 Task: Get directions from Petrified Forest National Park, Arizona, United States to Splashtown, Texas, United States and explore the nearby cafes
Action: Mouse moved to (1296, 86)
Screenshot: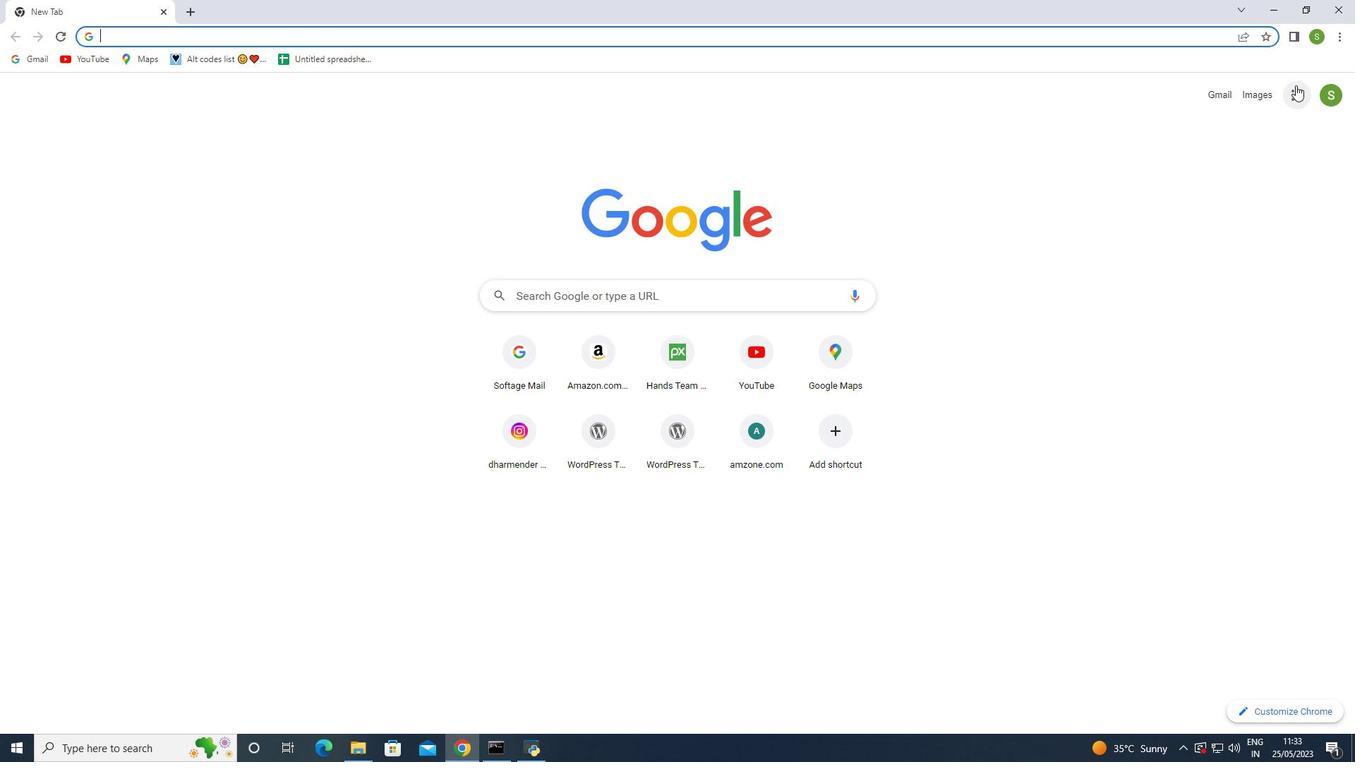 
Action: Mouse pressed left at (1296, 86)
Screenshot: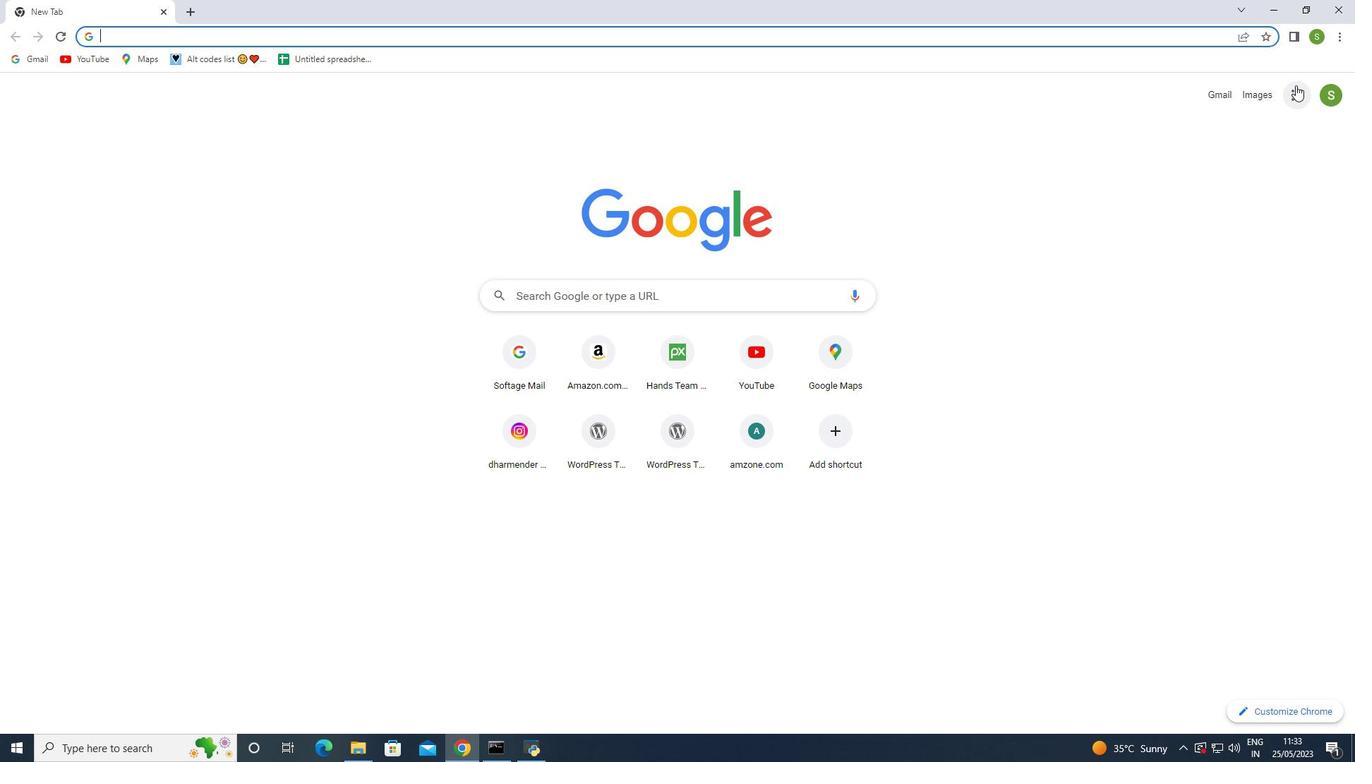
Action: Mouse moved to (1273, 297)
Screenshot: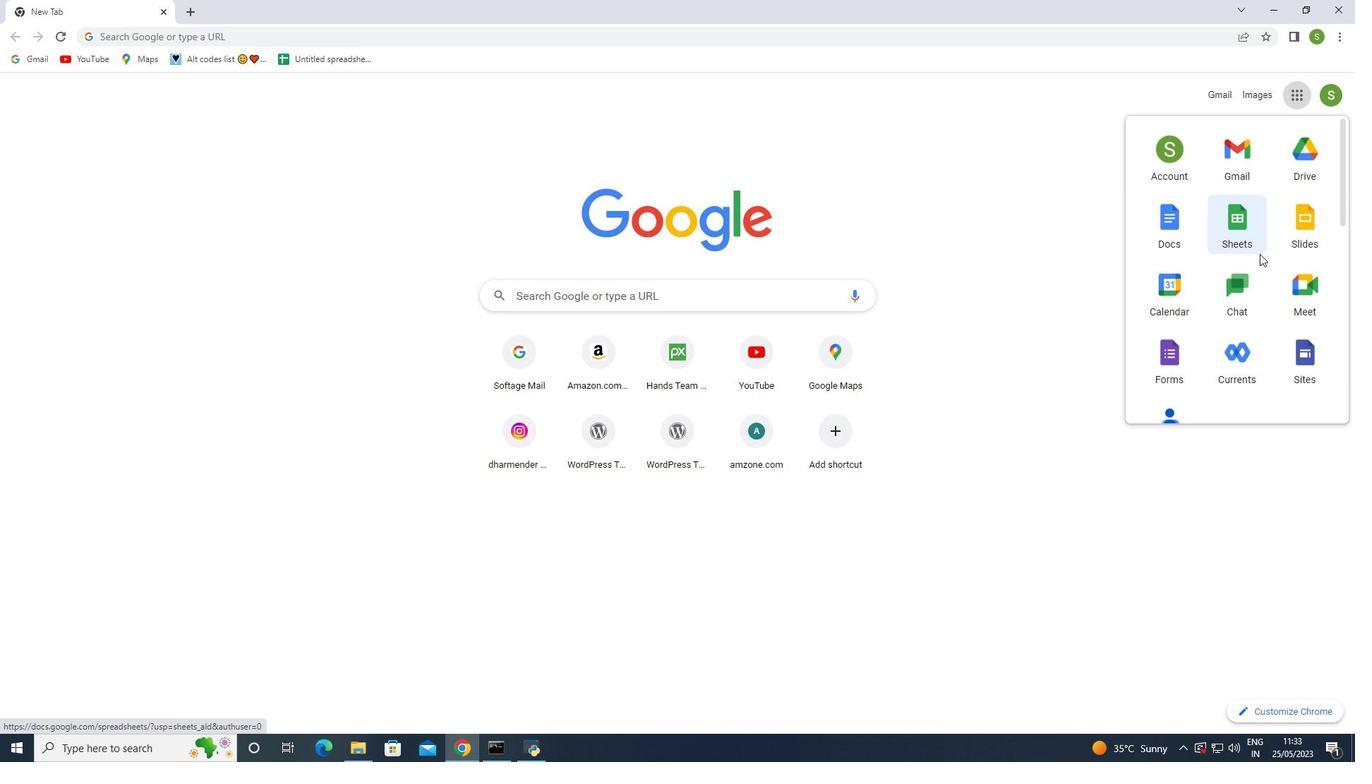 
Action: Mouse scrolled (1273, 297) with delta (0, 0)
Screenshot: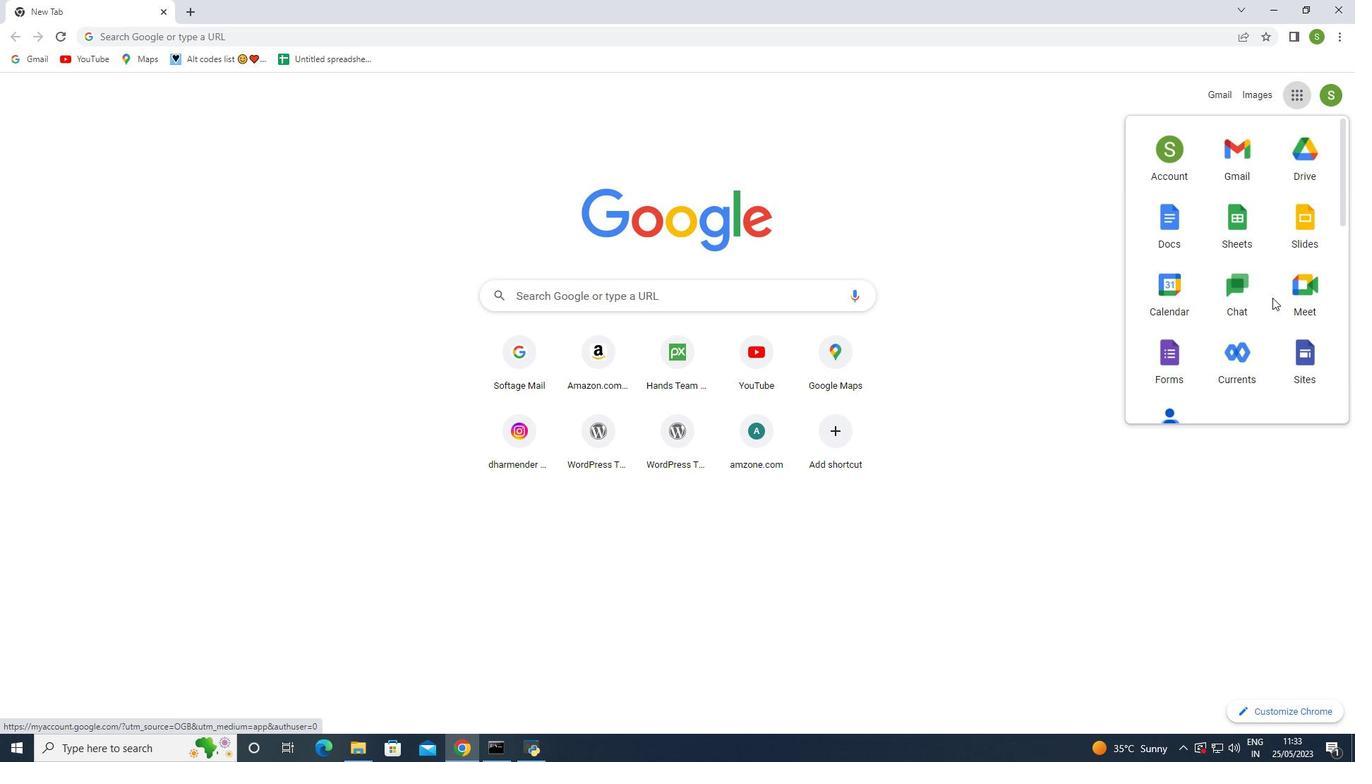 
Action: Mouse scrolled (1273, 297) with delta (0, 0)
Screenshot: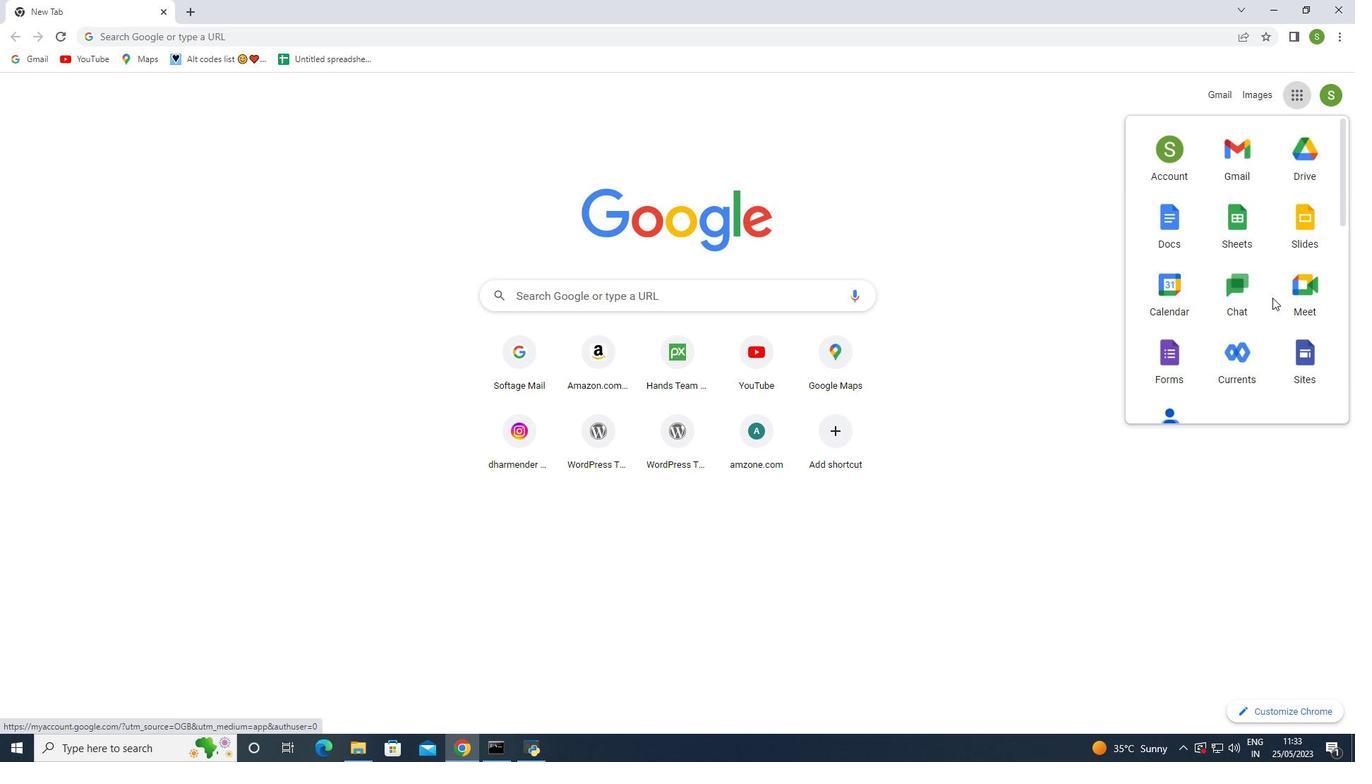 
Action: Mouse scrolled (1273, 297) with delta (0, 0)
Screenshot: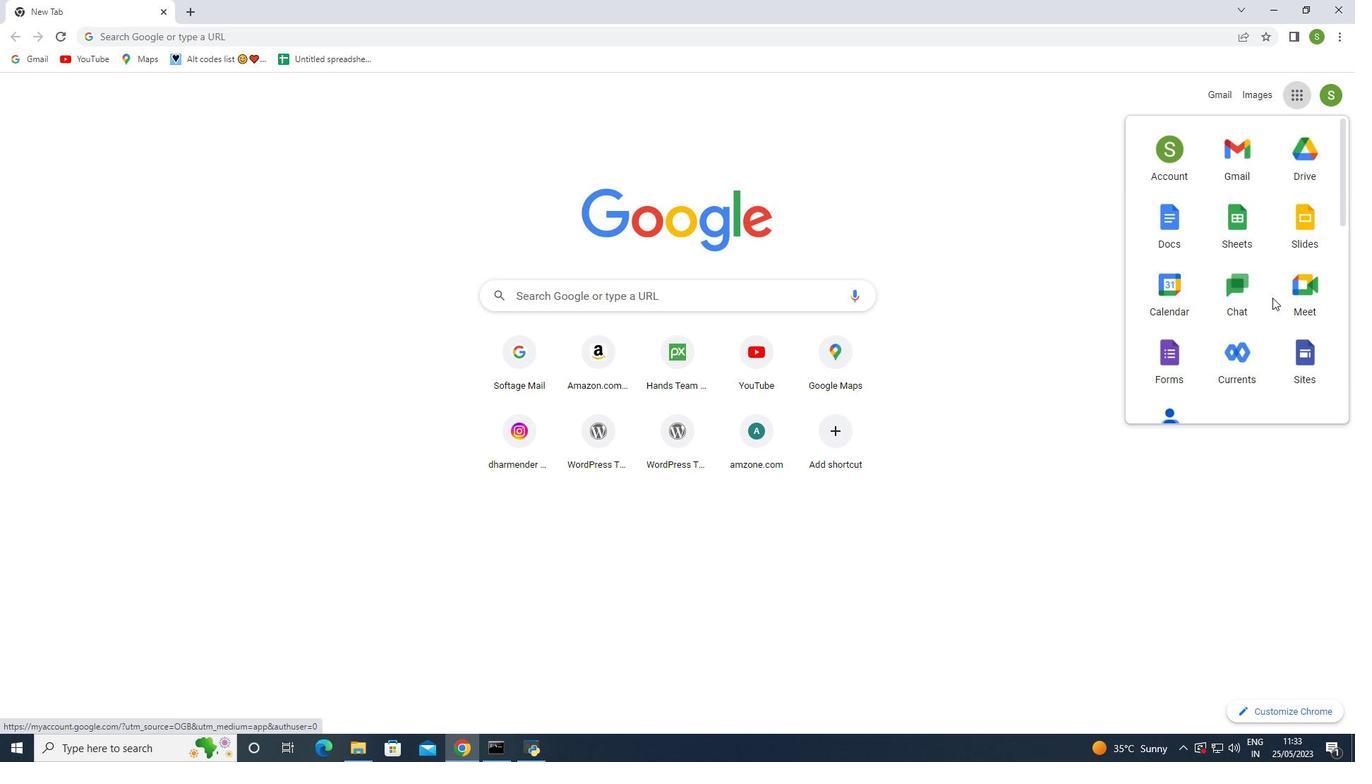 
Action: Mouse scrolled (1273, 297) with delta (0, 0)
Screenshot: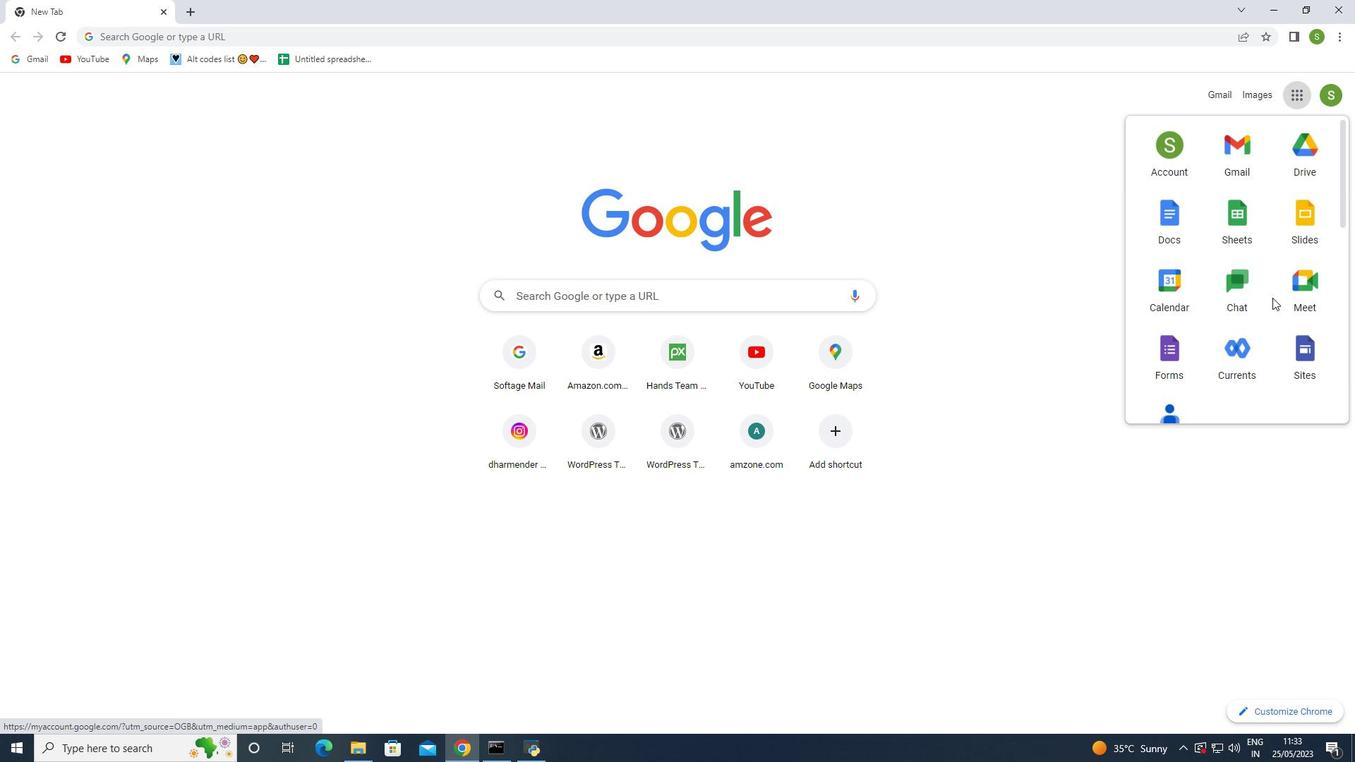 
Action: Mouse moved to (1298, 235)
Screenshot: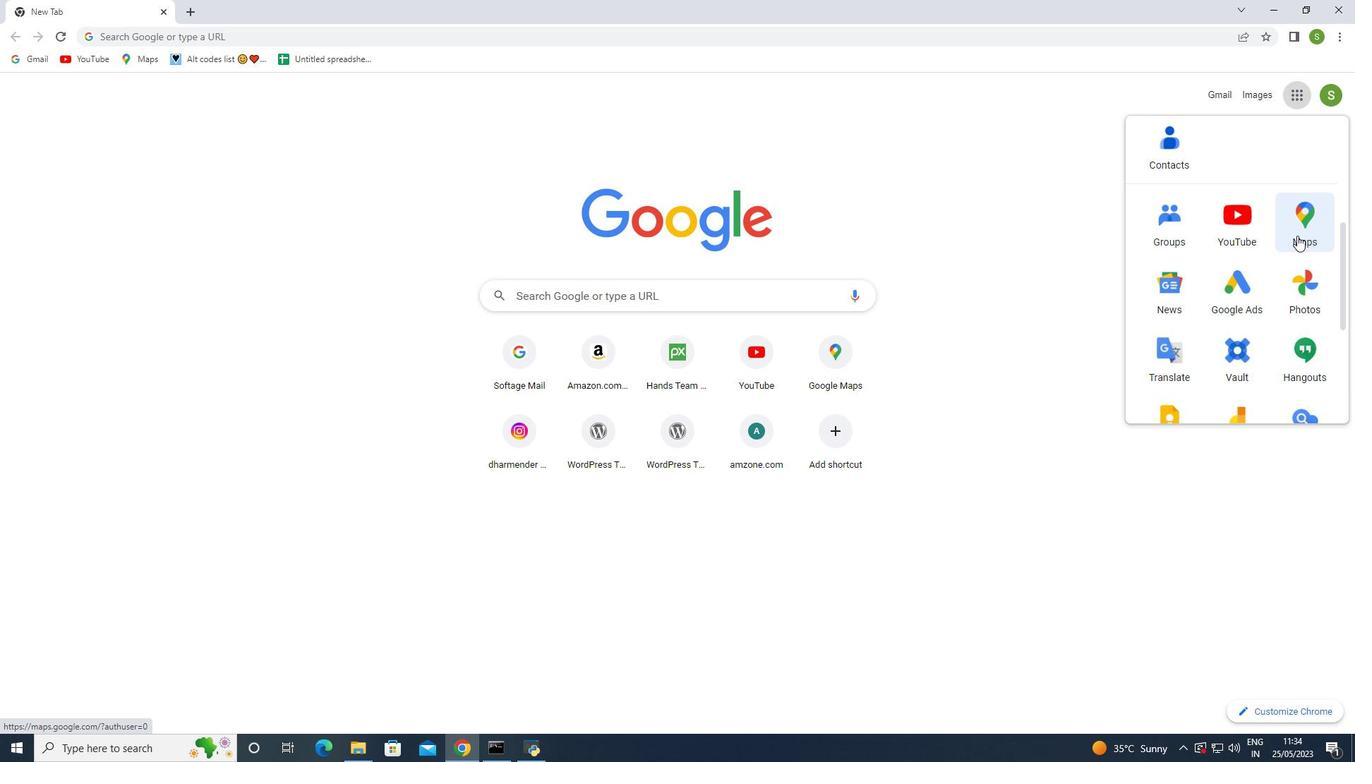 
Action: Mouse pressed left at (1298, 235)
Screenshot: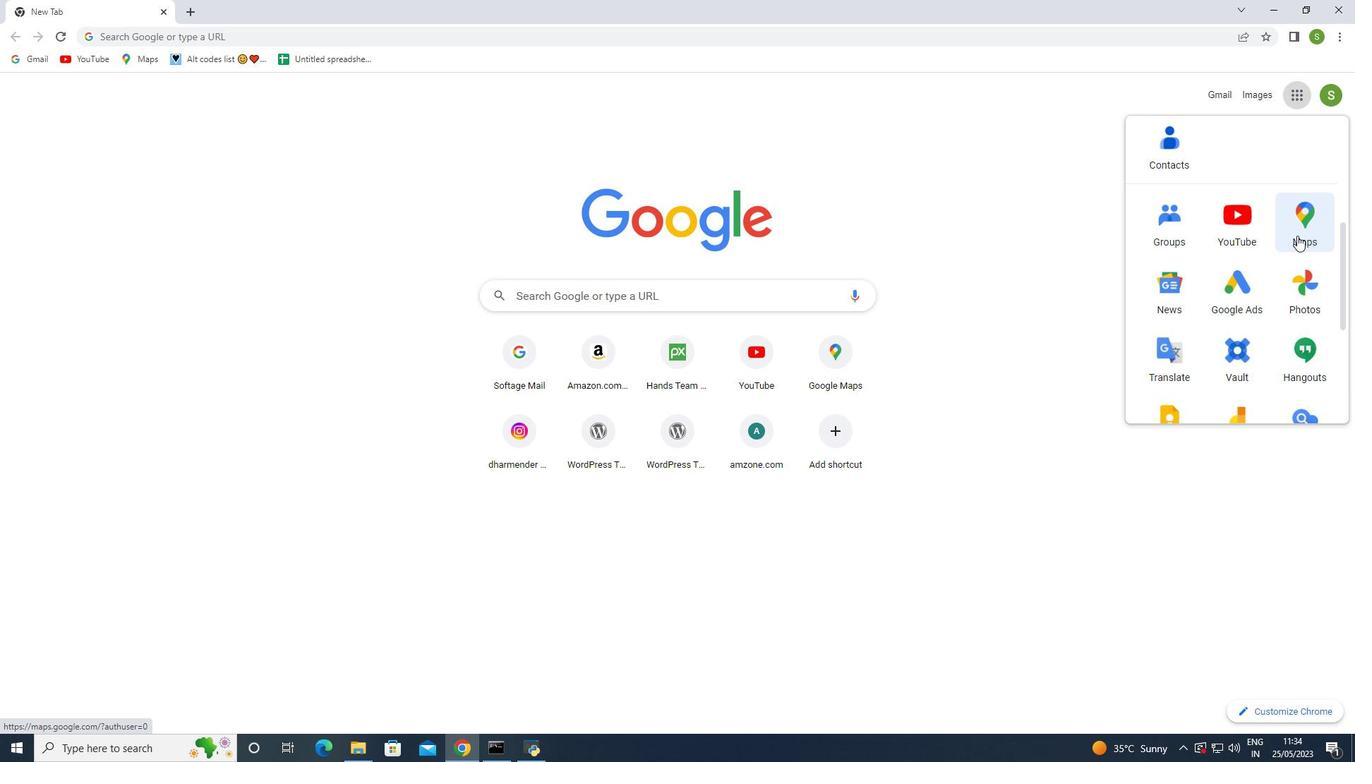 
Action: Mouse moved to (325, 119)
Screenshot: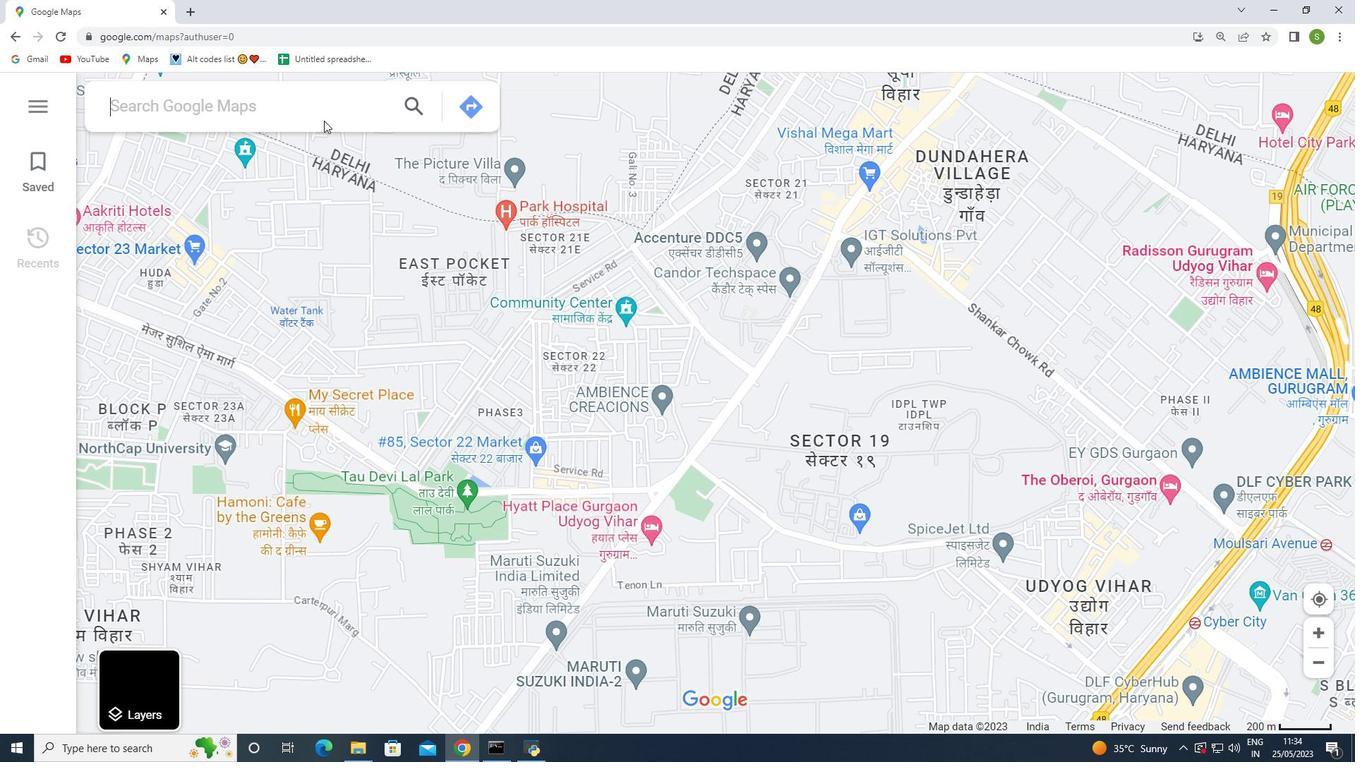 
Action: Mouse pressed left at (325, 119)
Screenshot: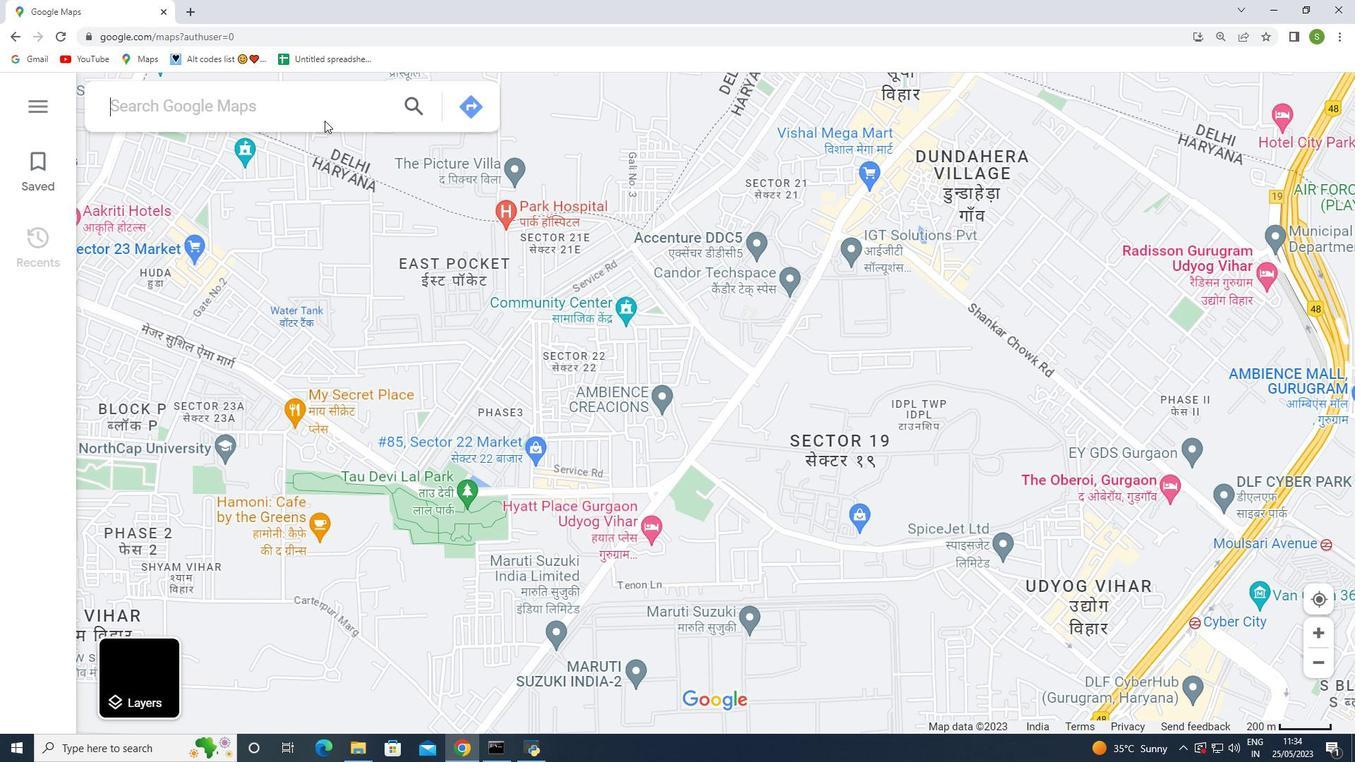 
Action: Mouse moved to (325, 118)
Screenshot: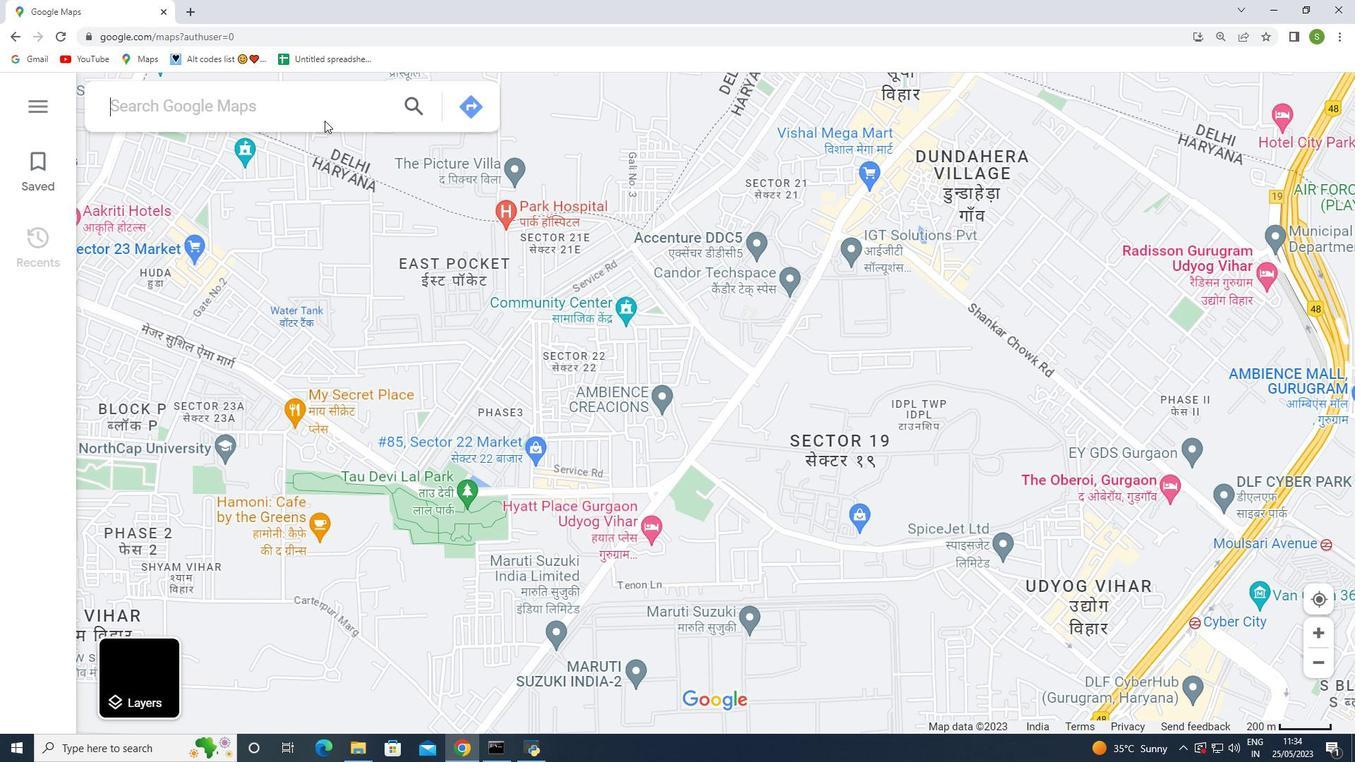 
Action: Key pressed <Key.shift>P
Screenshot: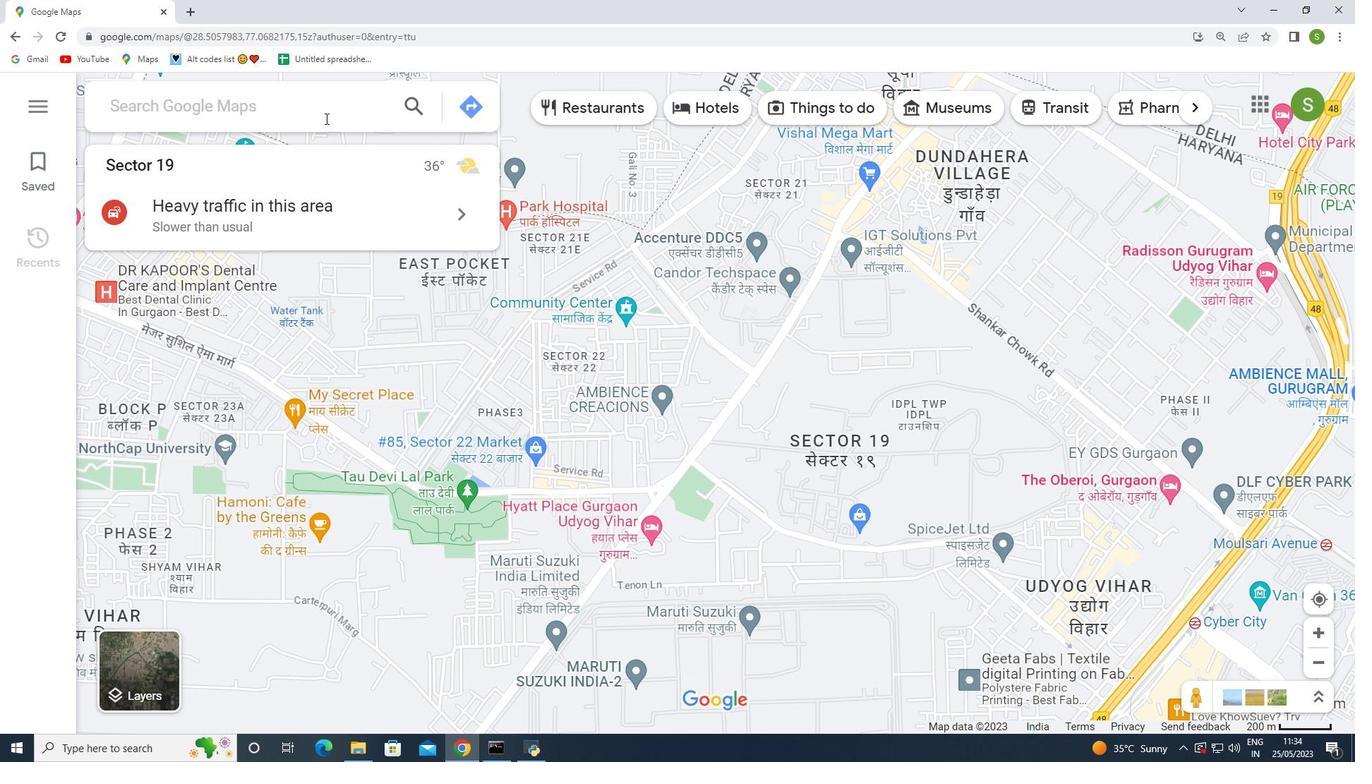 
Action: Mouse moved to (473, 105)
Screenshot: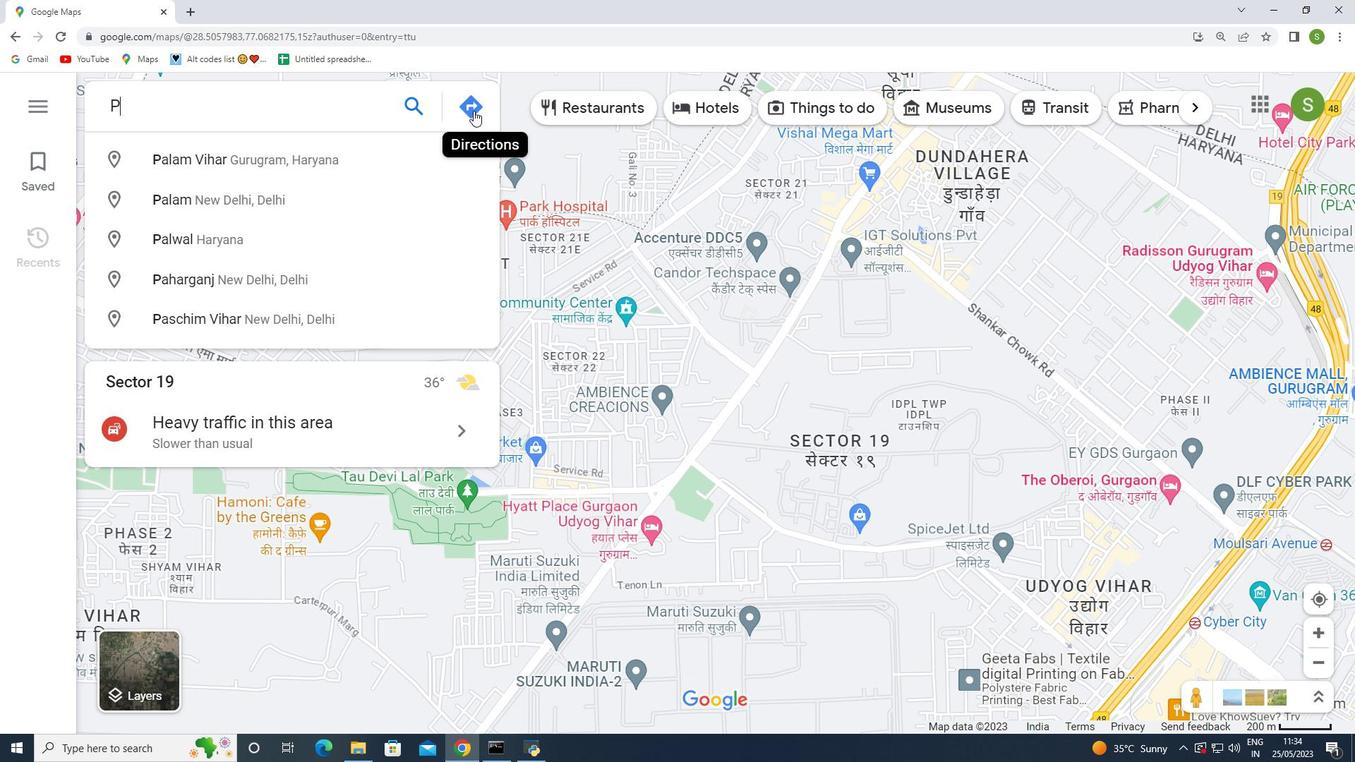 
Action: Mouse pressed left at (473, 105)
Screenshot: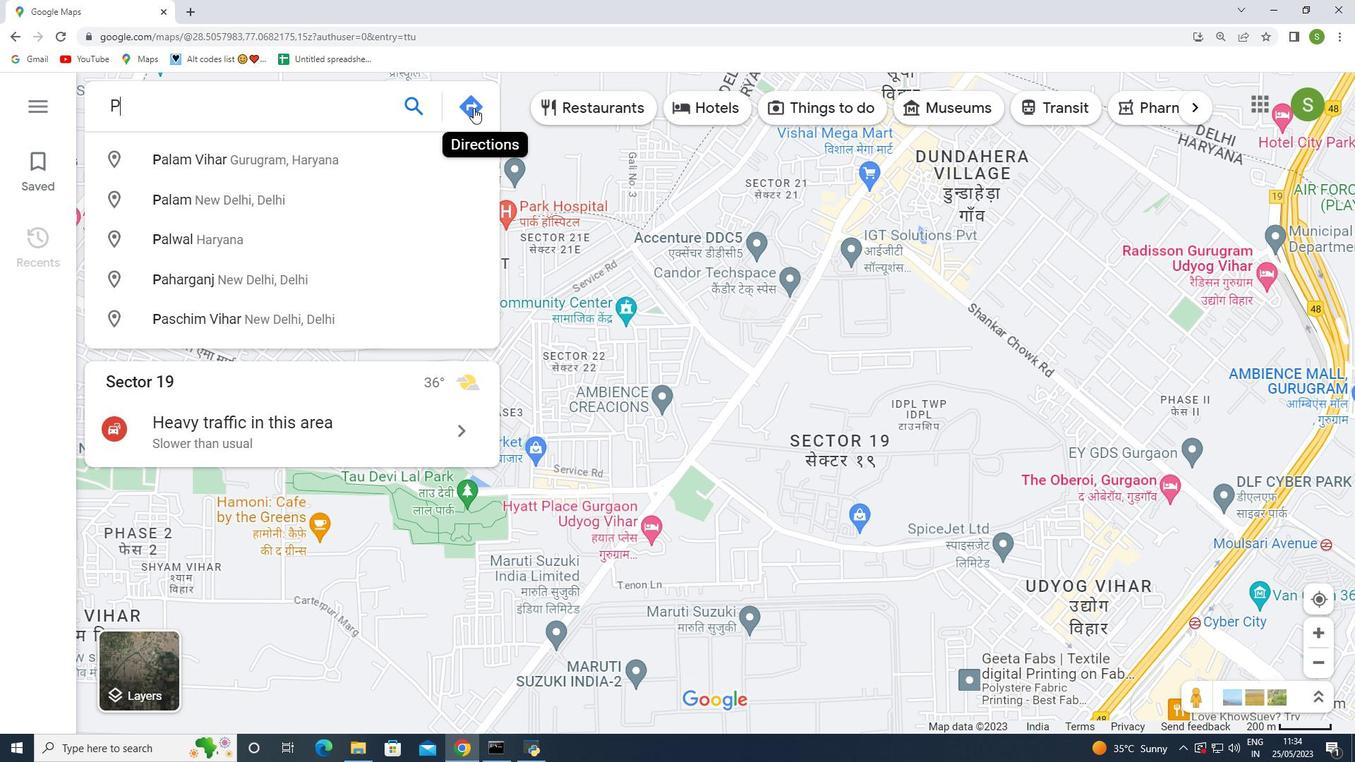 
Action: Mouse moved to (262, 174)
Screenshot: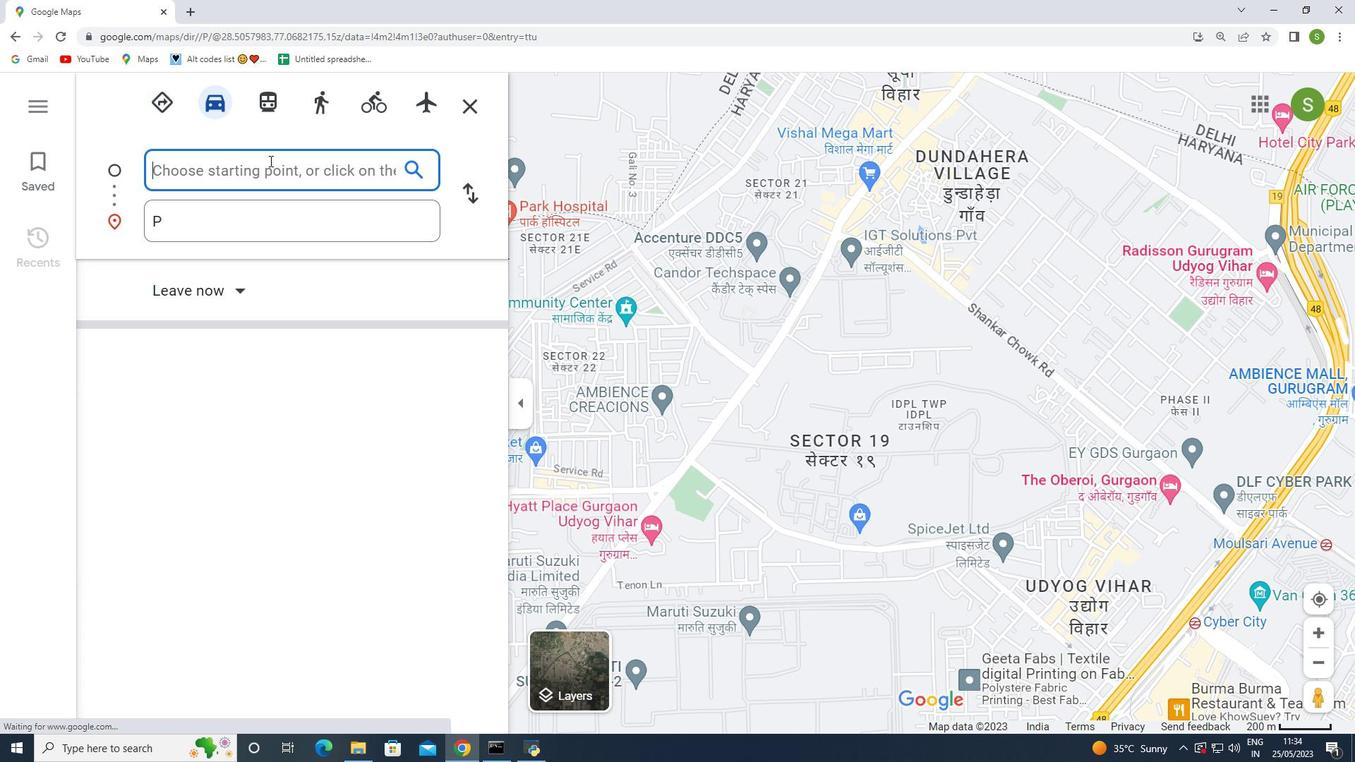
Action: Mouse pressed left at (262, 174)
Screenshot: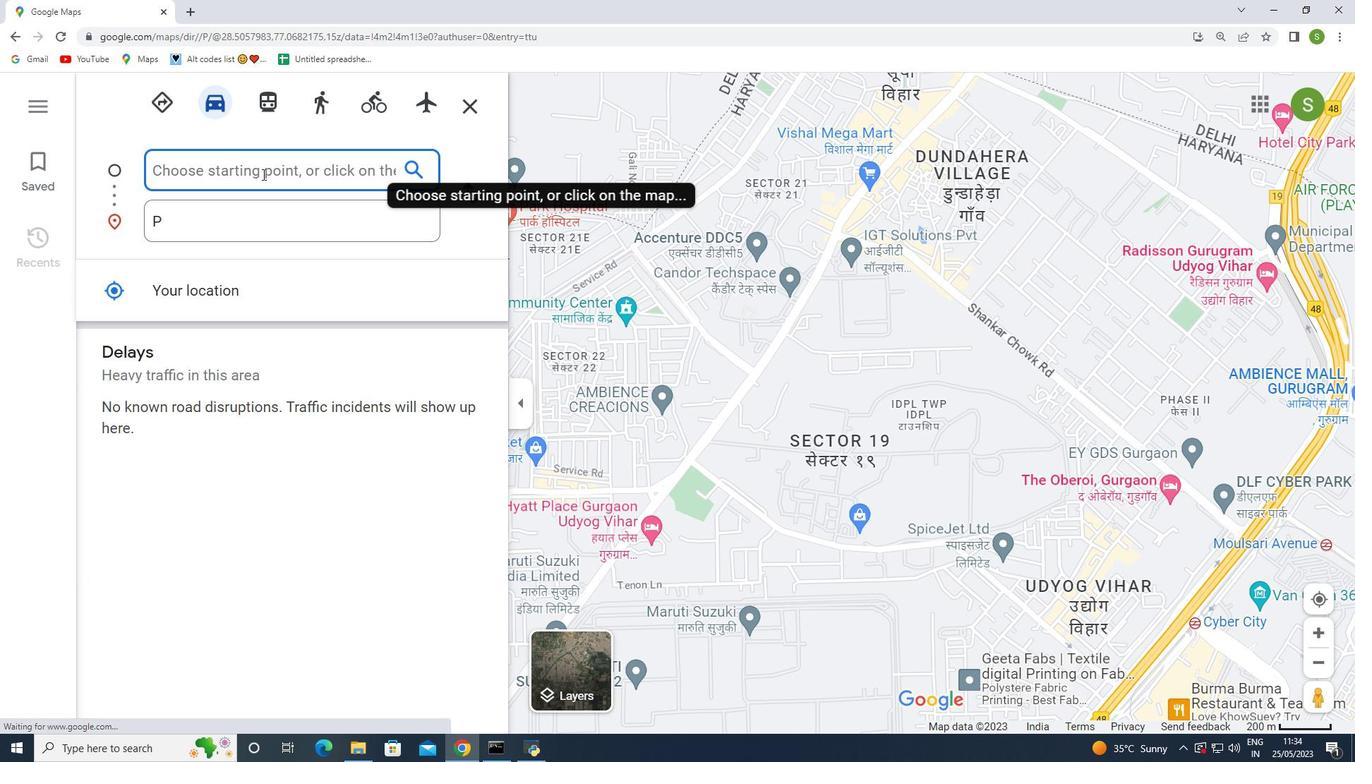 
Action: Mouse moved to (262, 171)
Screenshot: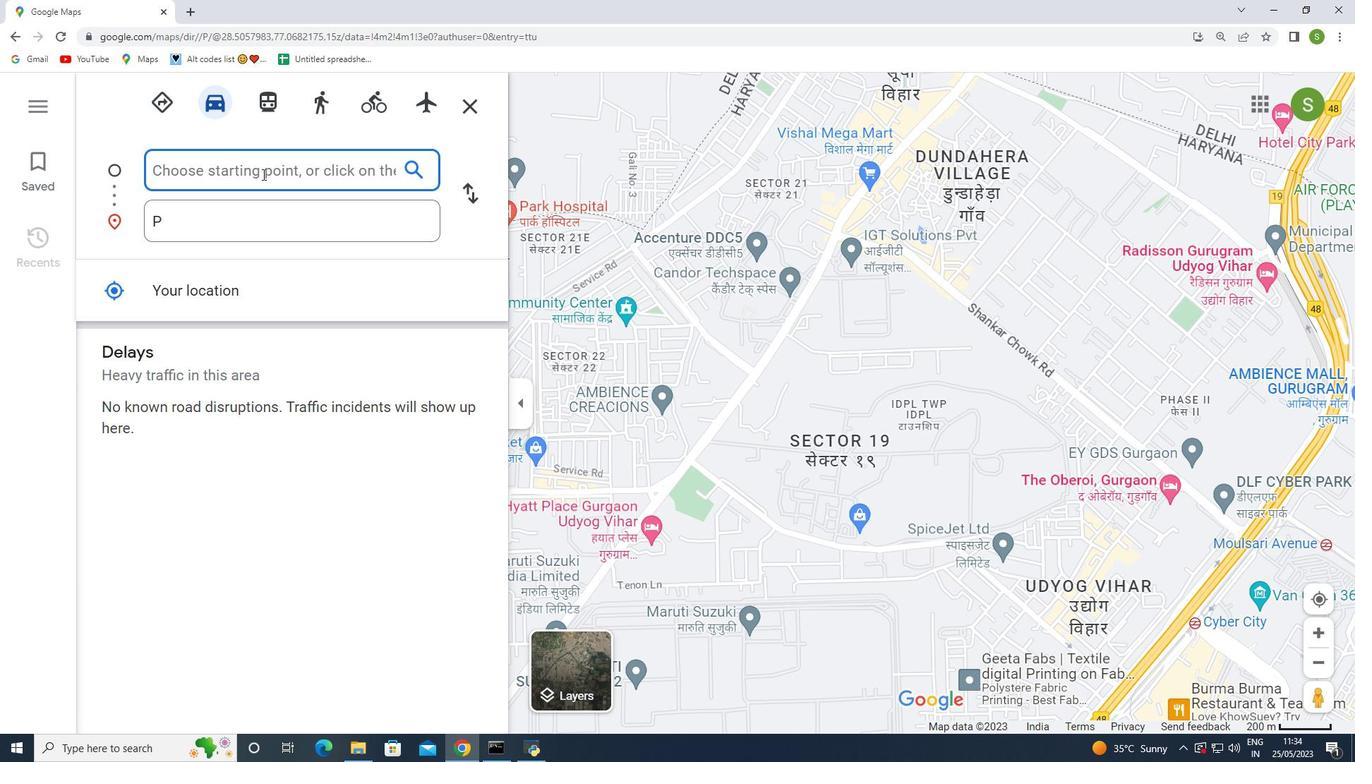 
Action: Key pressed <Key.shift>Petrified<Key.space>forest<Key.space>national<Key.space>park<Key.space><Key.shift>Arizona<Key.space>united<Key.space>states<Key.space>
Screenshot: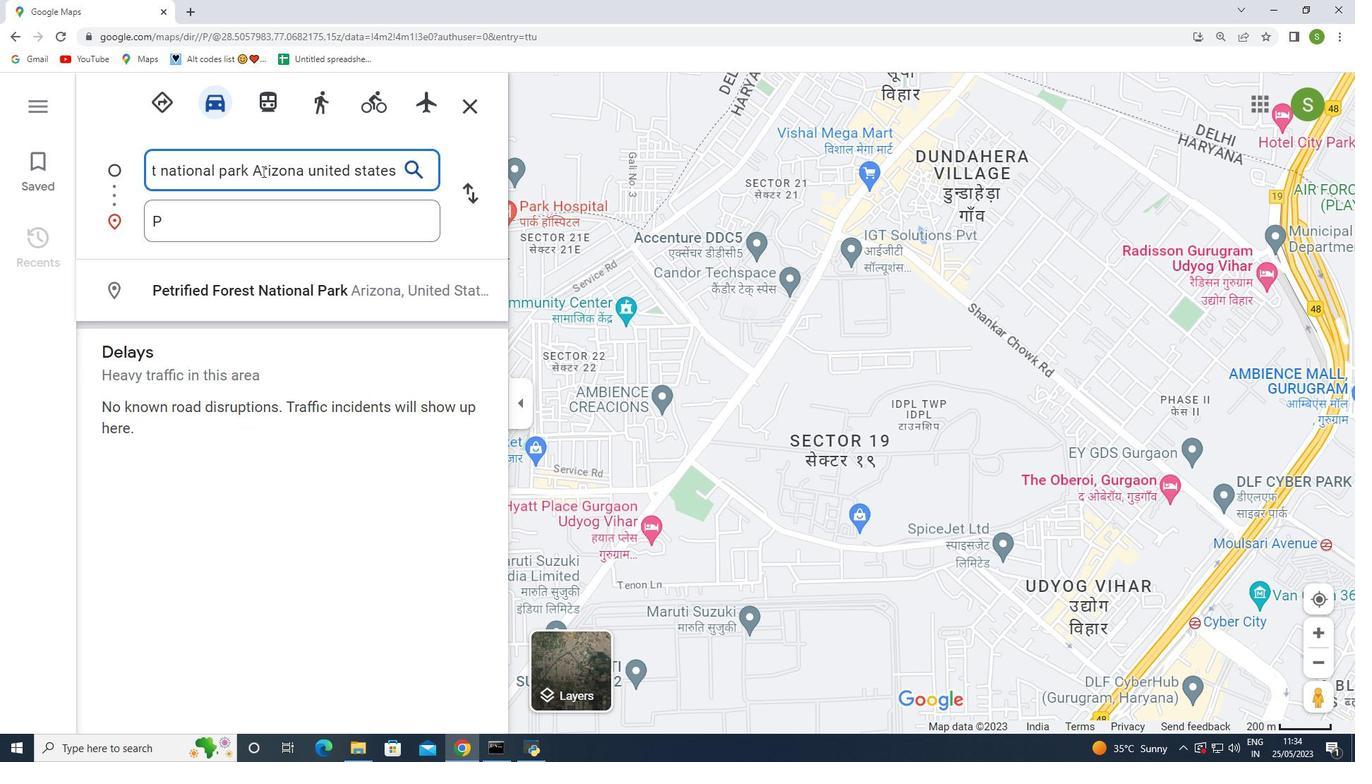
Action: Mouse moved to (174, 228)
Screenshot: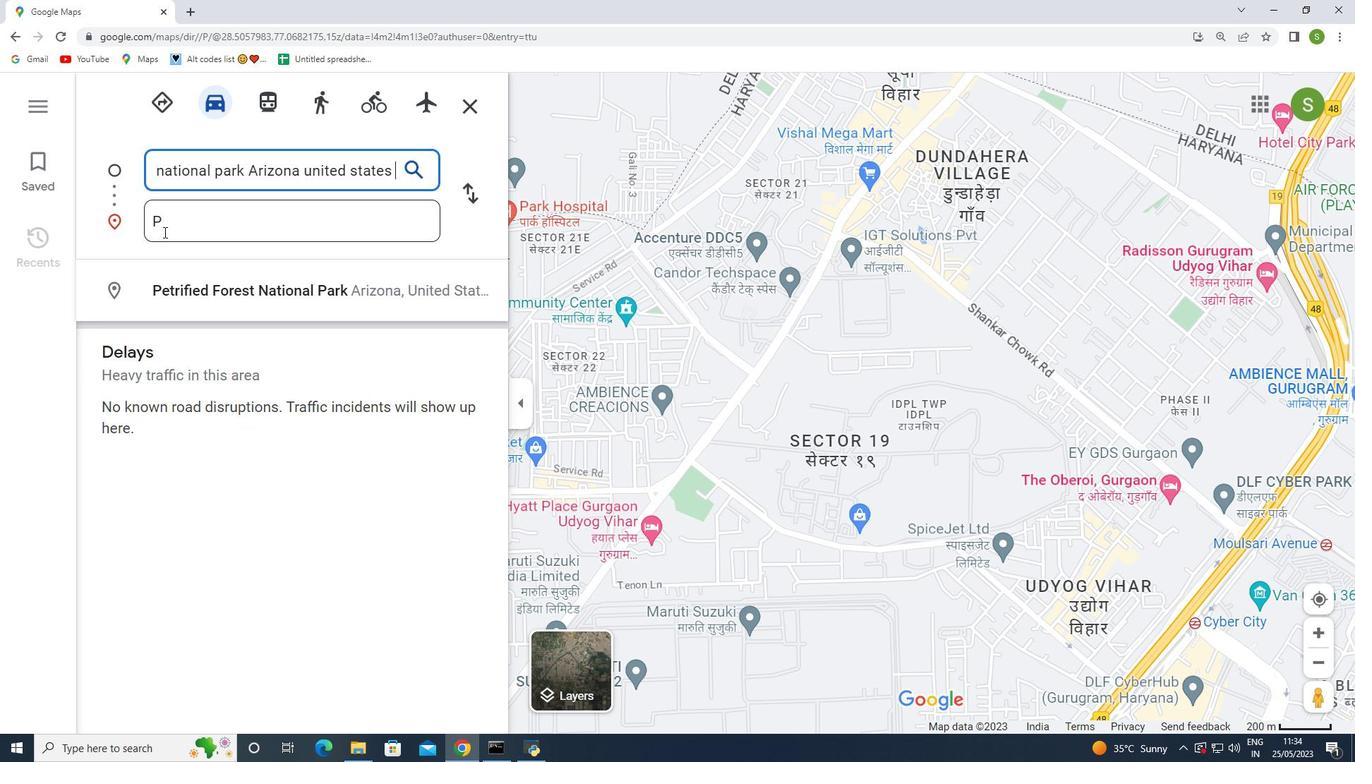 
Action: Mouse pressed left at (174, 228)
Screenshot: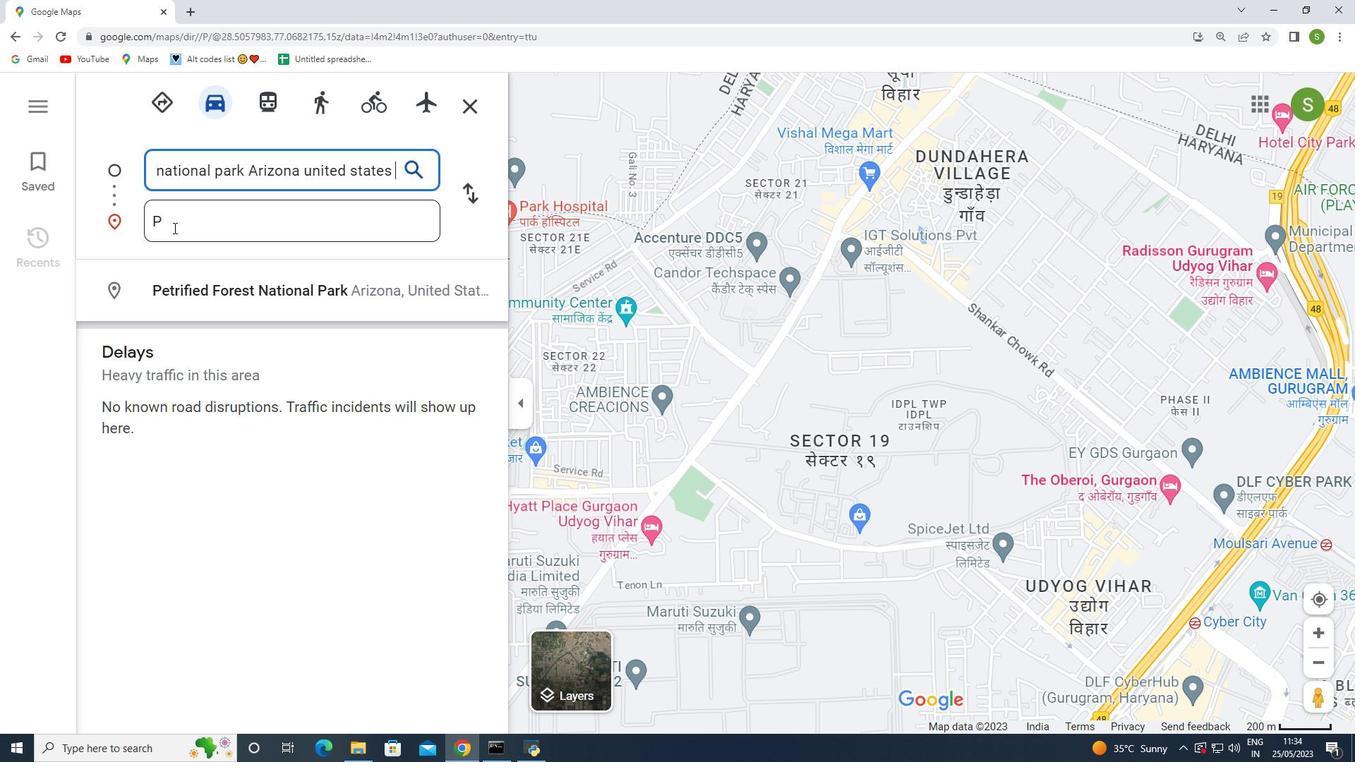 
Action: Key pressed <Key.backspace><Key.shift>Splashtown<Key.space><Key.shift><Key.shift><Key.shift>Texas<Key.space>united<Key.space>states
Screenshot: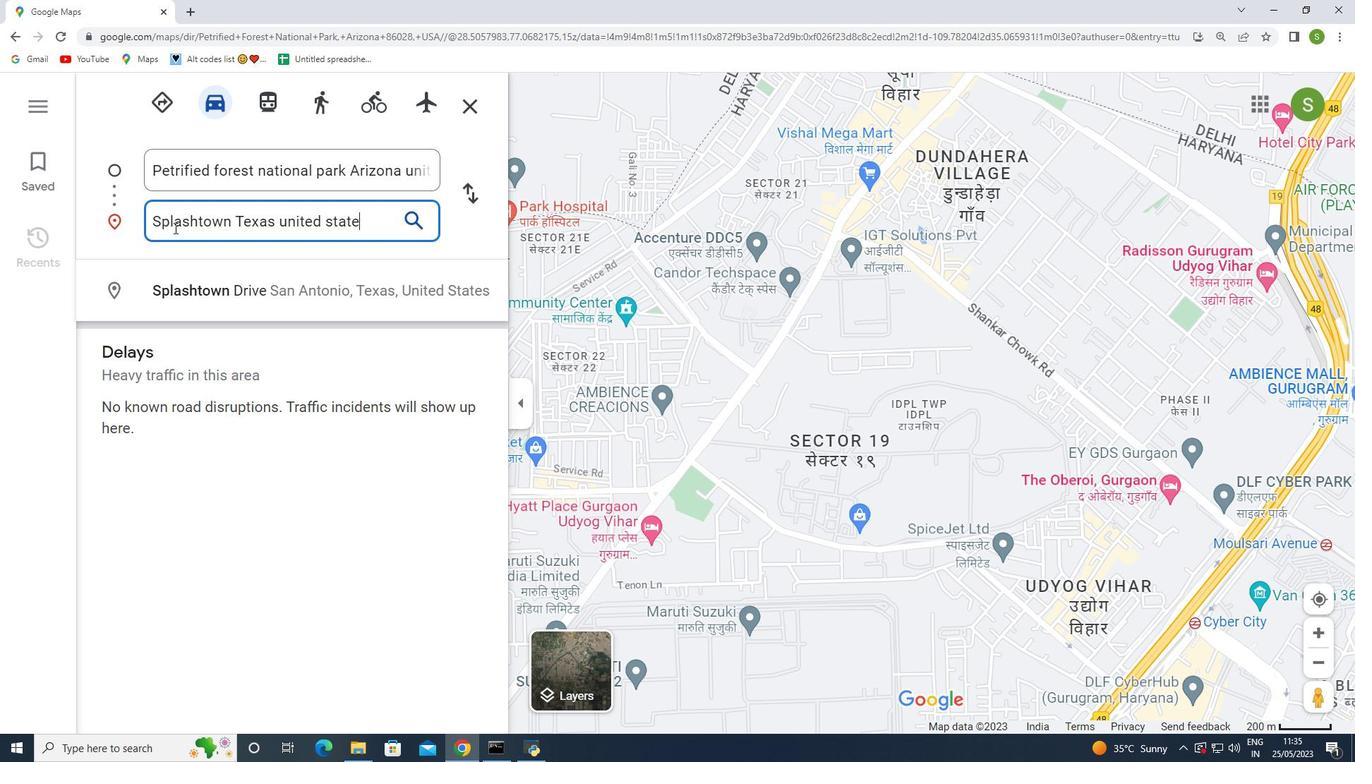 
Action: Mouse moved to (412, 221)
Screenshot: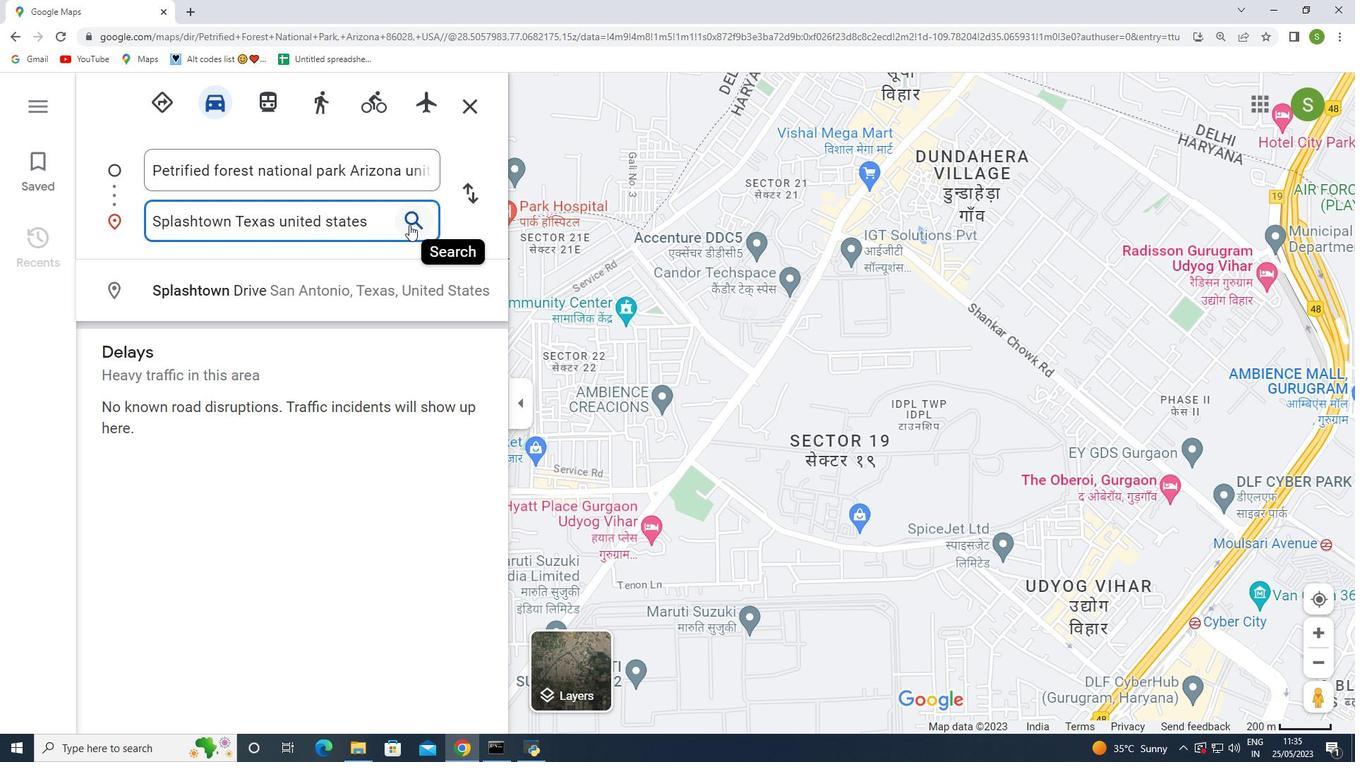 
Action: Mouse pressed left at (412, 221)
Screenshot: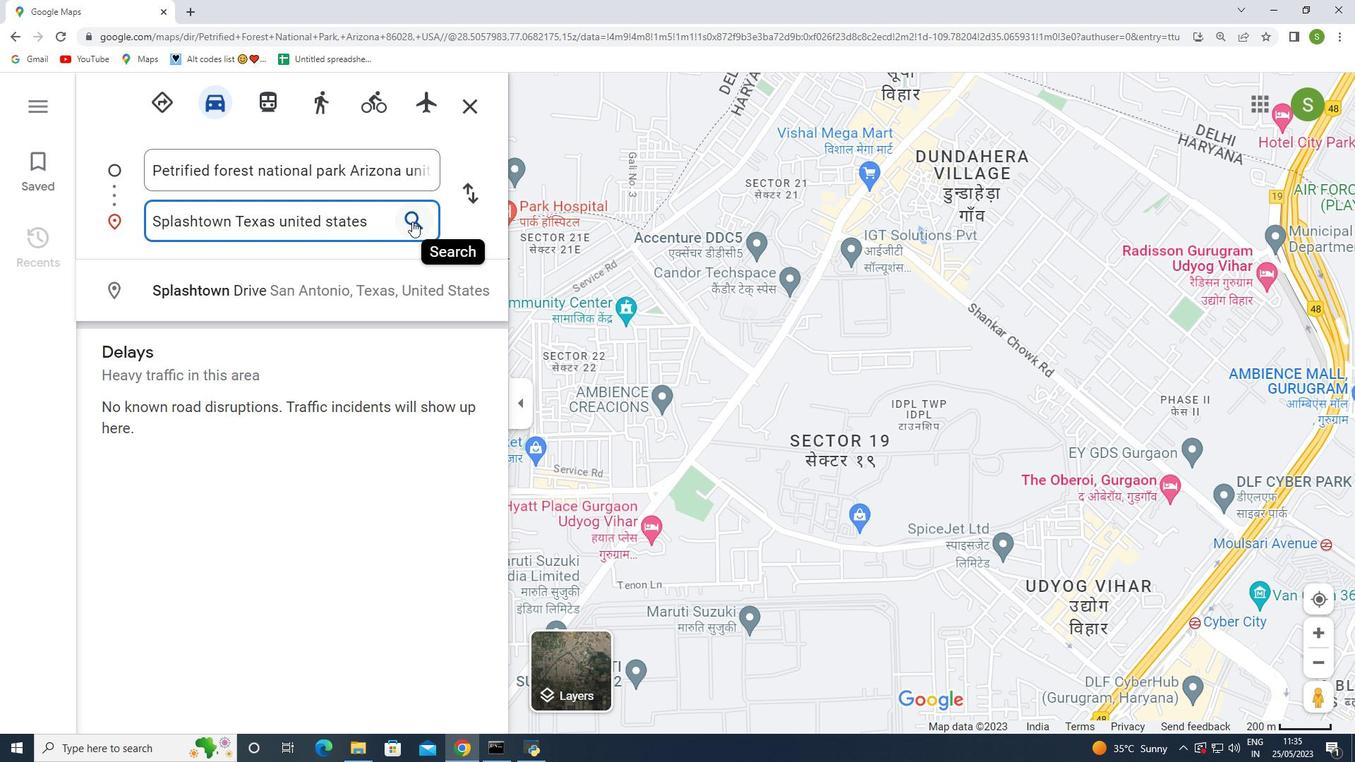 
Action: Mouse moved to (1150, 106)
Screenshot: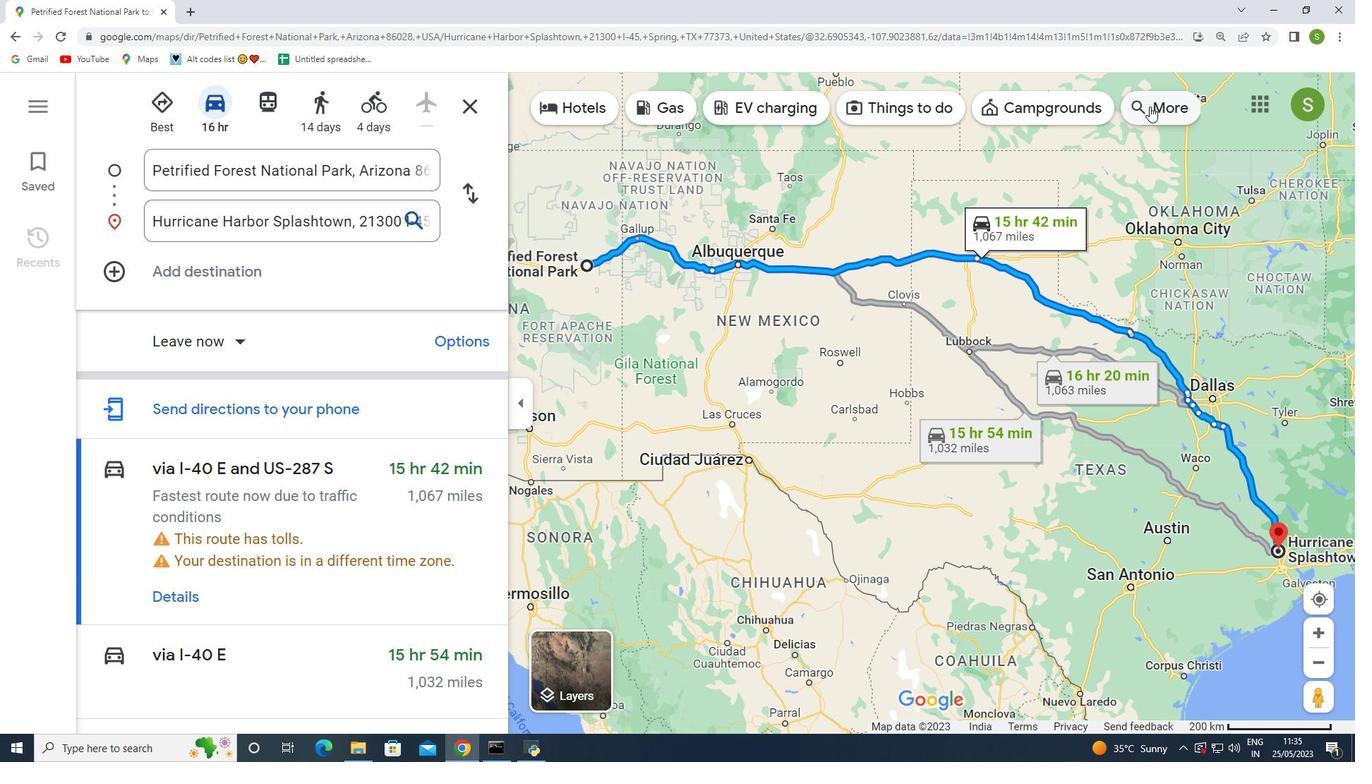 
Action: Mouse pressed left at (1150, 106)
Screenshot: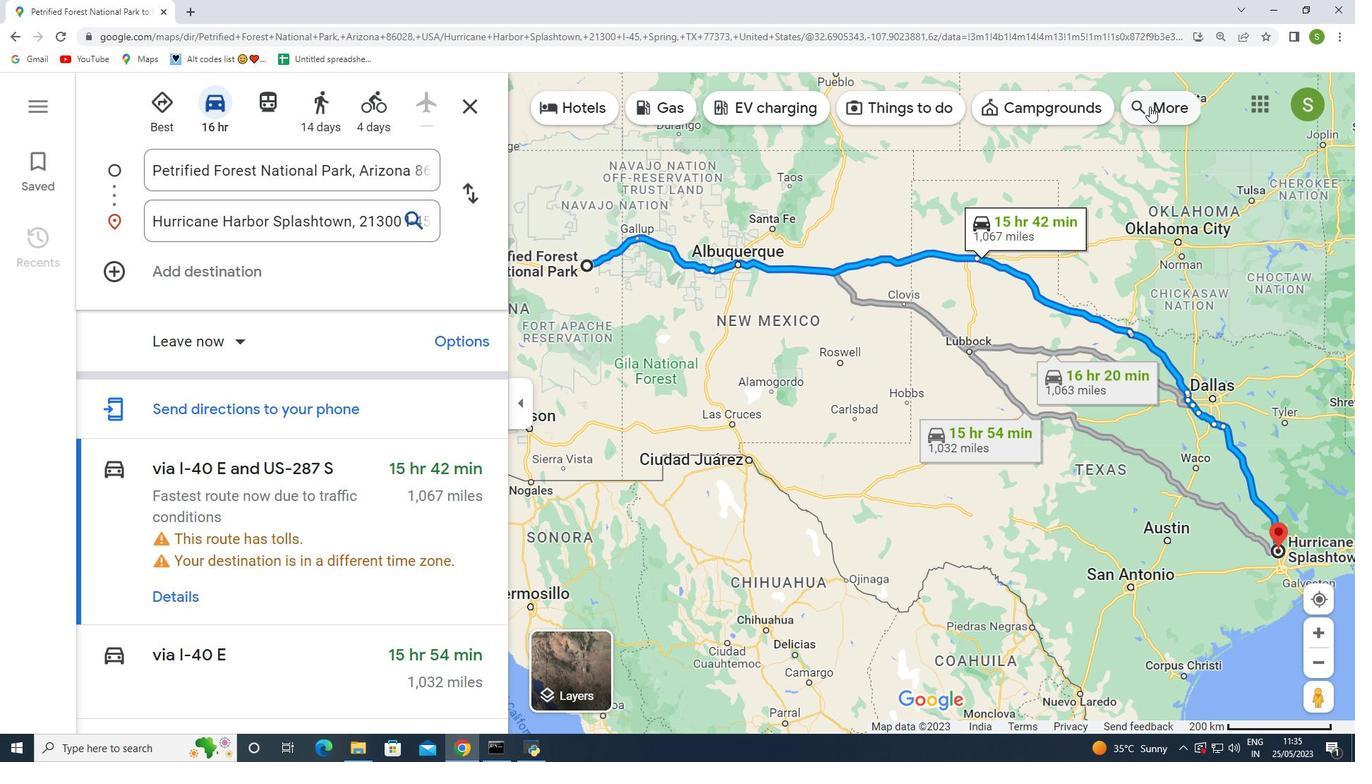 
Action: Mouse moved to (1212, 198)
Screenshot: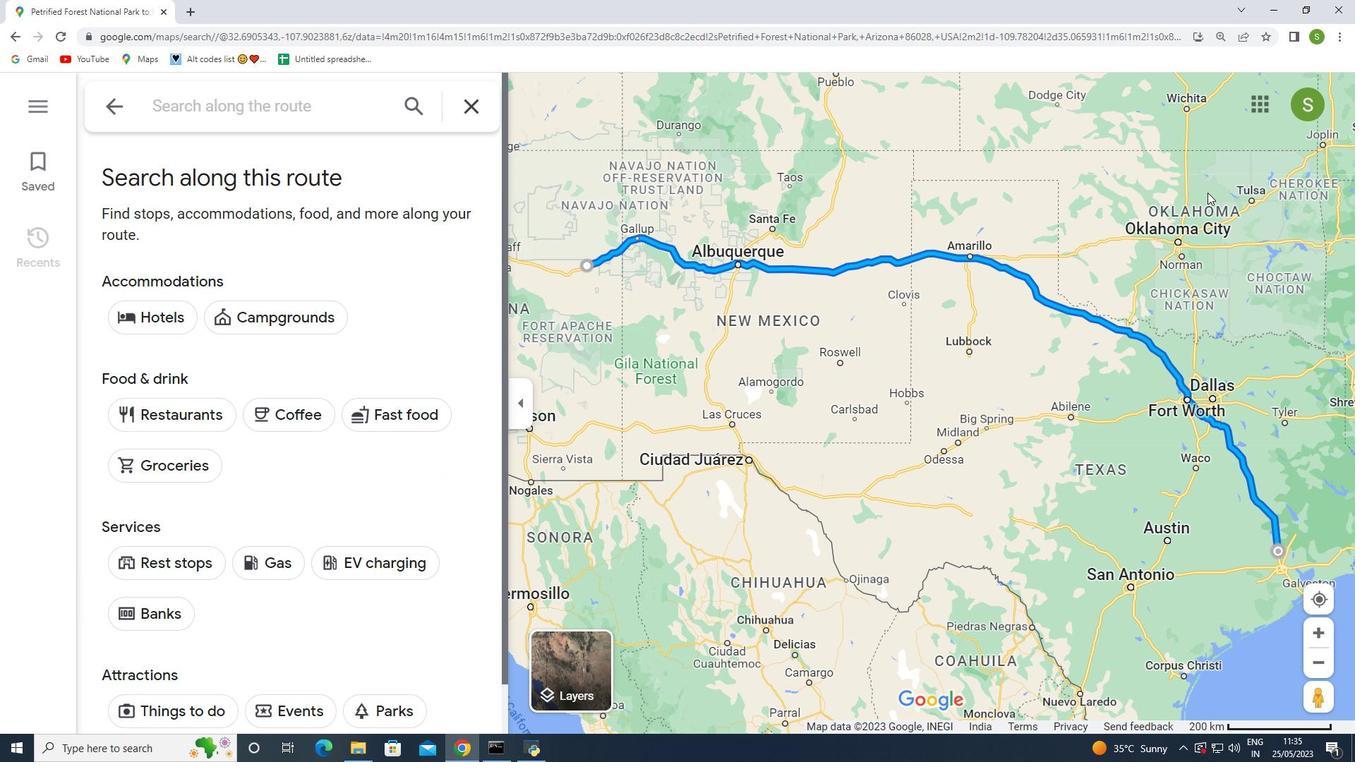 
Action: Mouse scrolled (1212, 197) with delta (0, 0)
Screenshot: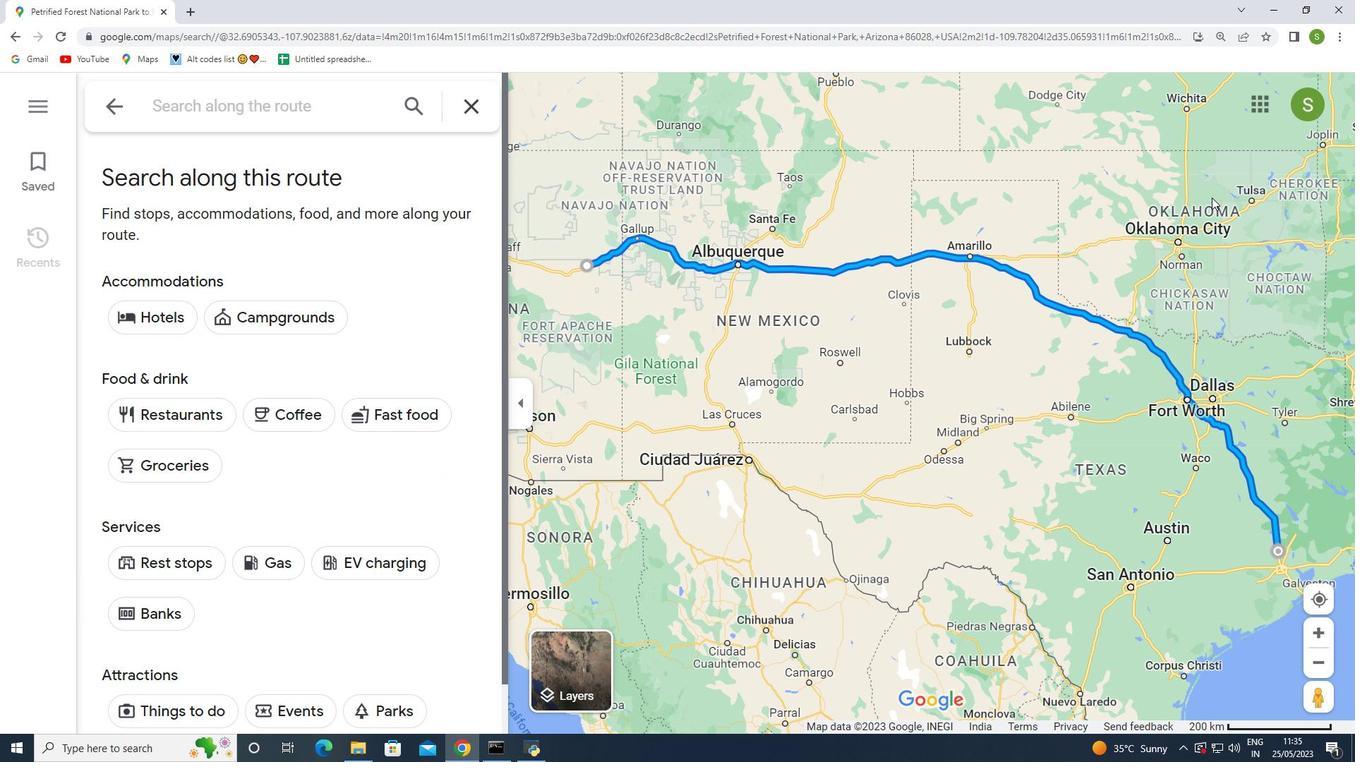 
Action: Mouse moved to (1233, 209)
Screenshot: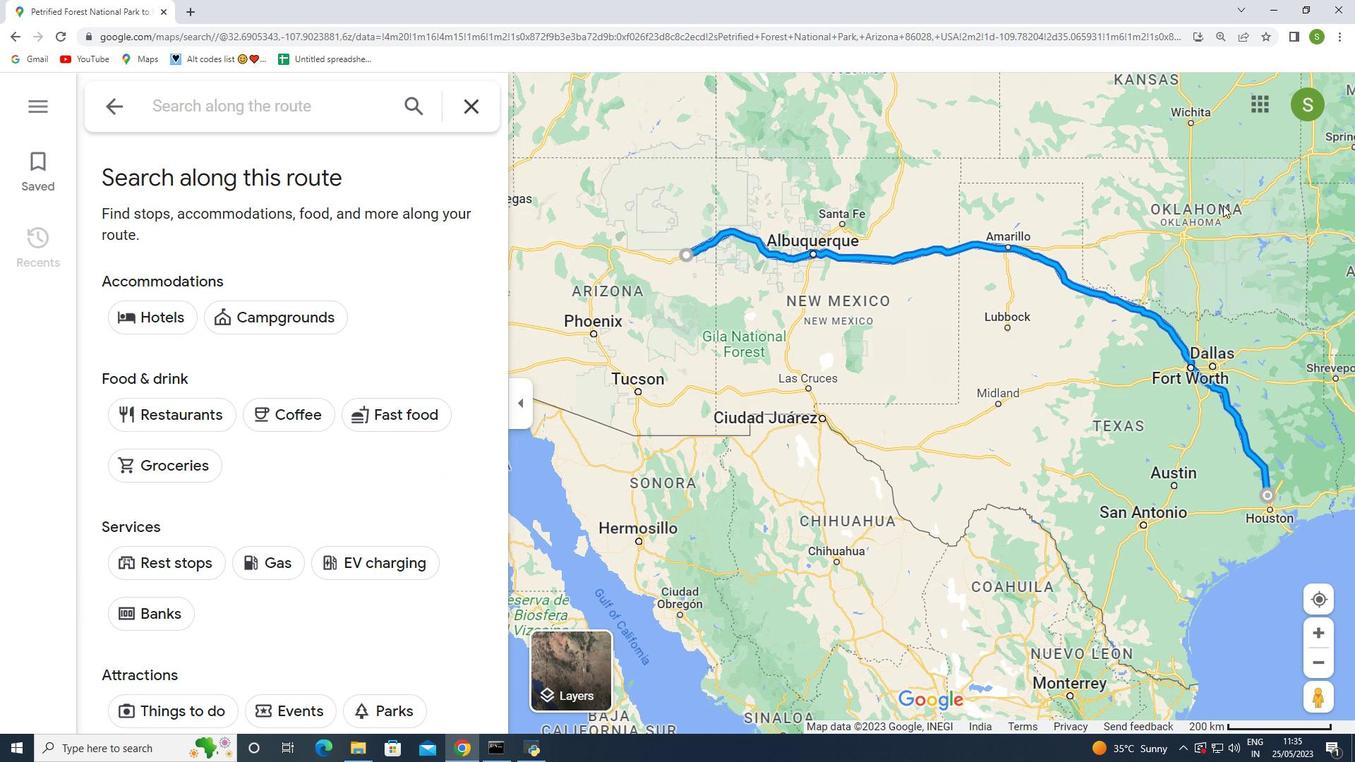 
Action: Mouse scrolled (1233, 208) with delta (0, 0)
Screenshot: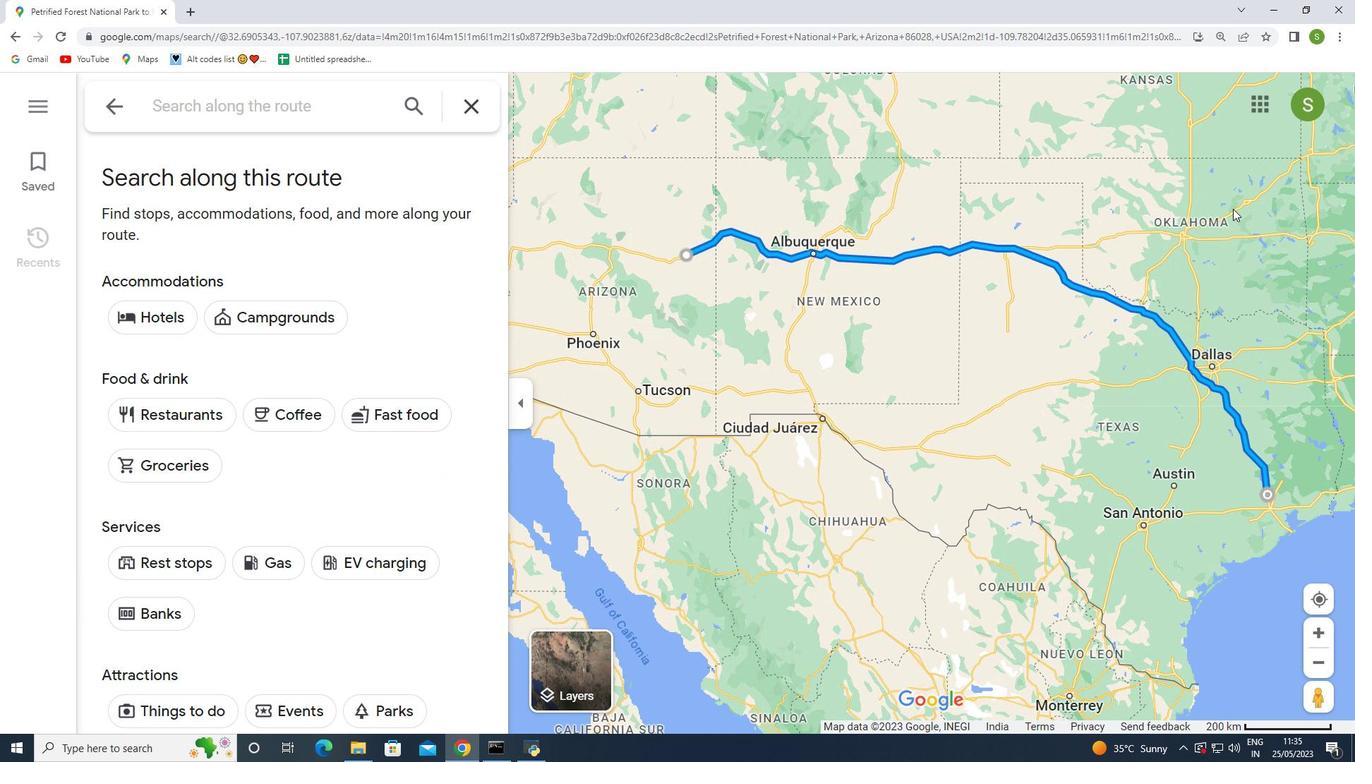 
Action: Mouse scrolled (1233, 208) with delta (0, 0)
Screenshot: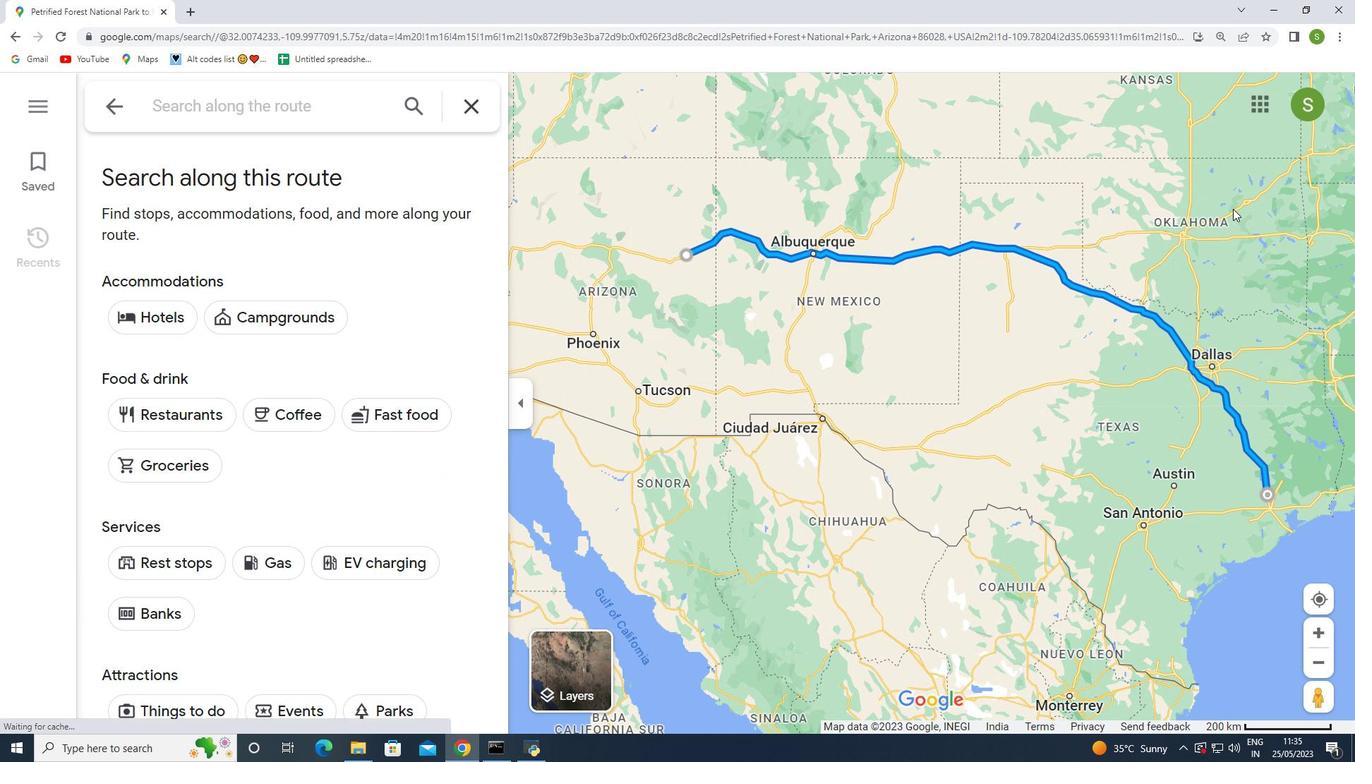 
Action: Mouse moved to (1234, 209)
Screenshot: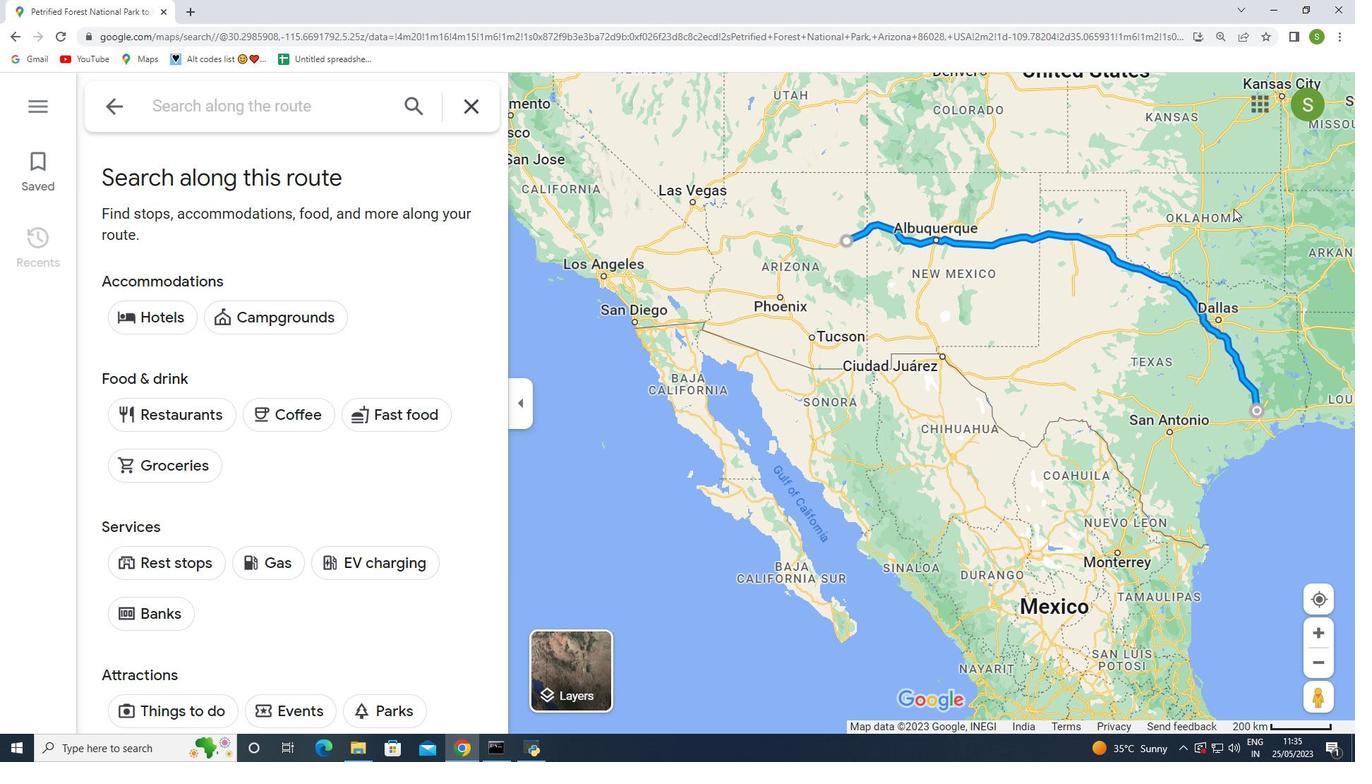 
Action: Mouse scrolled (1234, 208) with delta (0, 0)
Screenshot: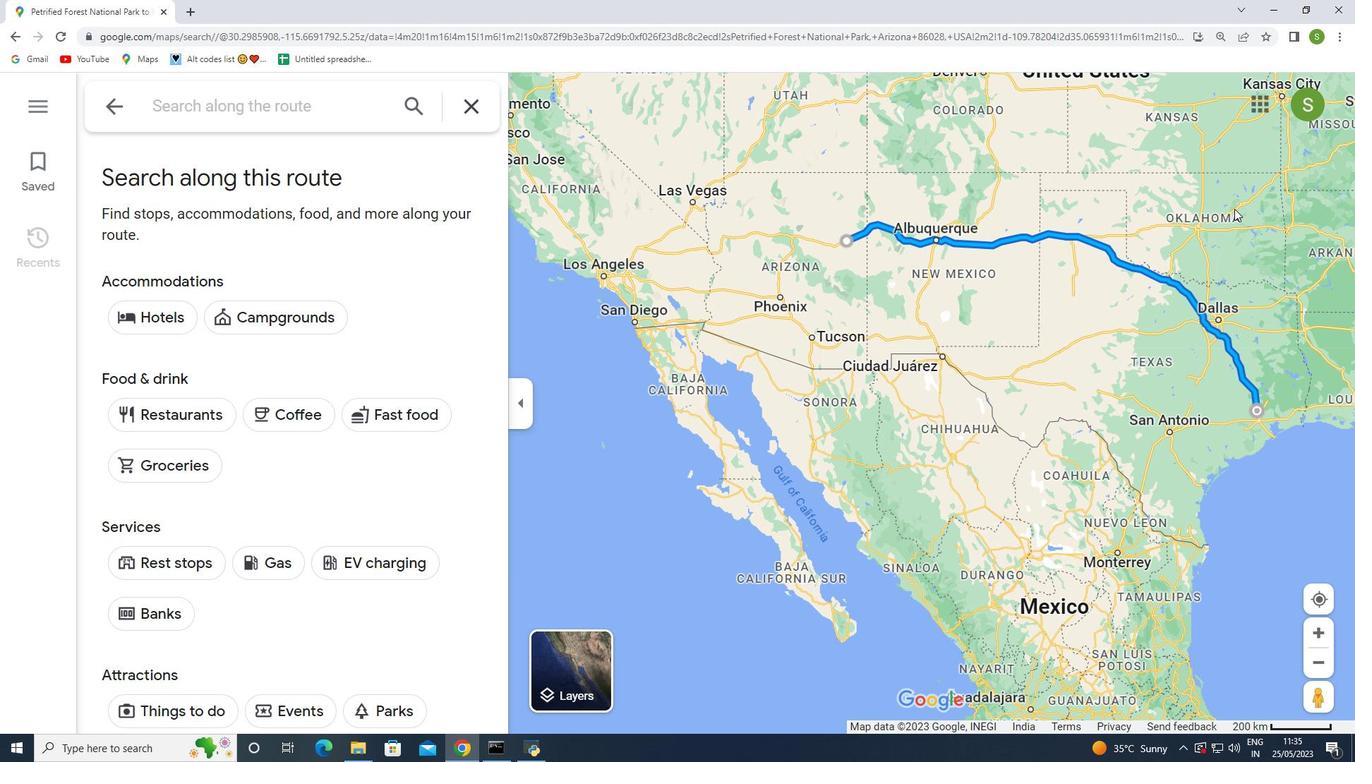 
Action: Mouse moved to (1208, 285)
Screenshot: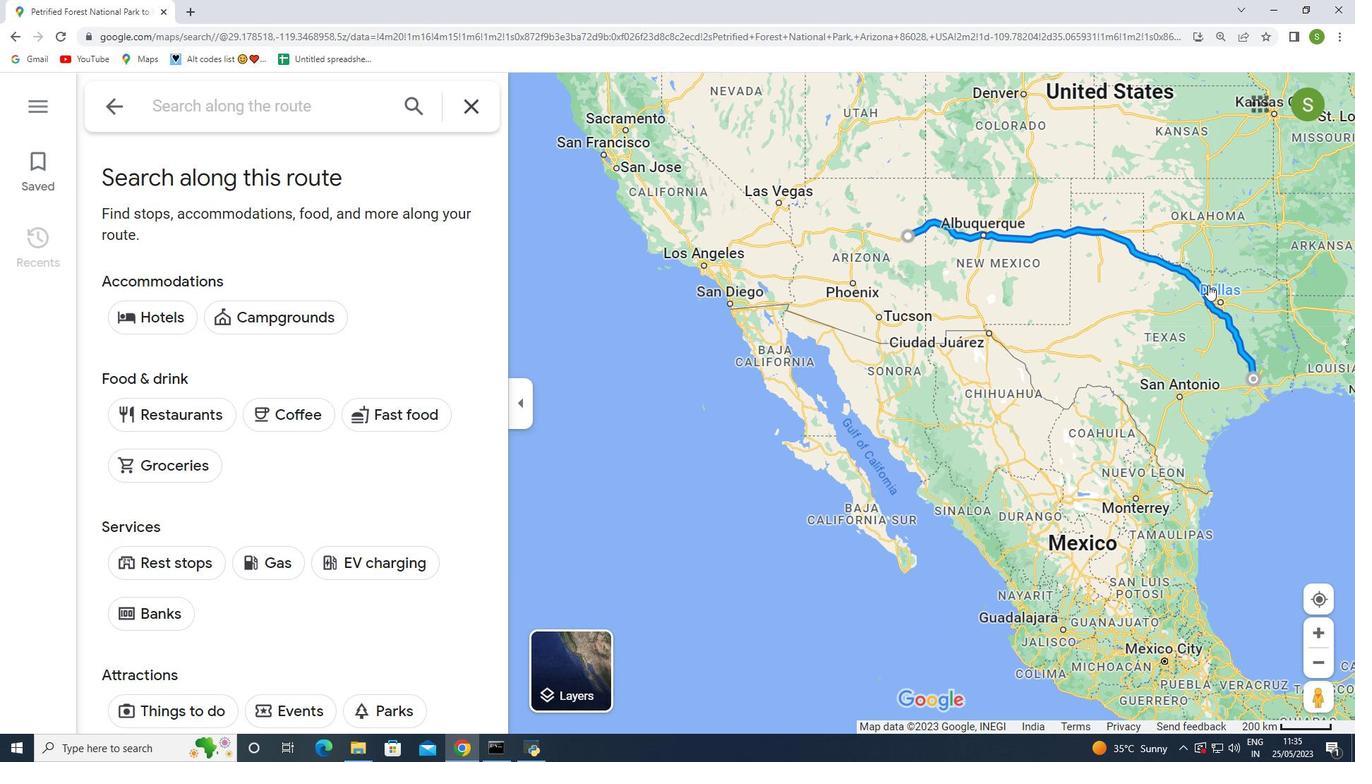
Action: Mouse scrolled (1208, 285) with delta (0, 0)
Screenshot: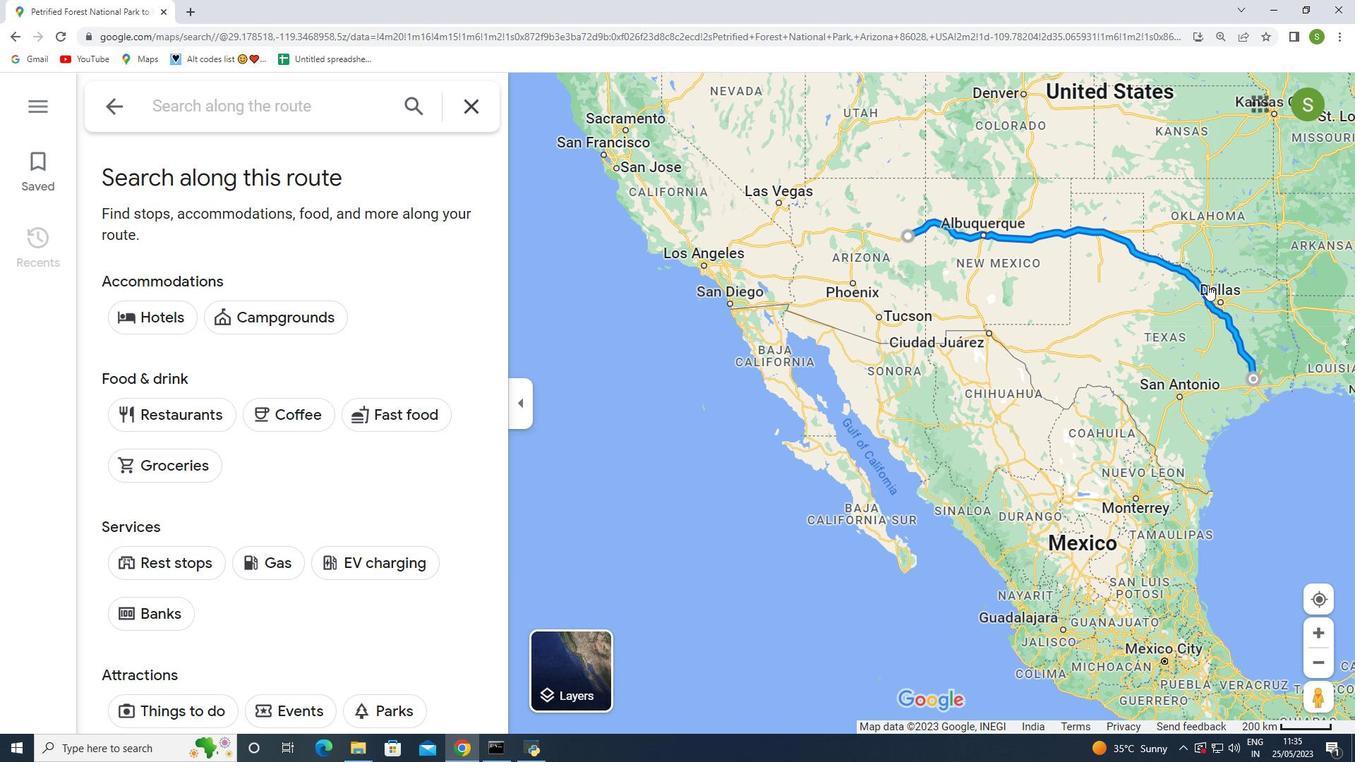 
Action: Mouse scrolled (1208, 285) with delta (0, 0)
Screenshot: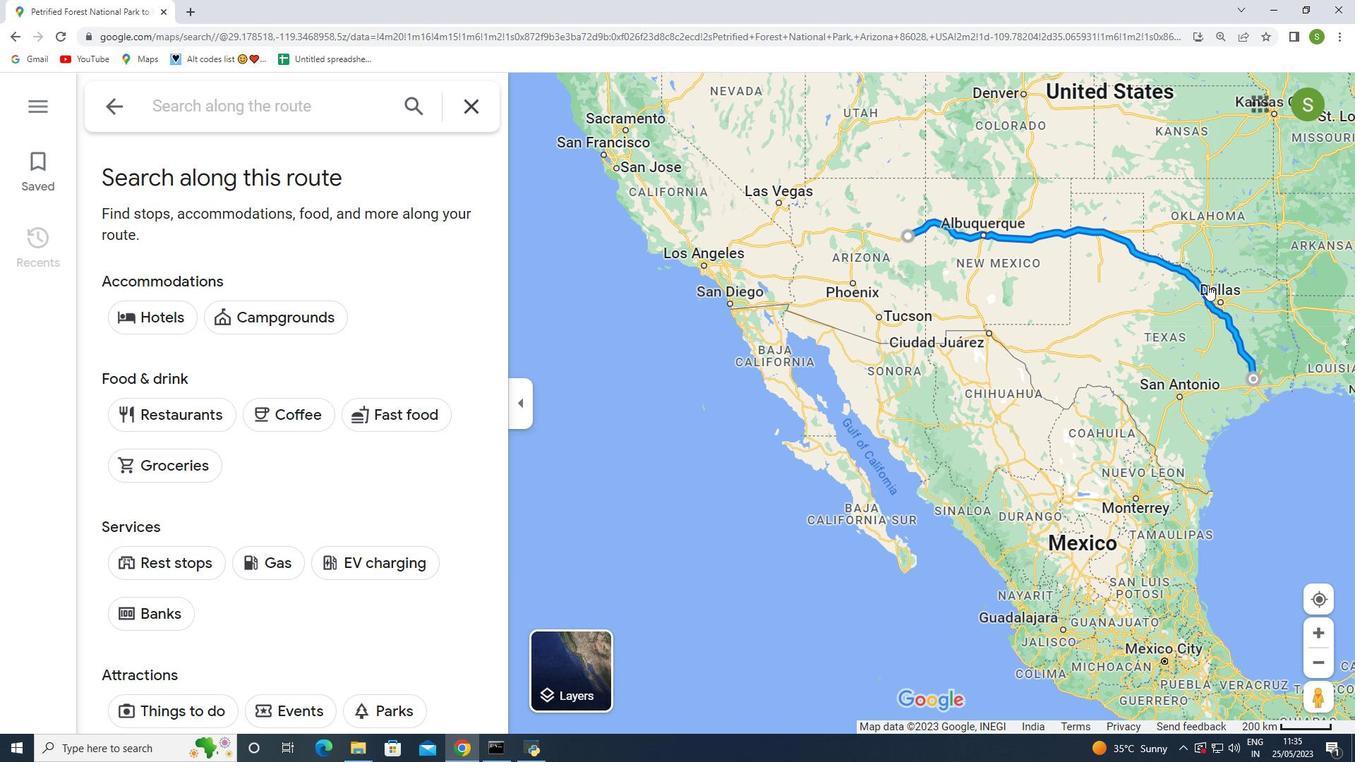 
Action: Mouse moved to (1179, 269)
Screenshot: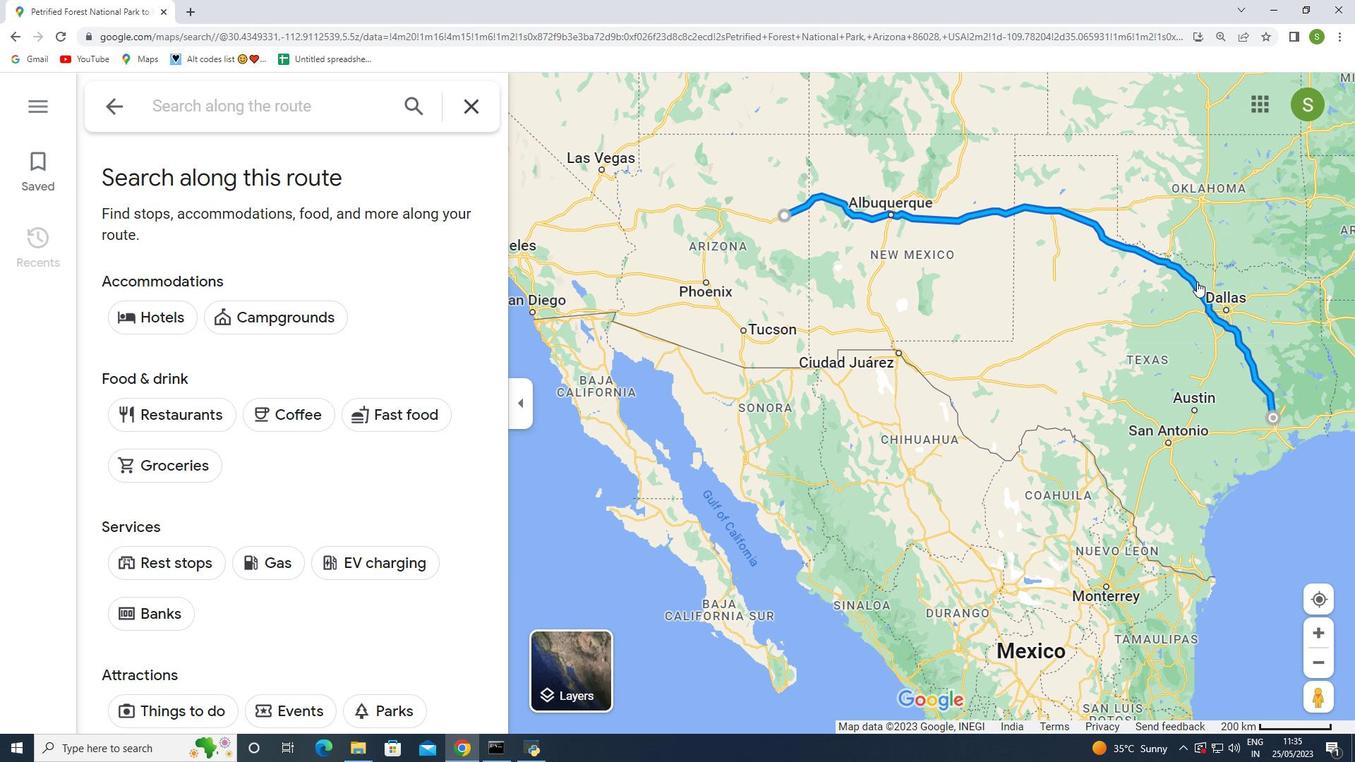 
Action: Mouse scrolled (1179, 269) with delta (0, 0)
Screenshot: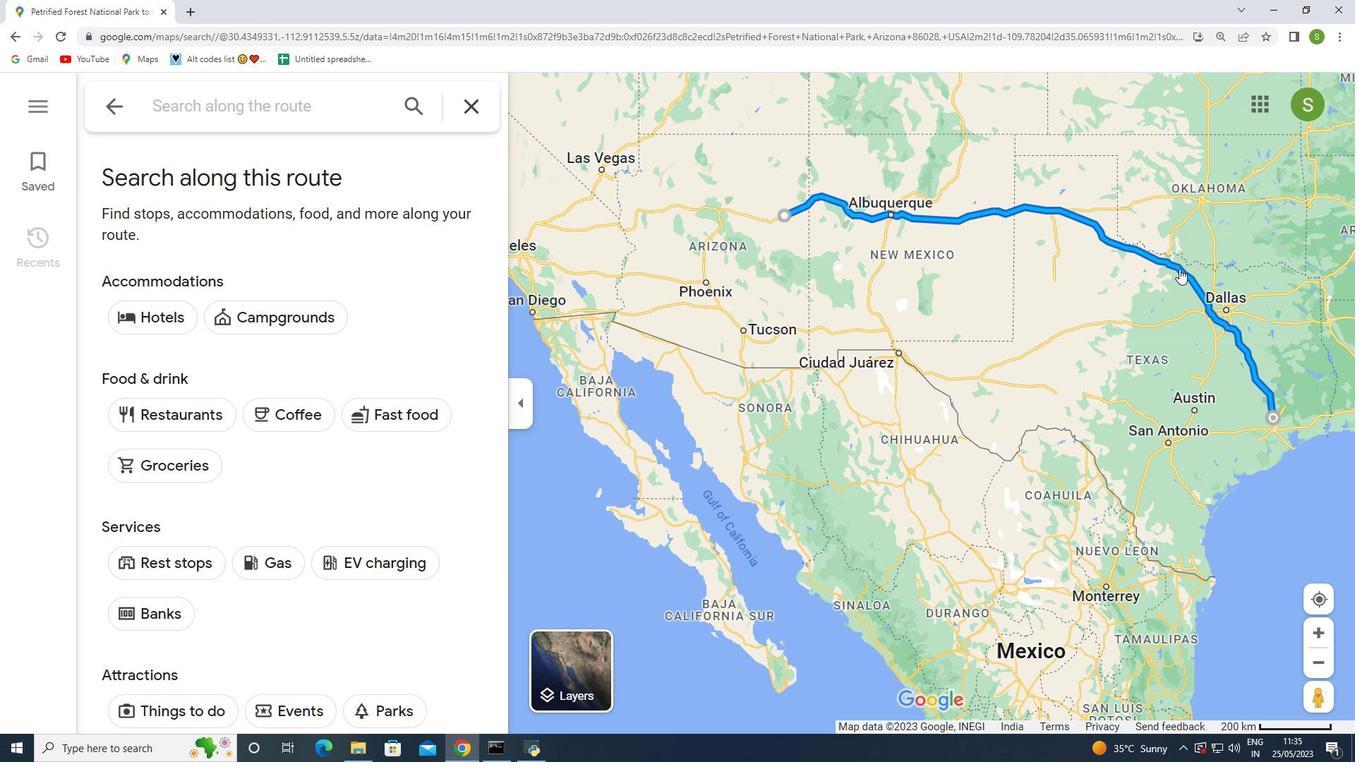 
Action: Mouse moved to (312, 302)
Screenshot: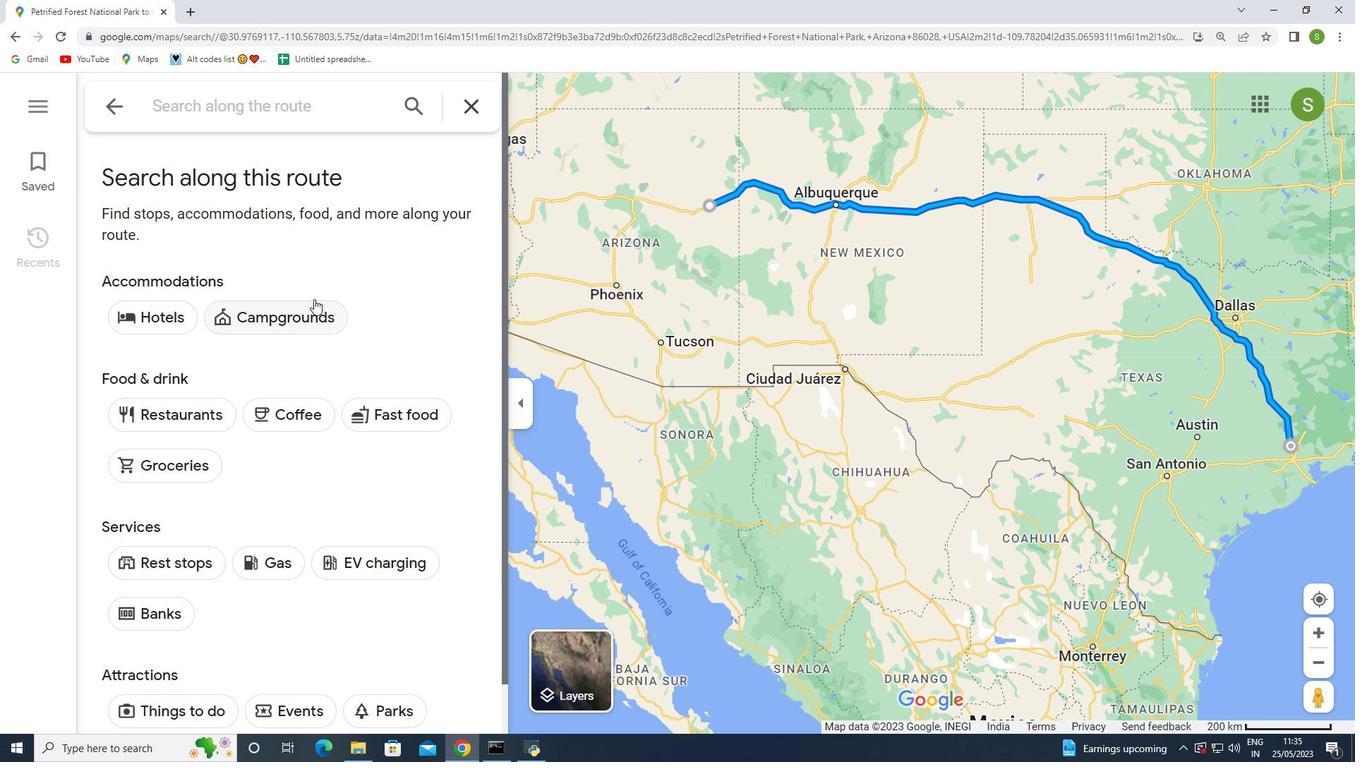 
Action: Mouse scrolled (312, 301) with delta (0, 0)
Screenshot: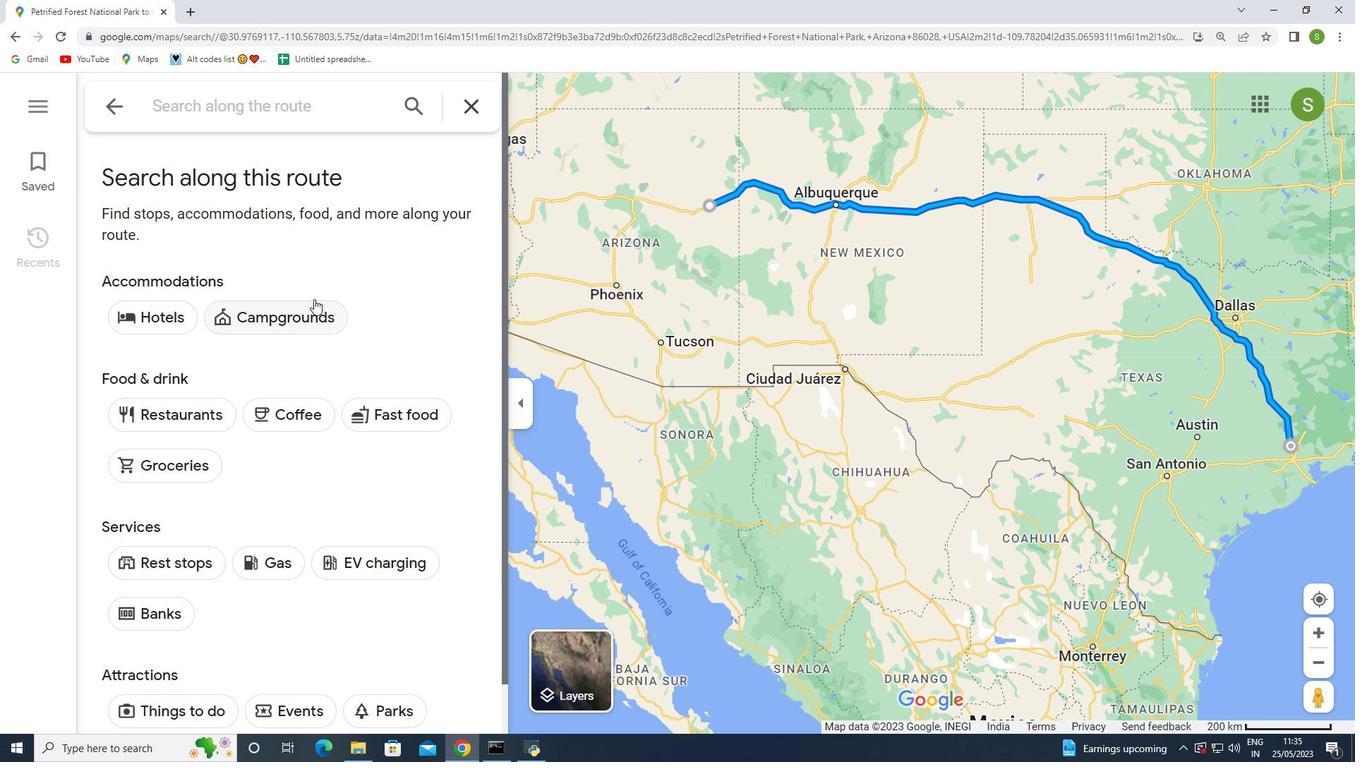 
Action: Mouse moved to (312, 303)
Screenshot: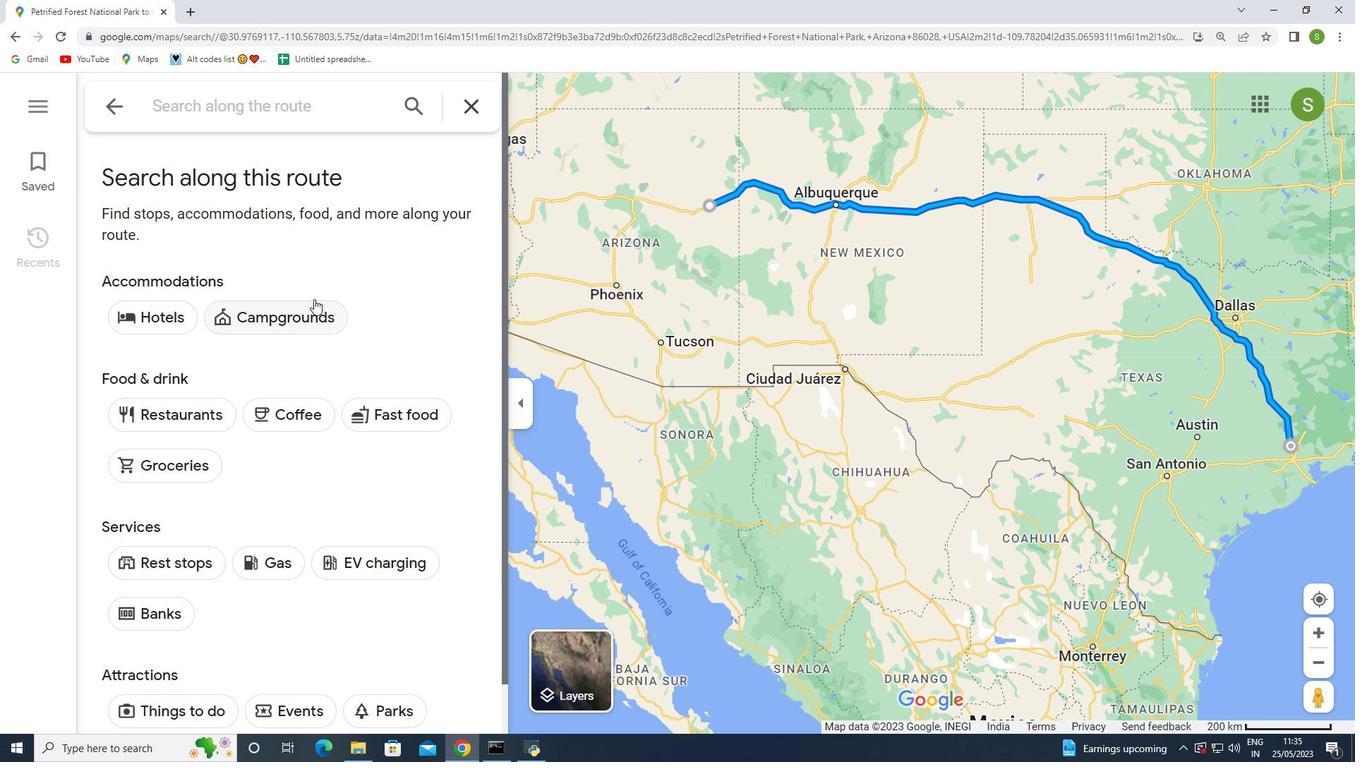 
Action: Mouse scrolled (312, 302) with delta (0, 0)
Screenshot: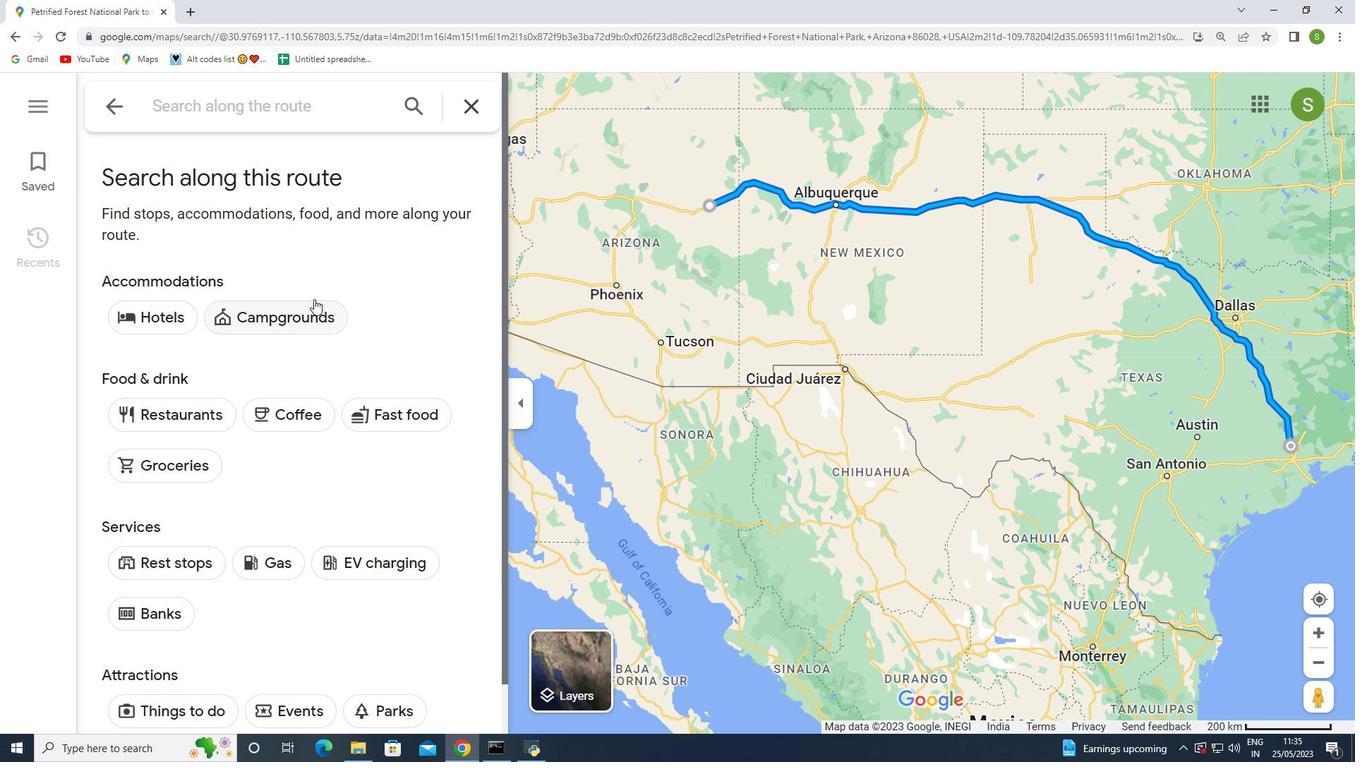 
Action: Mouse moved to (312, 311)
Screenshot: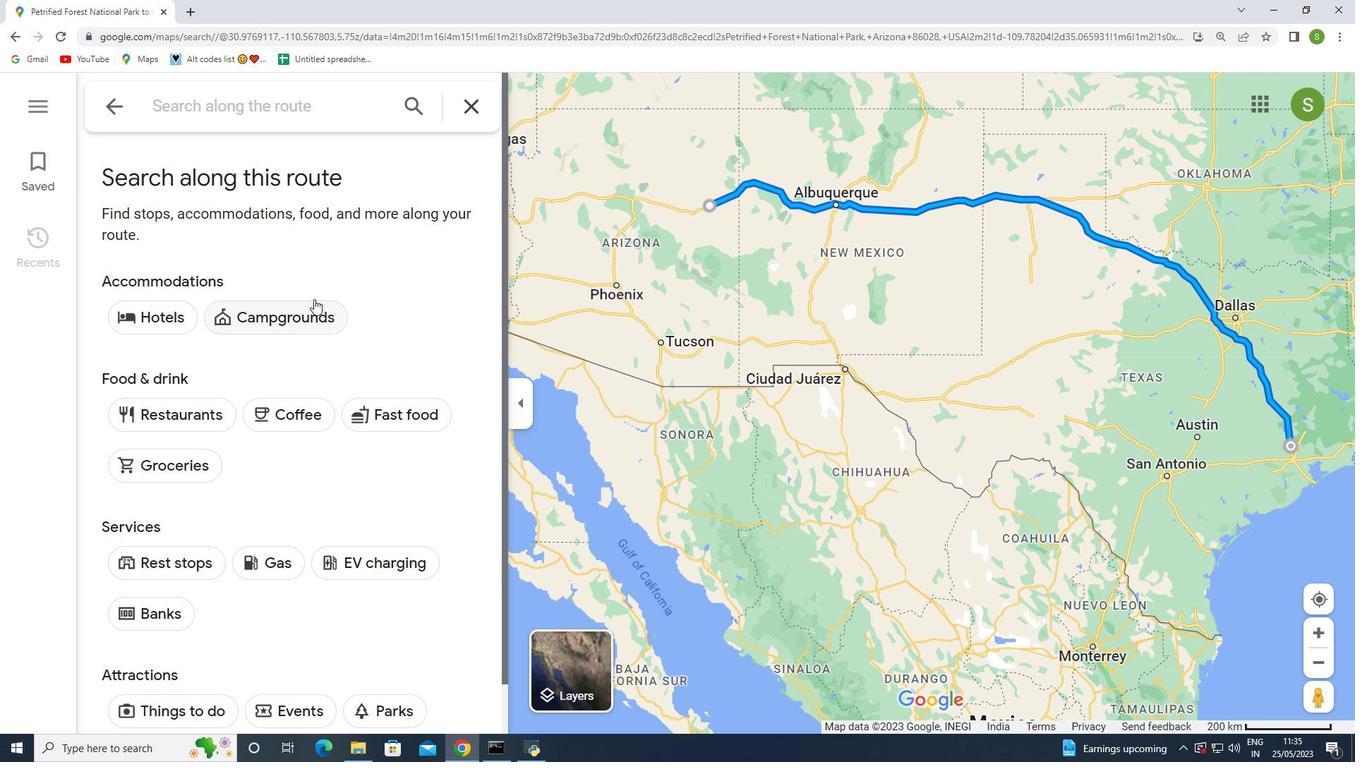 
Action: Mouse scrolled (312, 310) with delta (0, 0)
Screenshot: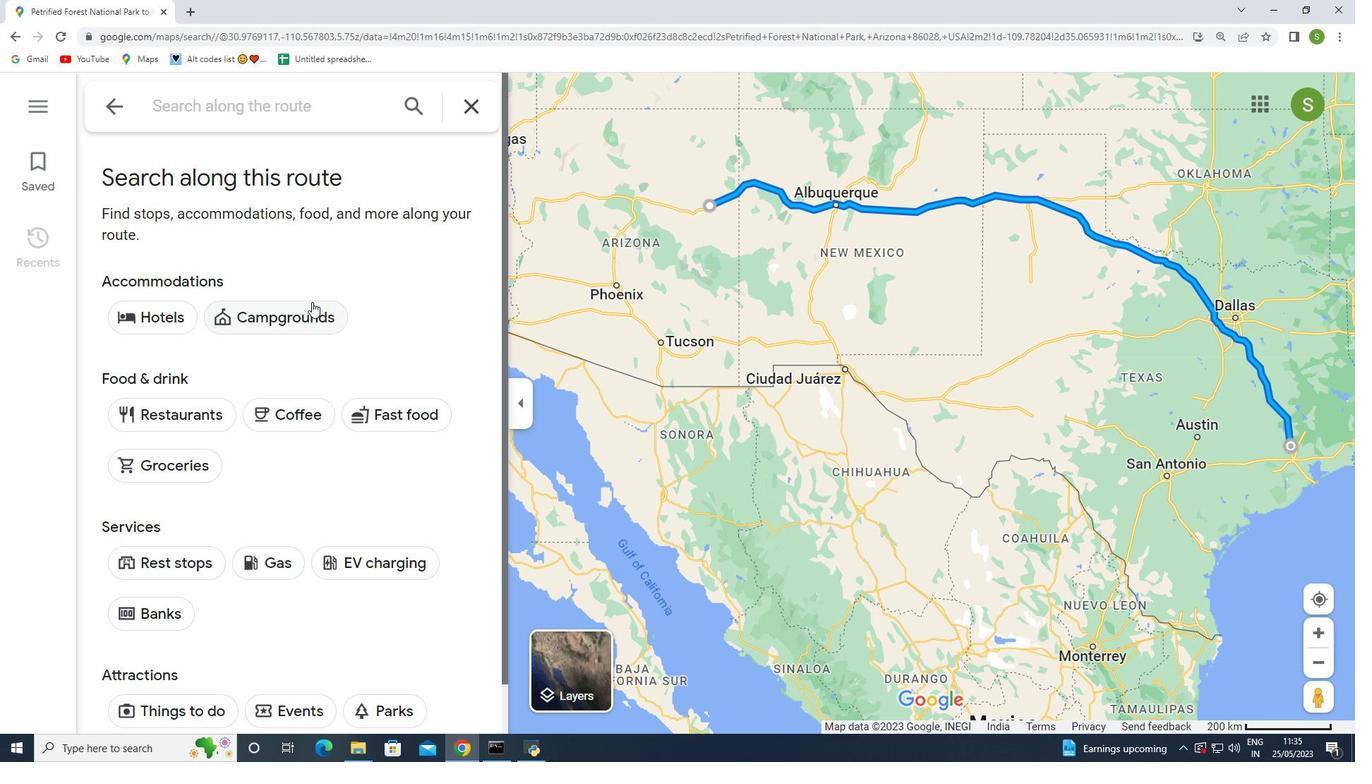 
Action: Mouse moved to (277, 385)
Screenshot: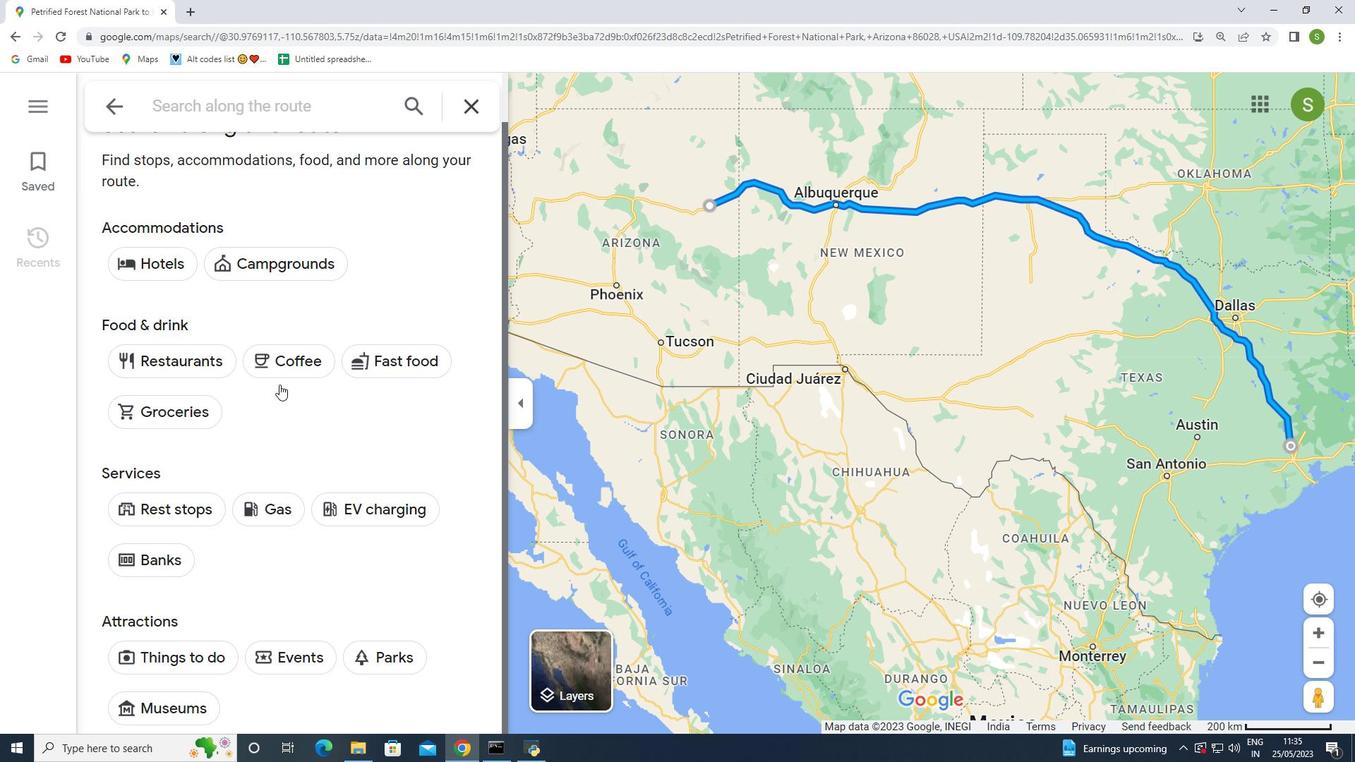 
Action: Mouse scrolled (277, 384) with delta (0, 0)
Screenshot: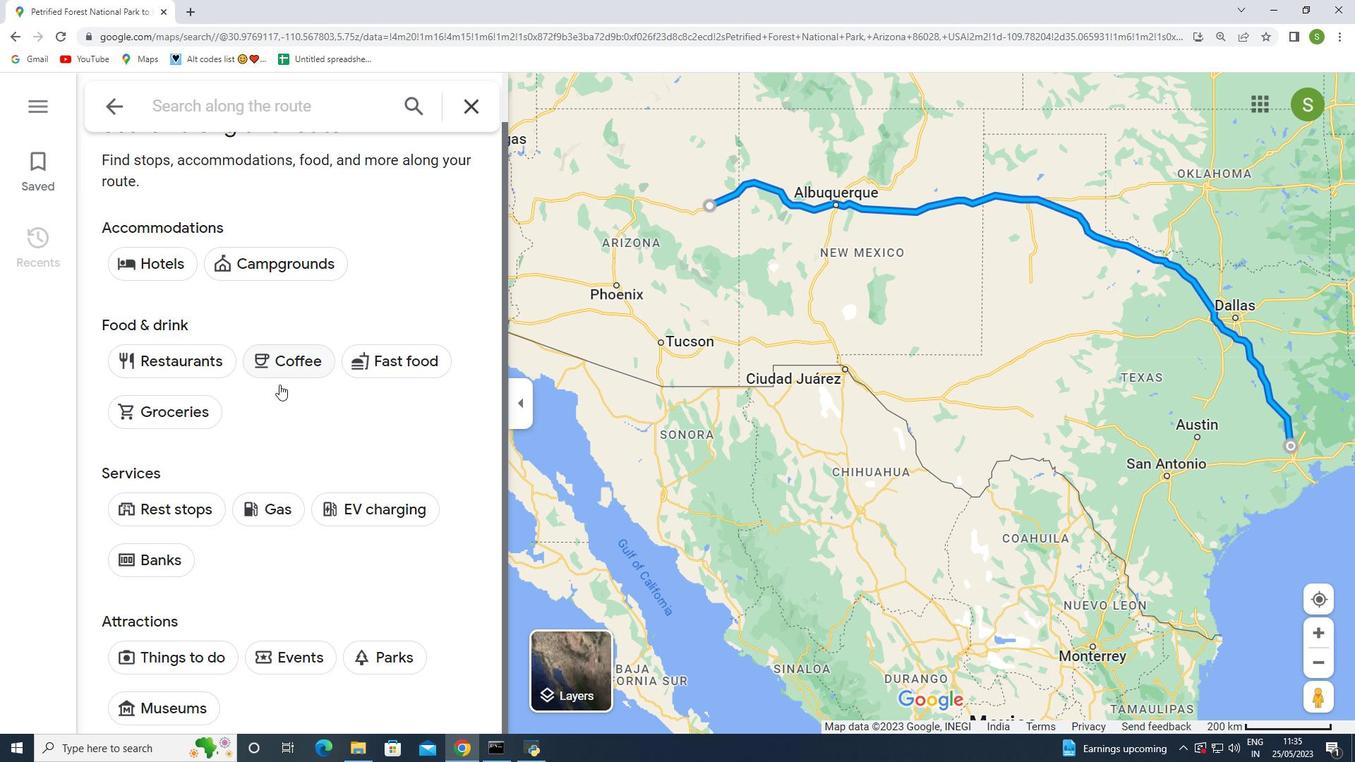 
Action: Mouse moved to (273, 389)
Screenshot: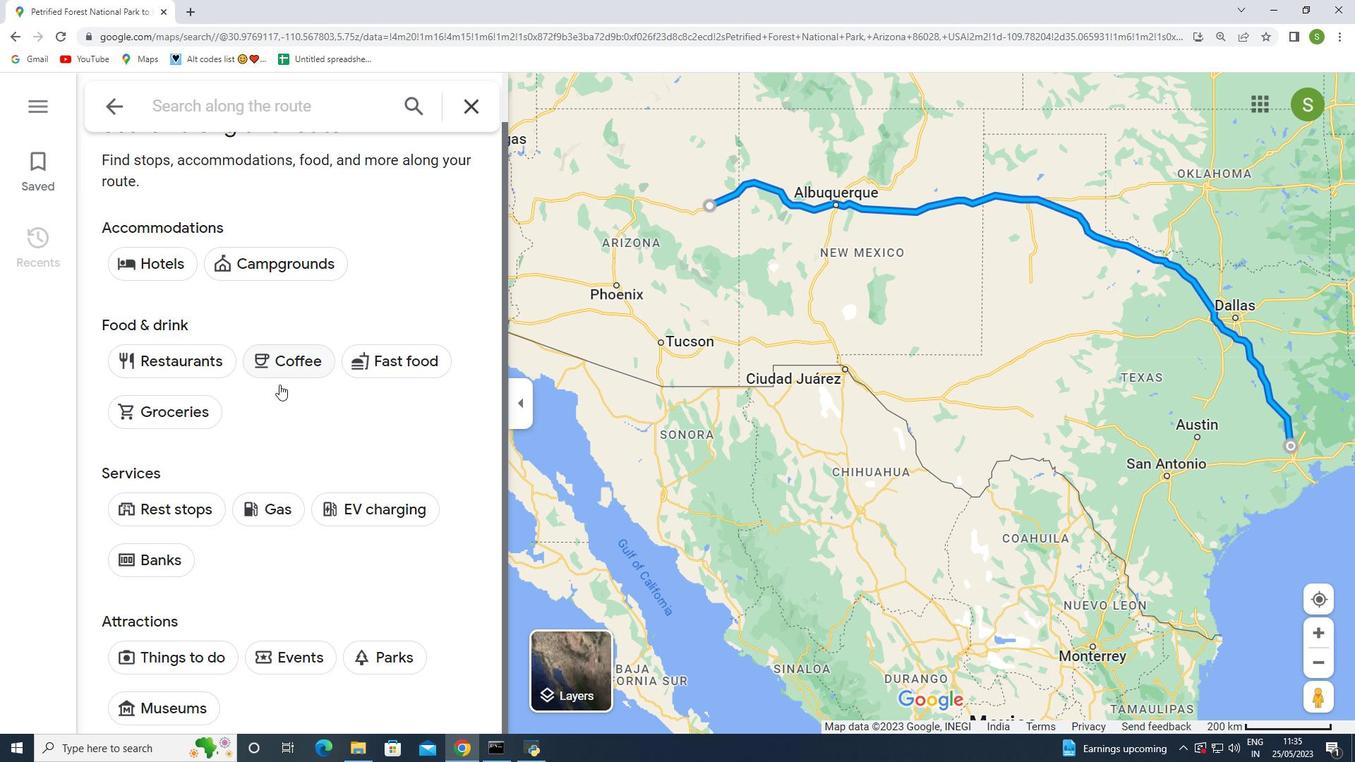 
Action: Mouse scrolled (273, 389) with delta (0, 0)
Screenshot: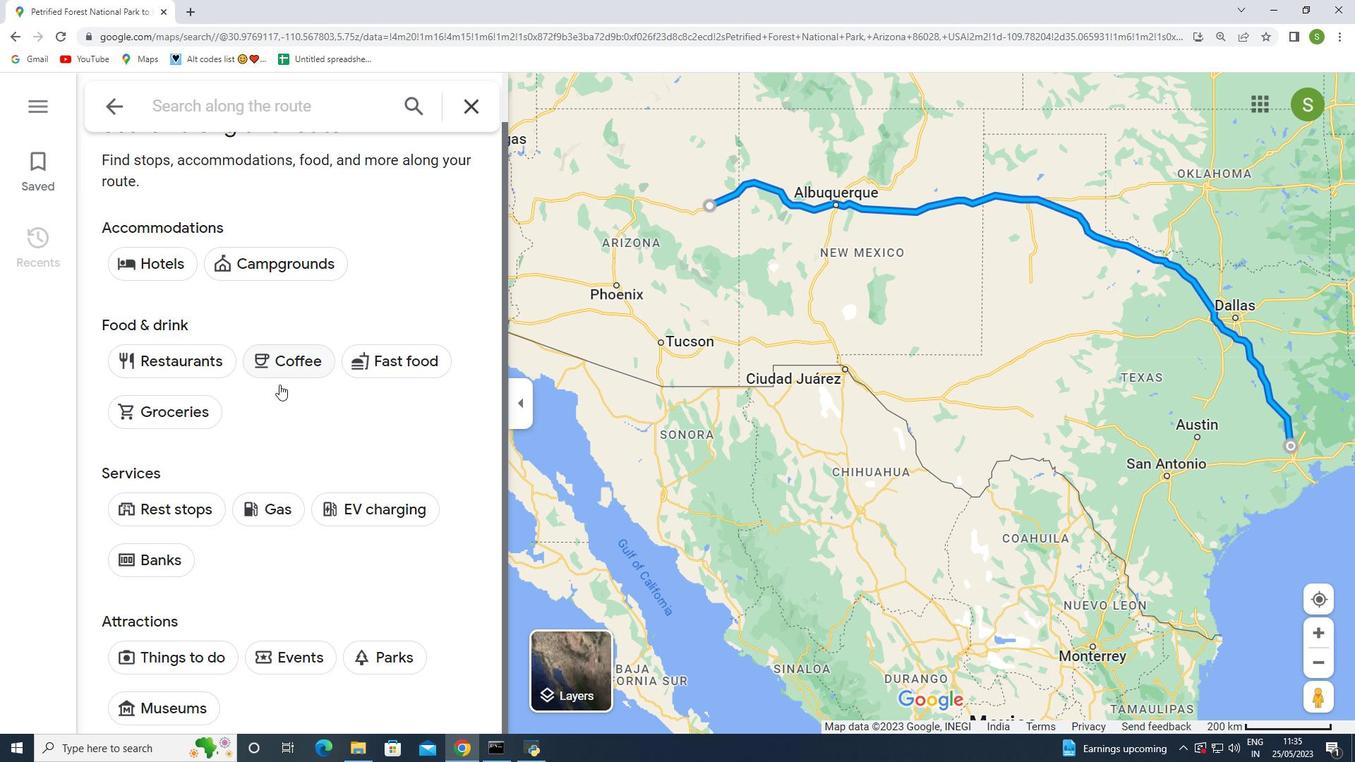 
Action: Mouse moved to (267, 396)
Screenshot: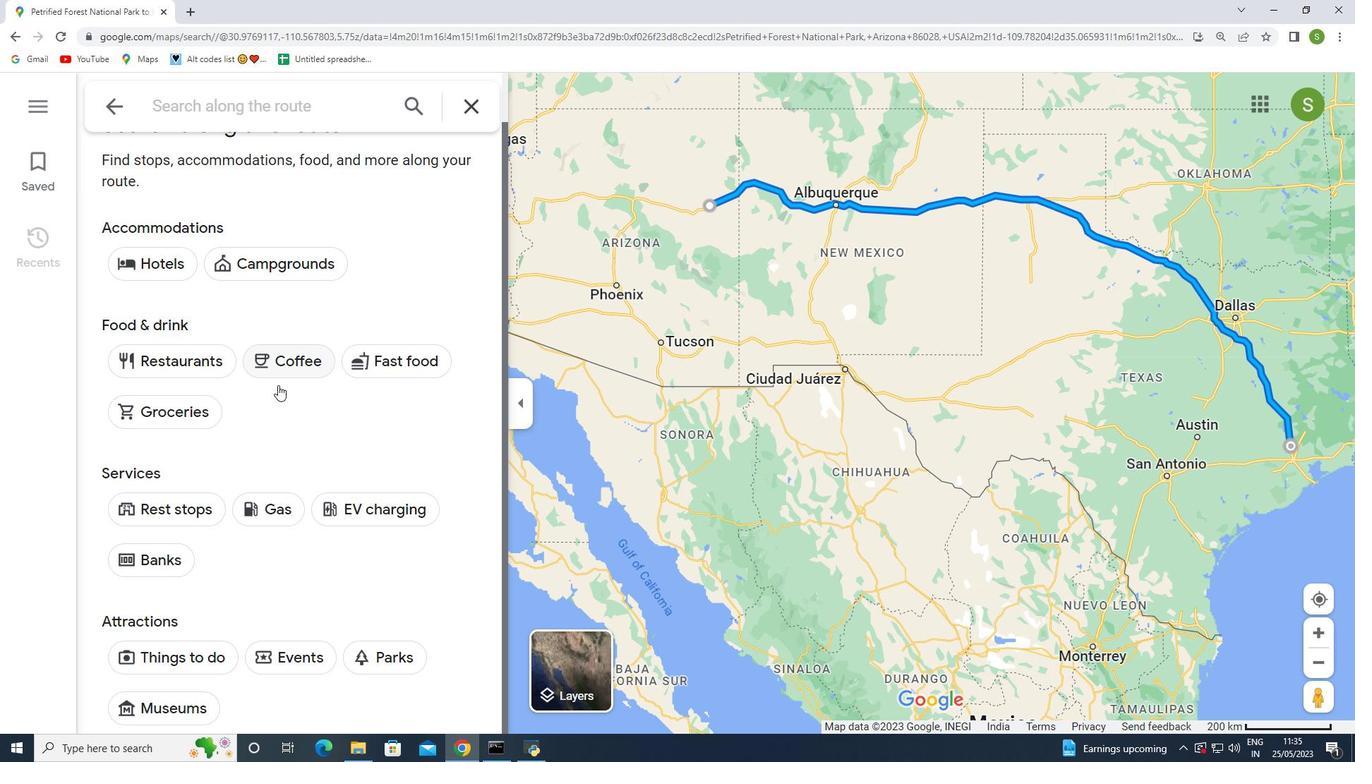 
Action: Mouse scrolled (267, 395) with delta (0, 0)
Screenshot: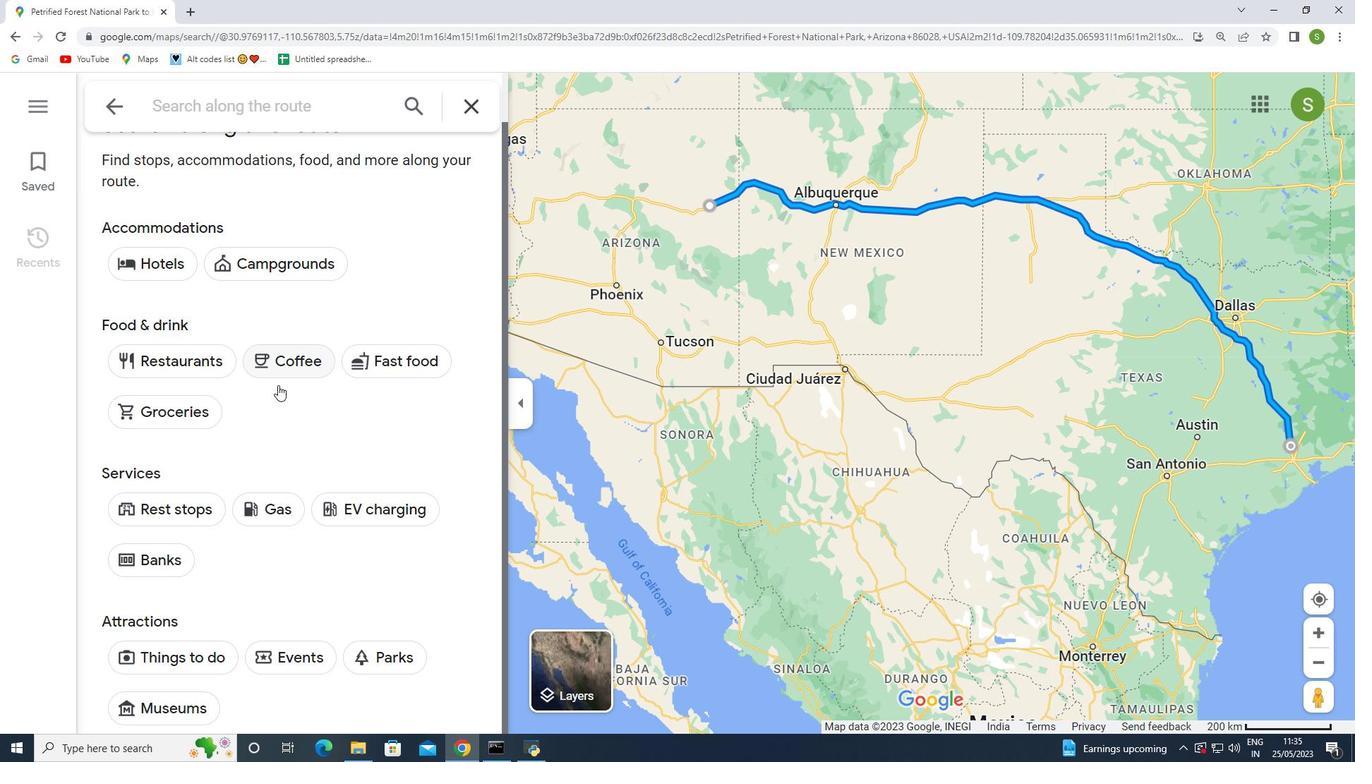 
Action: Mouse moved to (261, 115)
Screenshot: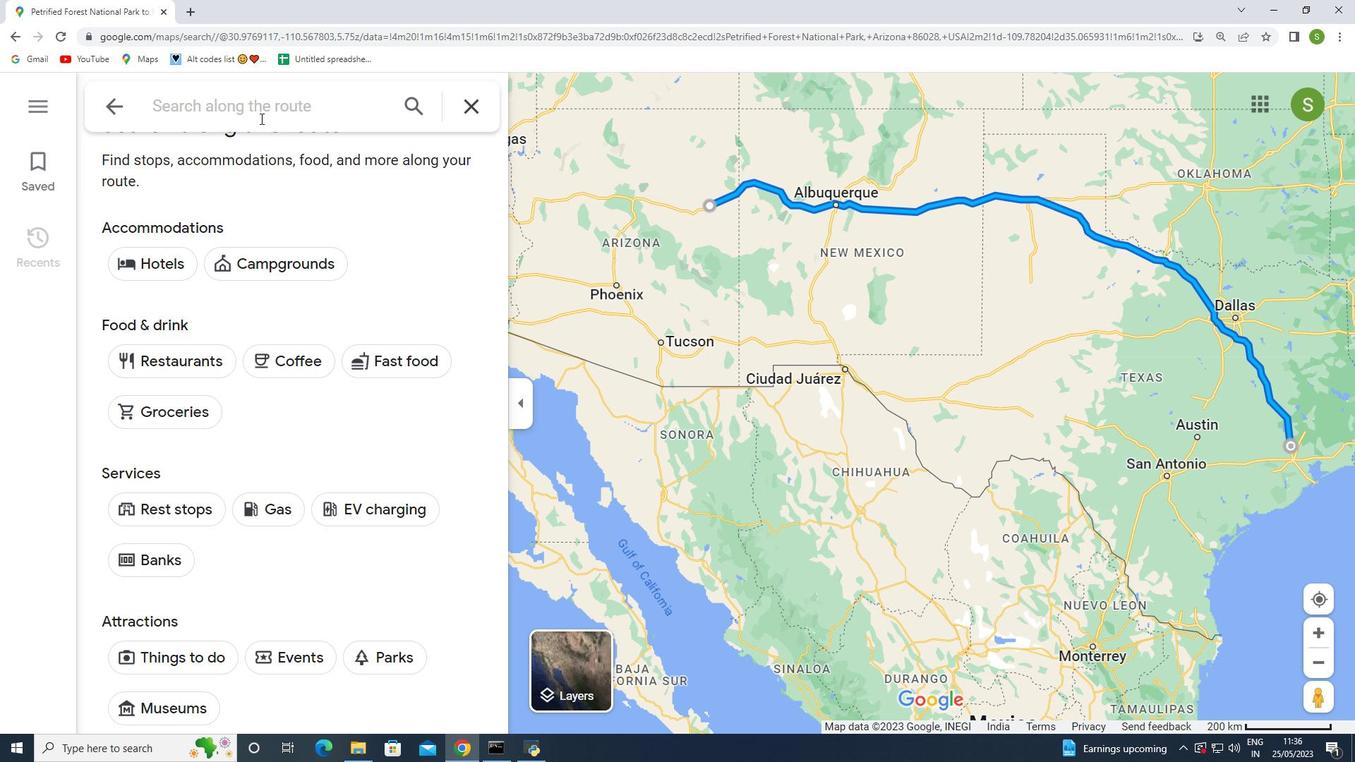 
Action: Mouse pressed left at (261, 115)
Screenshot: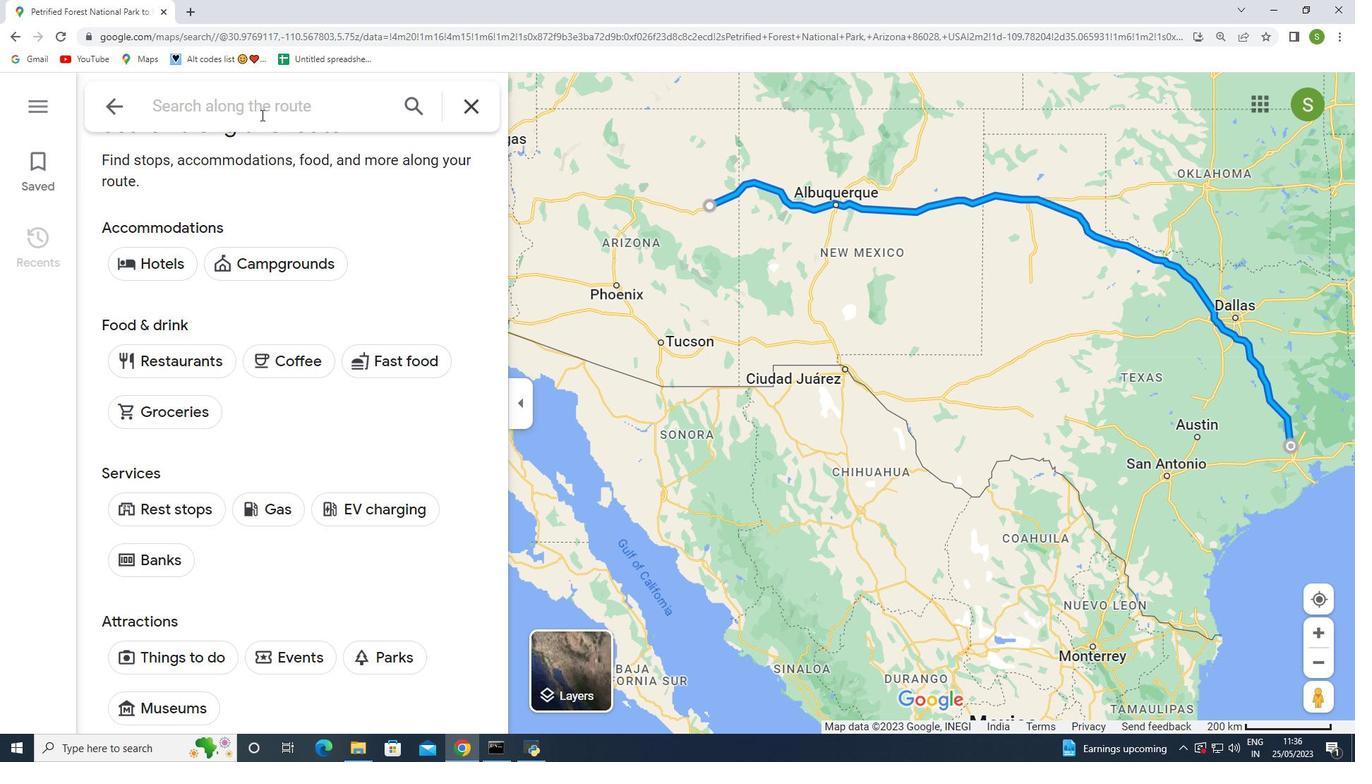 
Action: Key pressed caf
Screenshot: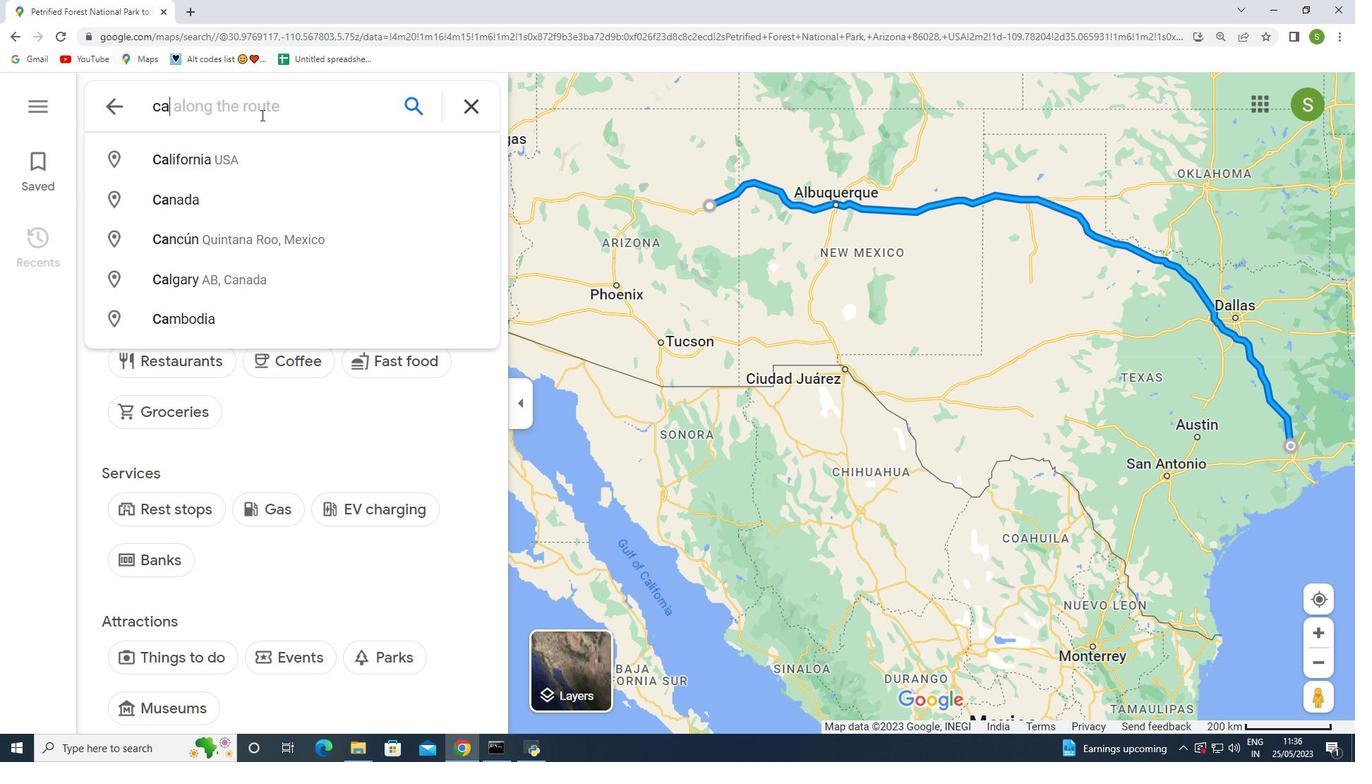 
Action: Mouse moved to (178, 164)
Screenshot: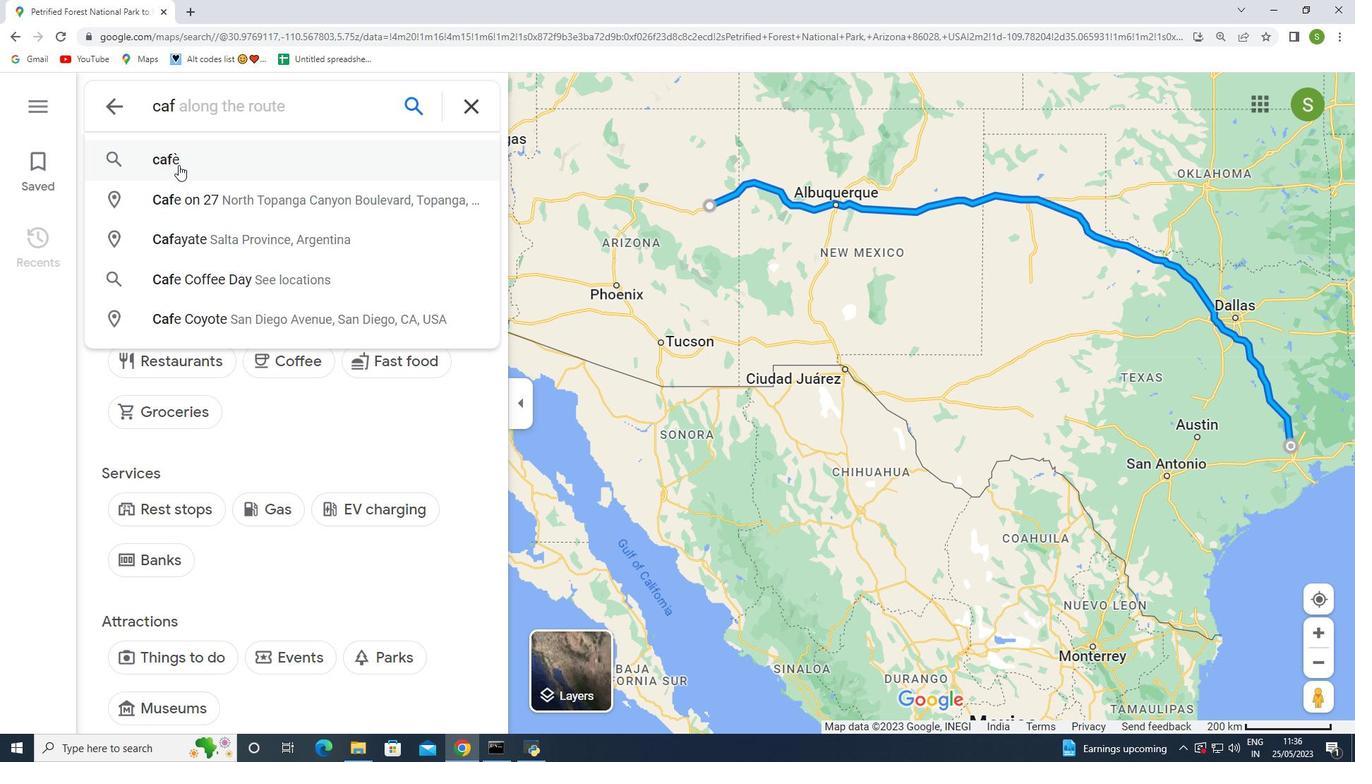 
Action: Mouse pressed left at (178, 164)
Screenshot: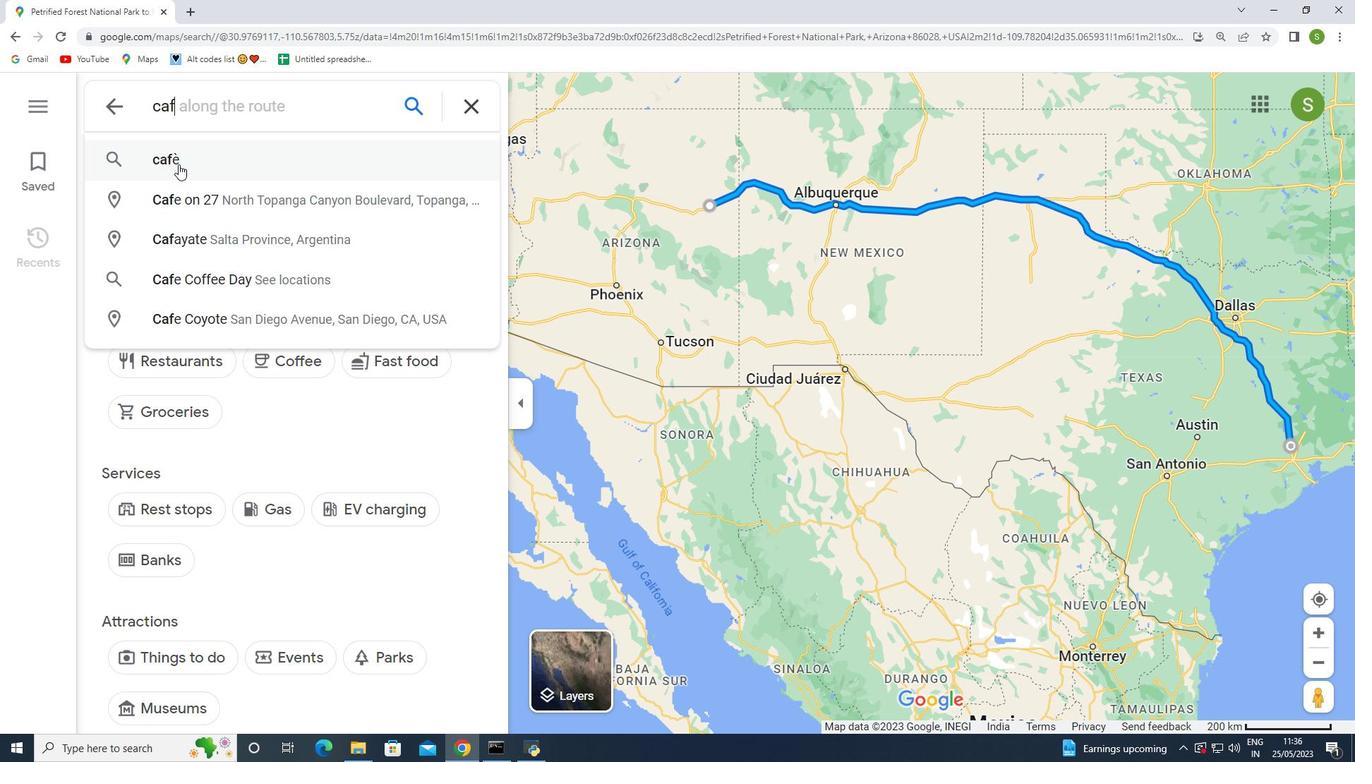 
Action: Mouse moved to (917, 162)
Screenshot: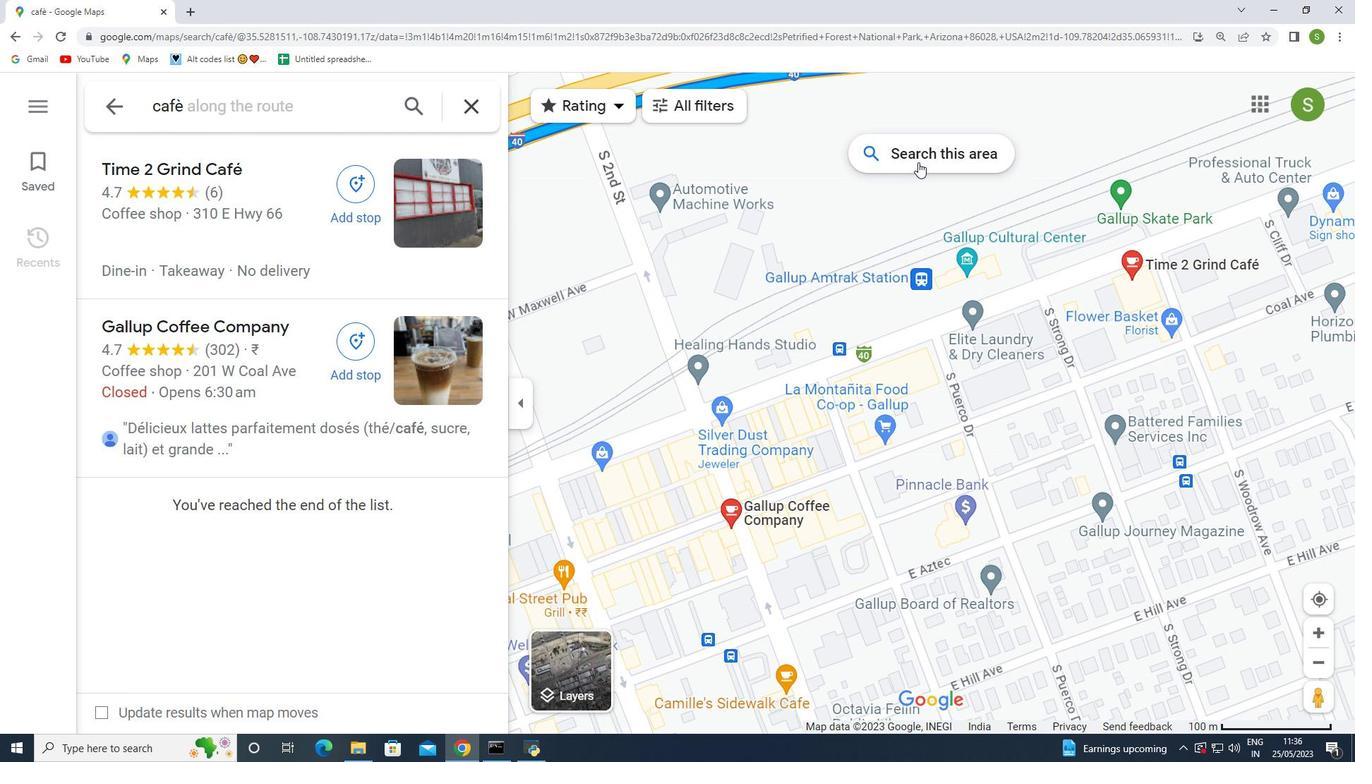 
Action: Mouse pressed left at (917, 162)
Screenshot: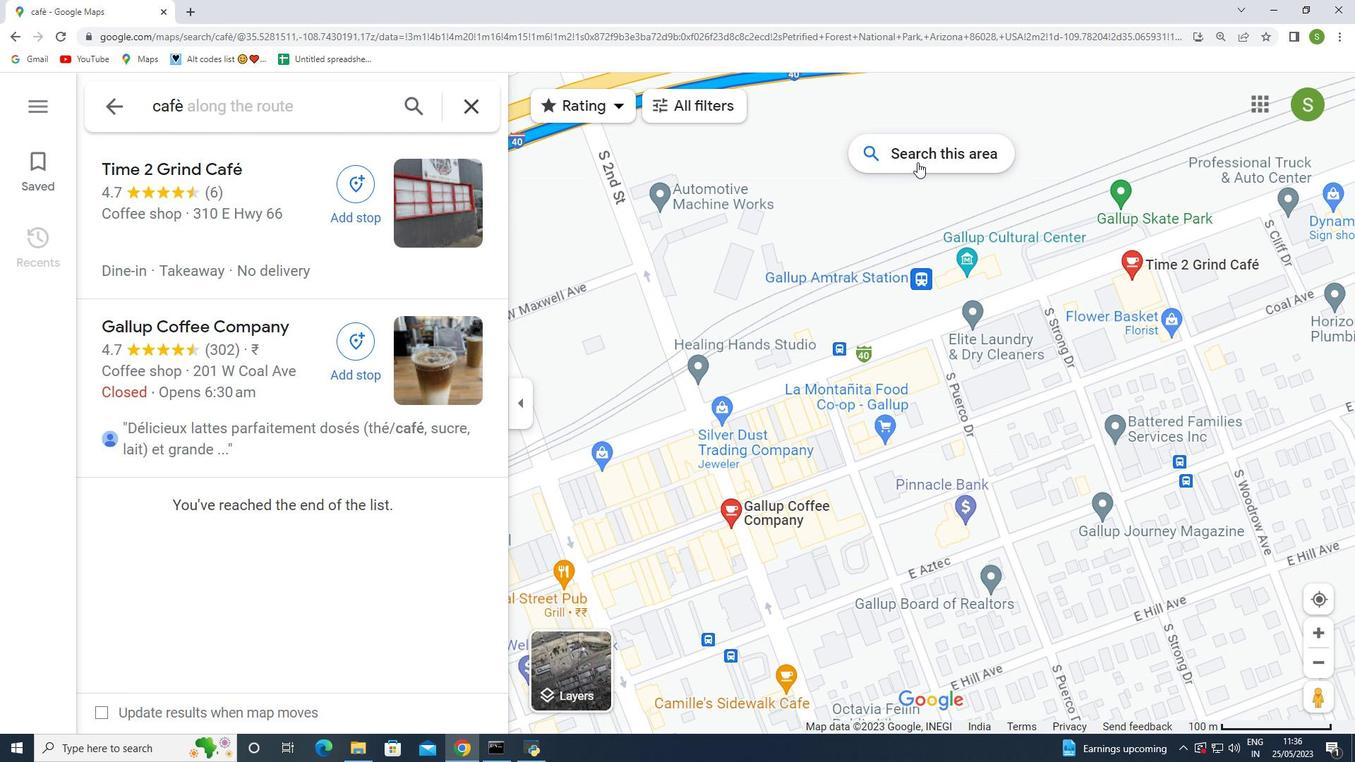
Action: Mouse moved to (868, 345)
Screenshot: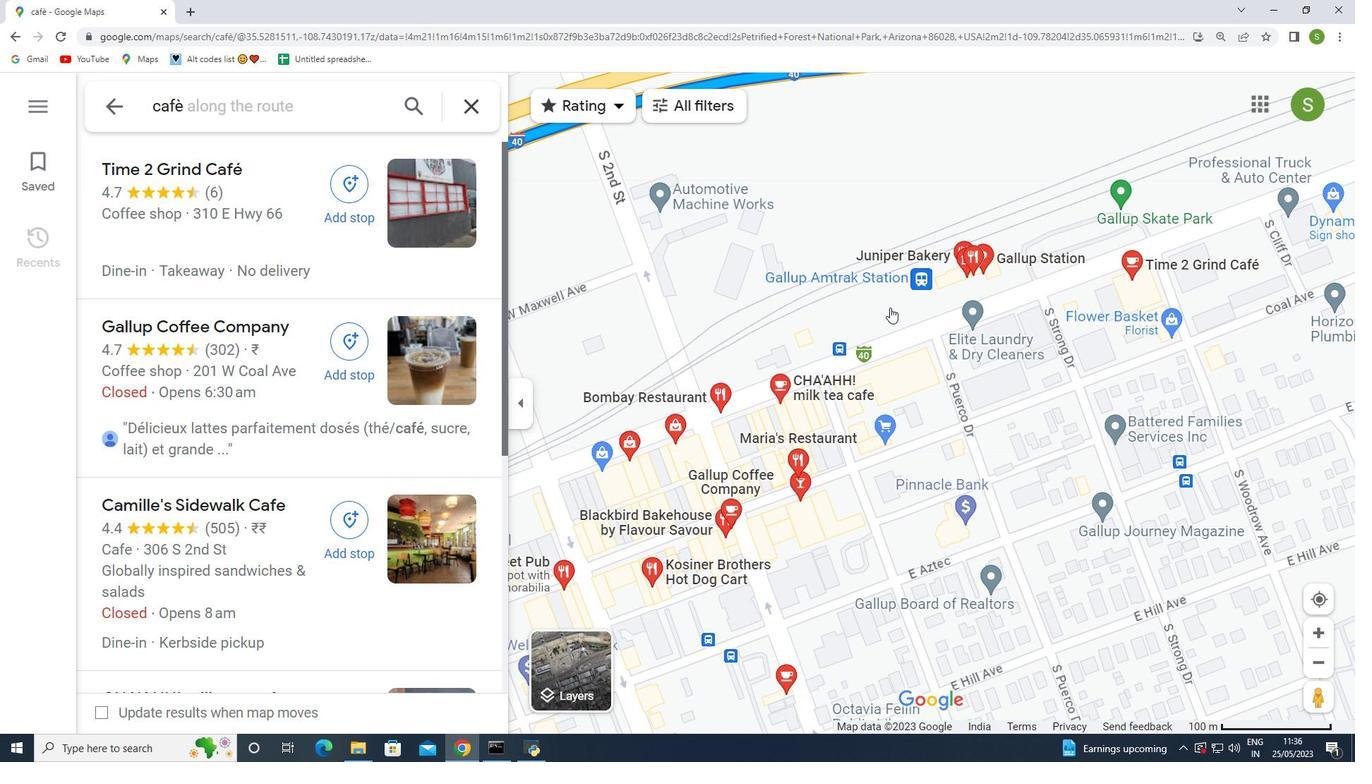 
Action: Mouse scrolled (868, 344) with delta (0, 0)
Screenshot: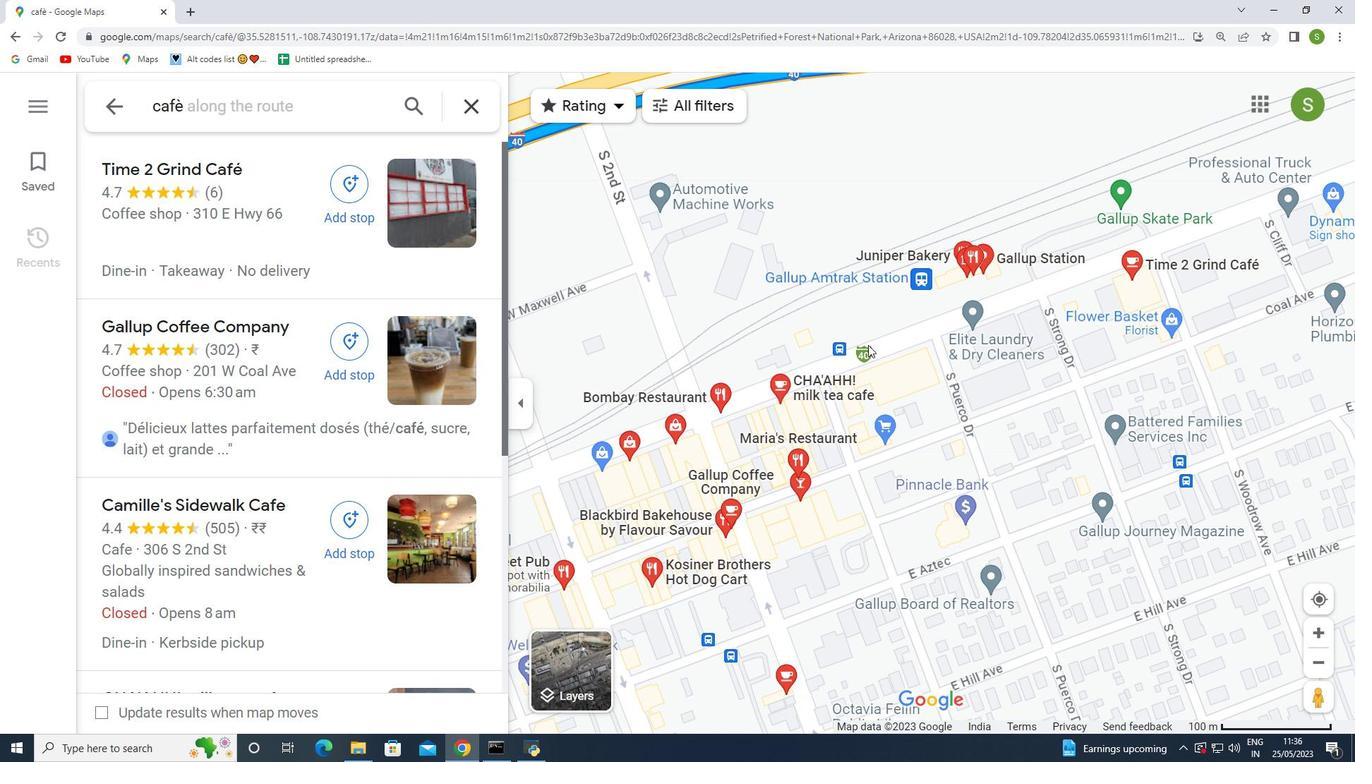 
Action: Mouse scrolled (868, 344) with delta (0, 0)
Screenshot: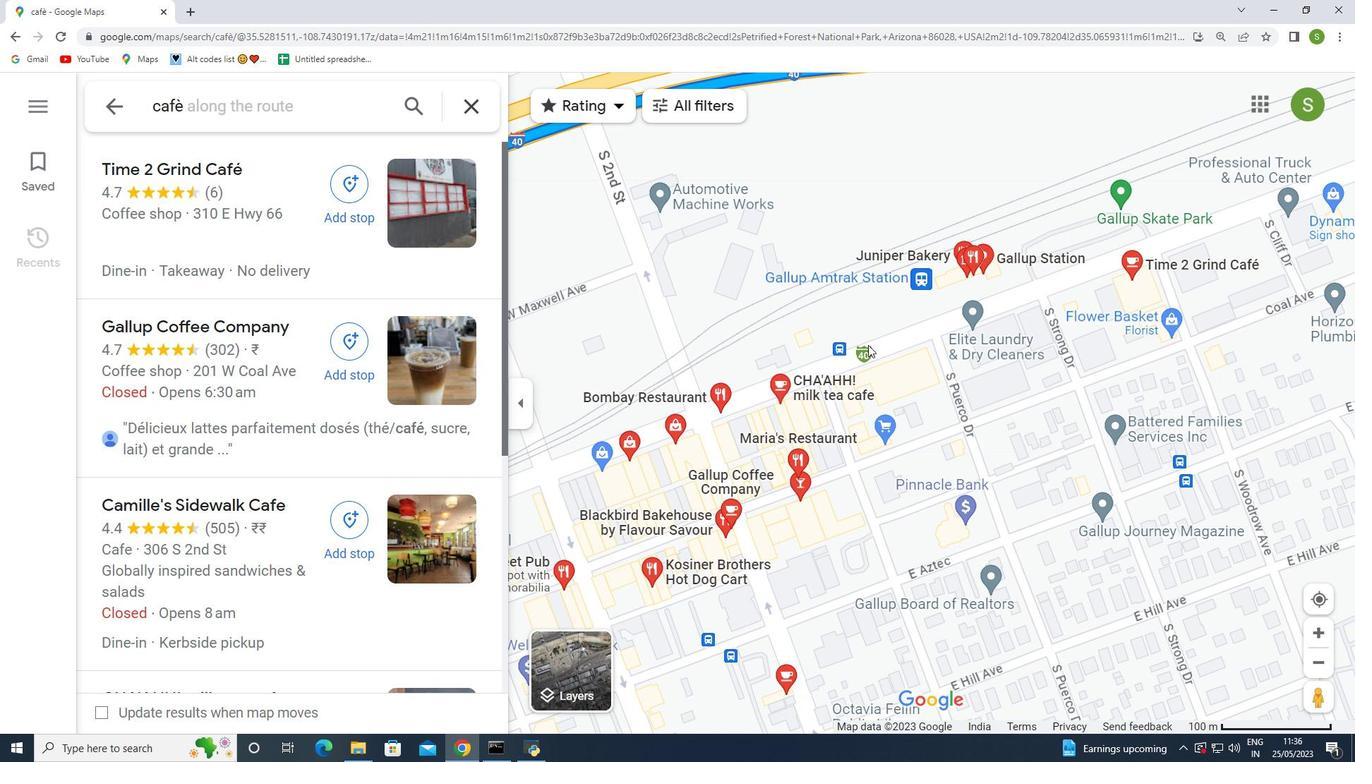 
Action: Mouse moved to (780, 466)
Screenshot: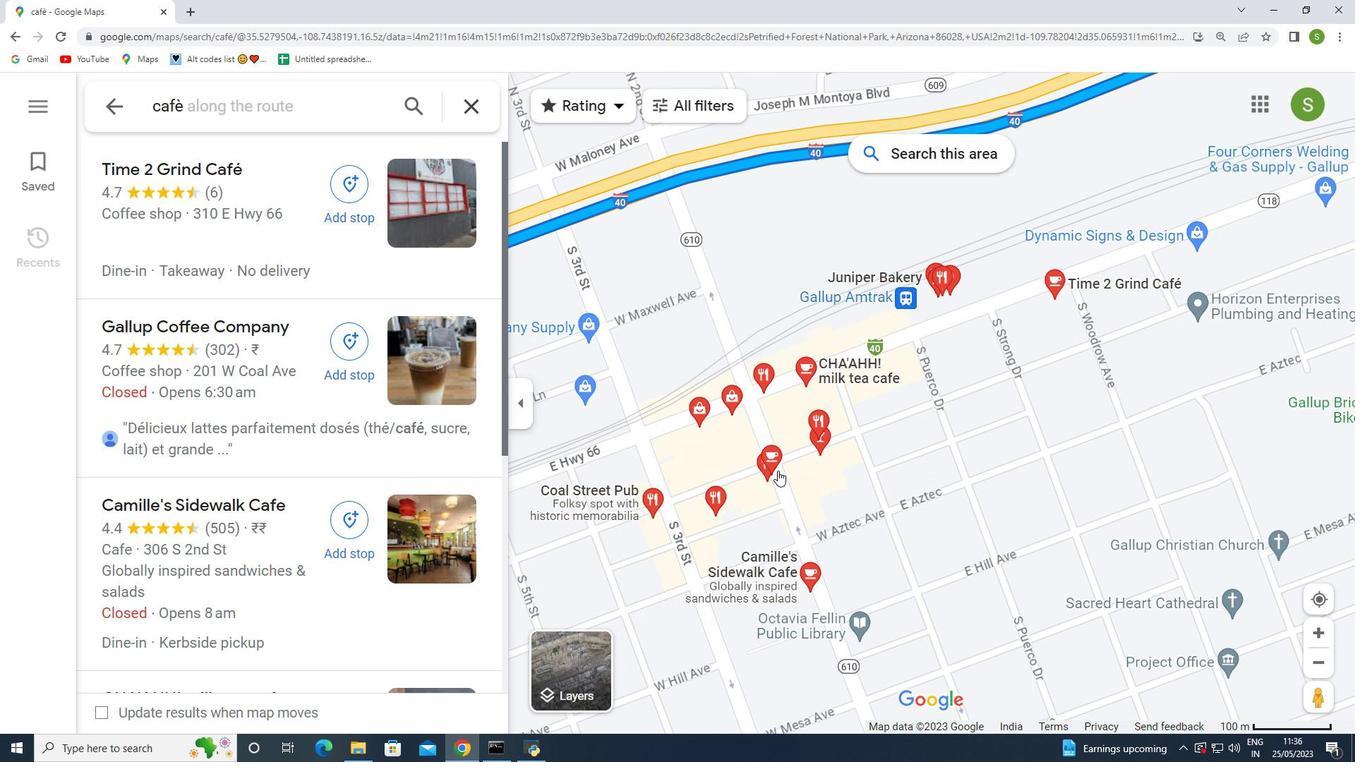 
Action: Mouse scrolled (780, 467) with delta (0, 0)
Screenshot: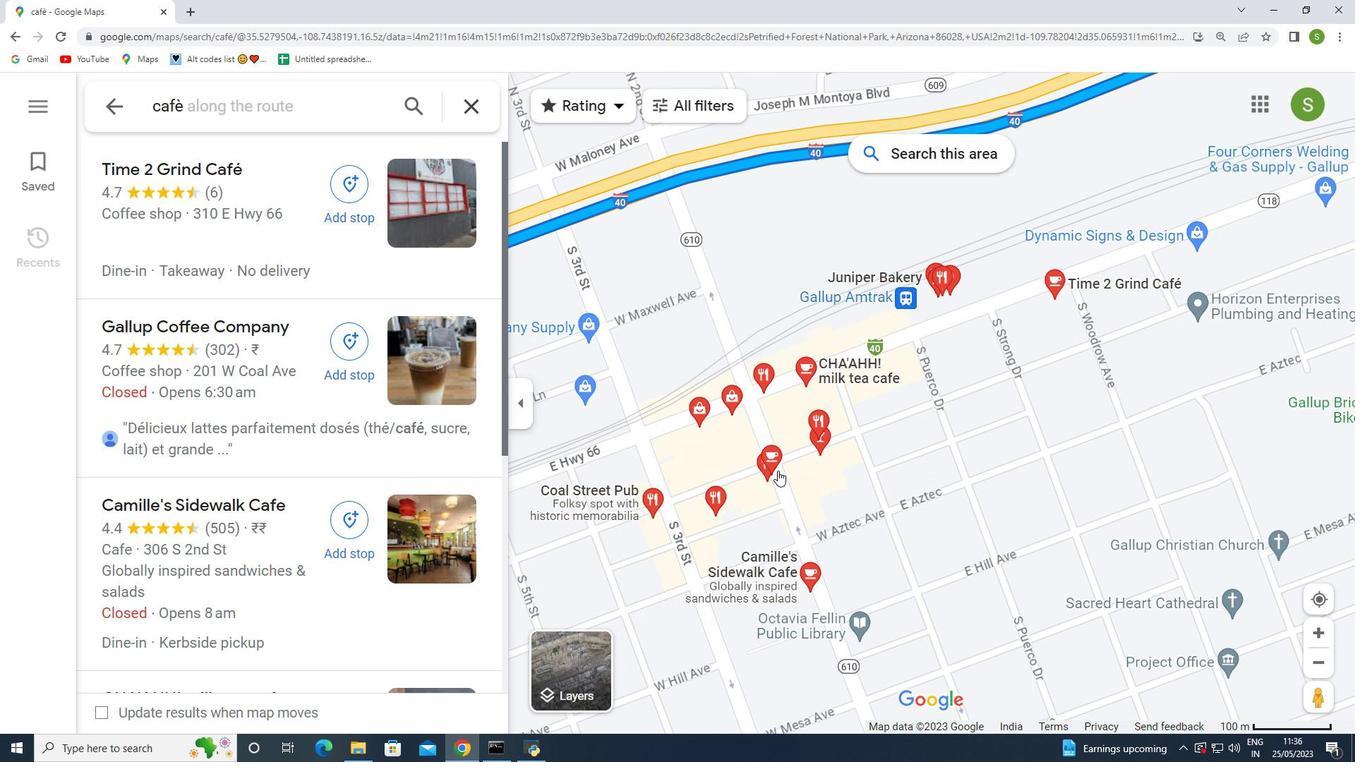 
Action: Mouse scrolled (780, 467) with delta (0, 0)
Screenshot: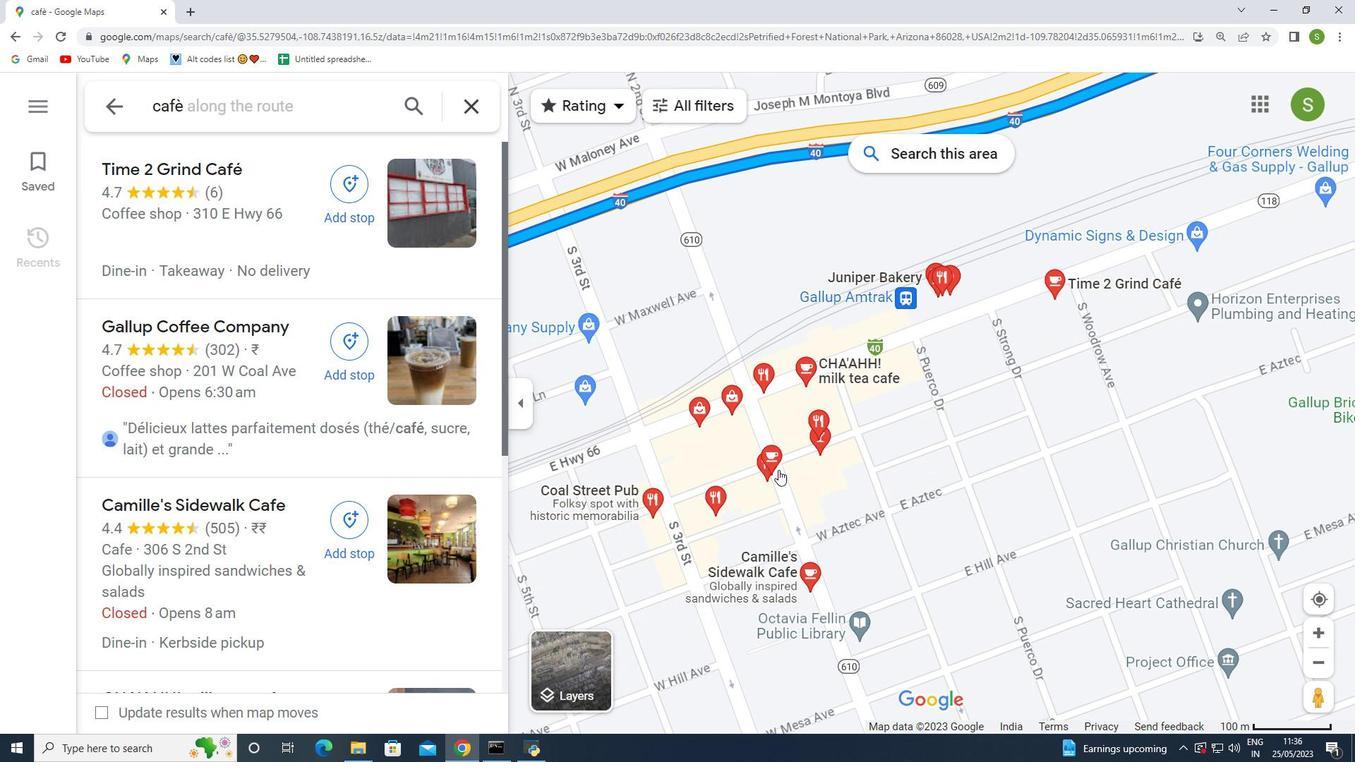 
Action: Mouse moved to (773, 465)
Screenshot: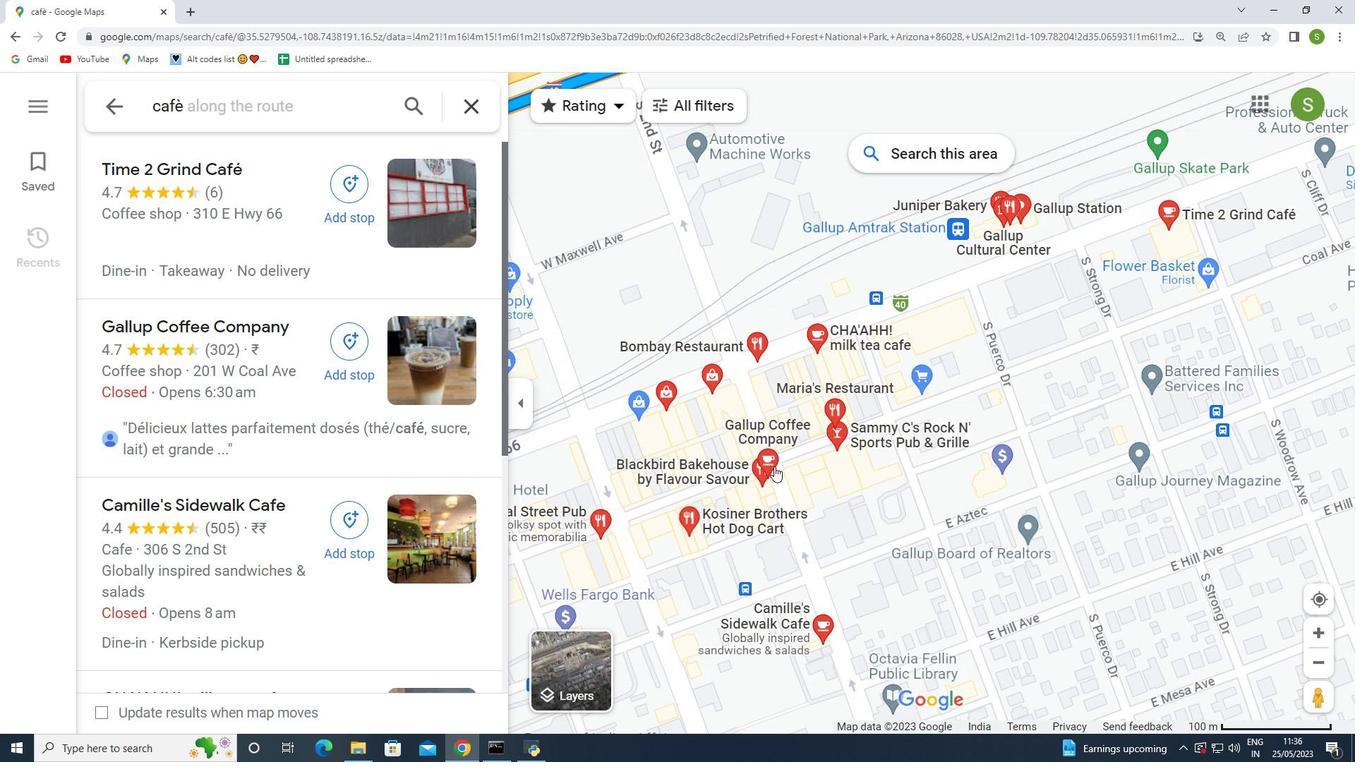 
Action: Mouse scrolled (773, 466) with delta (0, 0)
Screenshot: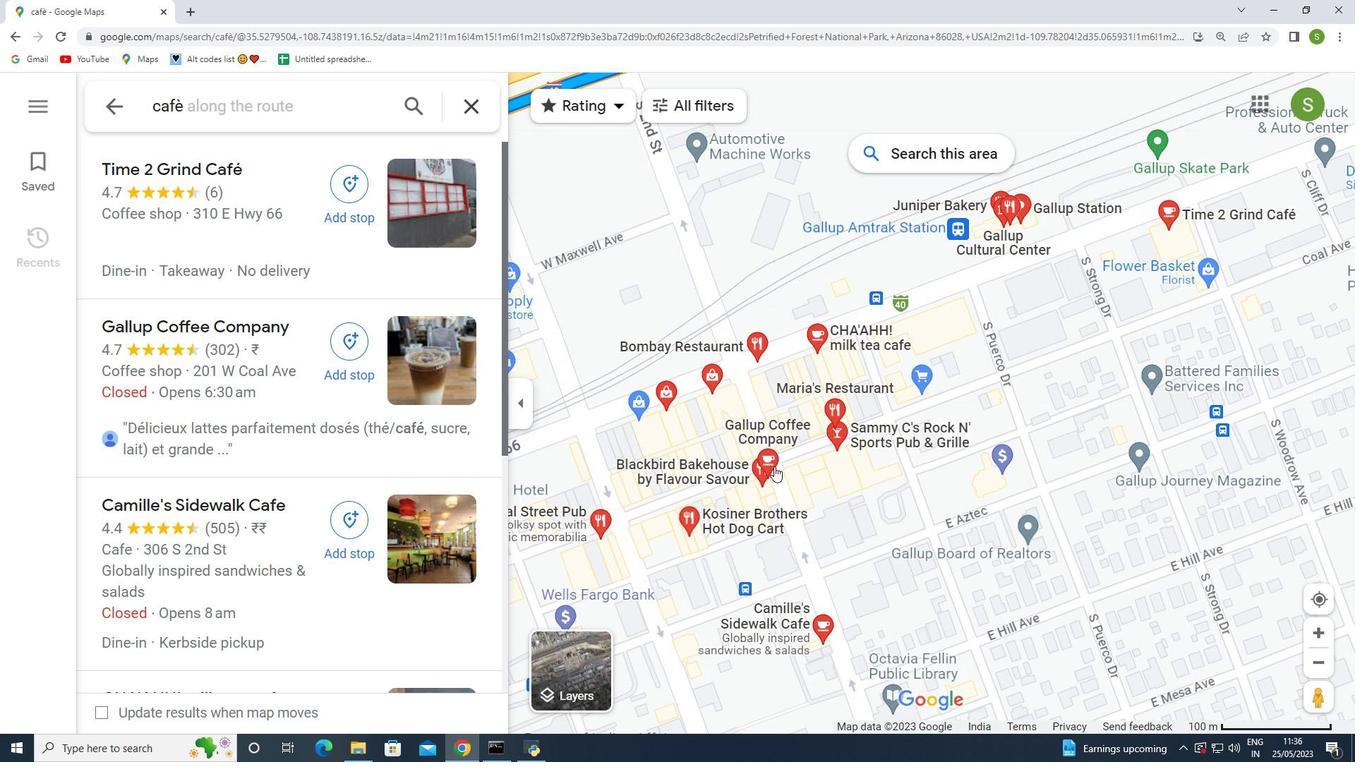 
Action: Mouse scrolled (773, 466) with delta (0, 0)
Screenshot: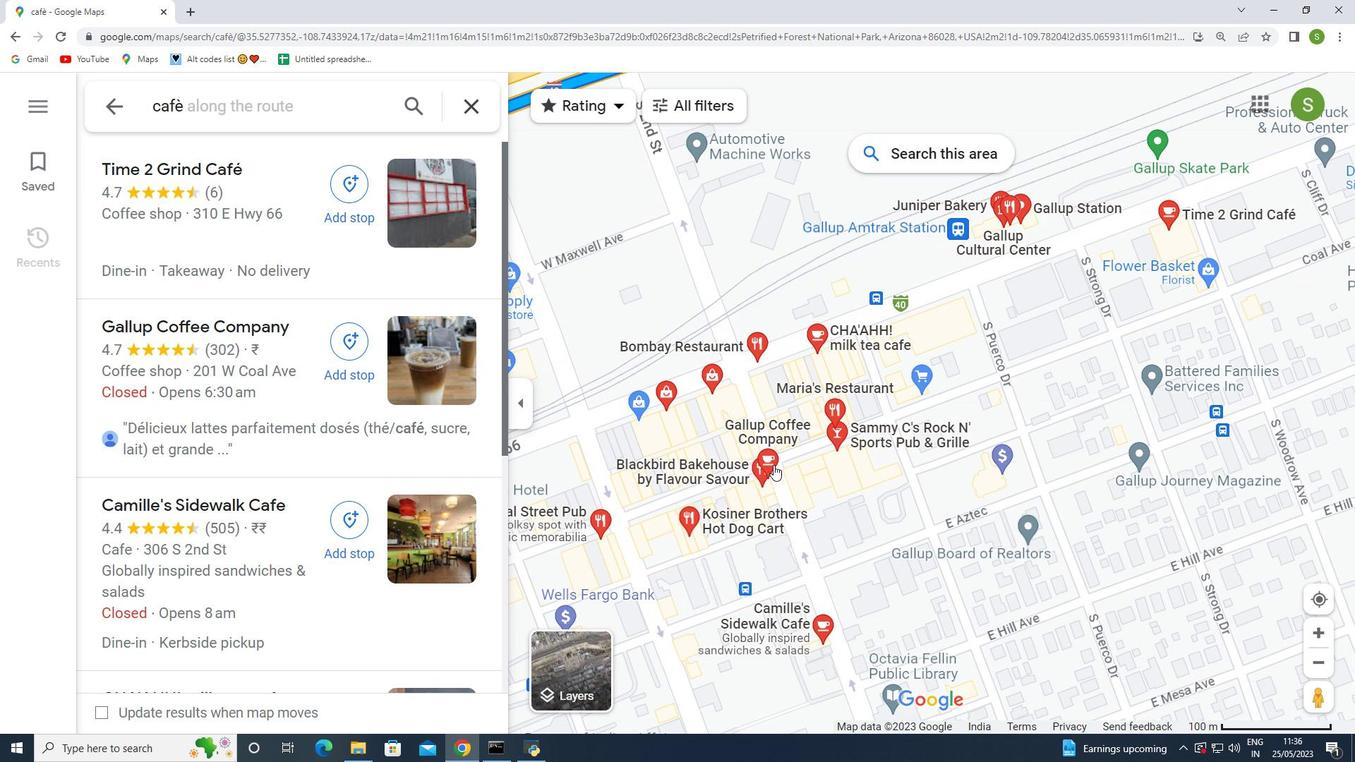 
Action: Mouse moved to (769, 477)
Screenshot: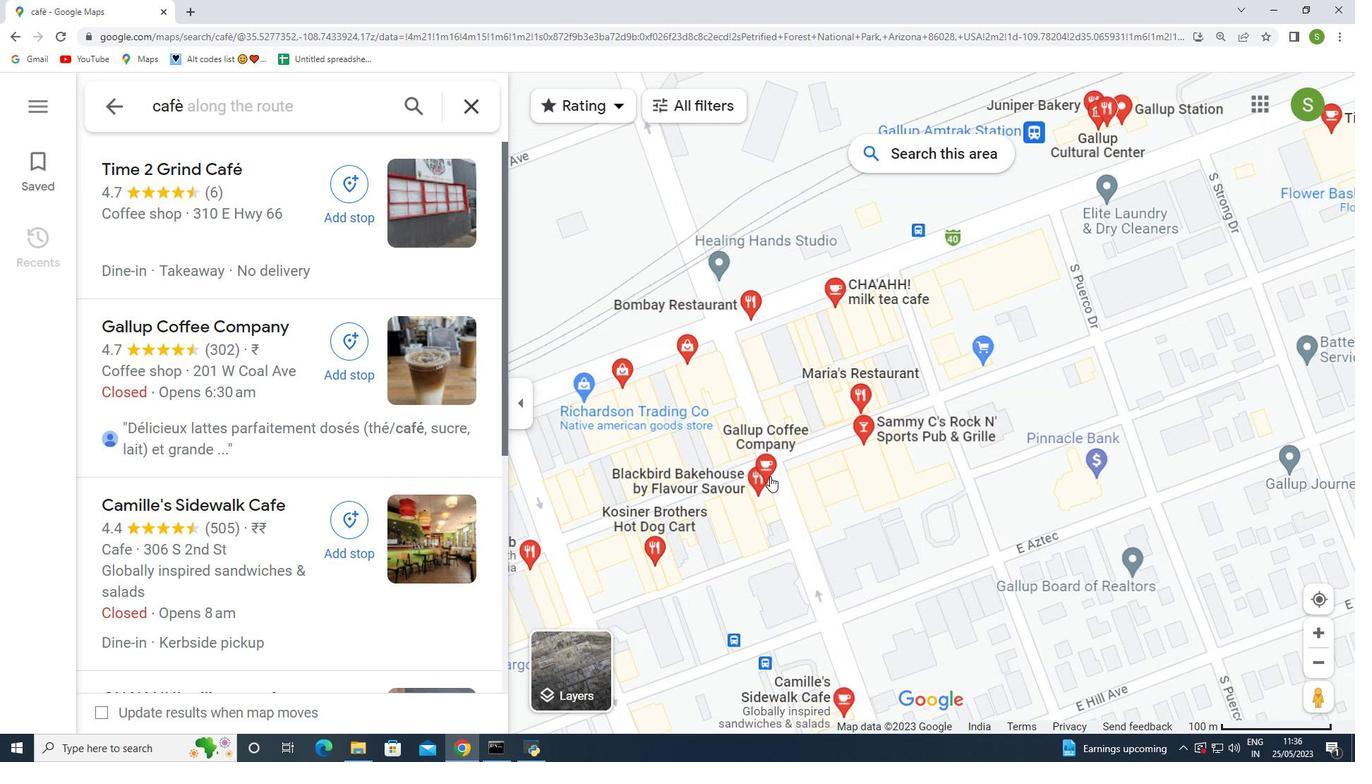 
Action: Mouse scrolled (769, 478) with delta (0, 0)
Screenshot: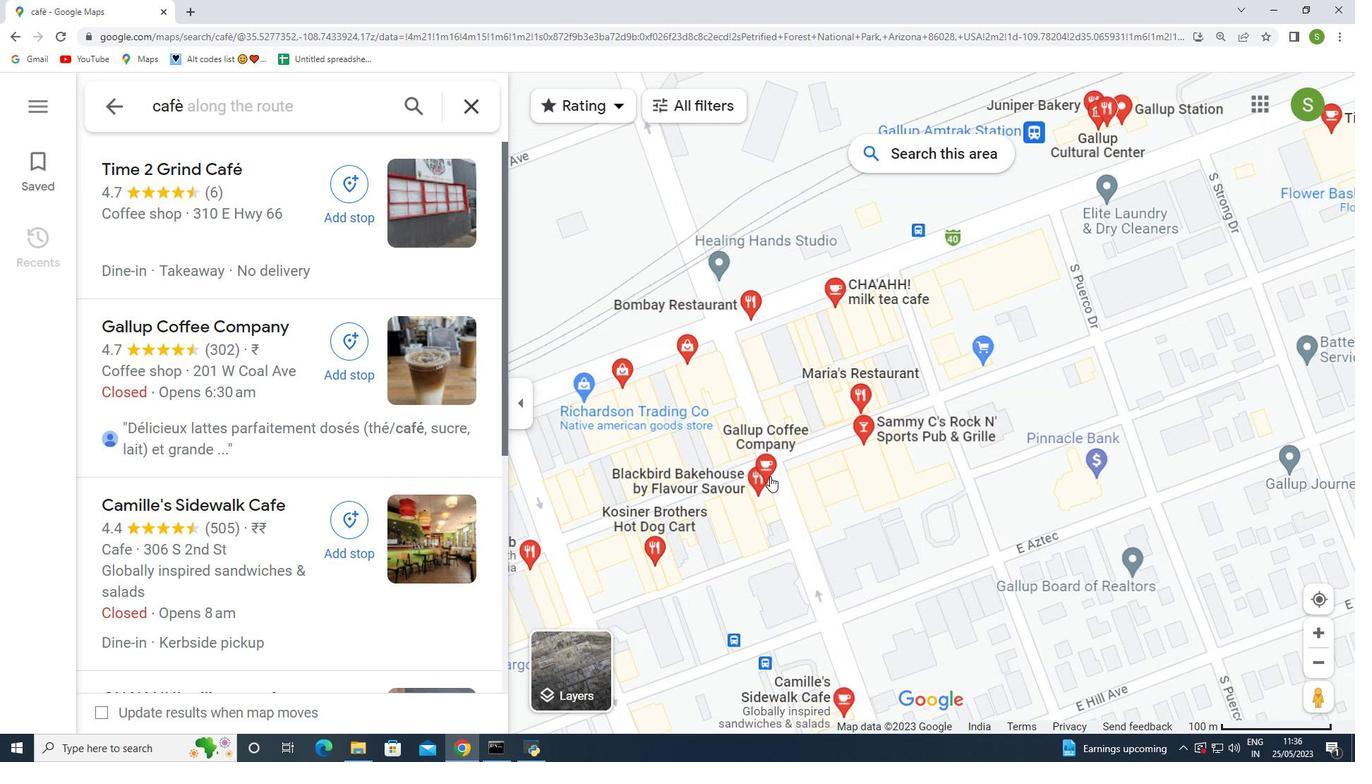 
Action: Mouse moved to (769, 477)
Screenshot: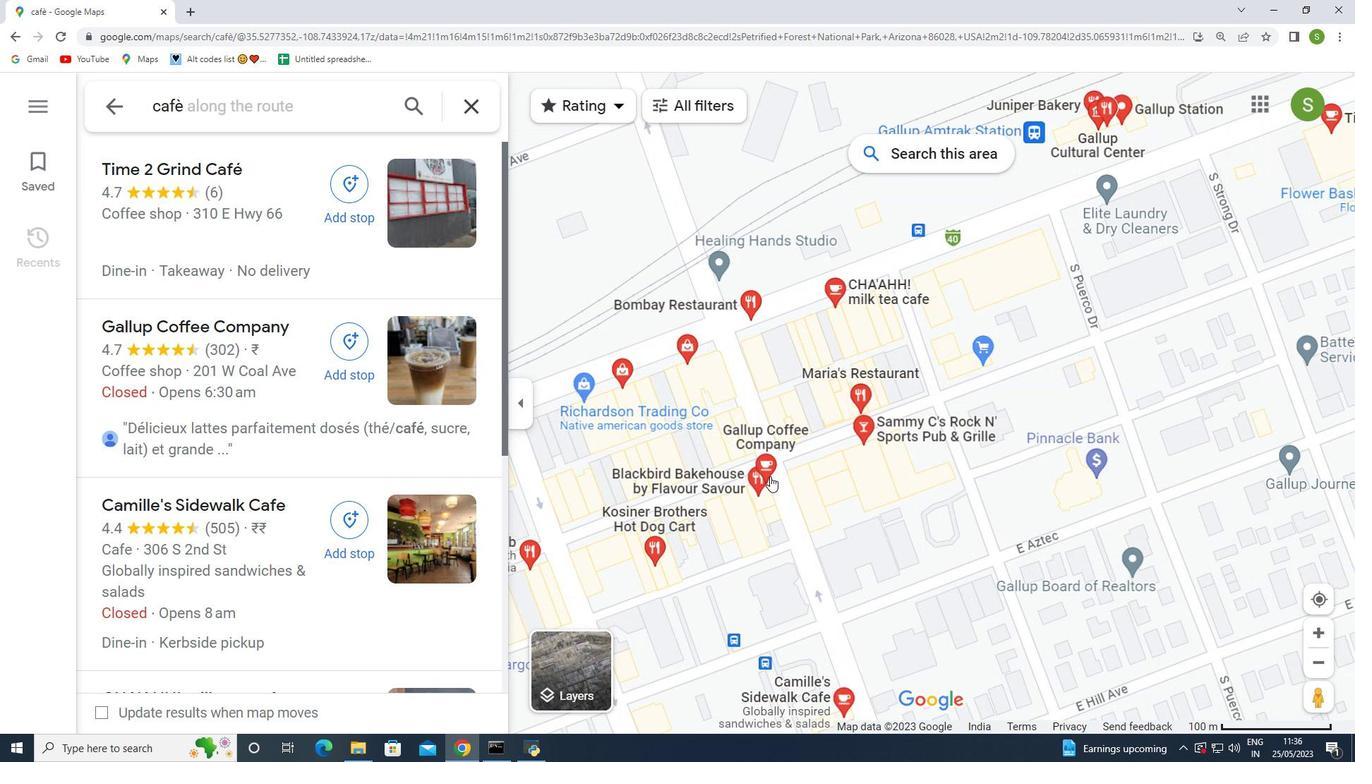 
Action: Mouse scrolled (769, 478) with delta (0, 0)
Screenshot: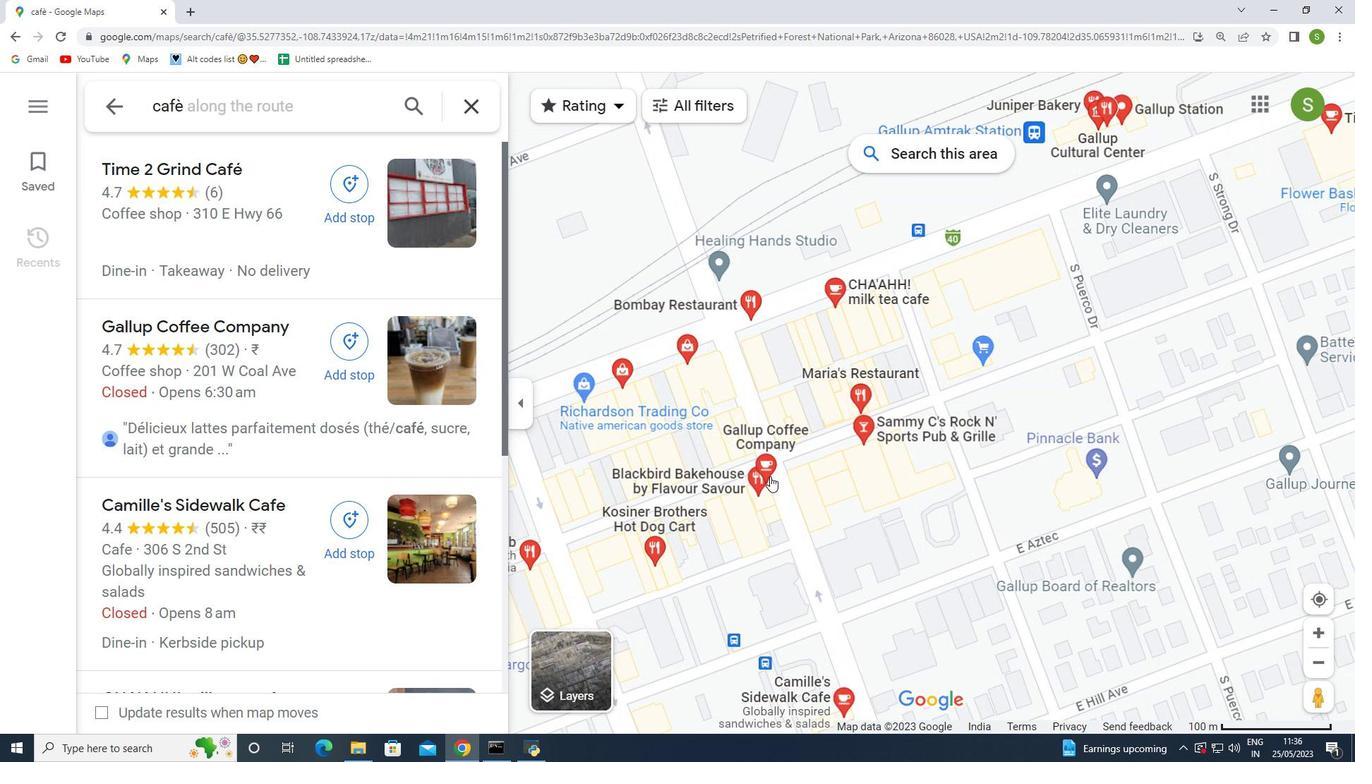 
Action: Mouse scrolled (769, 478) with delta (0, 0)
Screenshot: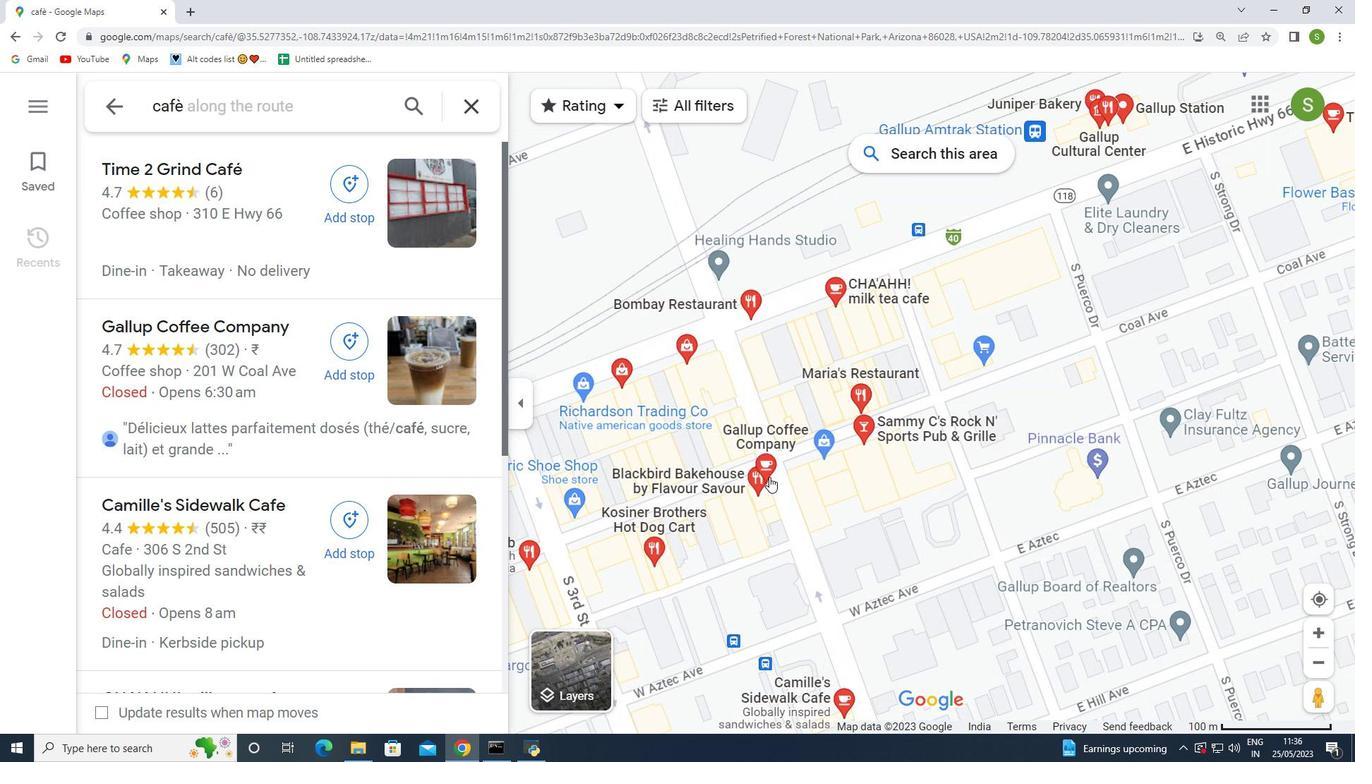 
Action: Mouse moved to (768, 479)
Screenshot: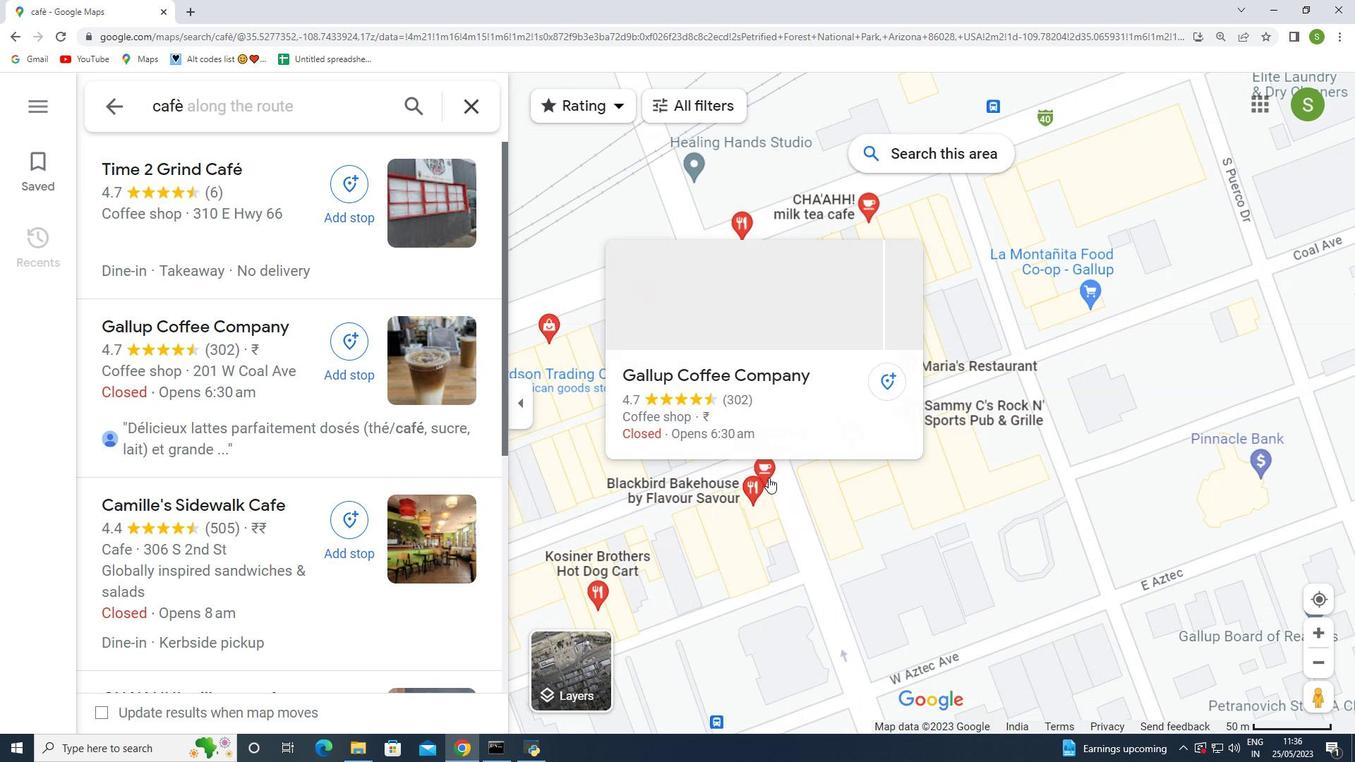 
Action: Mouse scrolled (768, 478) with delta (0, 0)
Screenshot: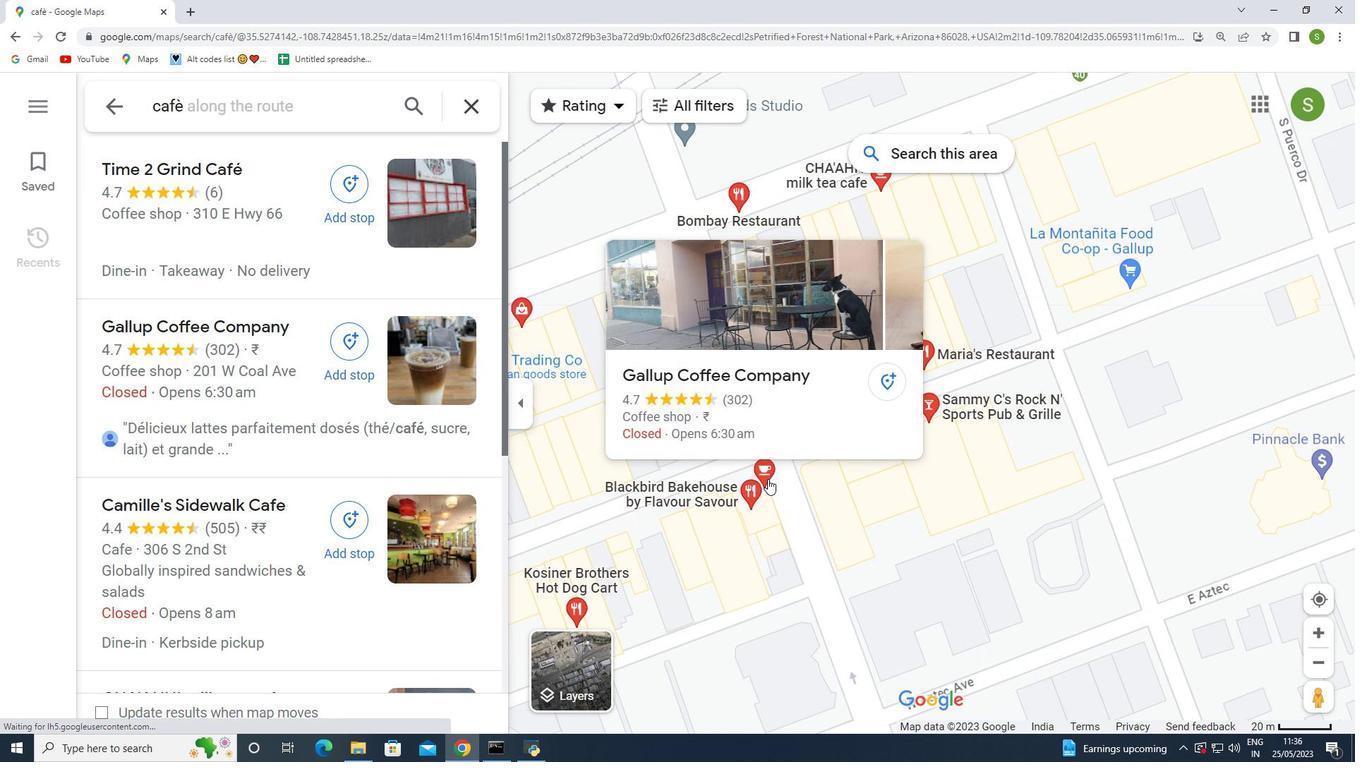 
Action: Mouse scrolled (768, 478) with delta (0, 0)
Screenshot: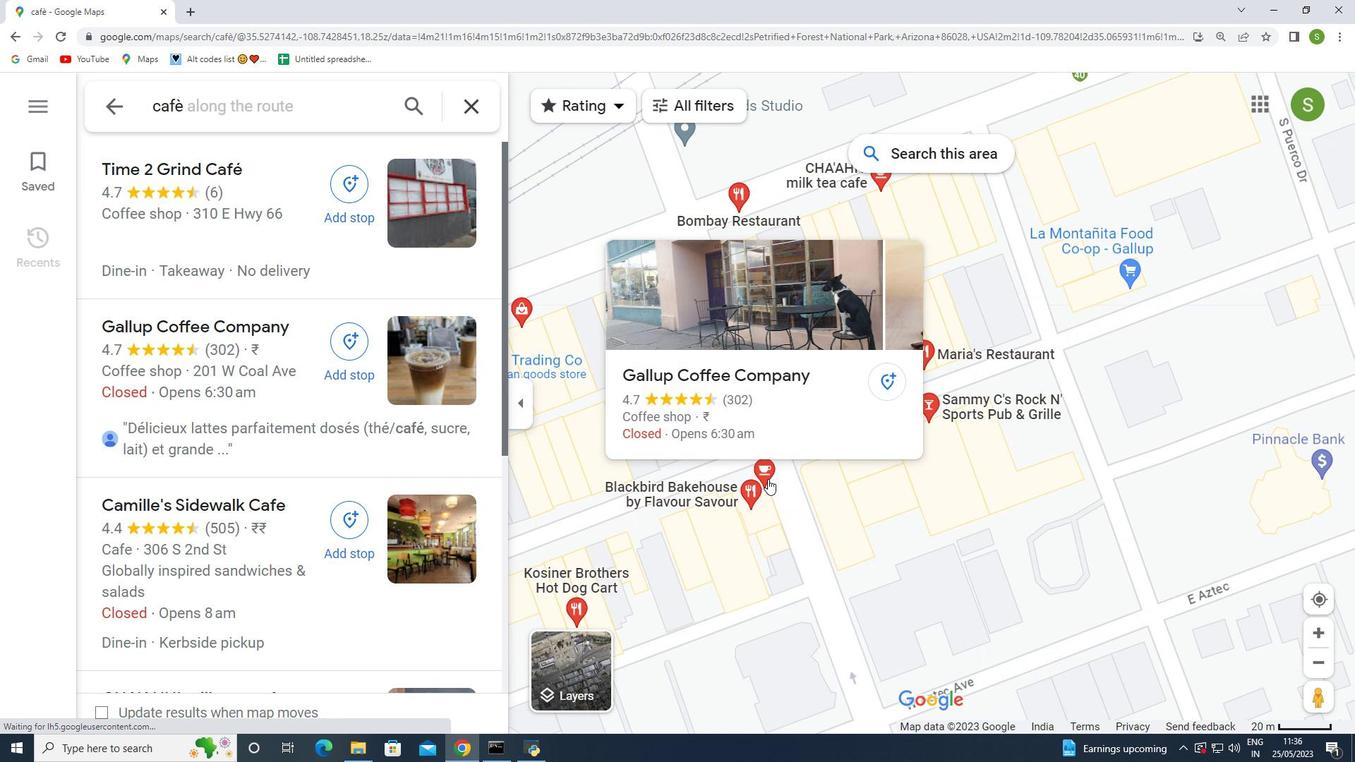 
Action: Mouse scrolled (768, 478) with delta (0, 0)
Screenshot: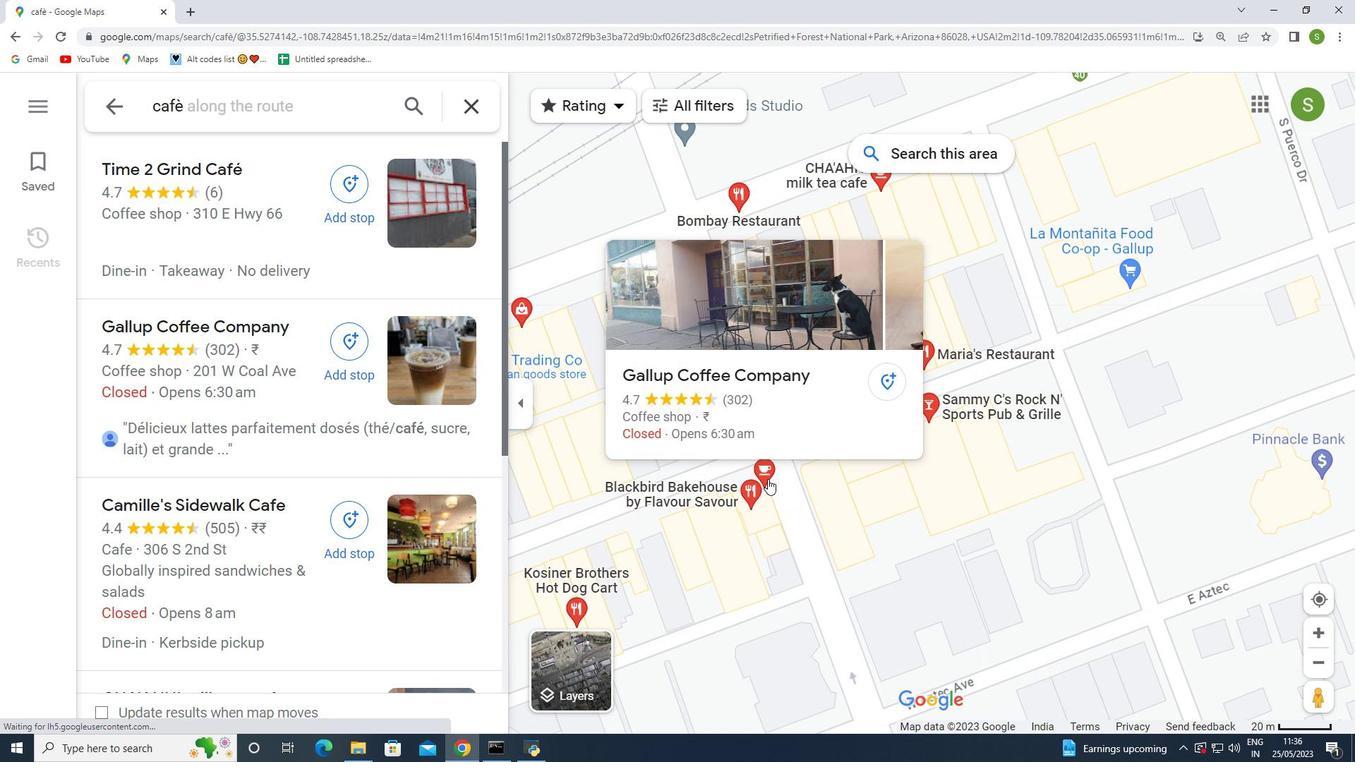 
Action: Mouse moved to (768, 479)
Screenshot: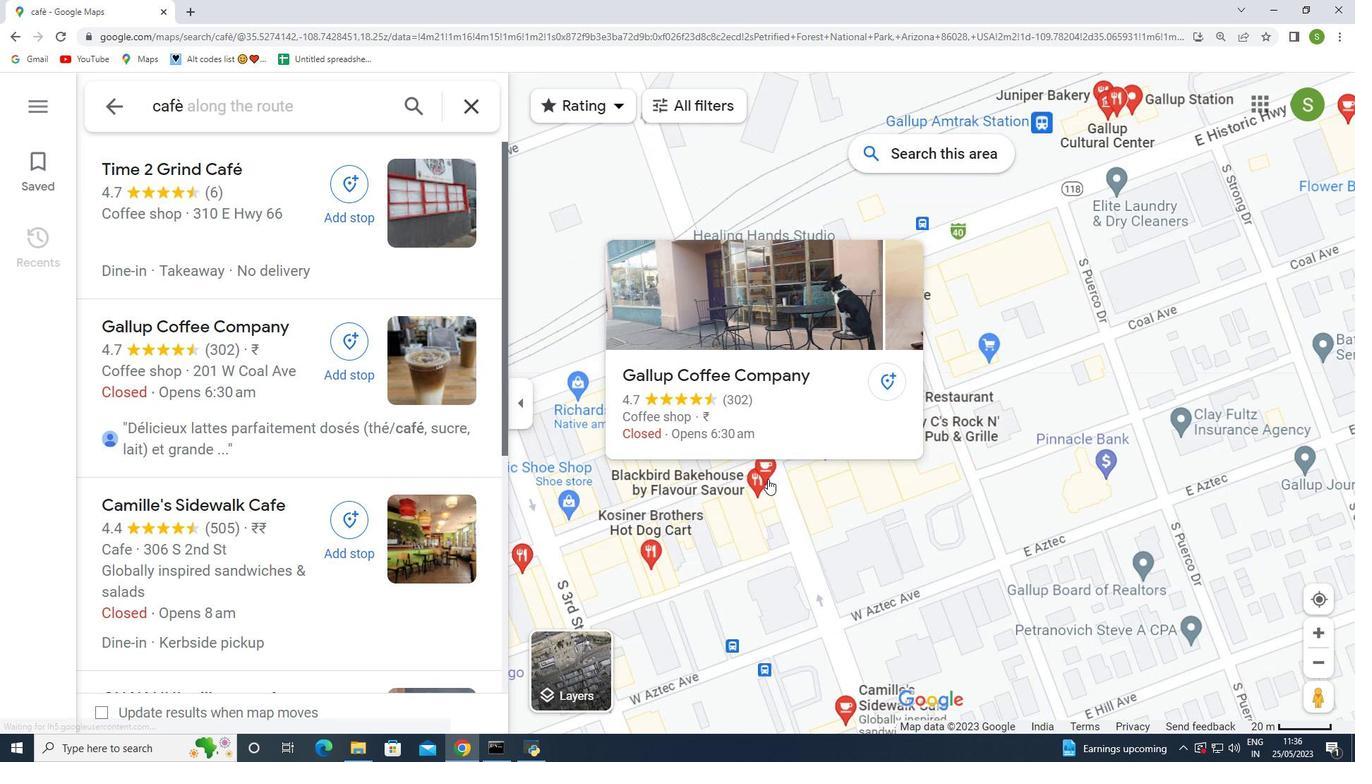 
Action: Mouse scrolled (768, 478) with delta (0, 0)
Screenshot: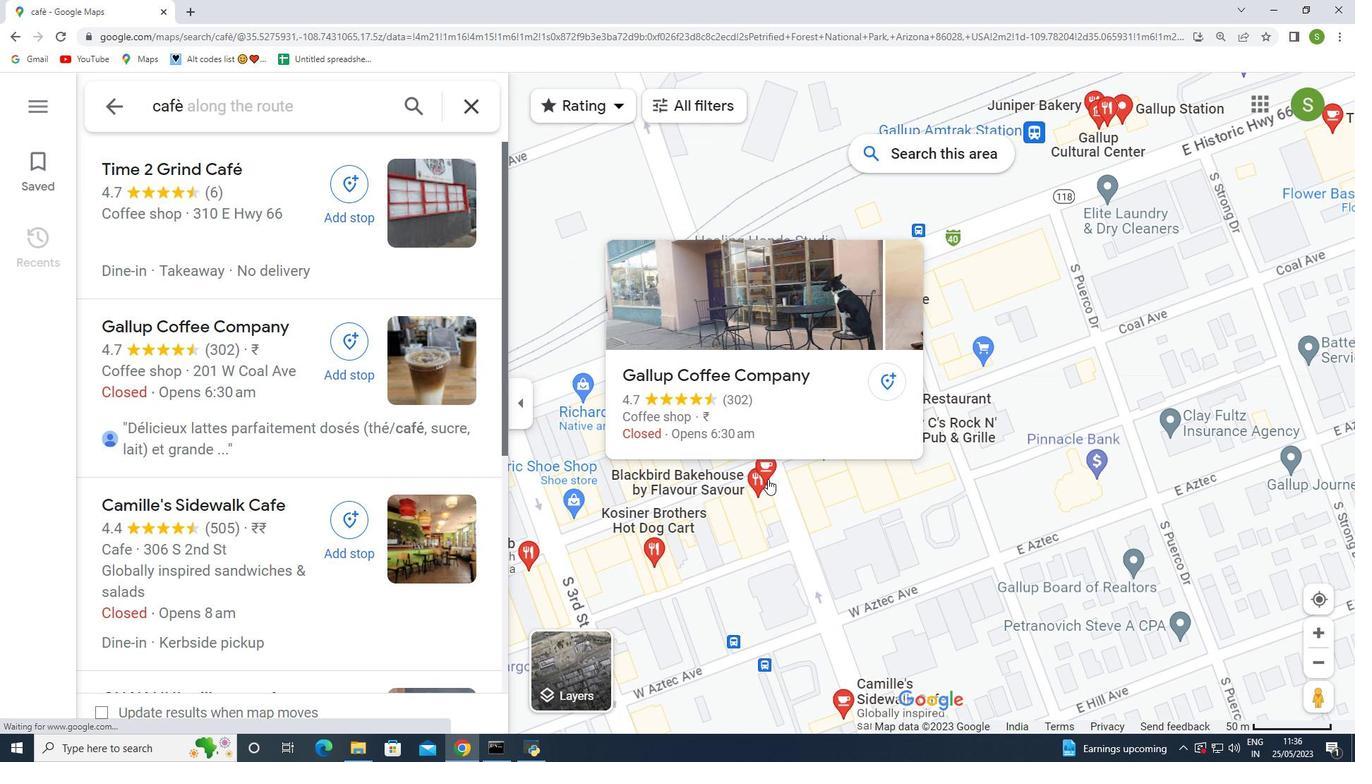 
Action: Mouse scrolled (768, 478) with delta (0, 0)
Screenshot: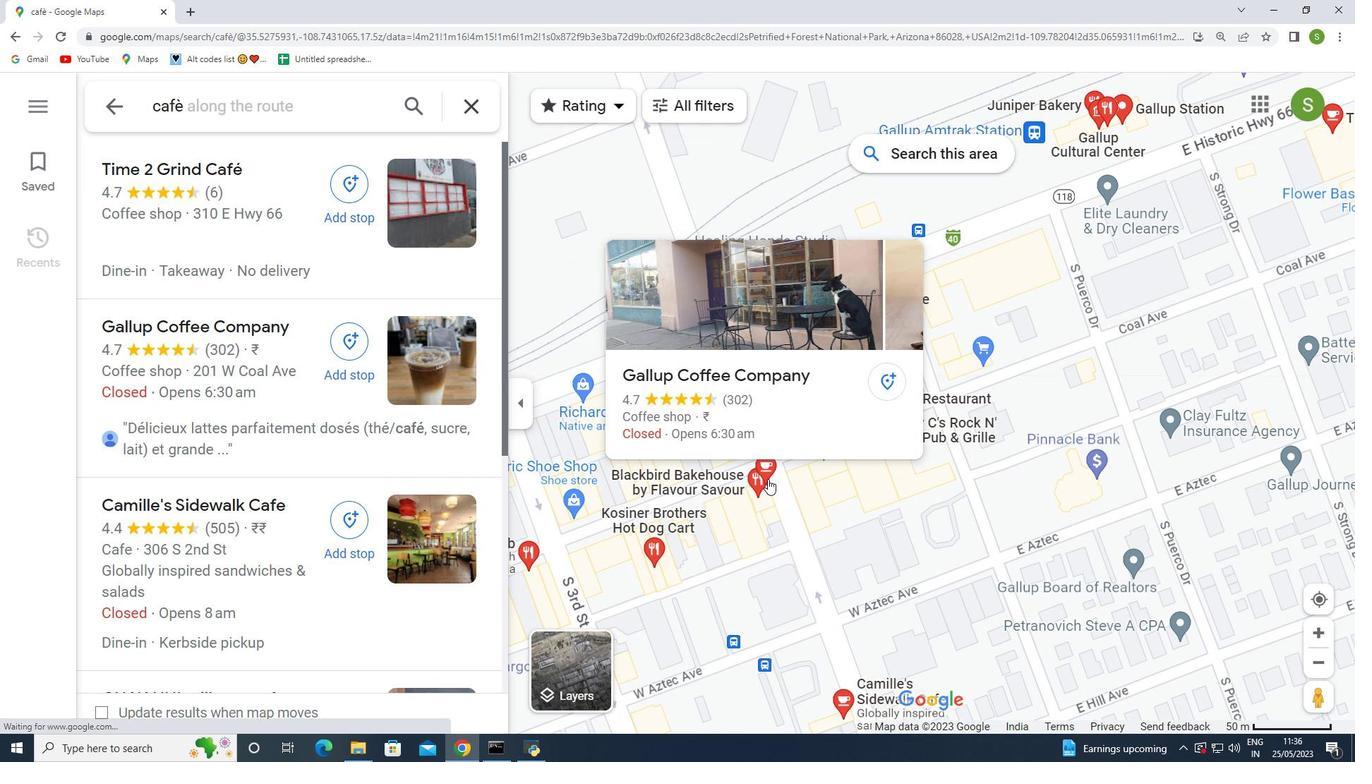 
Action: Mouse scrolled (768, 478) with delta (0, 0)
Screenshot: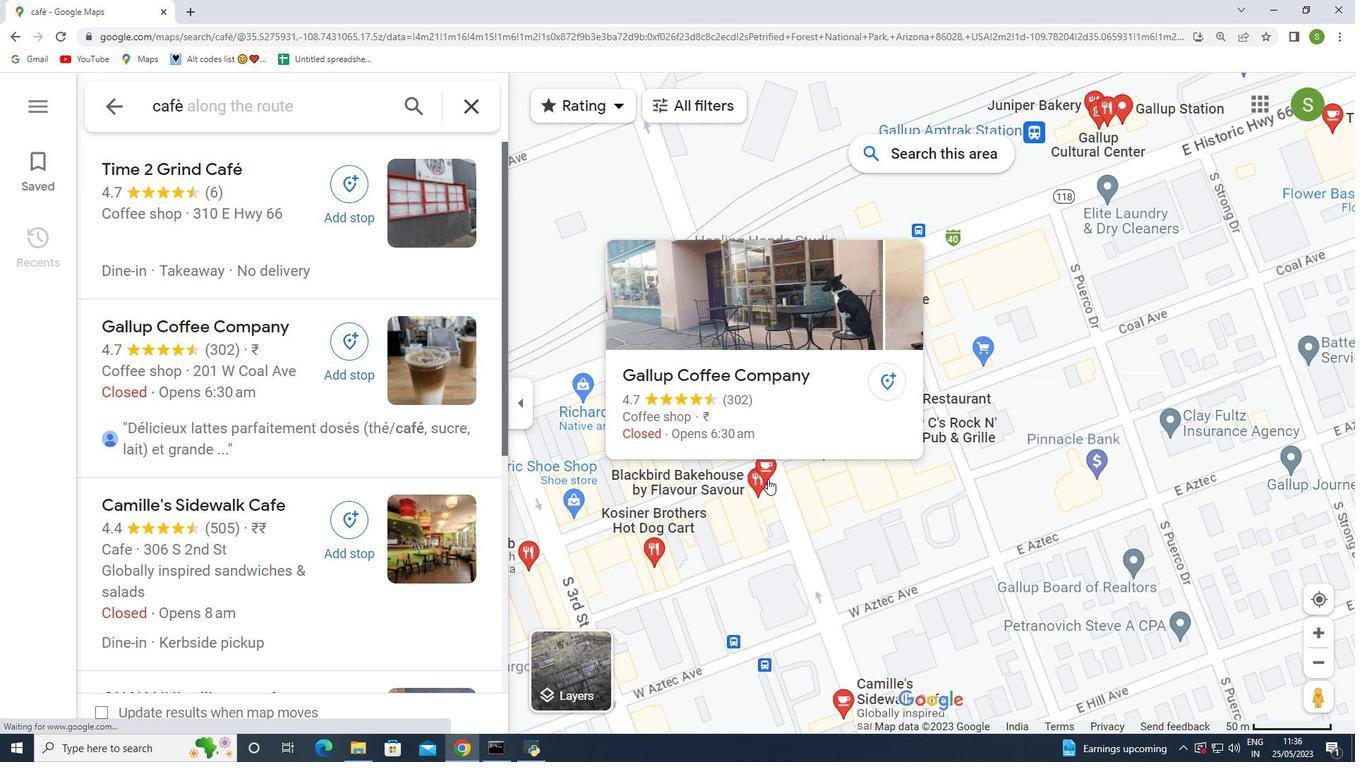 
Action: Mouse moved to (870, 465)
Screenshot: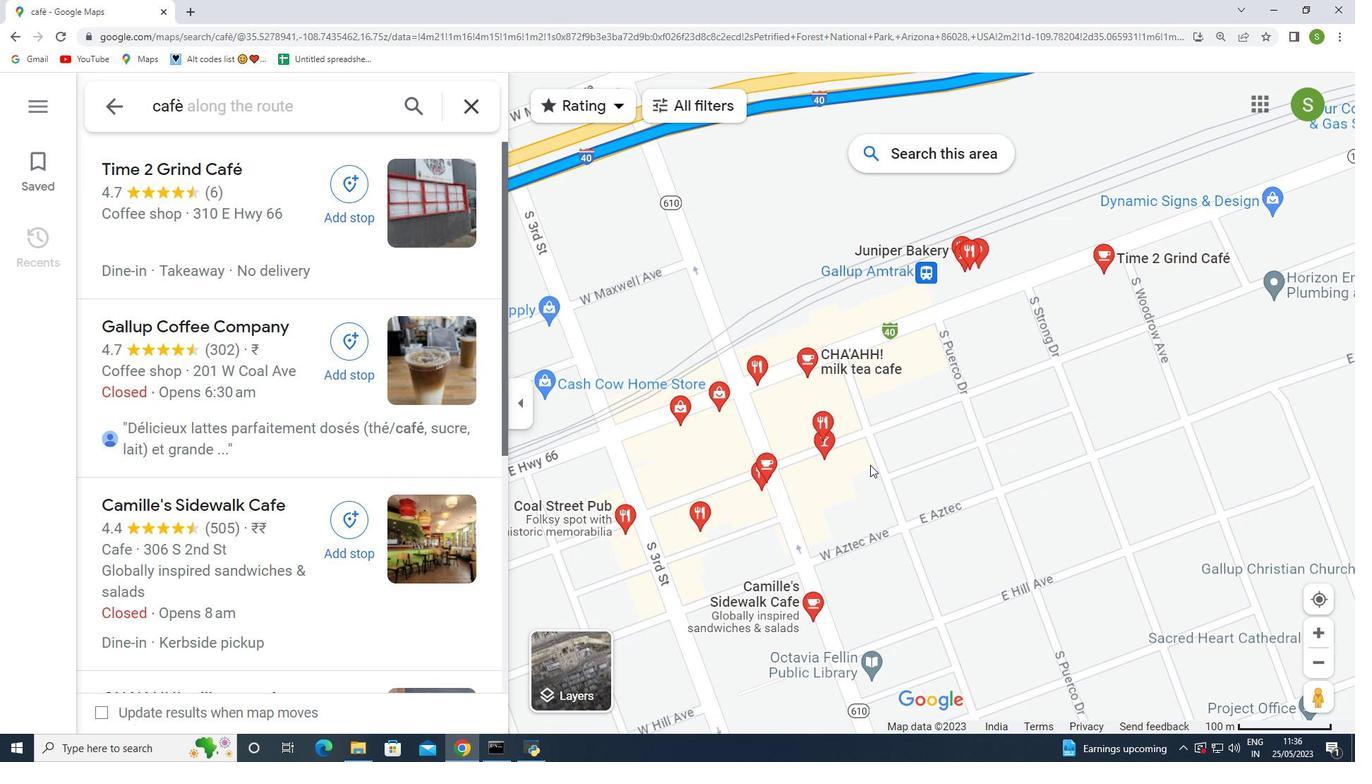 
Action: Mouse scrolled (870, 464) with delta (0, 0)
Screenshot: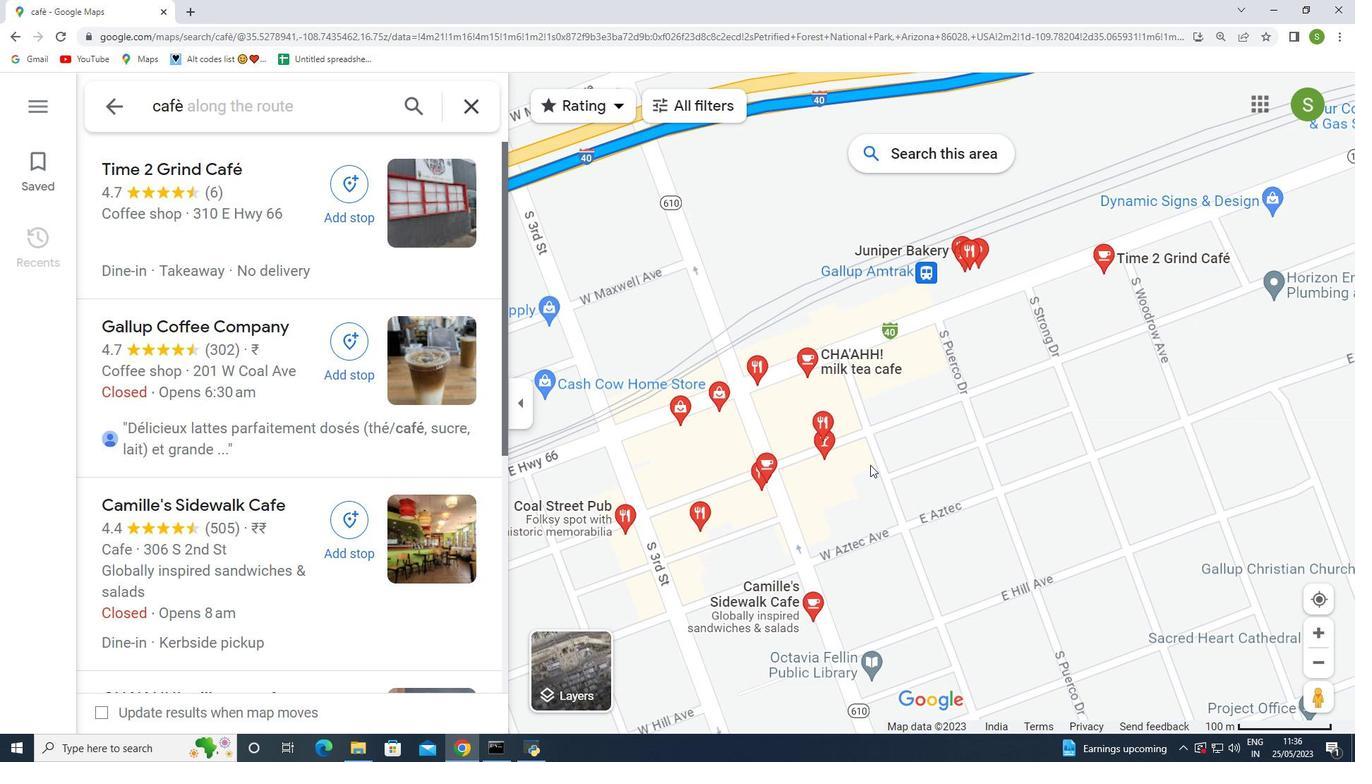
Action: Mouse scrolled (870, 464) with delta (0, 0)
Screenshot: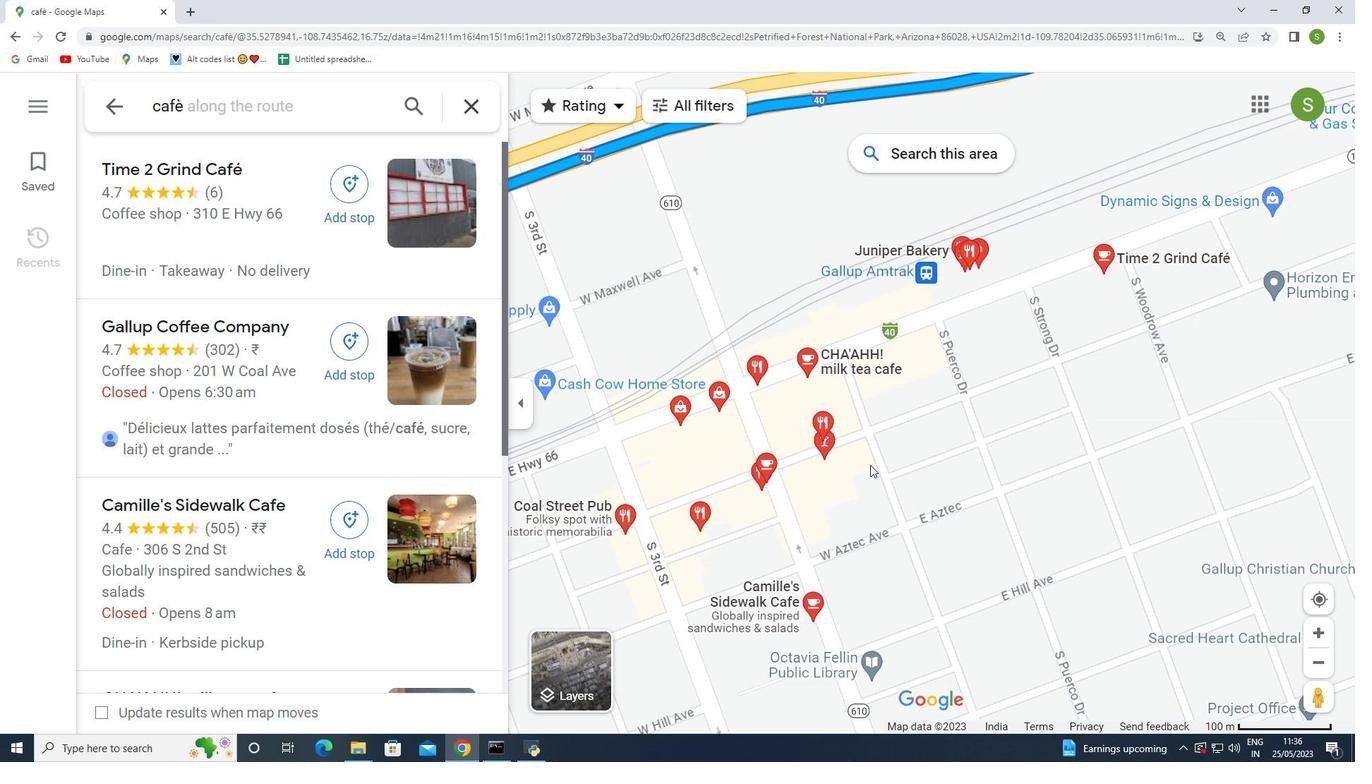 
Action: Mouse moved to (876, 464)
Screenshot: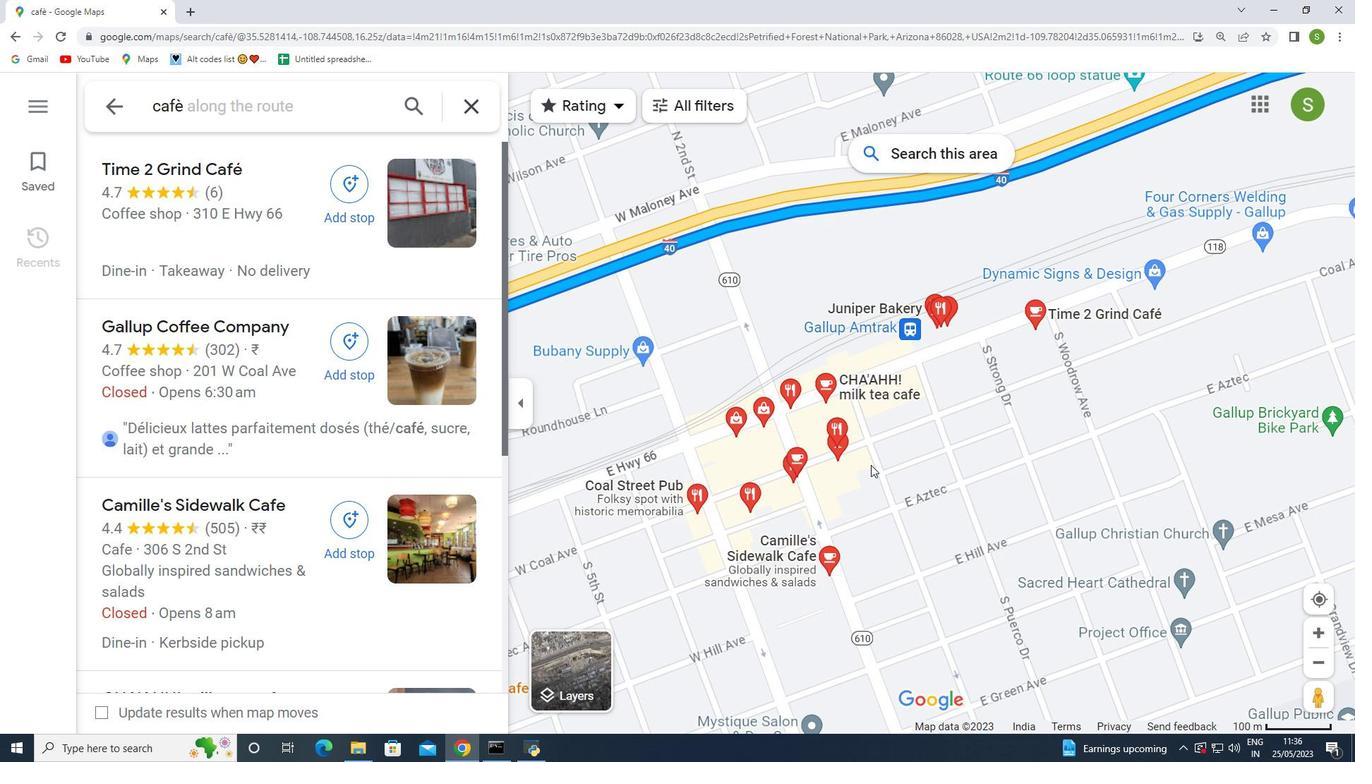 
Action: Mouse scrolled (876, 463) with delta (0, 0)
Screenshot: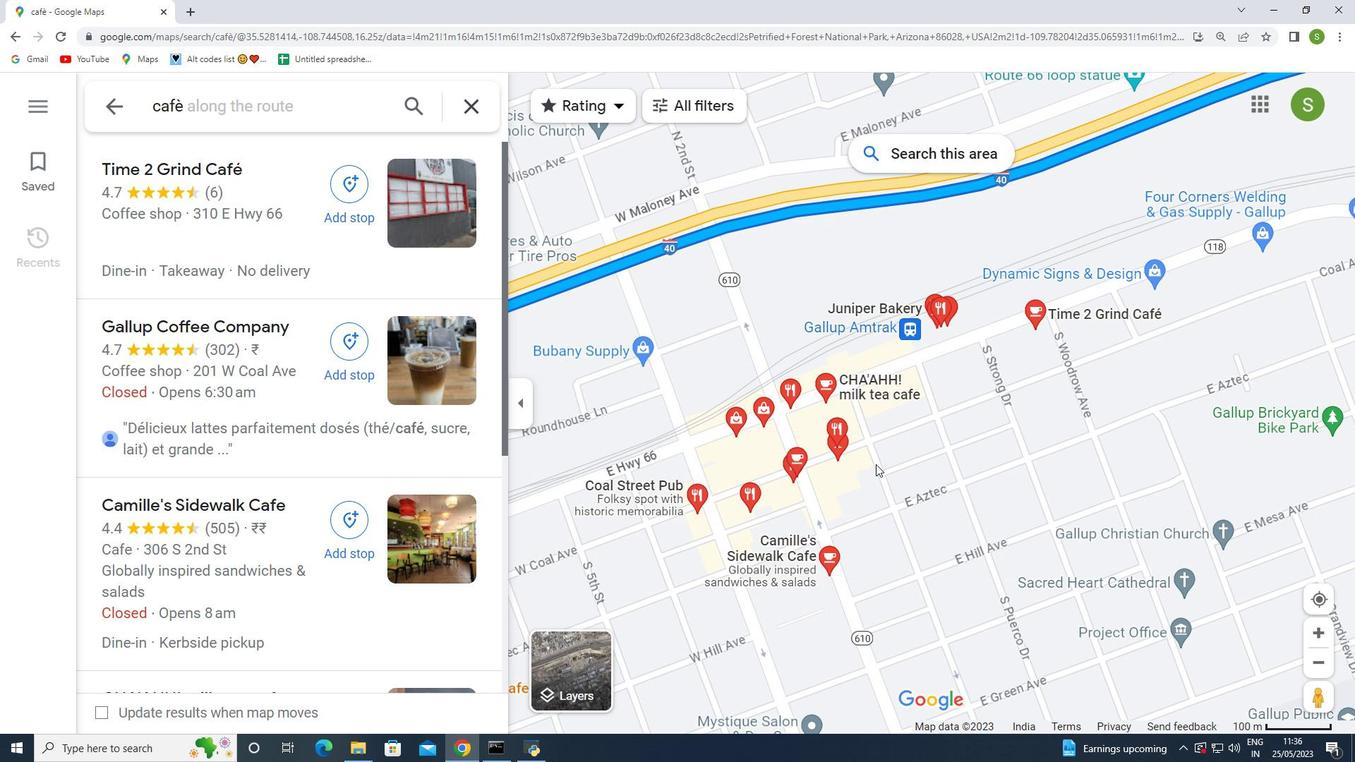 
Action: Mouse scrolled (876, 463) with delta (0, 0)
Screenshot: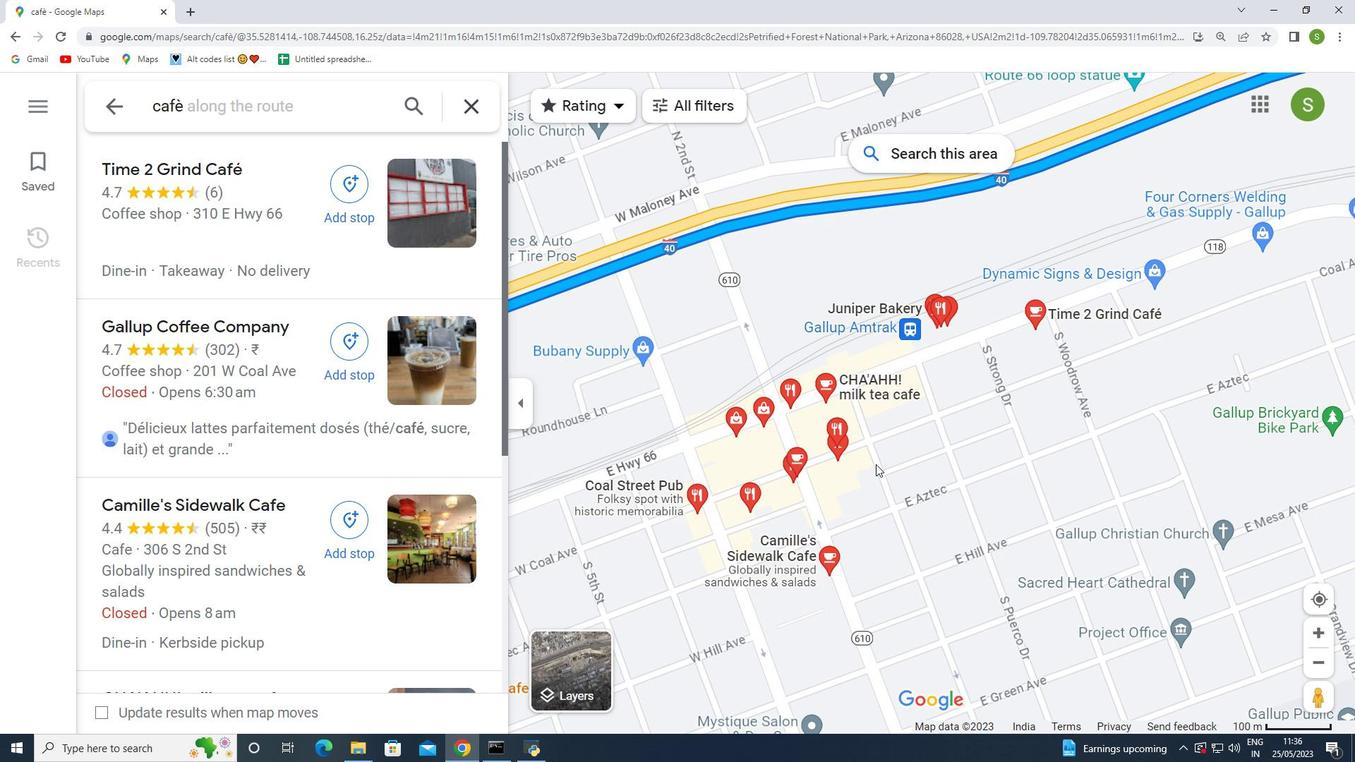 
Action: Mouse moved to (899, 478)
Screenshot: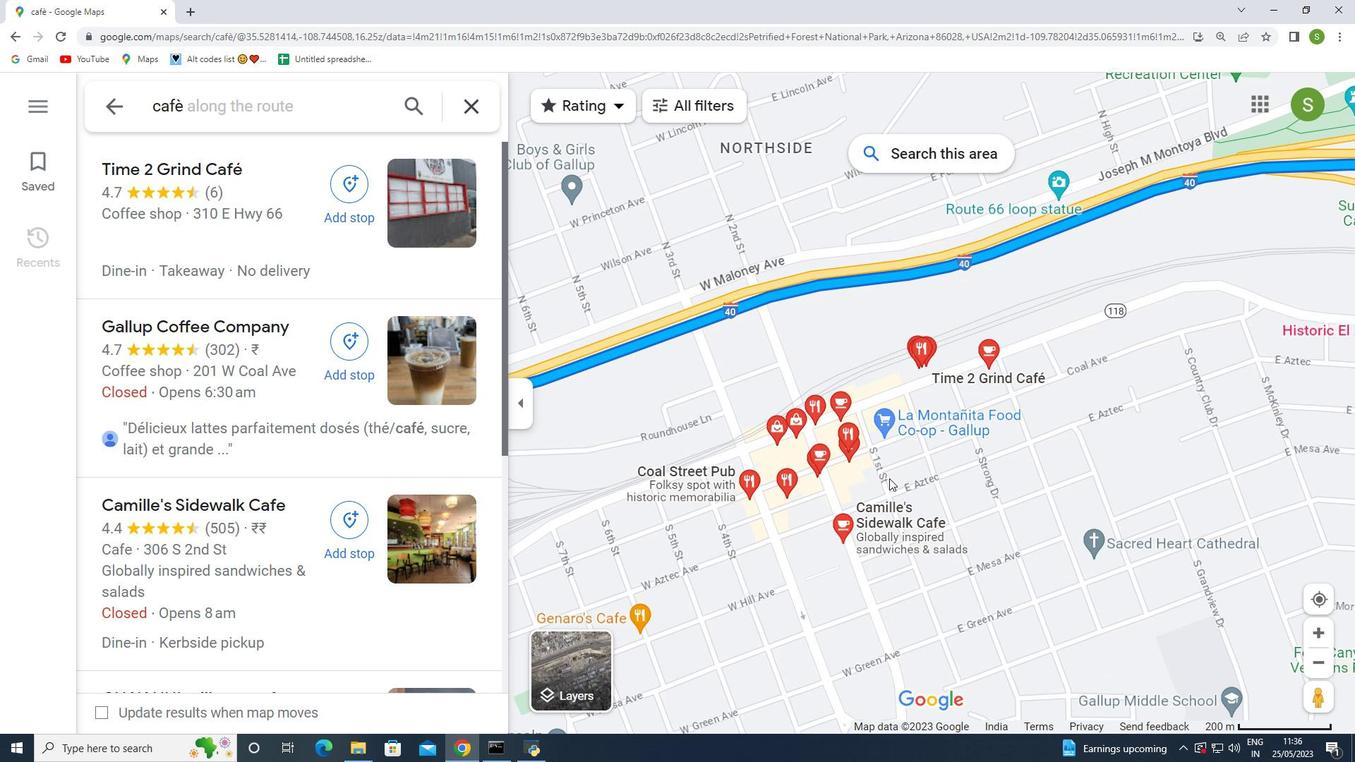 
Action: Mouse scrolled (899, 478) with delta (0, 0)
Screenshot: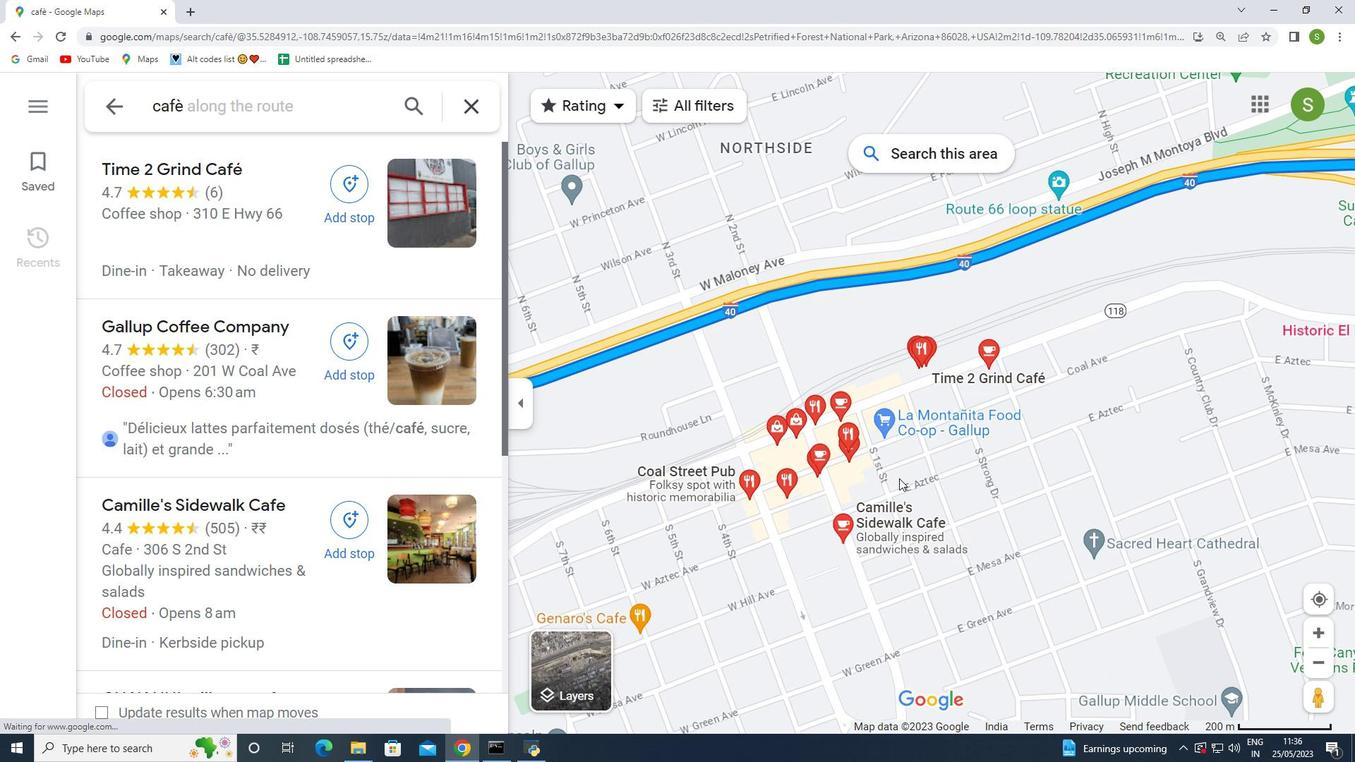 
Action: Mouse scrolled (899, 478) with delta (0, 0)
Screenshot: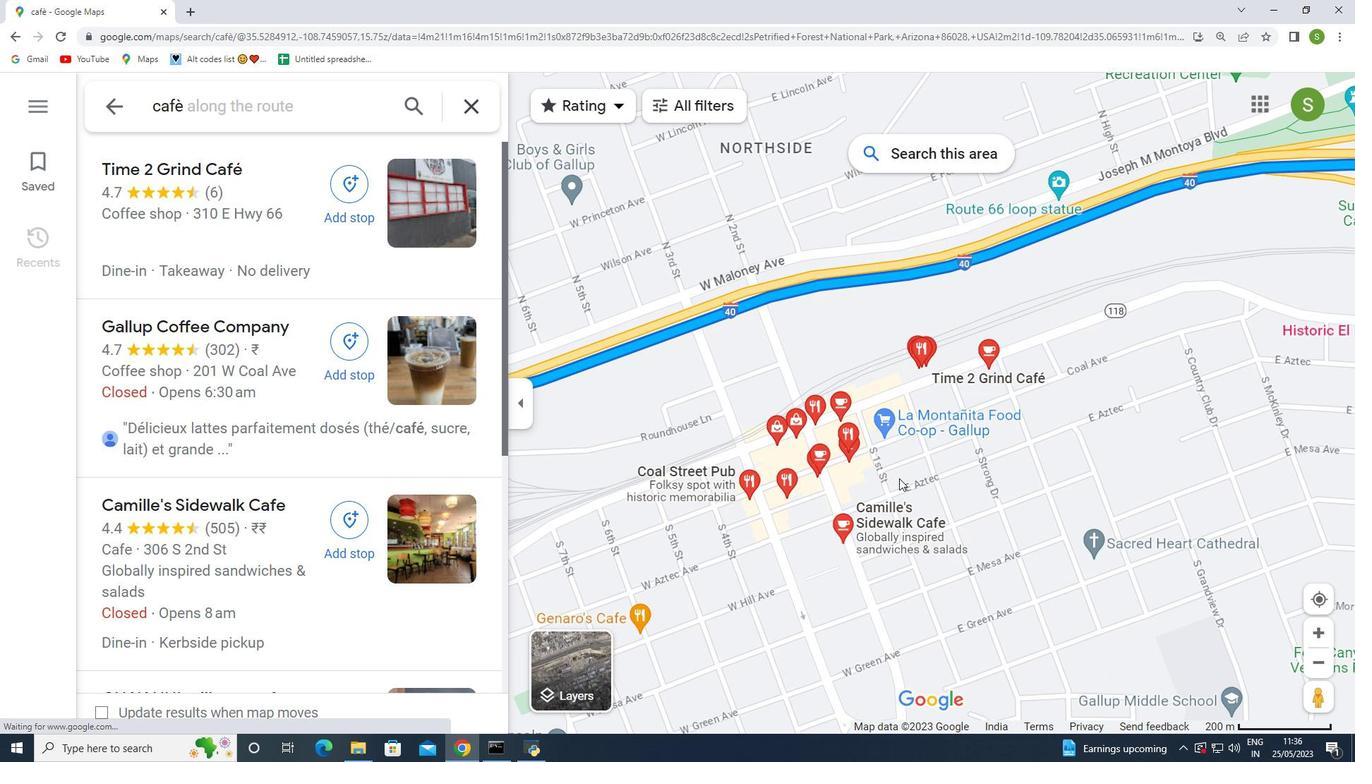 
Action: Mouse moved to (899, 479)
Screenshot: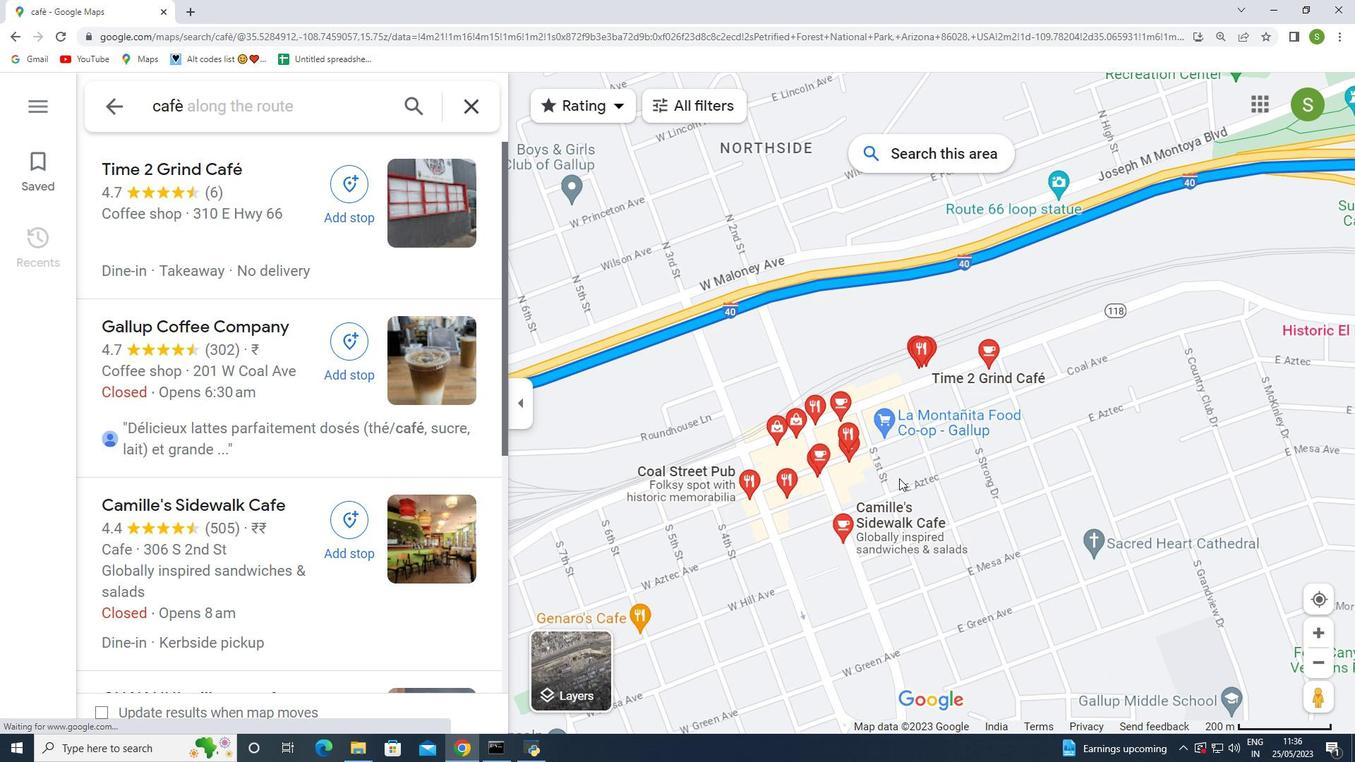 
Action: Mouse scrolled (899, 478) with delta (0, 0)
Screenshot: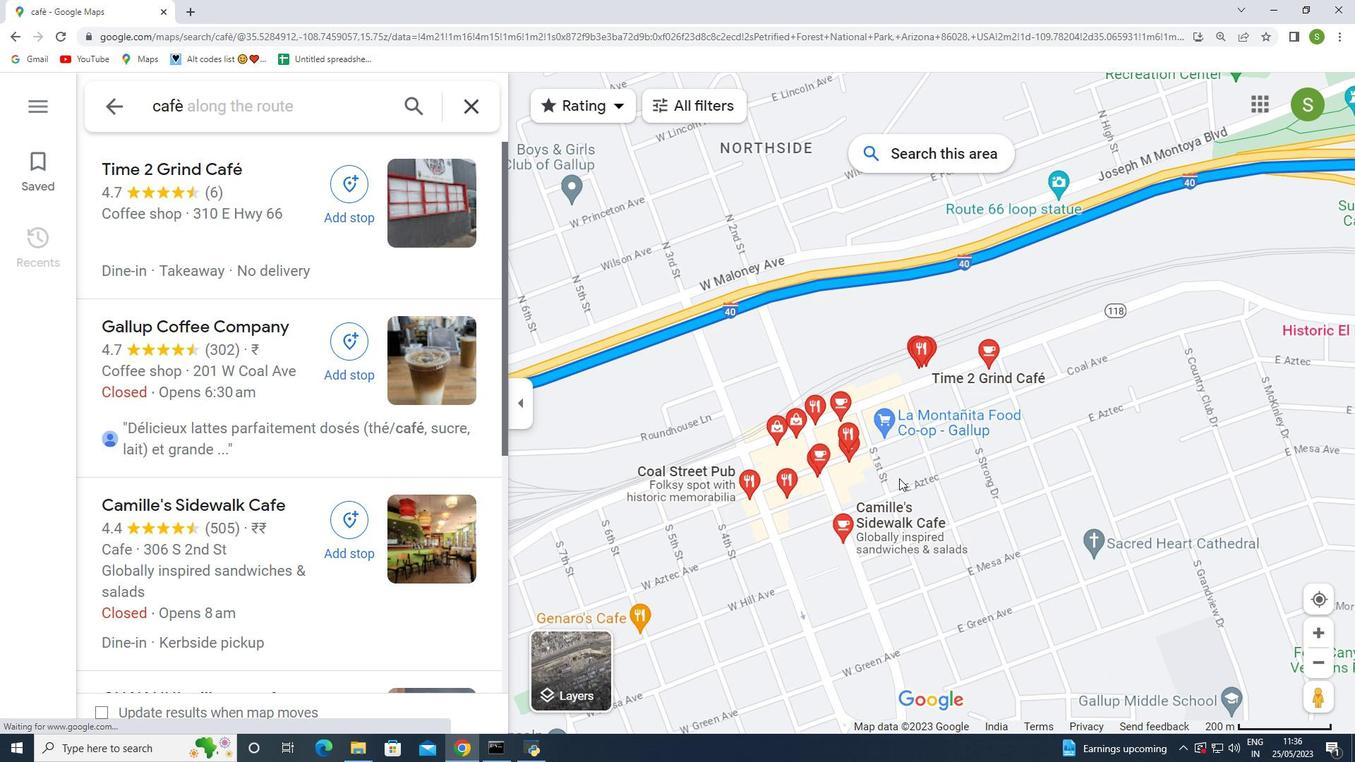 
Action: Mouse moved to (905, 485)
Screenshot: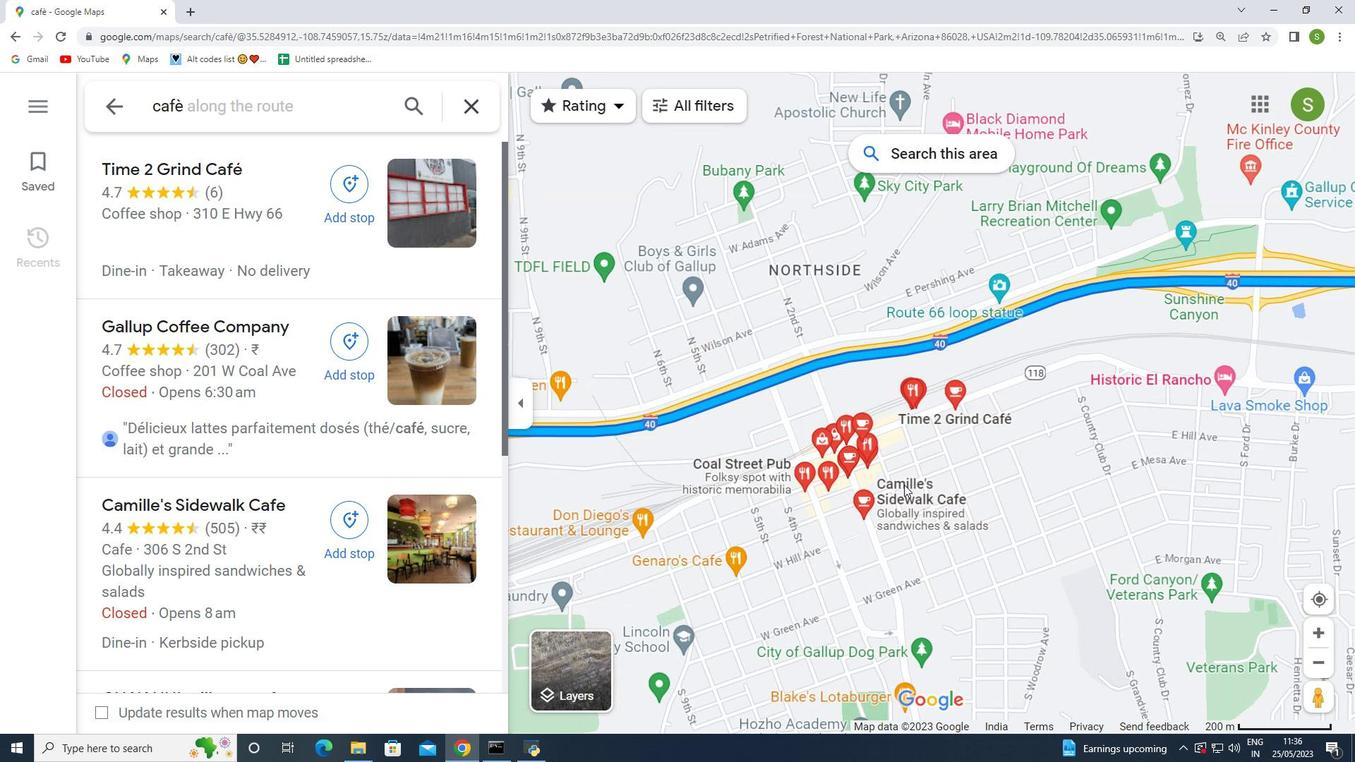 
Action: Mouse scrolled (905, 484) with delta (0, 0)
Screenshot: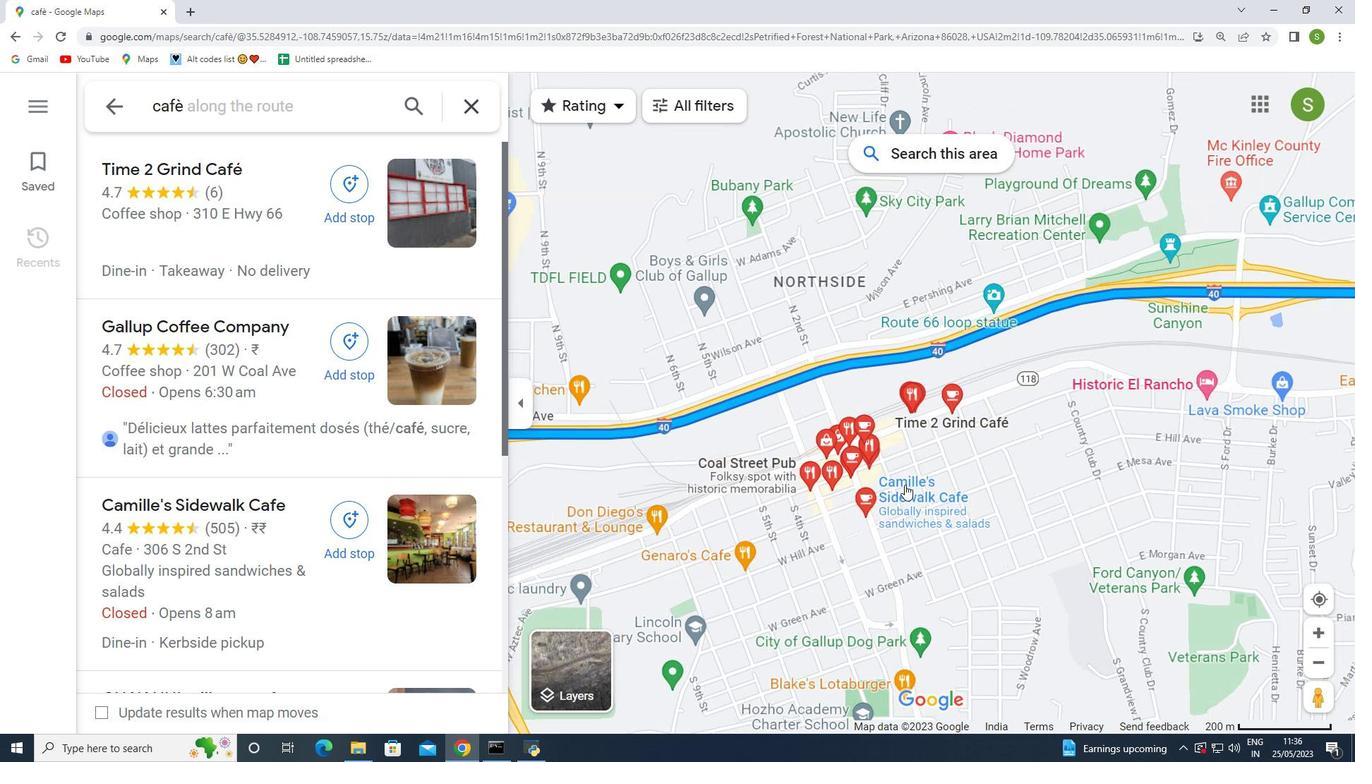 
Action: Mouse scrolled (905, 484) with delta (0, 0)
Screenshot: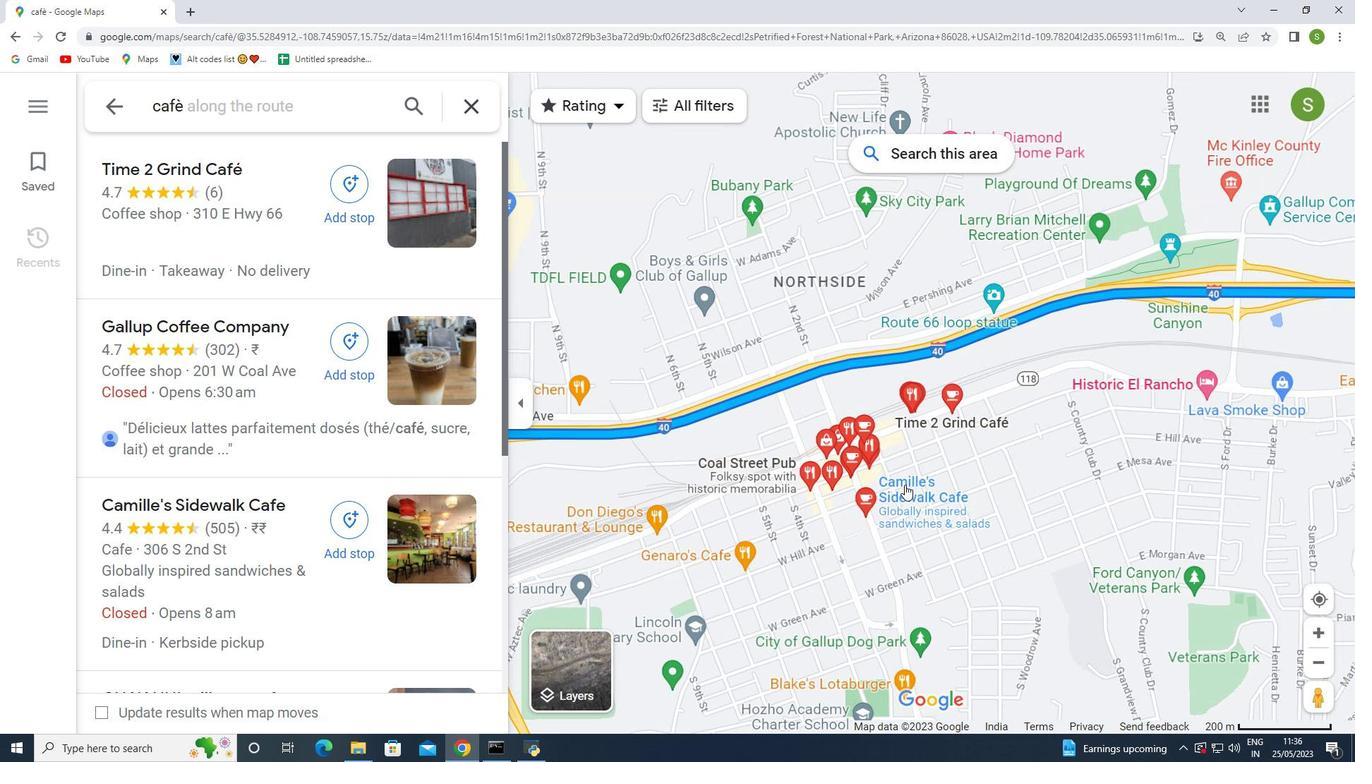 
Action: Mouse scrolled (905, 484) with delta (0, 0)
Screenshot: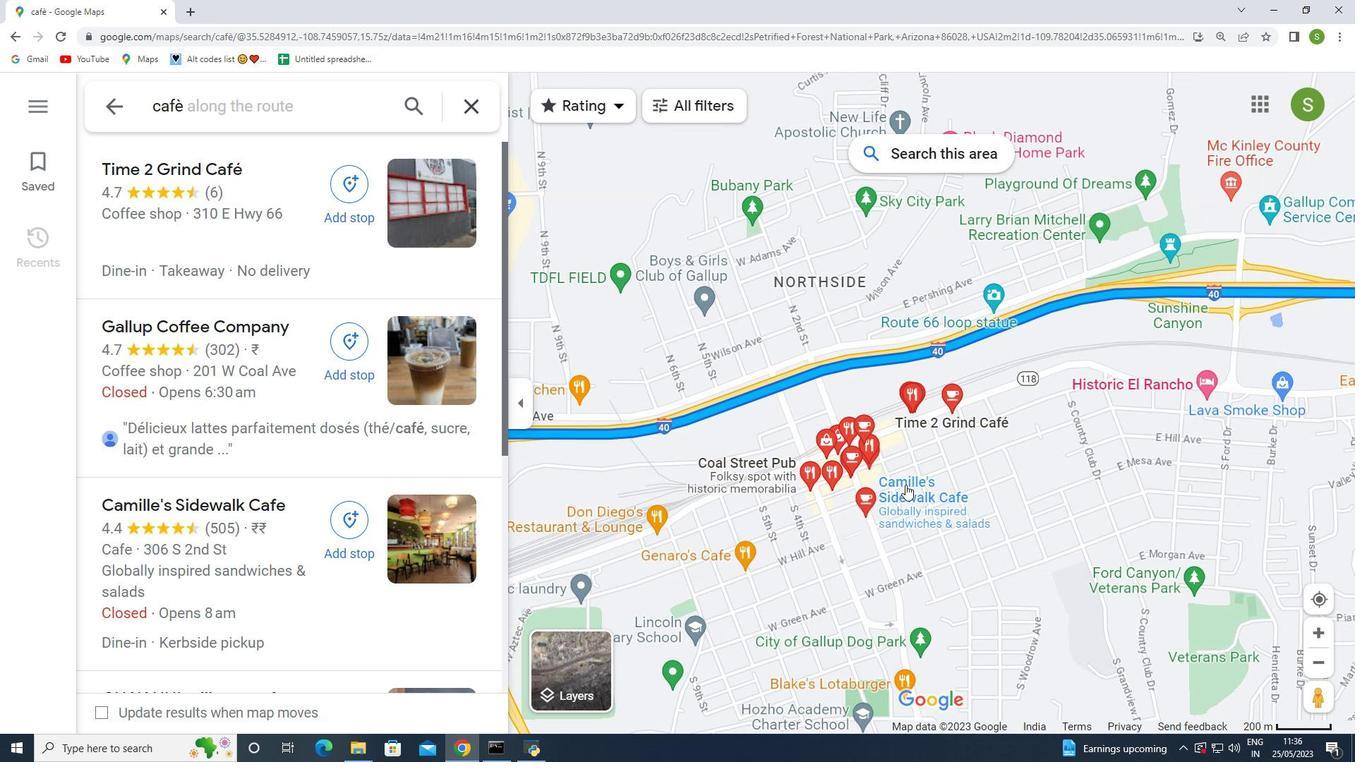 
Action: Mouse scrolled (905, 484) with delta (0, 0)
Screenshot: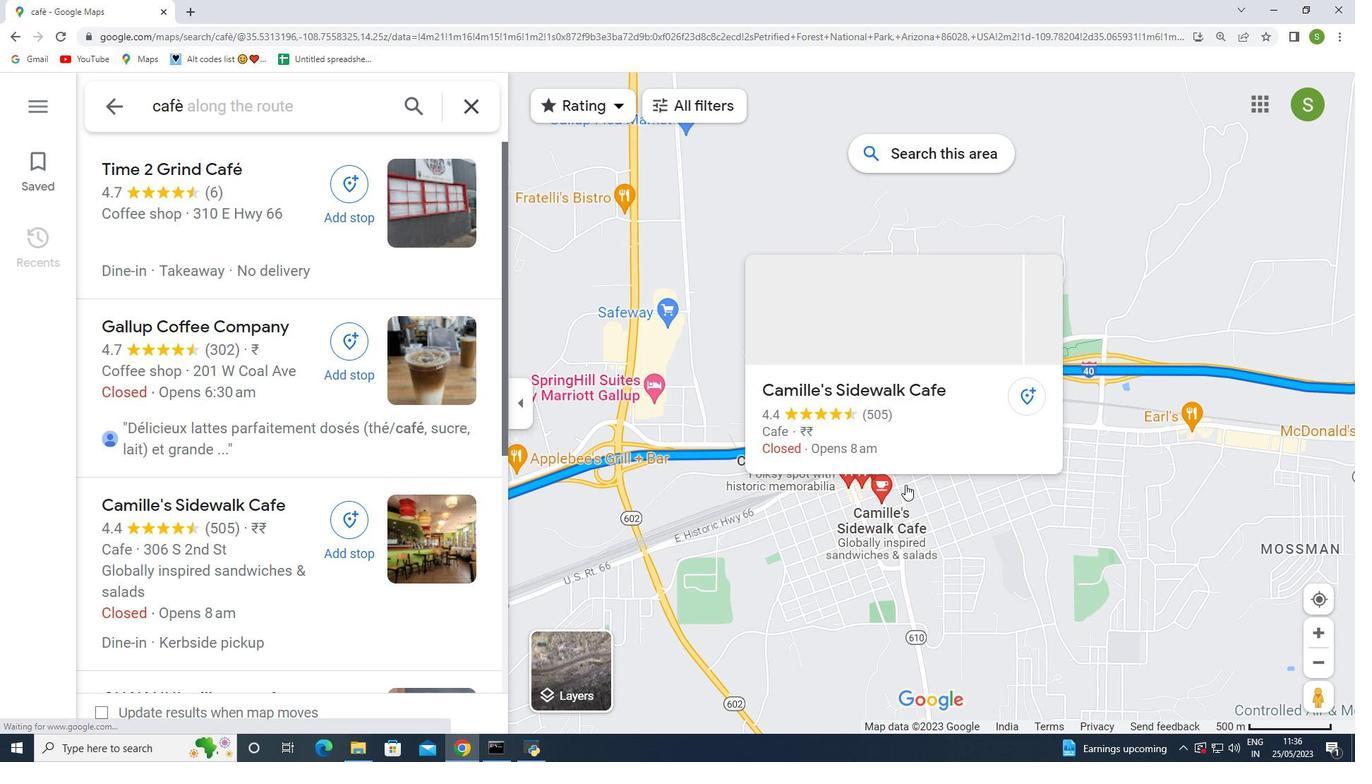 
Action: Mouse scrolled (905, 484) with delta (0, 0)
Screenshot: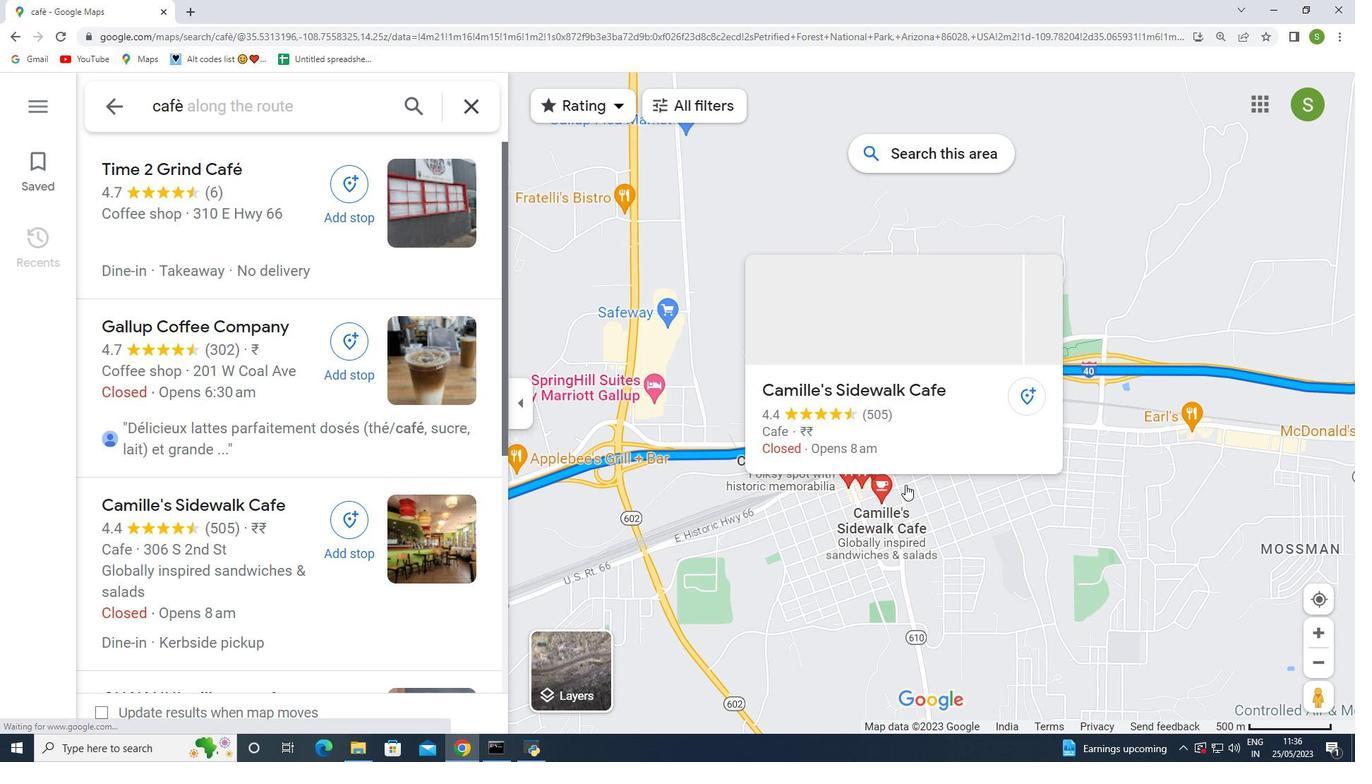 
Action: Mouse scrolled (905, 484) with delta (0, 0)
Screenshot: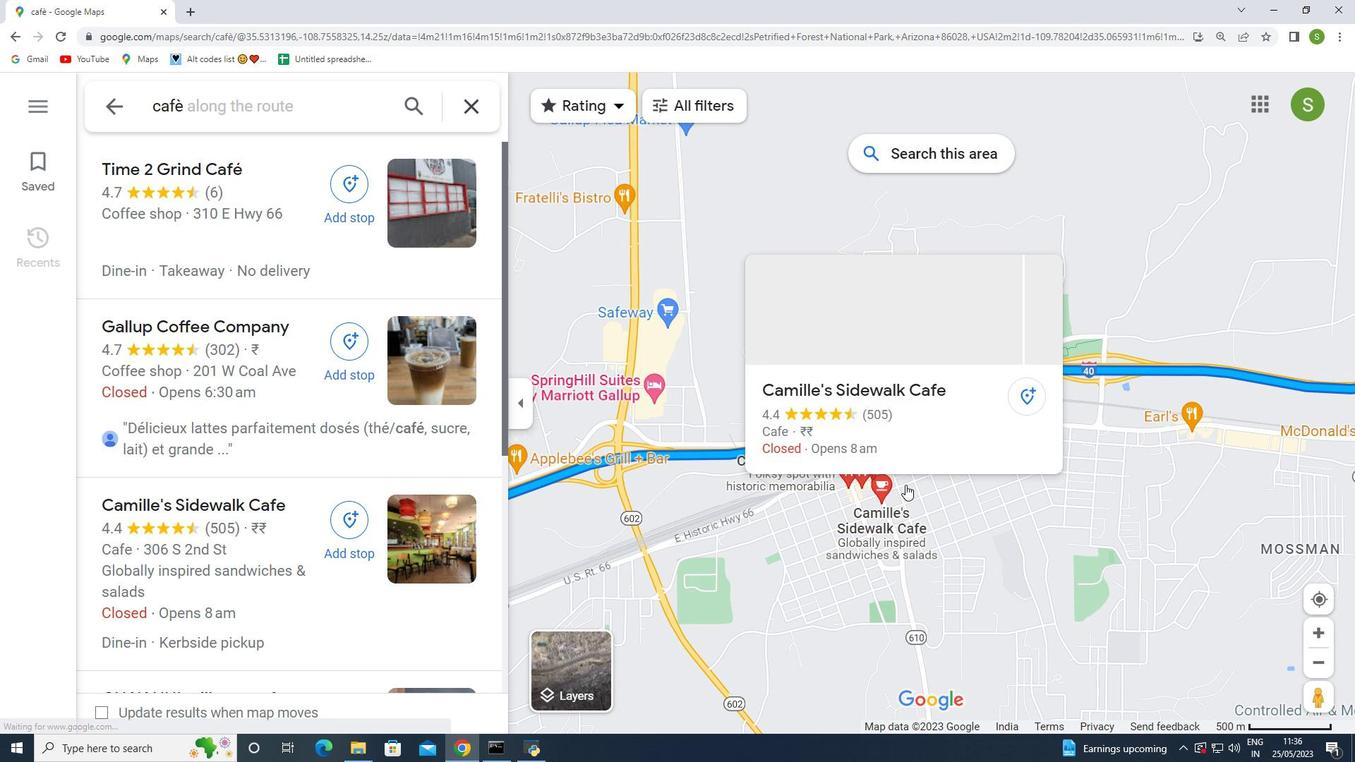 
Action: Mouse moved to (903, 488)
Screenshot: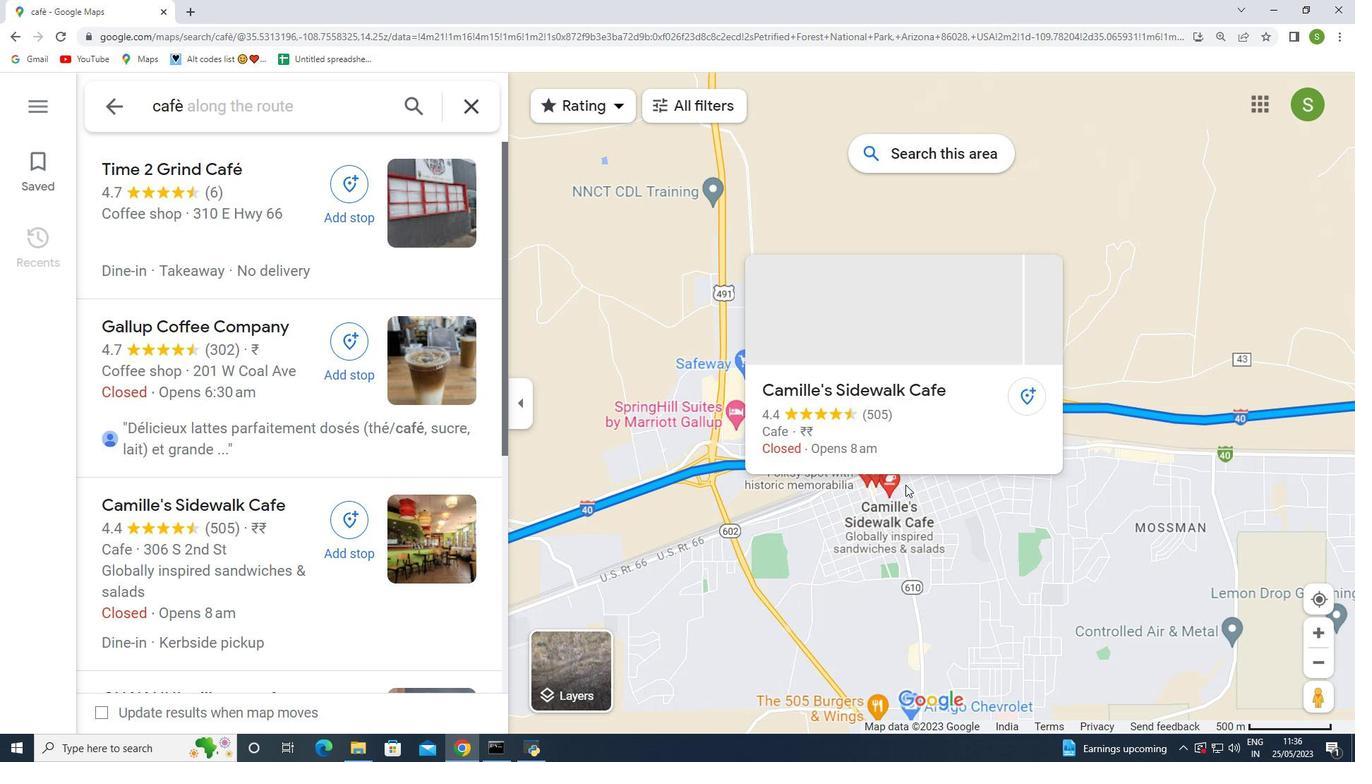
Action: Mouse scrolled (903, 489) with delta (0, 0)
Screenshot: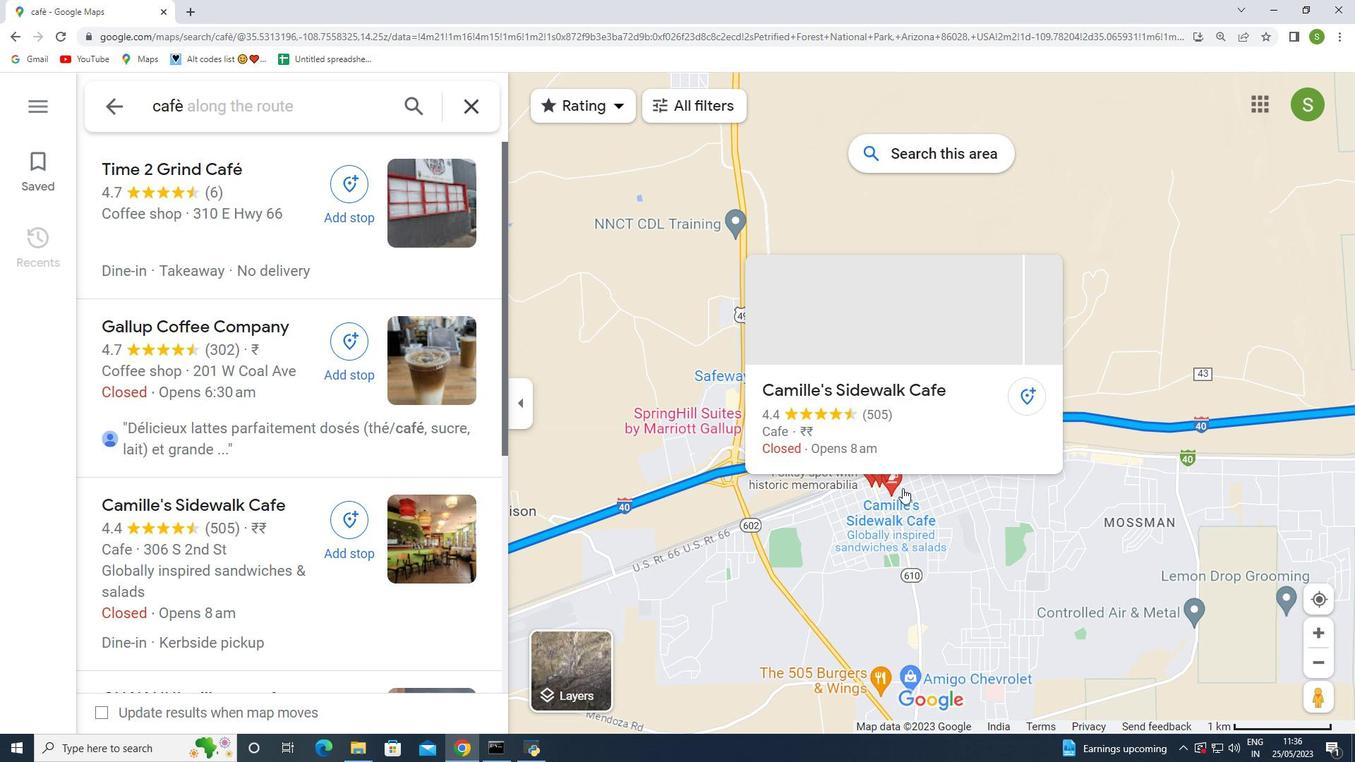 
Action: Mouse scrolled (903, 489) with delta (0, 0)
Screenshot: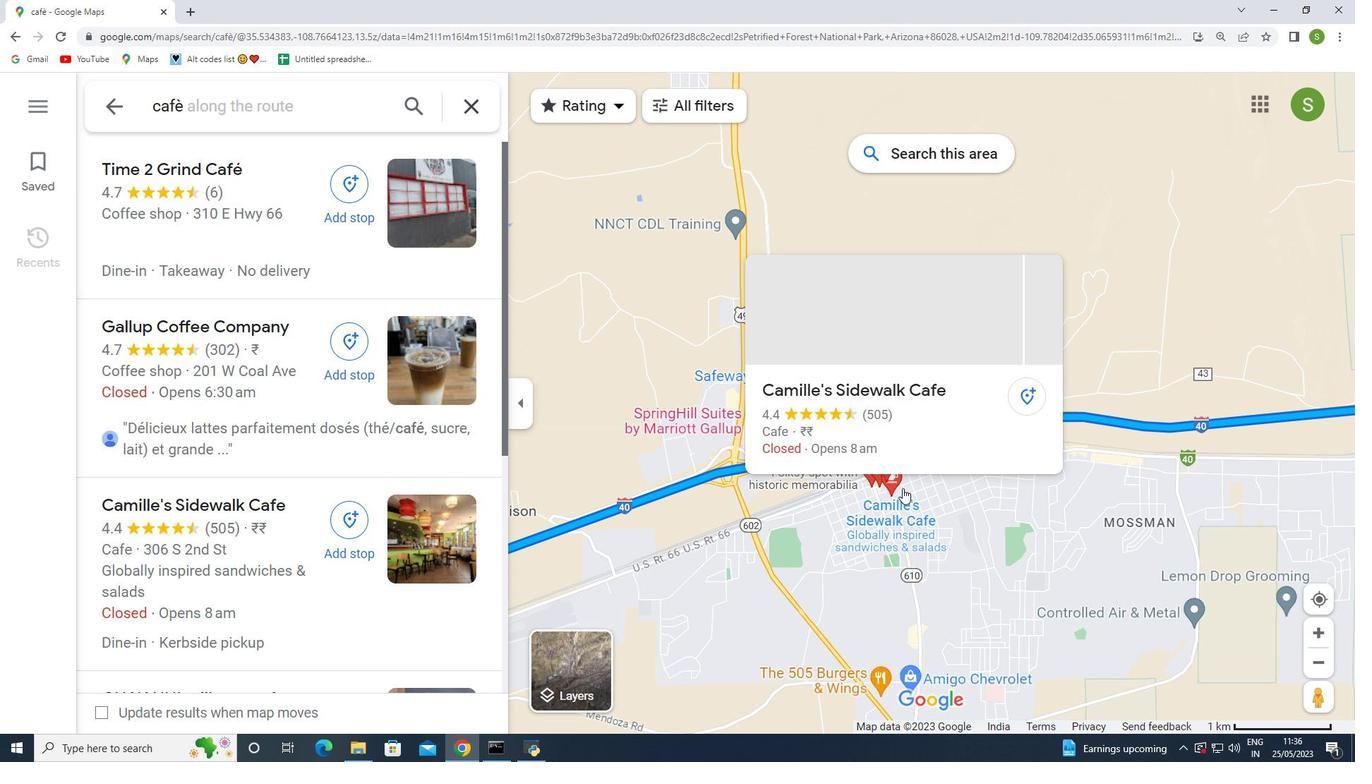 
Action: Mouse scrolled (903, 489) with delta (0, 0)
Screenshot: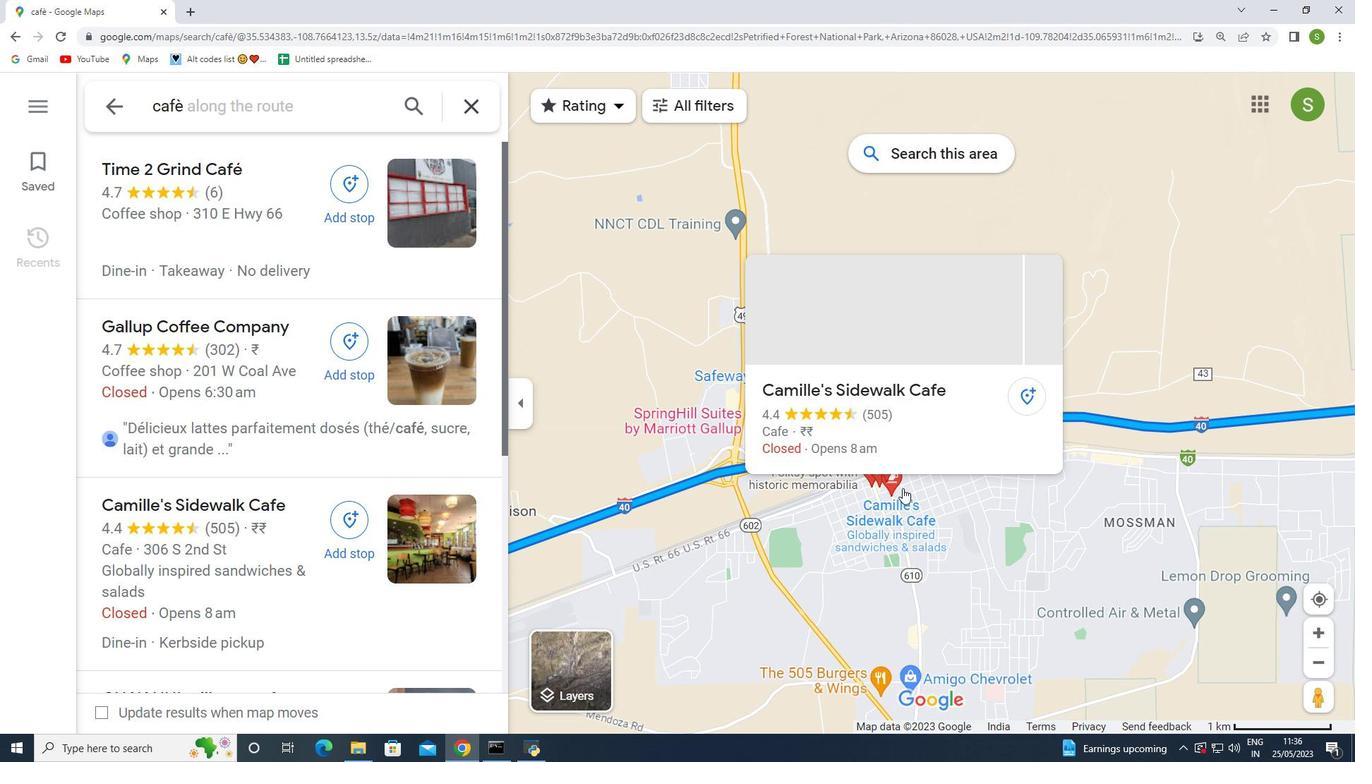 
Action: Mouse moved to (782, 487)
Screenshot: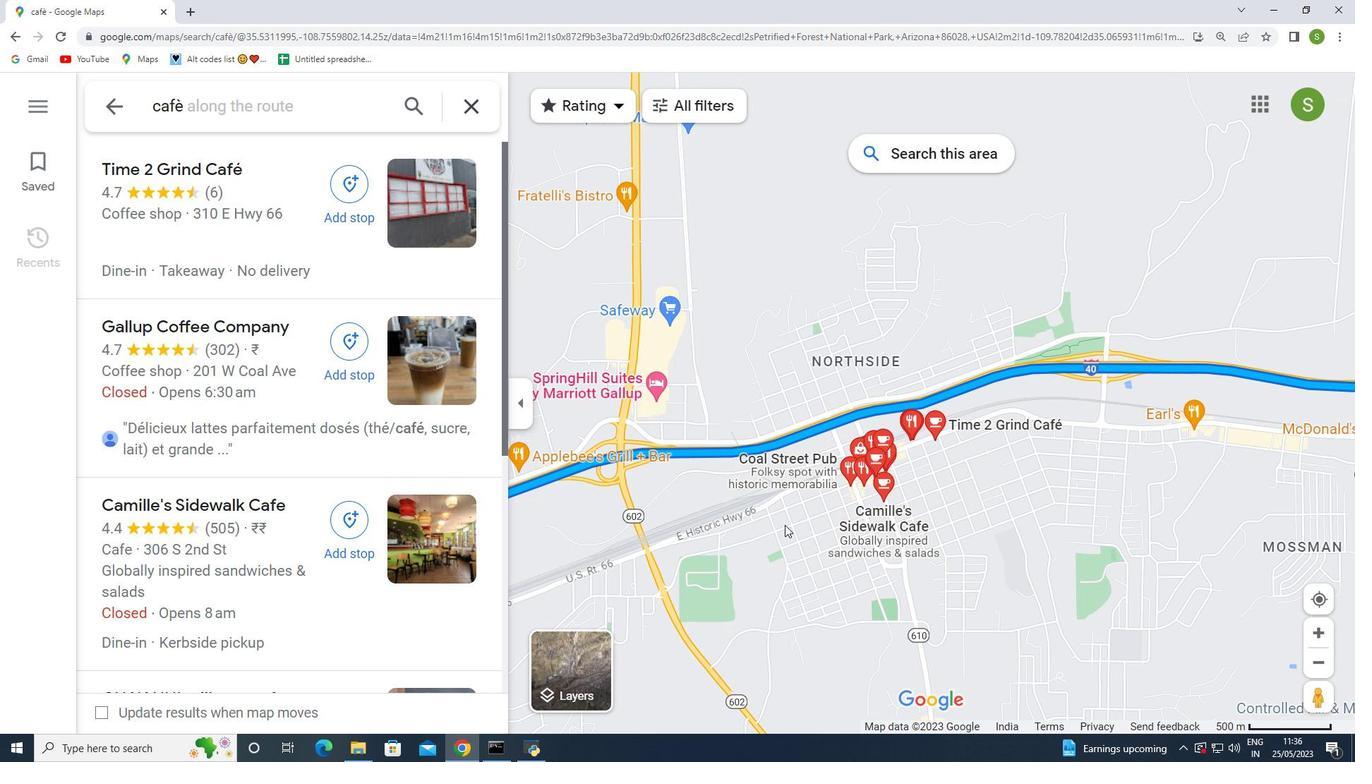 
Action: Mouse scrolled (782, 487) with delta (0, 0)
Screenshot: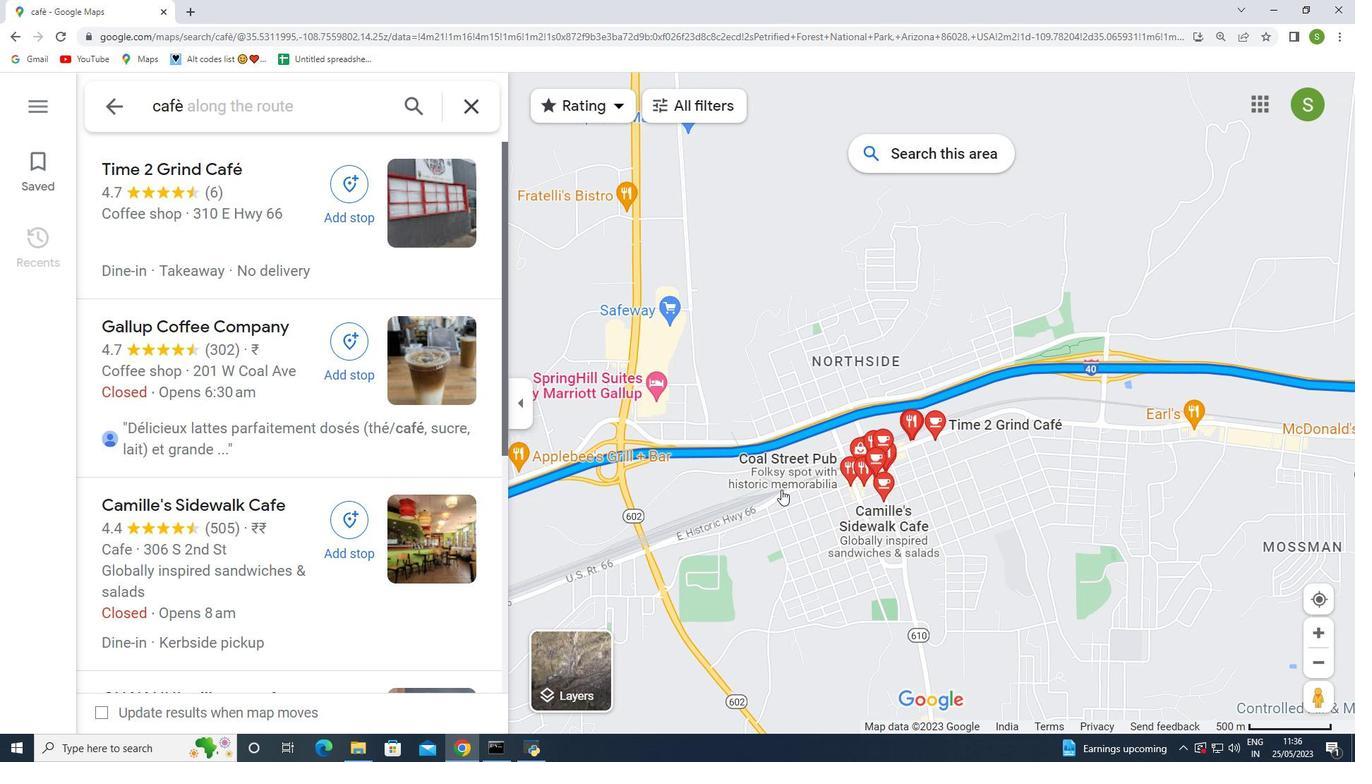 
Action: Mouse scrolled (782, 487) with delta (0, 0)
Screenshot: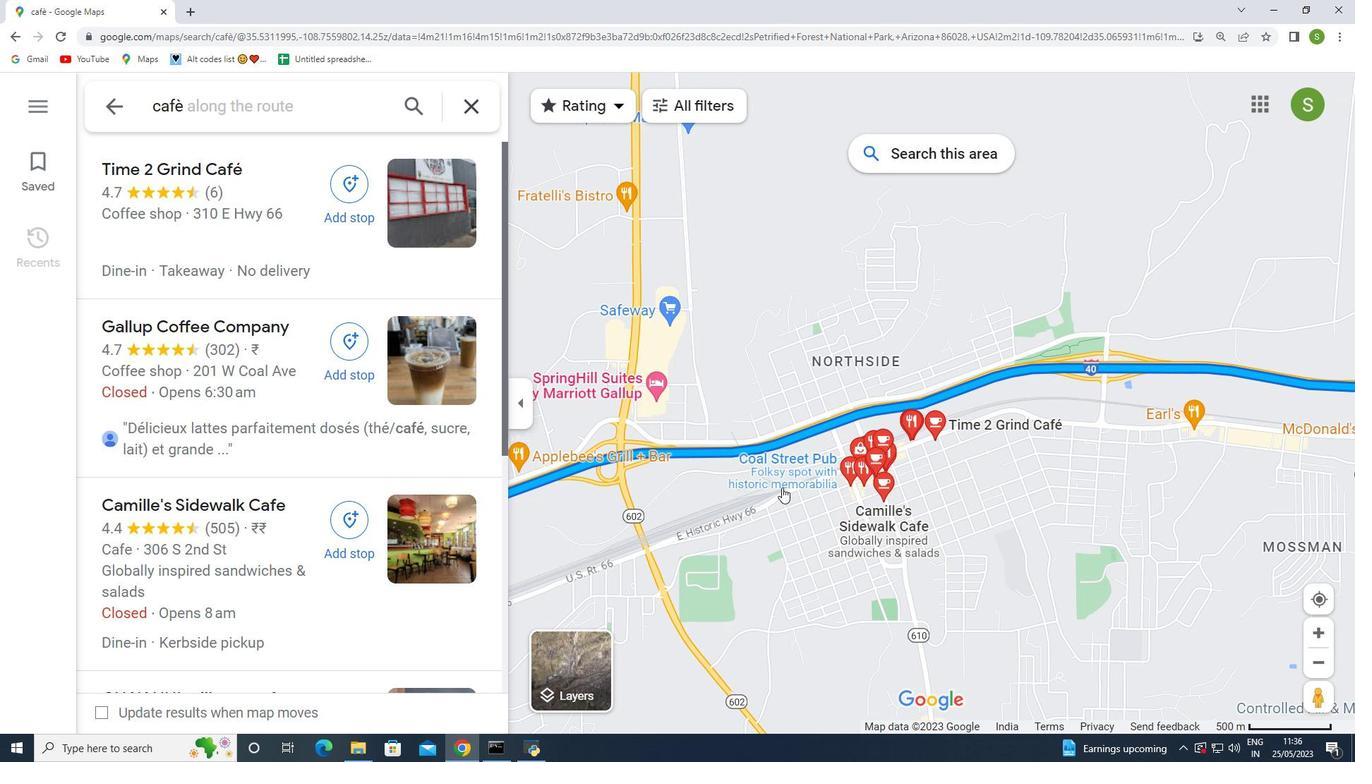 
Action: Mouse scrolled (782, 487) with delta (0, 0)
Screenshot: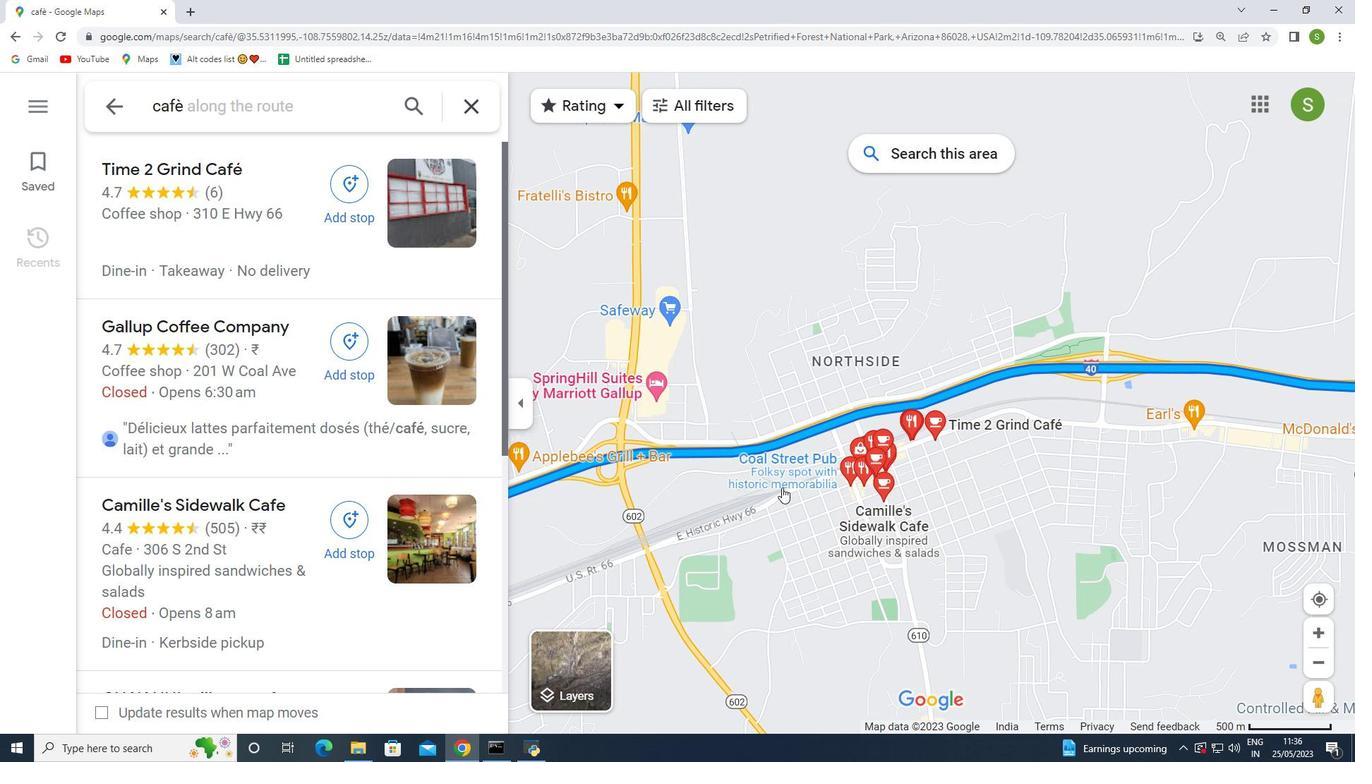 
Action: Mouse scrolled (782, 487) with delta (0, 0)
Screenshot: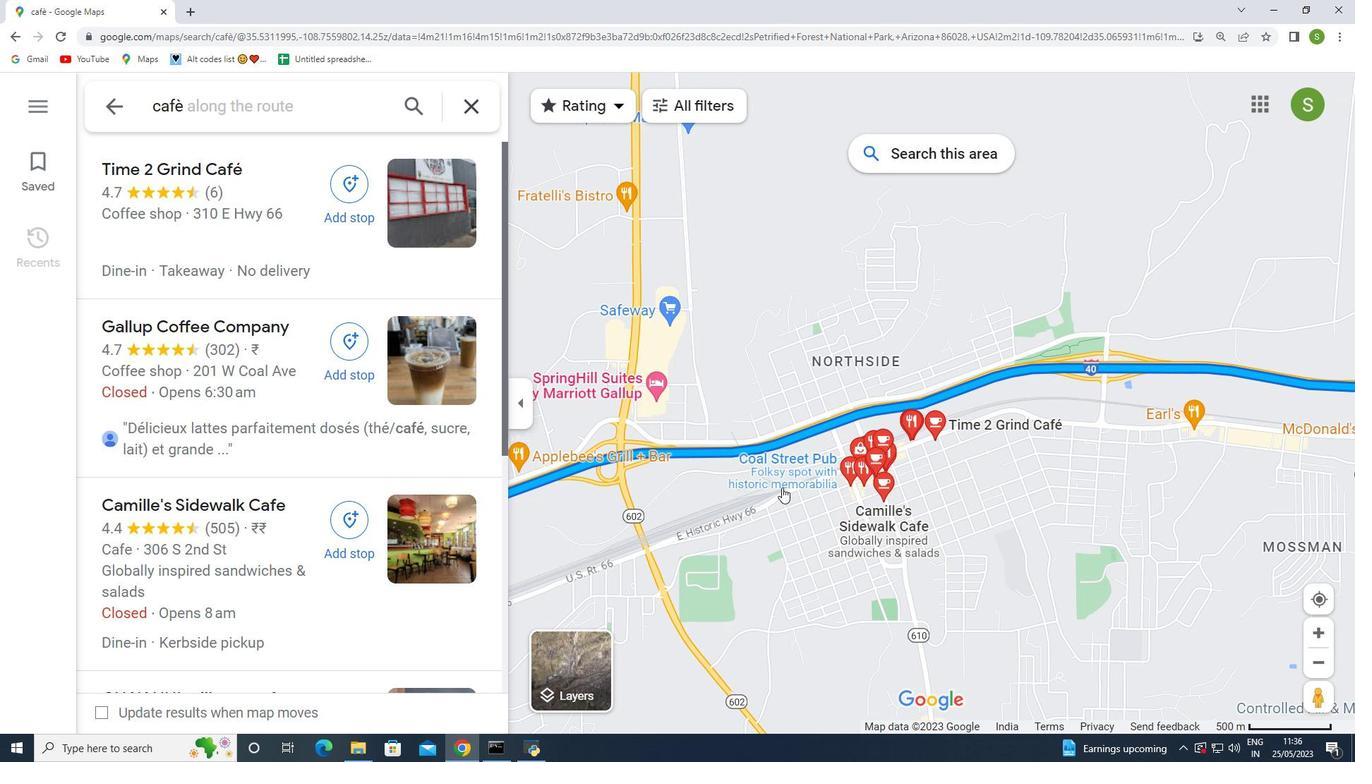 
Action: Mouse moved to (816, 496)
Screenshot: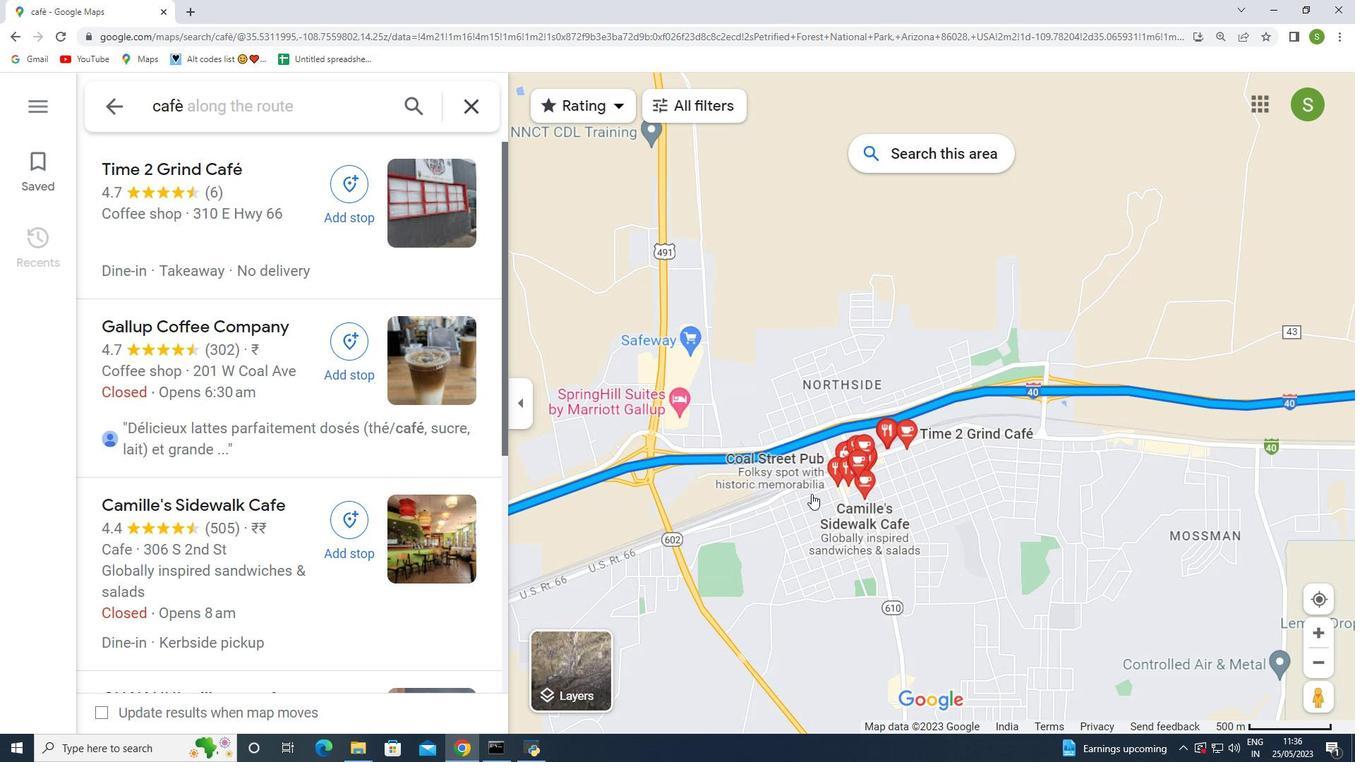 
Action: Mouse scrolled (816, 495) with delta (0, 0)
Screenshot: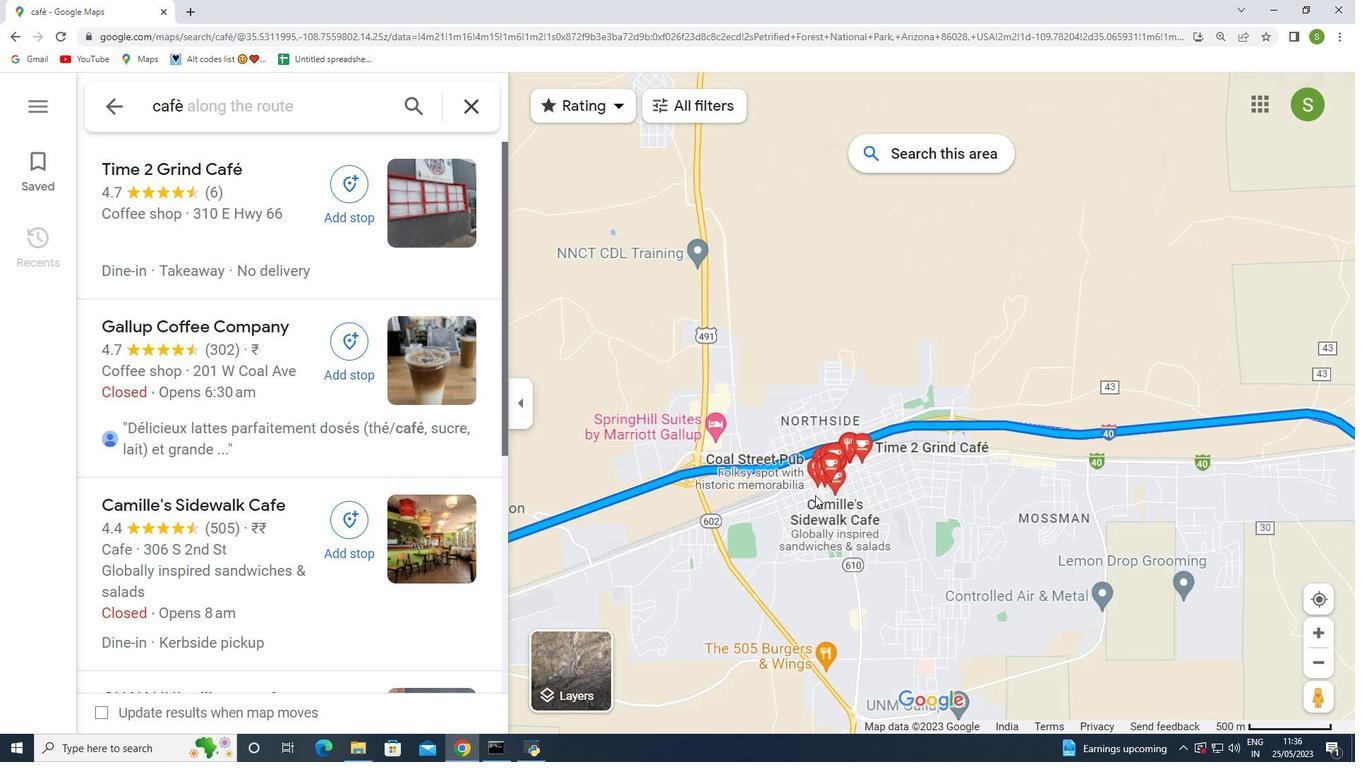 
Action: Mouse moved to (817, 497)
Screenshot: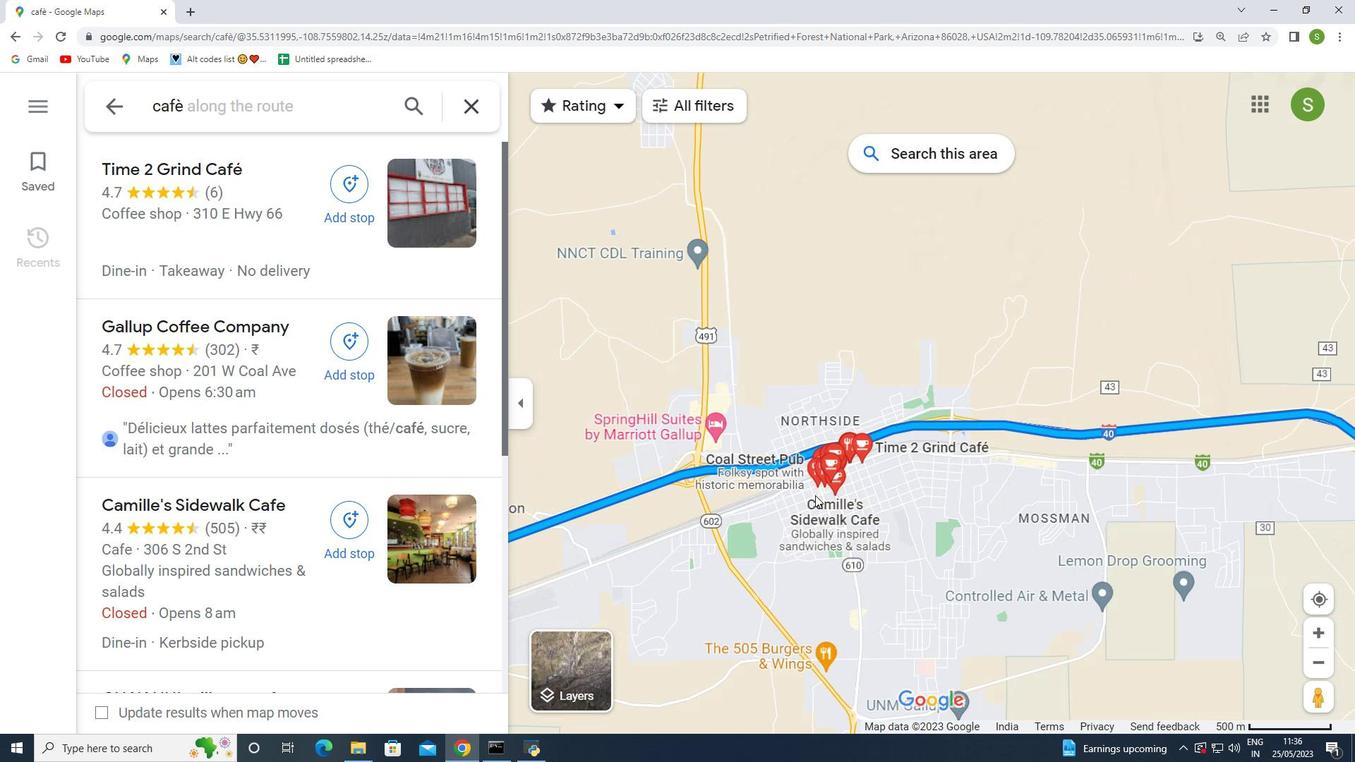 
Action: Mouse scrolled (817, 496) with delta (0, 0)
Screenshot: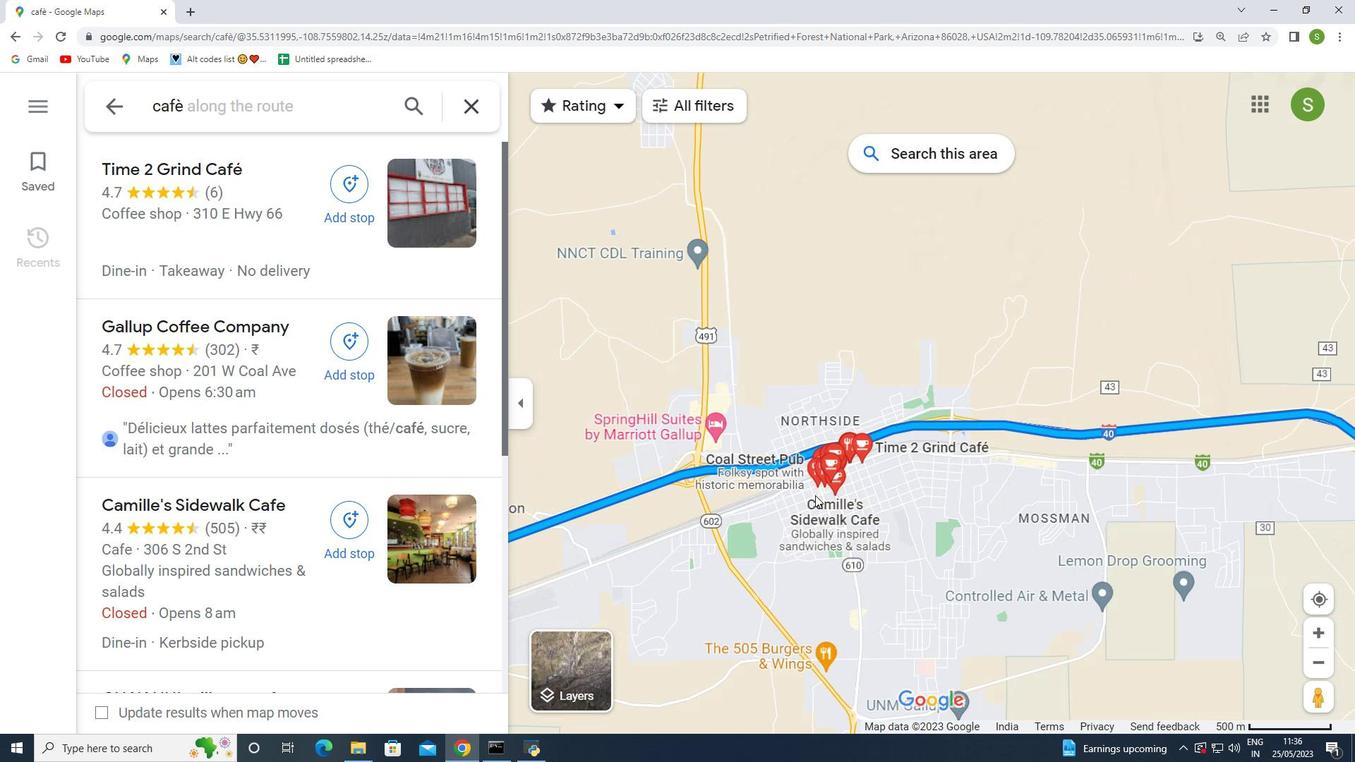 
Action: Mouse moved to (822, 498)
Screenshot: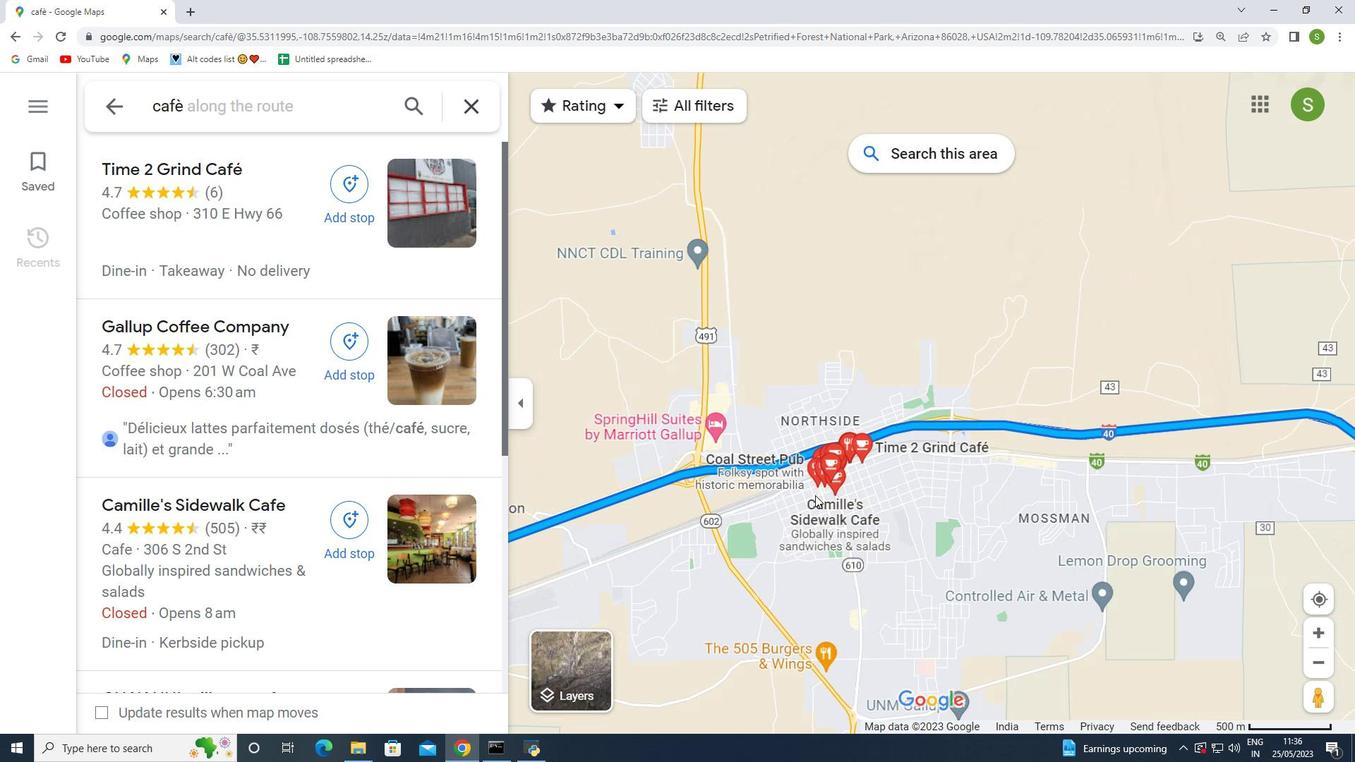 
Action: Mouse scrolled (822, 497) with delta (0, 0)
Screenshot: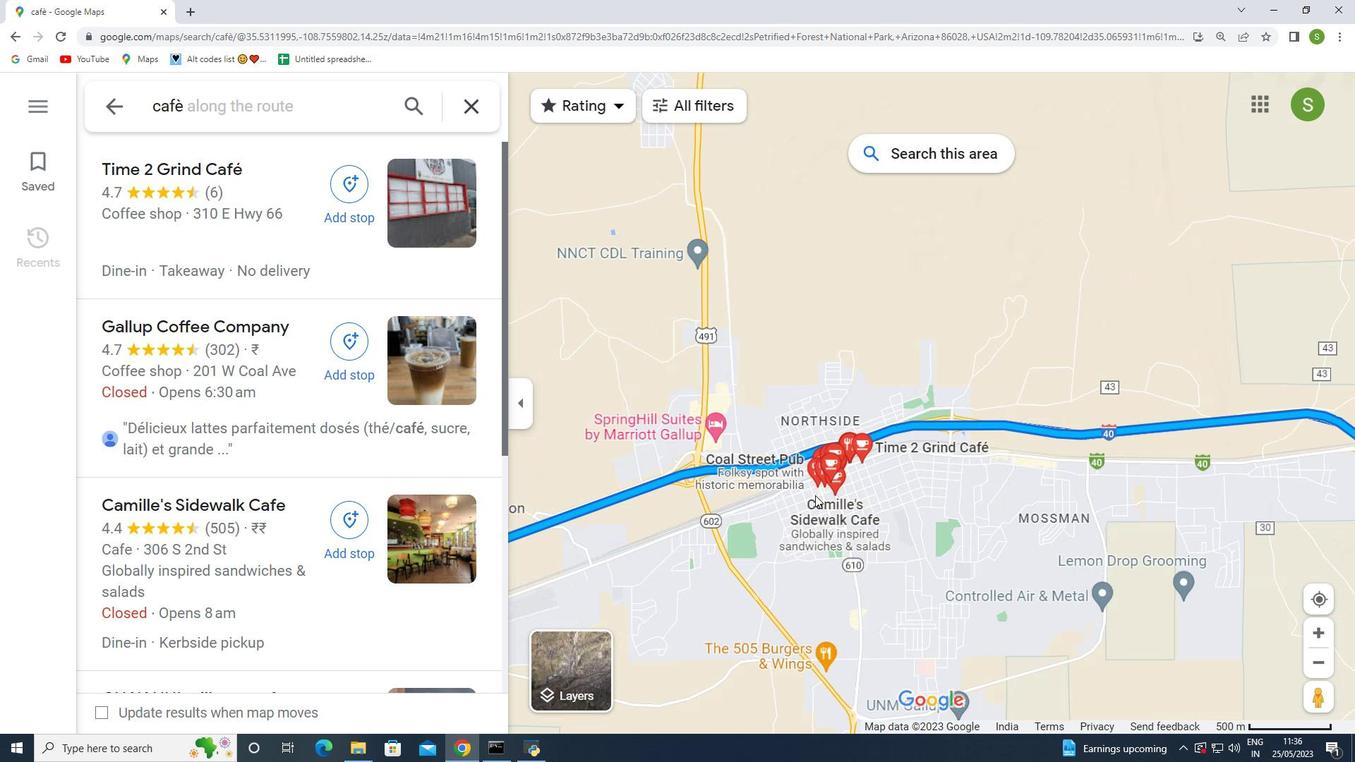 
Action: Mouse moved to (825, 499)
Screenshot: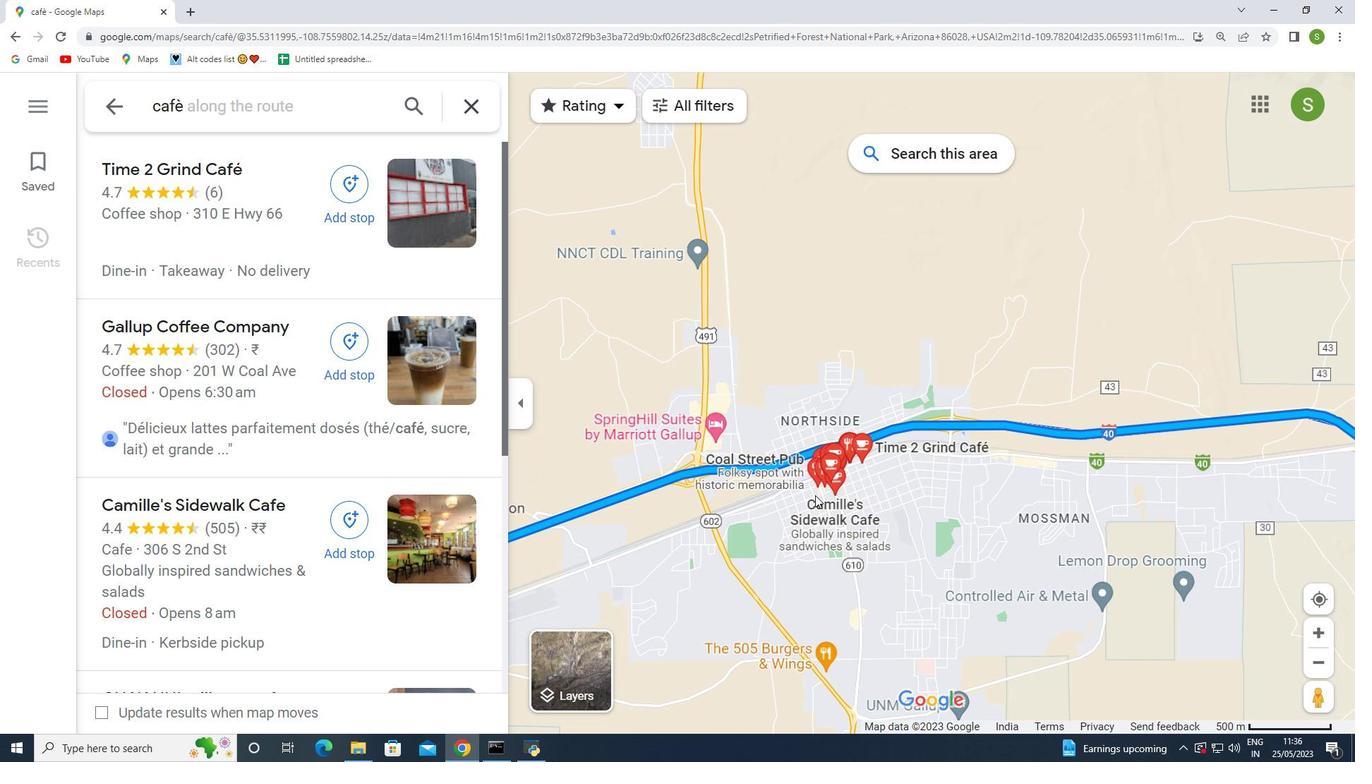 
Action: Mouse scrolled (825, 499) with delta (0, 0)
Screenshot: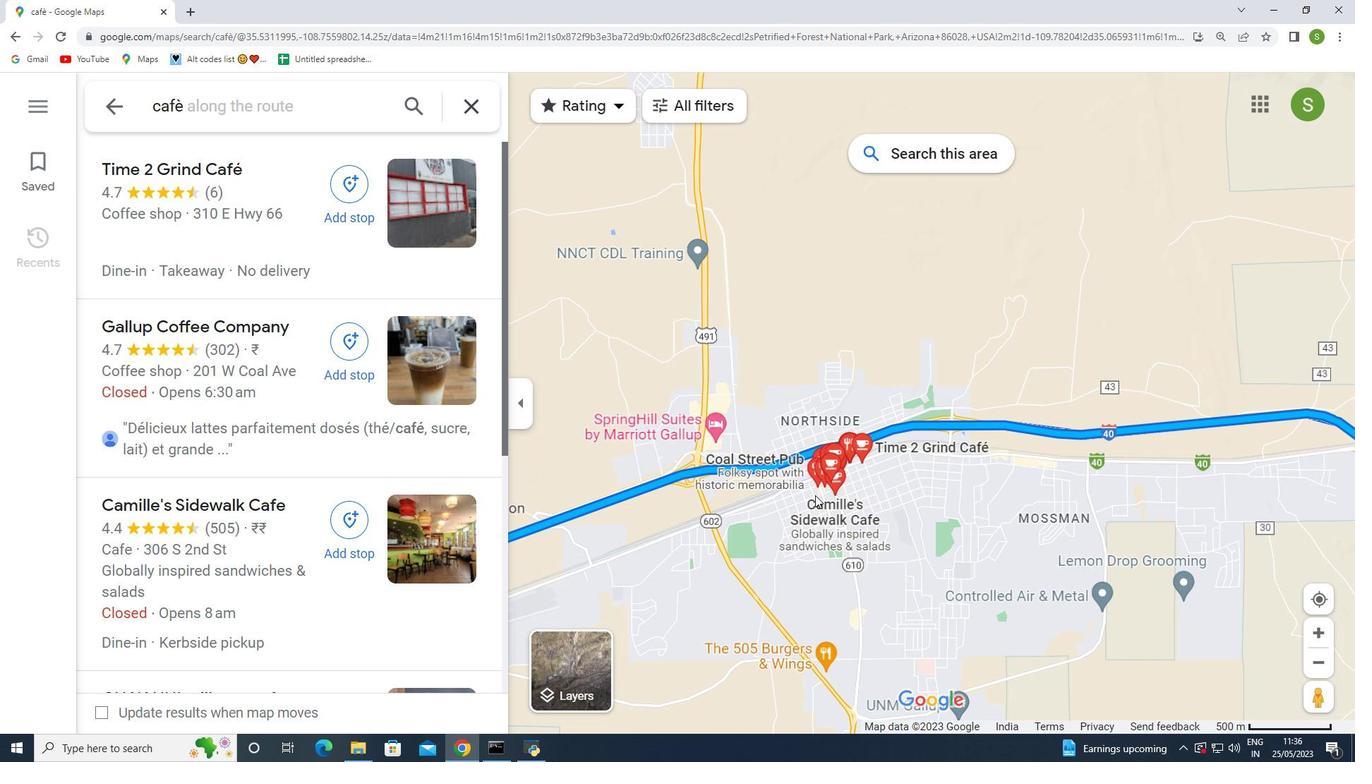 
Action: Mouse moved to (902, 452)
Screenshot: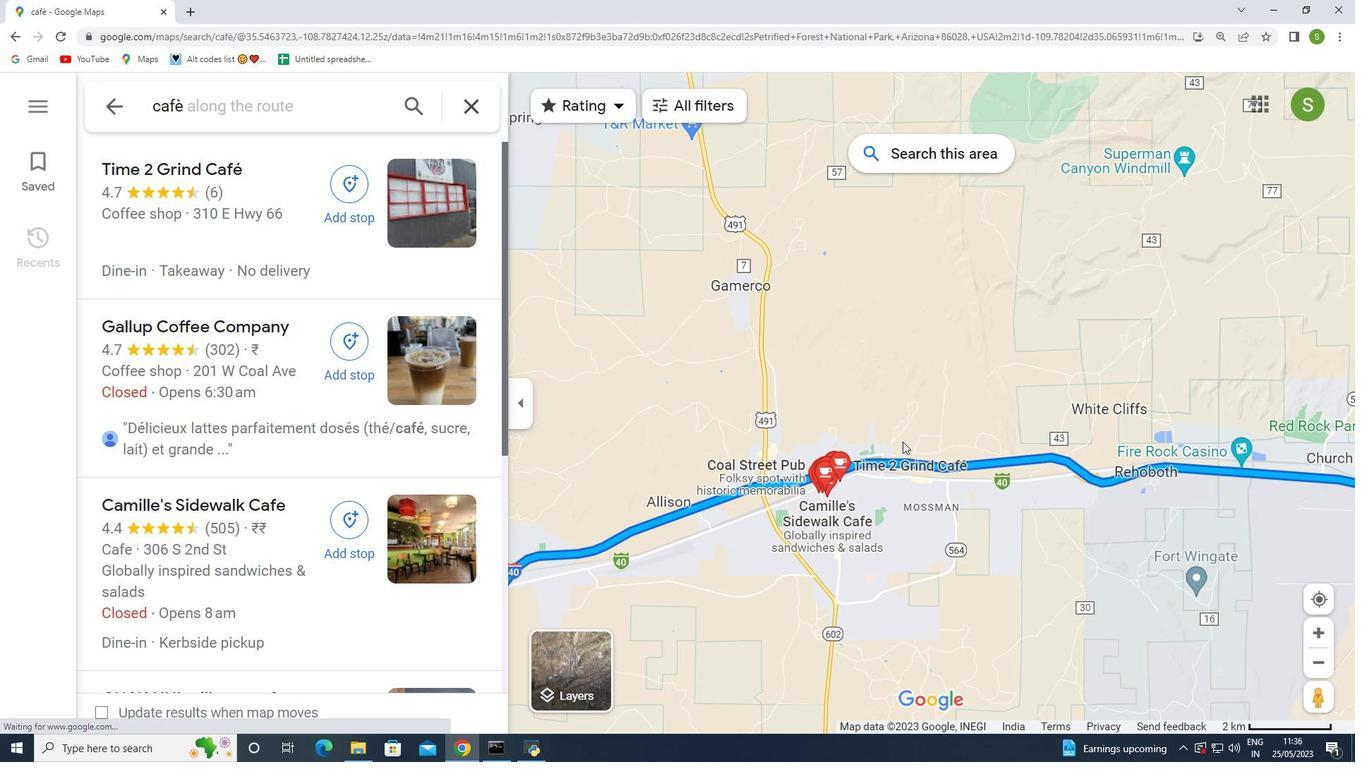 
Action: Mouse scrolled (902, 441) with delta (0, 0)
Screenshot: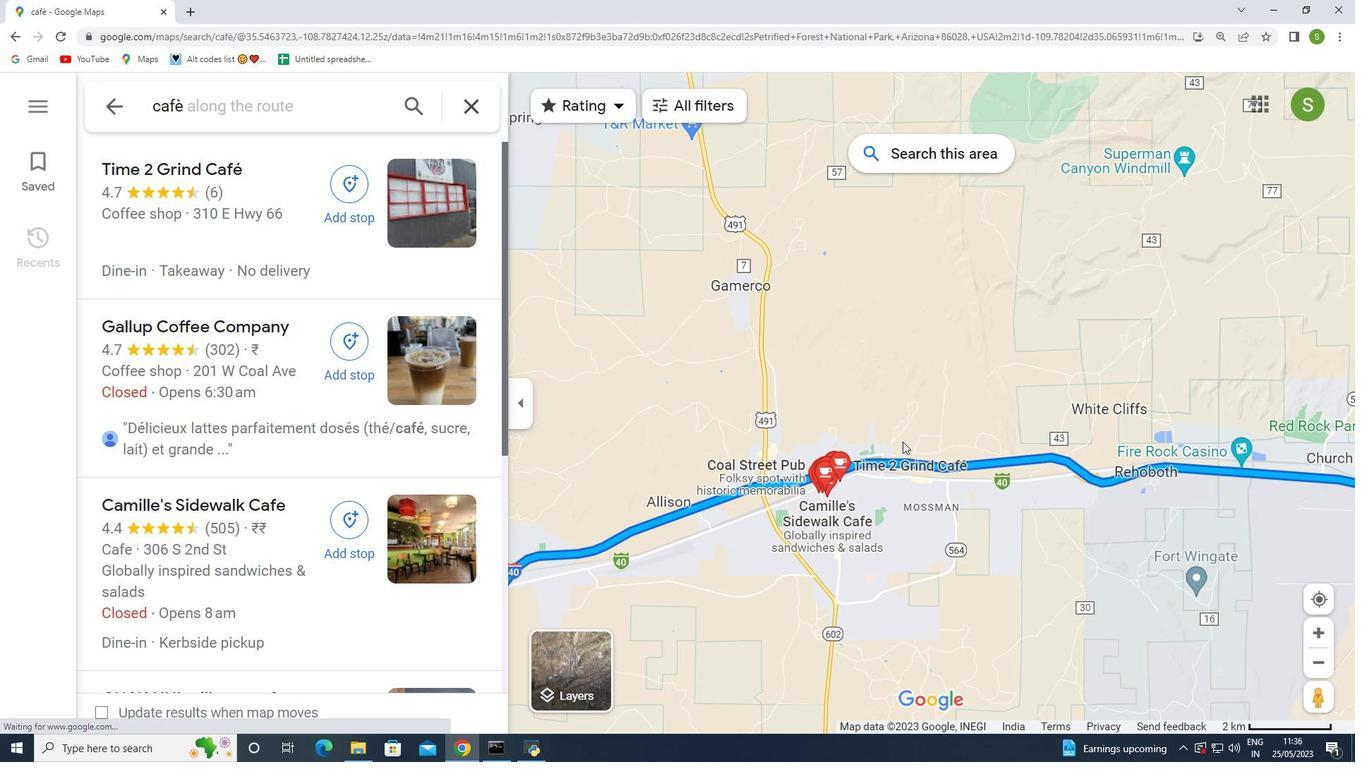 
Action: Mouse moved to (902, 455)
Screenshot: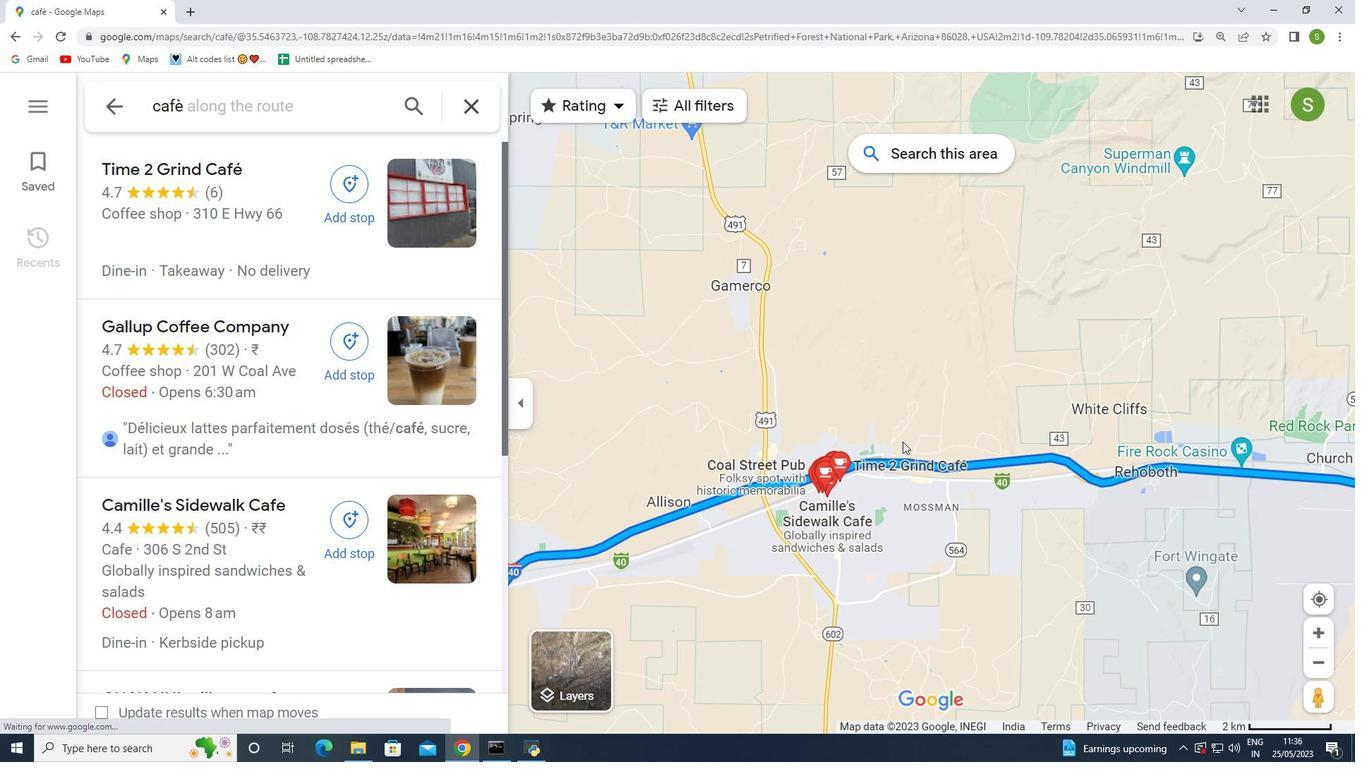 
Action: Mouse scrolled (902, 447) with delta (0, 0)
Screenshot: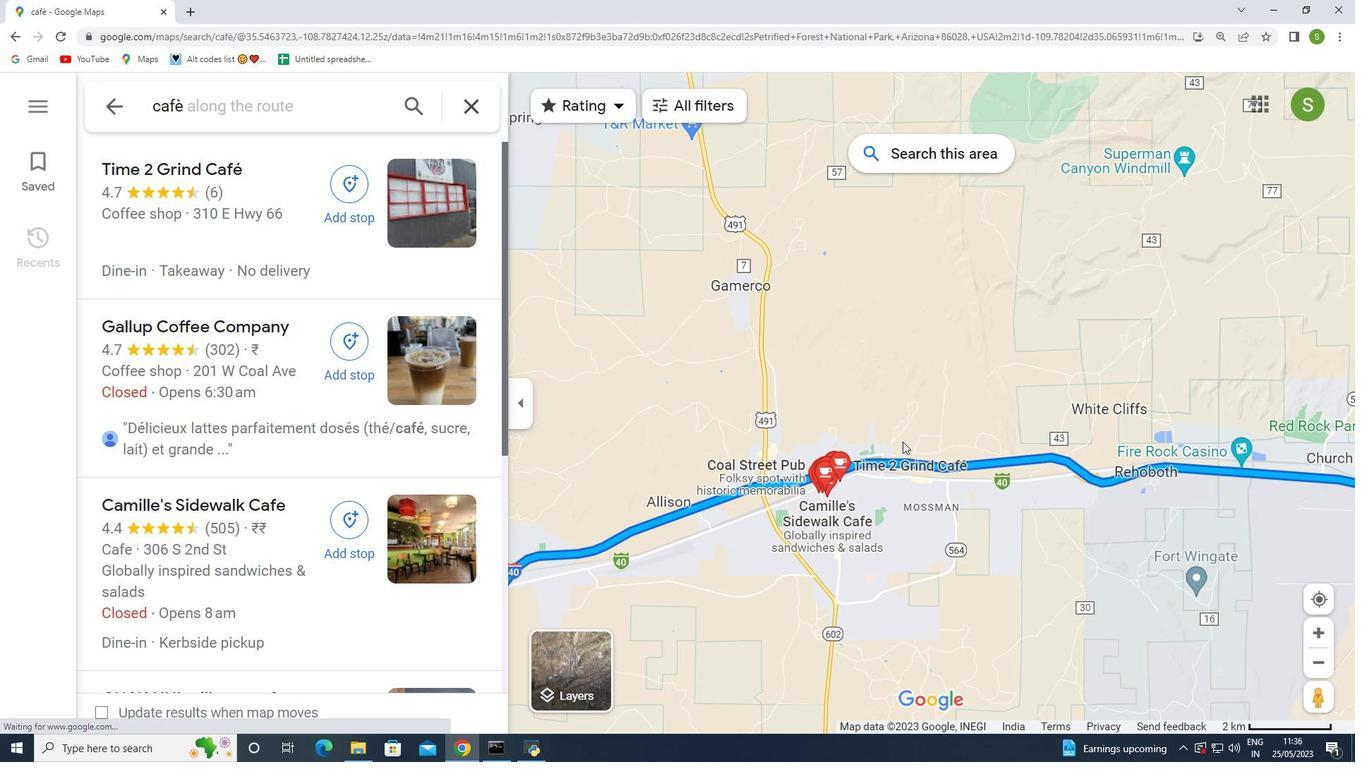 
Action: Mouse moved to (896, 489)
Screenshot: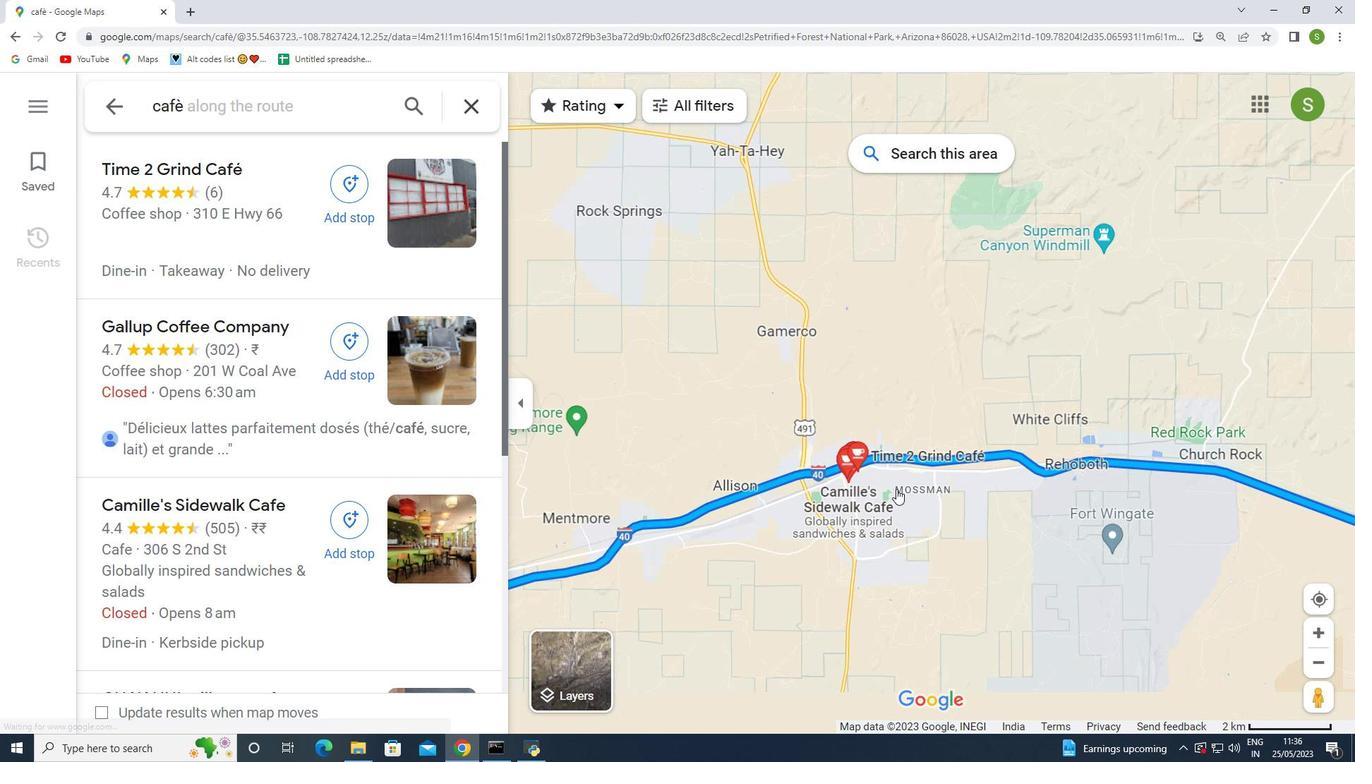 
Action: Mouse scrolled (896, 488) with delta (0, 0)
Screenshot: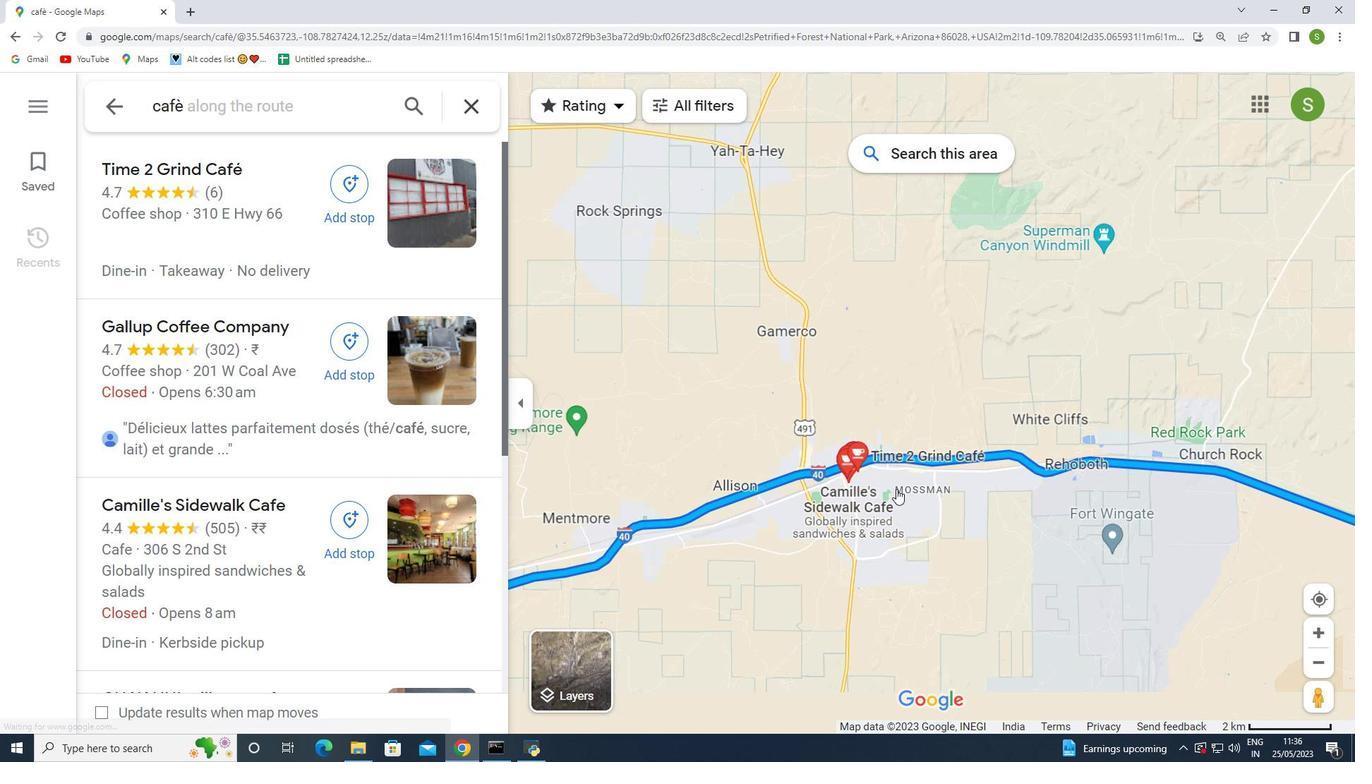 
Action: Mouse moved to (895, 490)
Screenshot: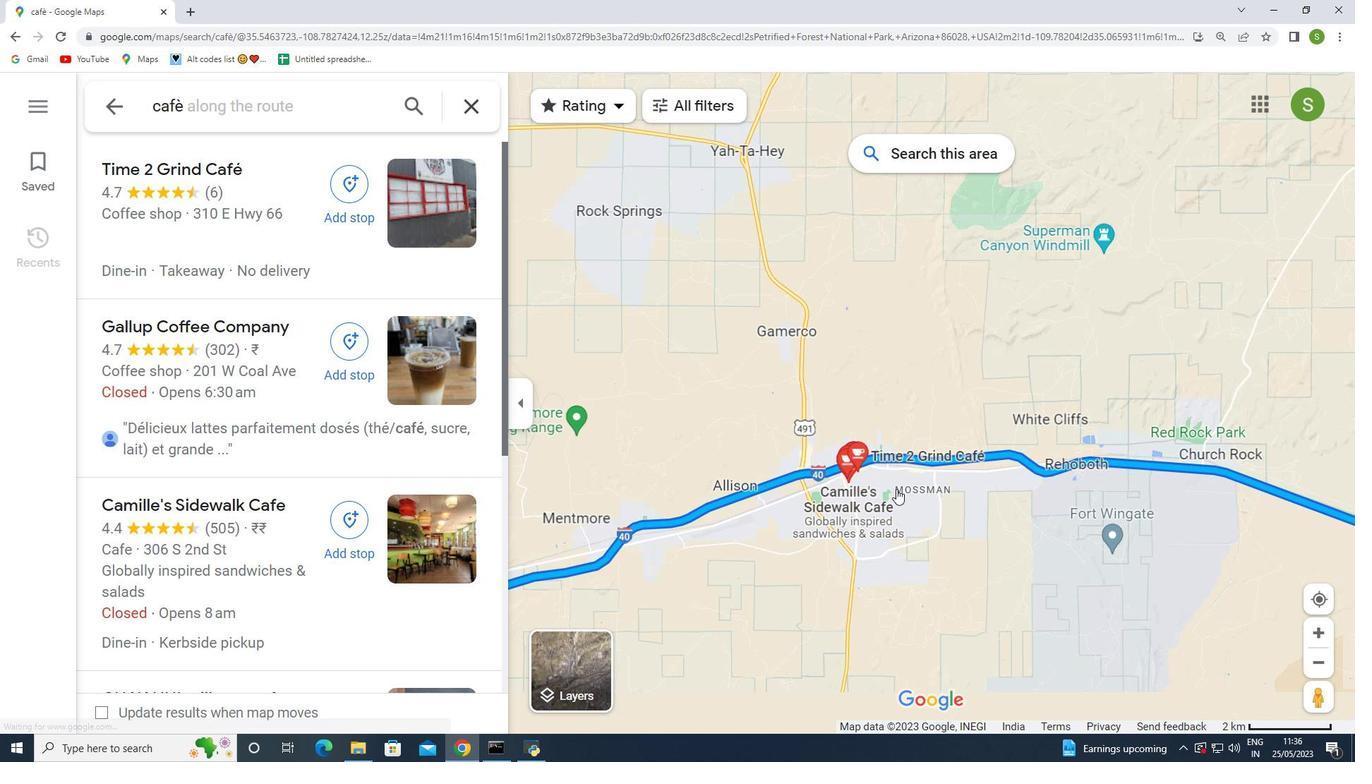 
Action: Mouse scrolled (895, 489) with delta (0, 0)
Screenshot: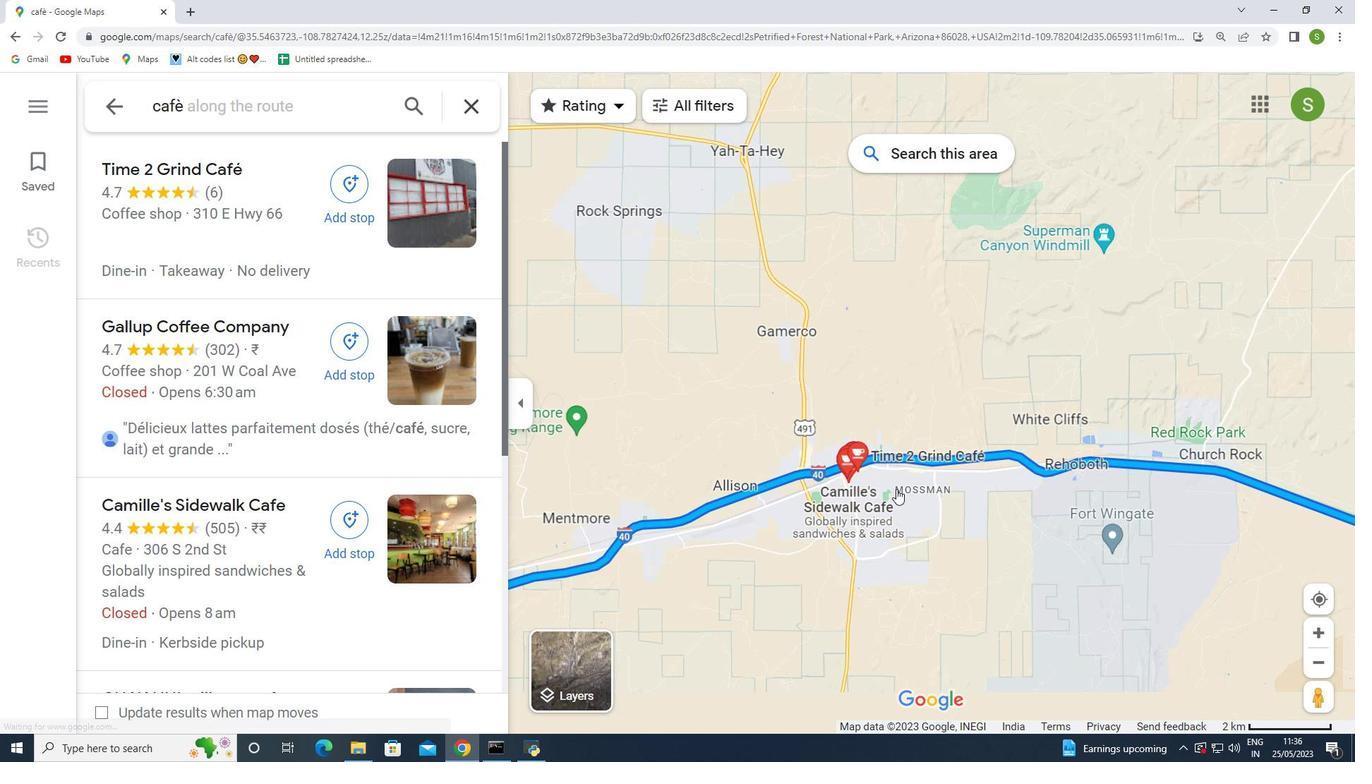 
Action: Mouse moved to (893, 491)
Screenshot: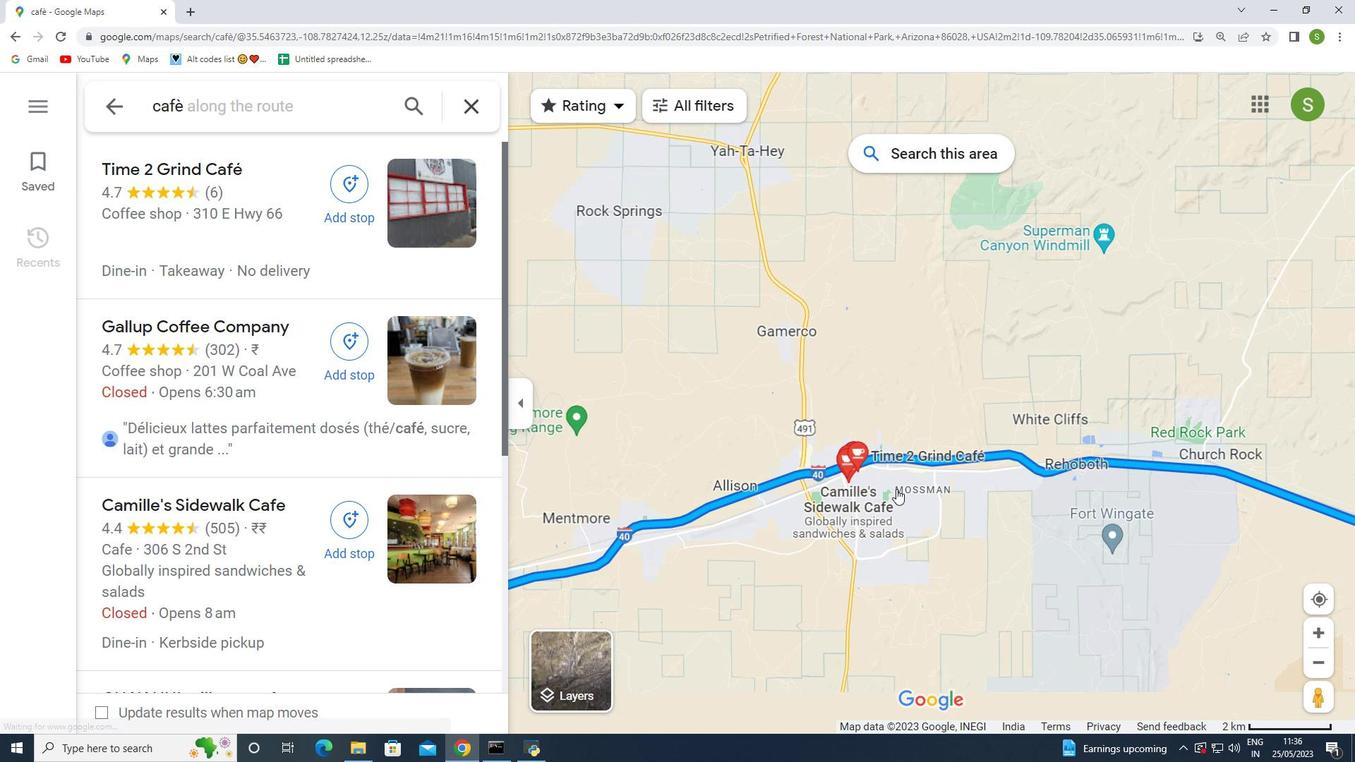 
Action: Mouse scrolled (893, 490) with delta (0, 0)
Screenshot: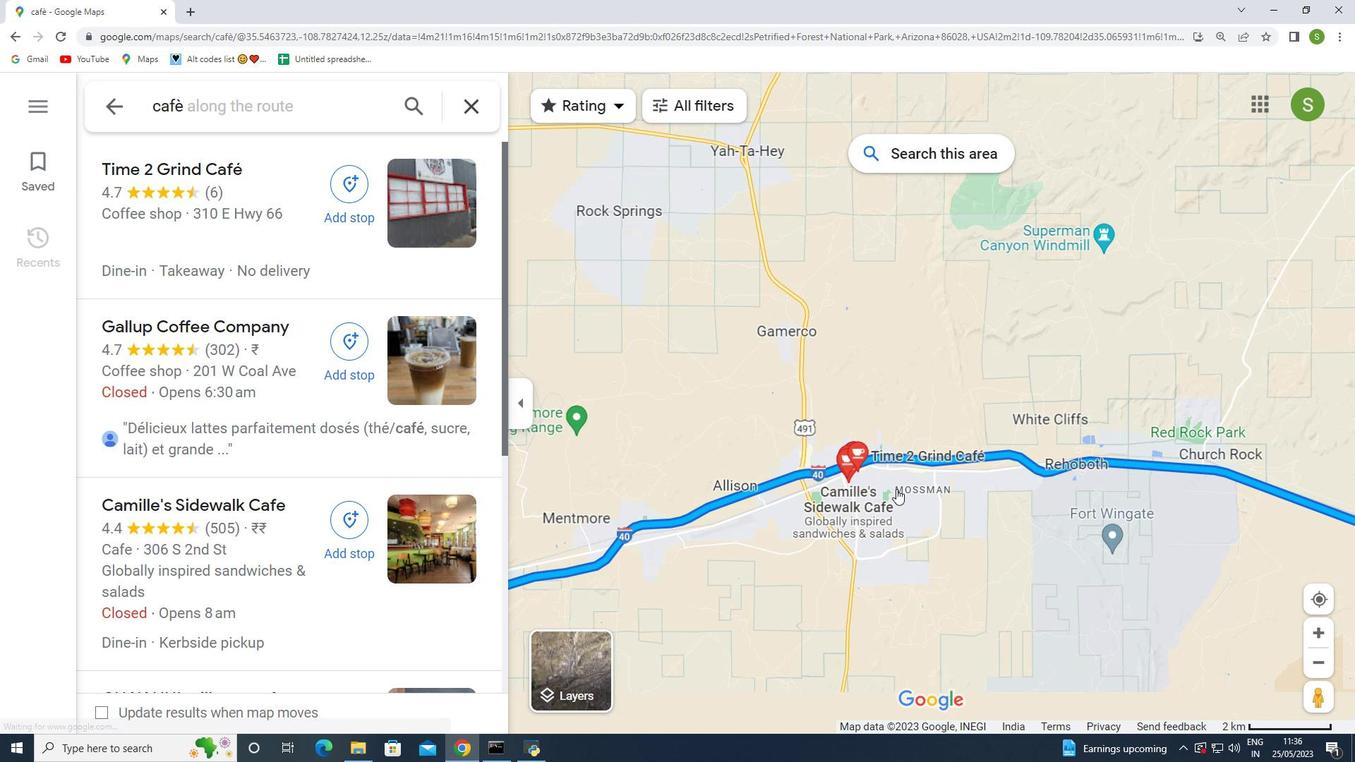 
Action: Mouse moved to (888, 494)
Screenshot: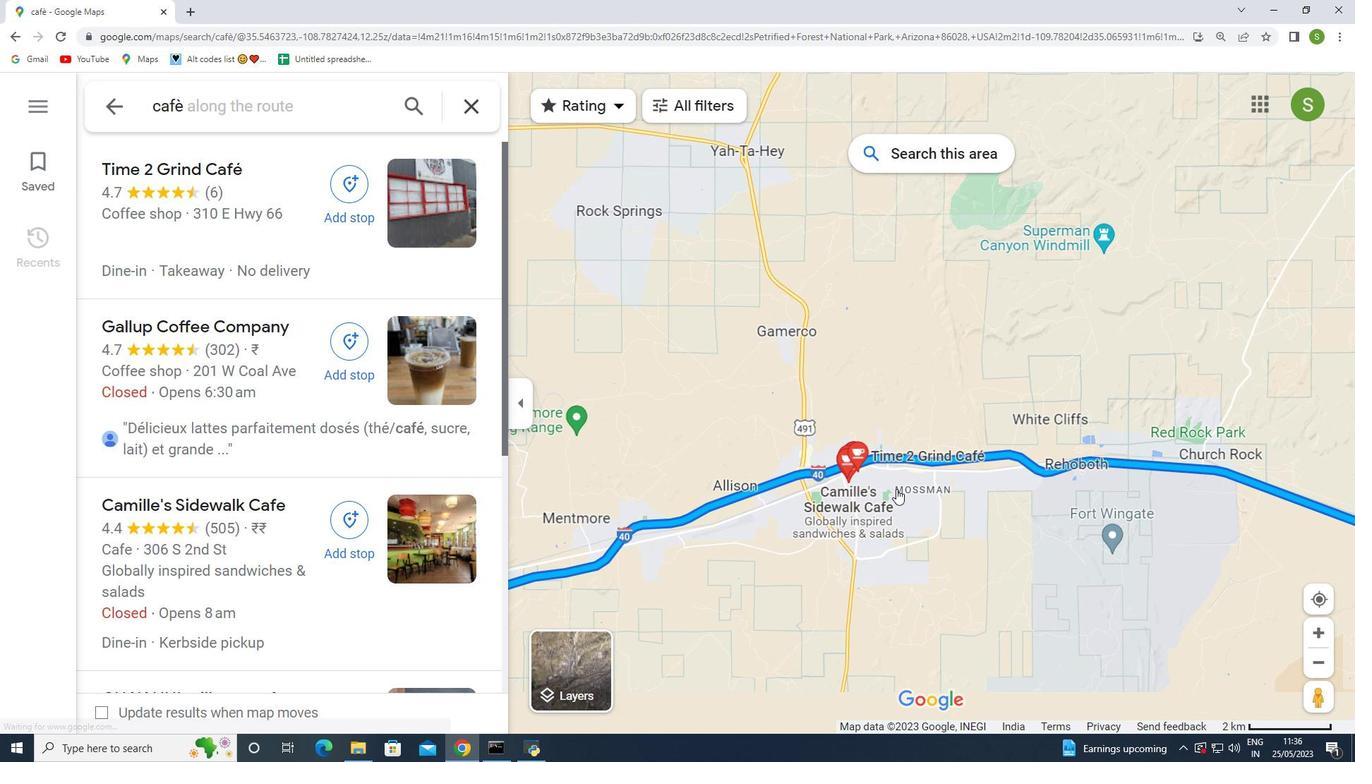 
Action: Mouse scrolled (888, 493) with delta (0, 0)
Screenshot: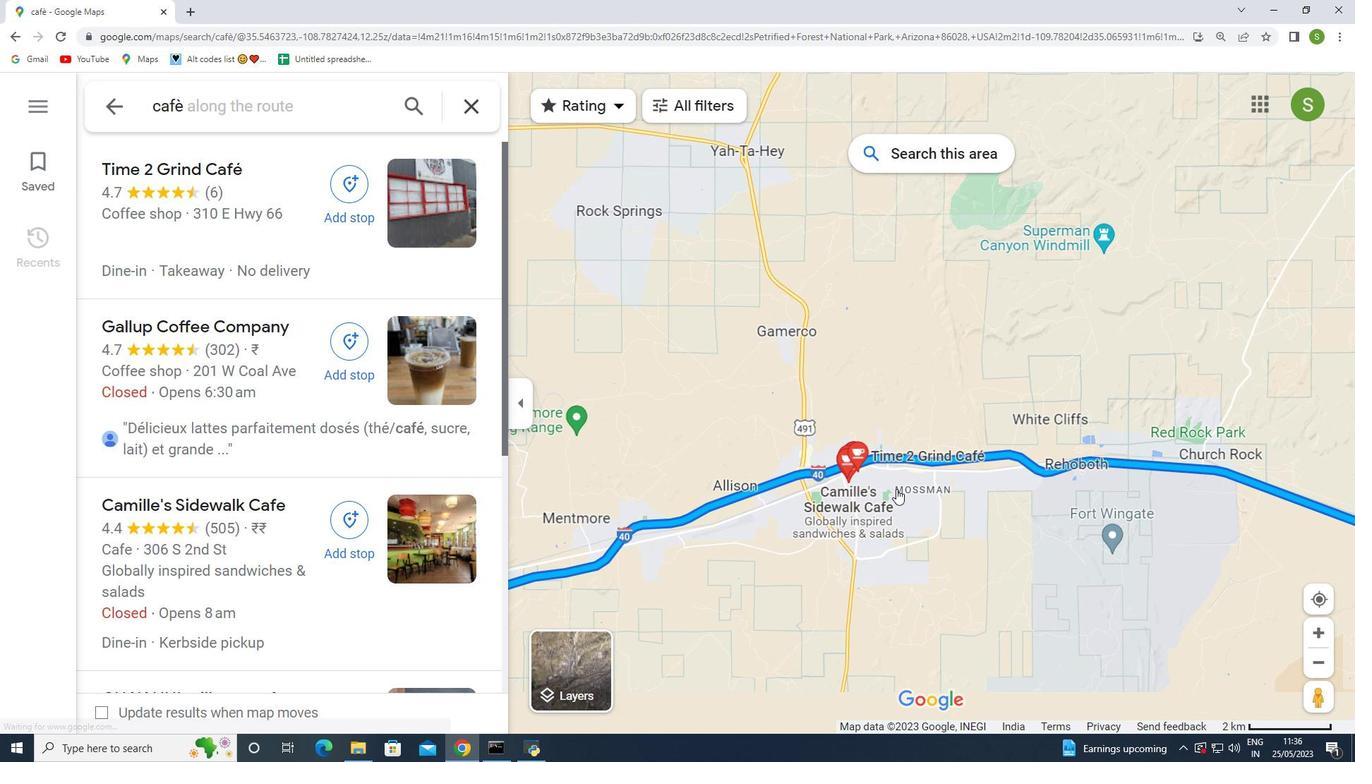 
Action: Mouse moved to (850, 504)
Screenshot: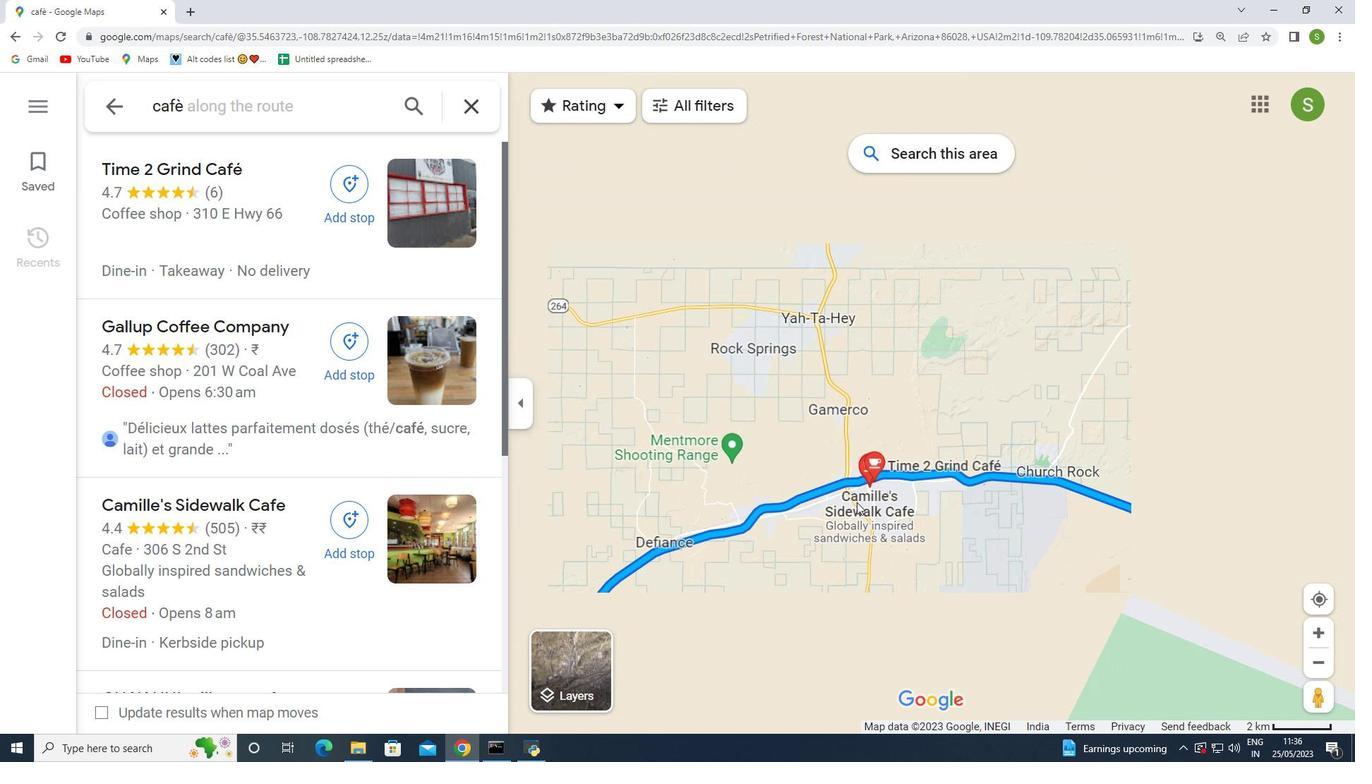 
Action: Mouse scrolled (850, 504) with delta (0, 0)
Screenshot: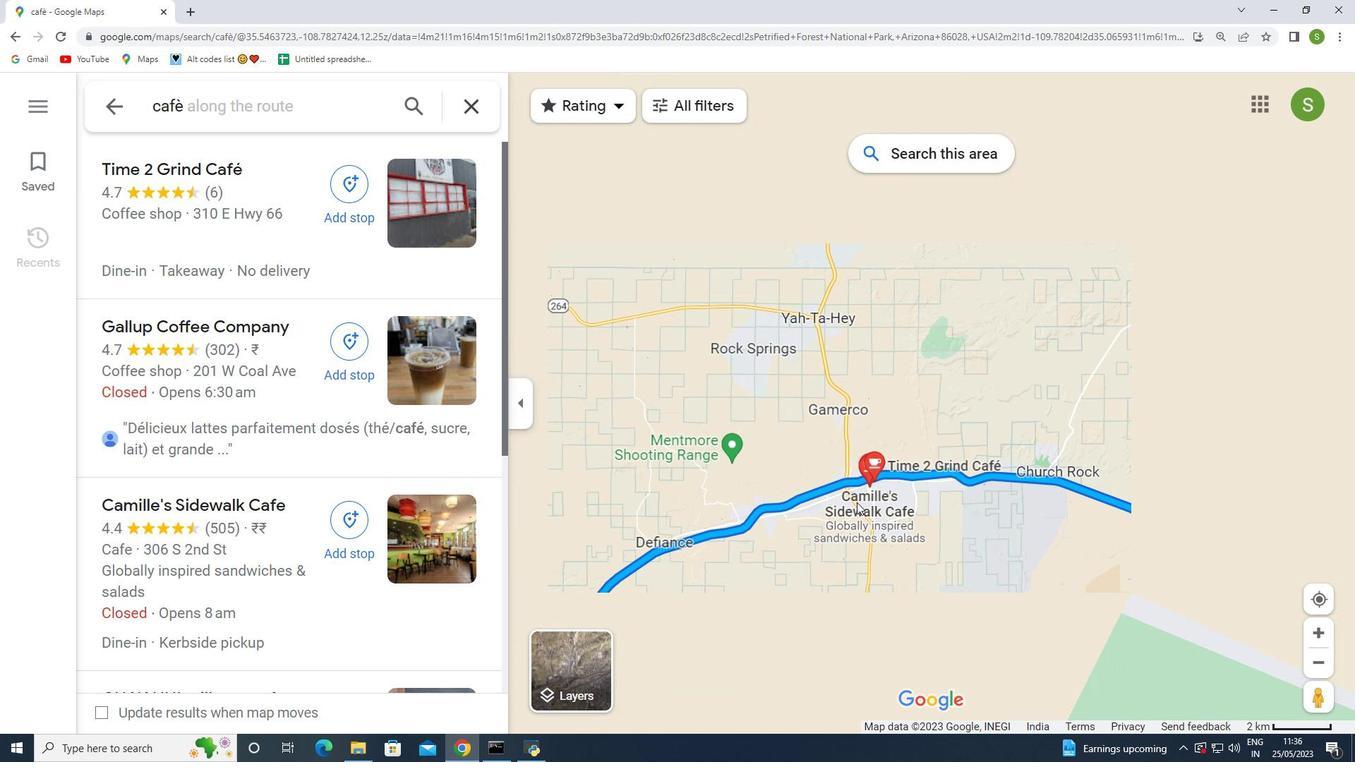 
Action: Mouse moved to (850, 504)
Screenshot: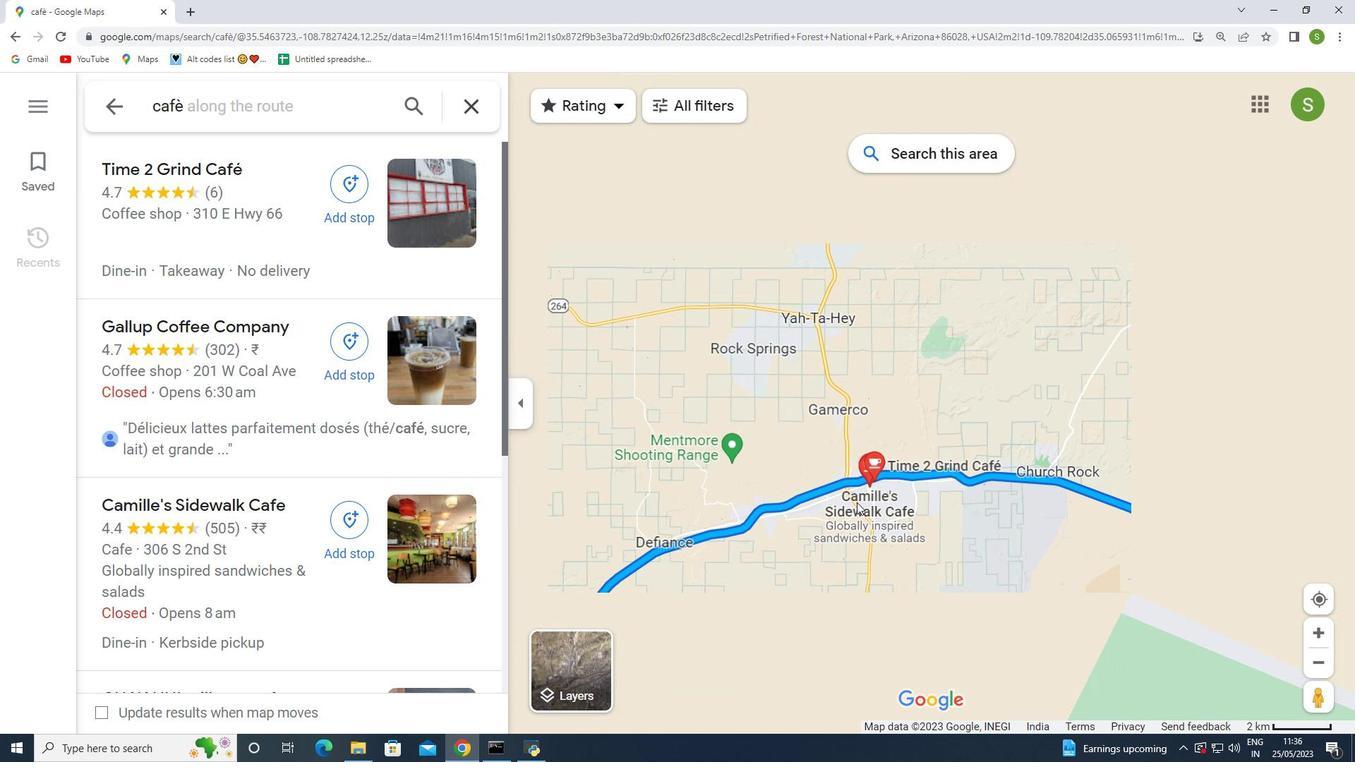 
Action: Mouse scrolled (850, 504) with delta (0, 0)
Screenshot: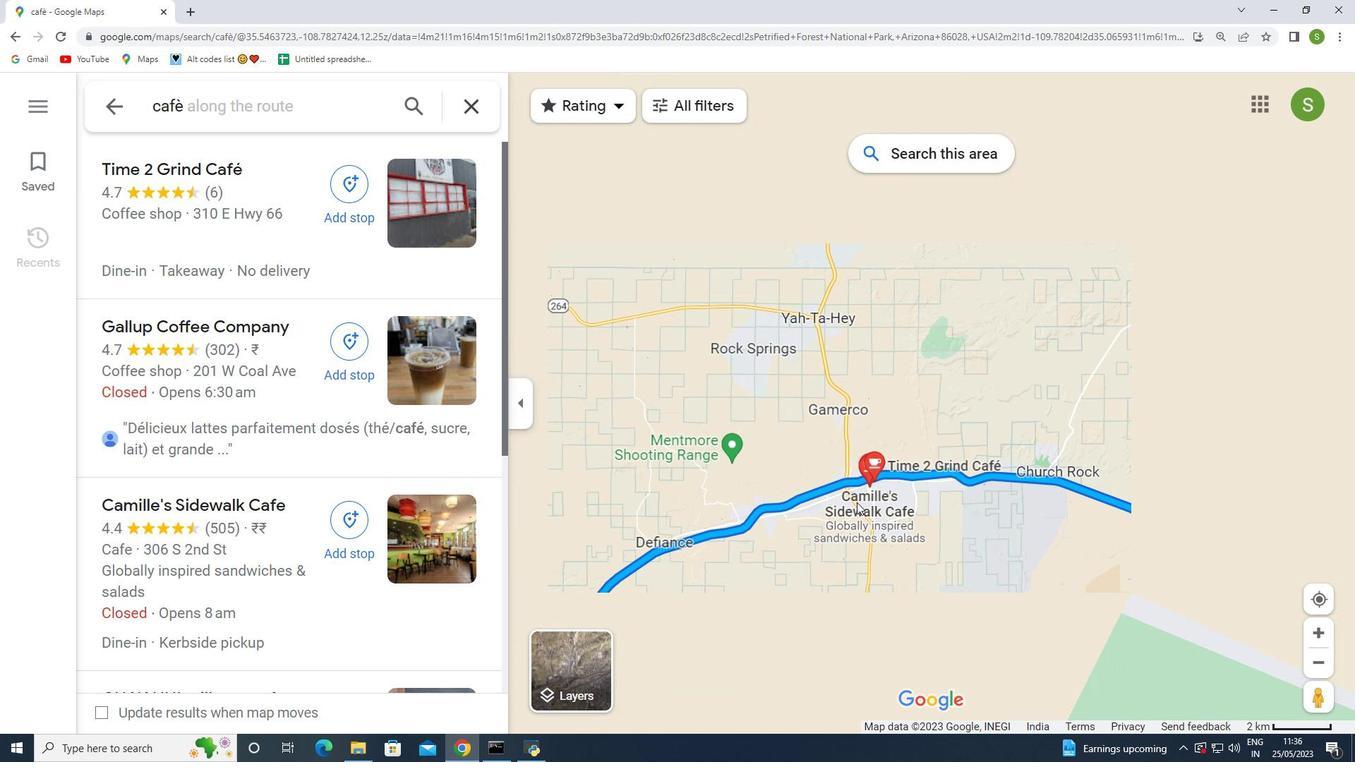 
Action: Mouse moved to (826, 546)
Screenshot: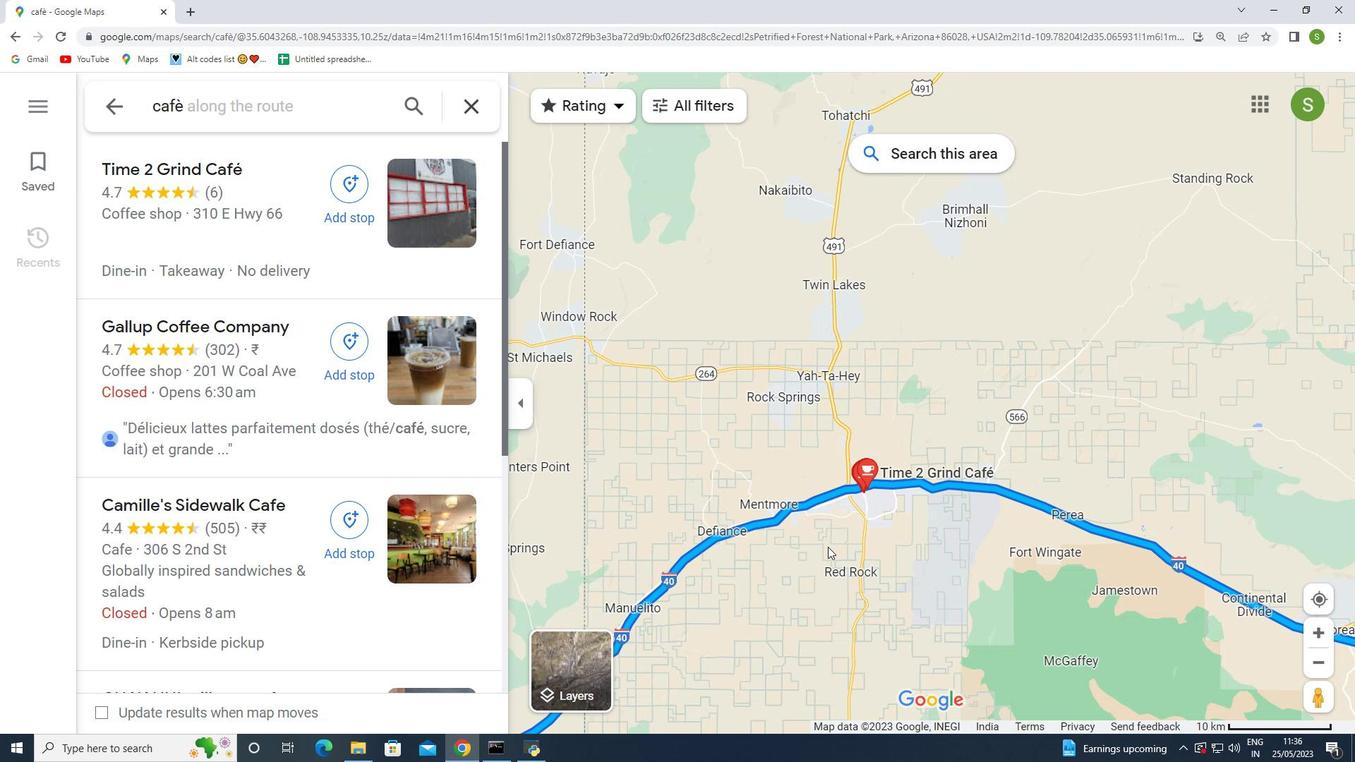 
Action: Mouse scrolled (826, 545) with delta (0, 0)
Screenshot: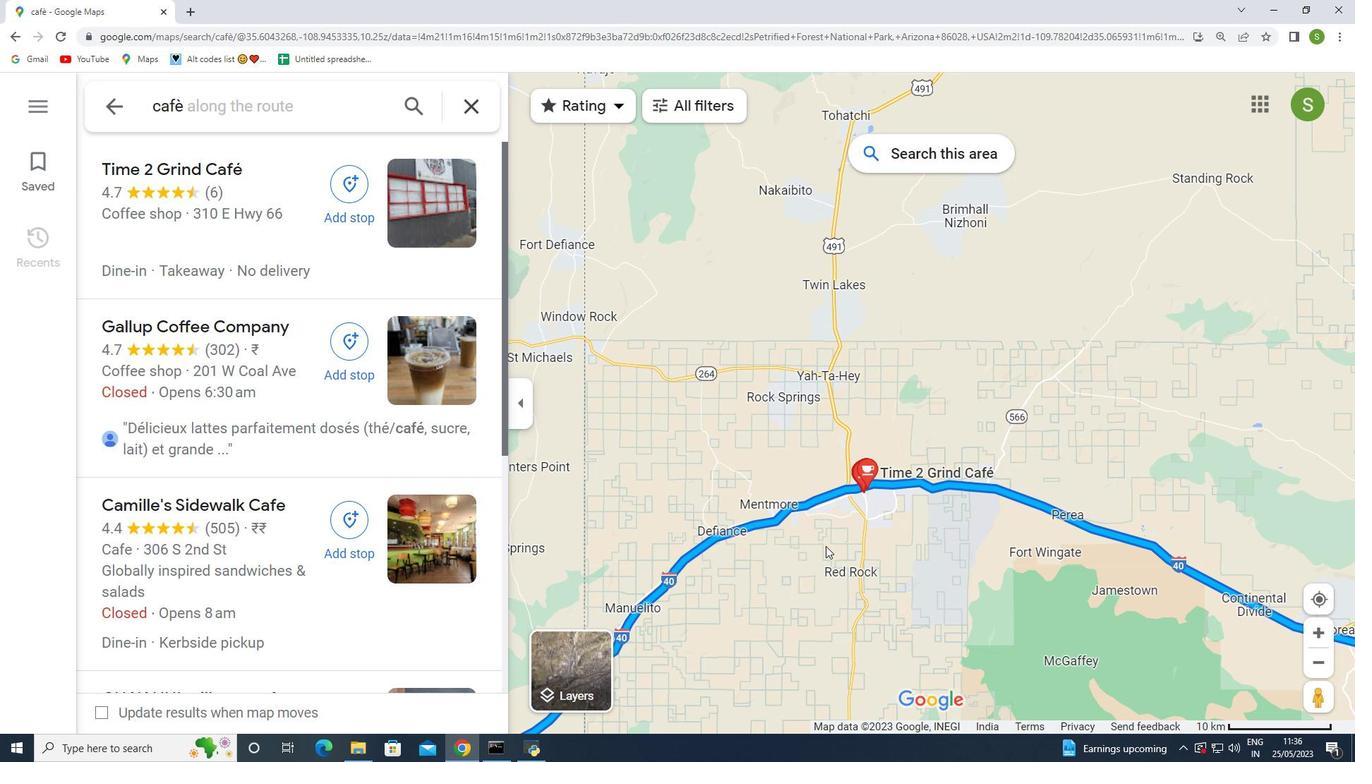 
Action: Mouse scrolled (826, 545) with delta (0, 0)
Screenshot: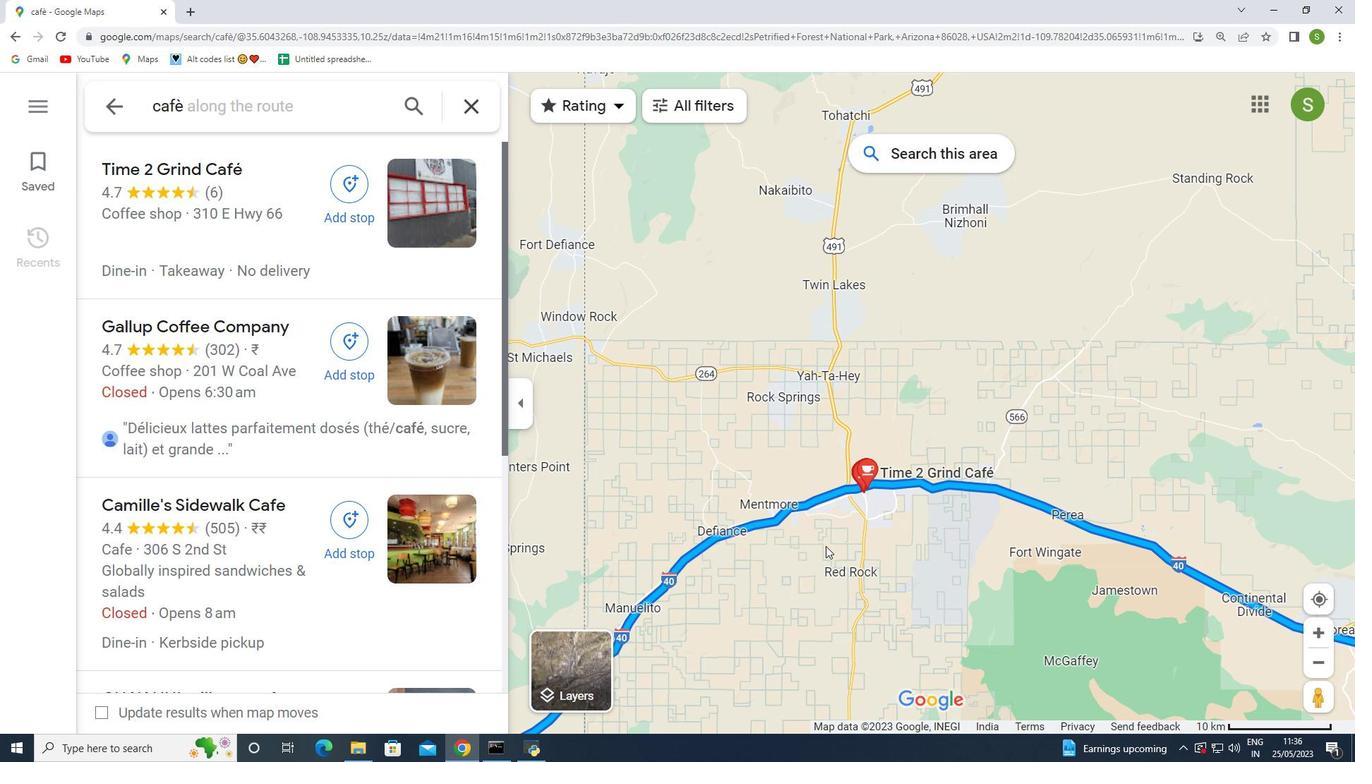 
Action: Mouse moved to (830, 546)
Screenshot: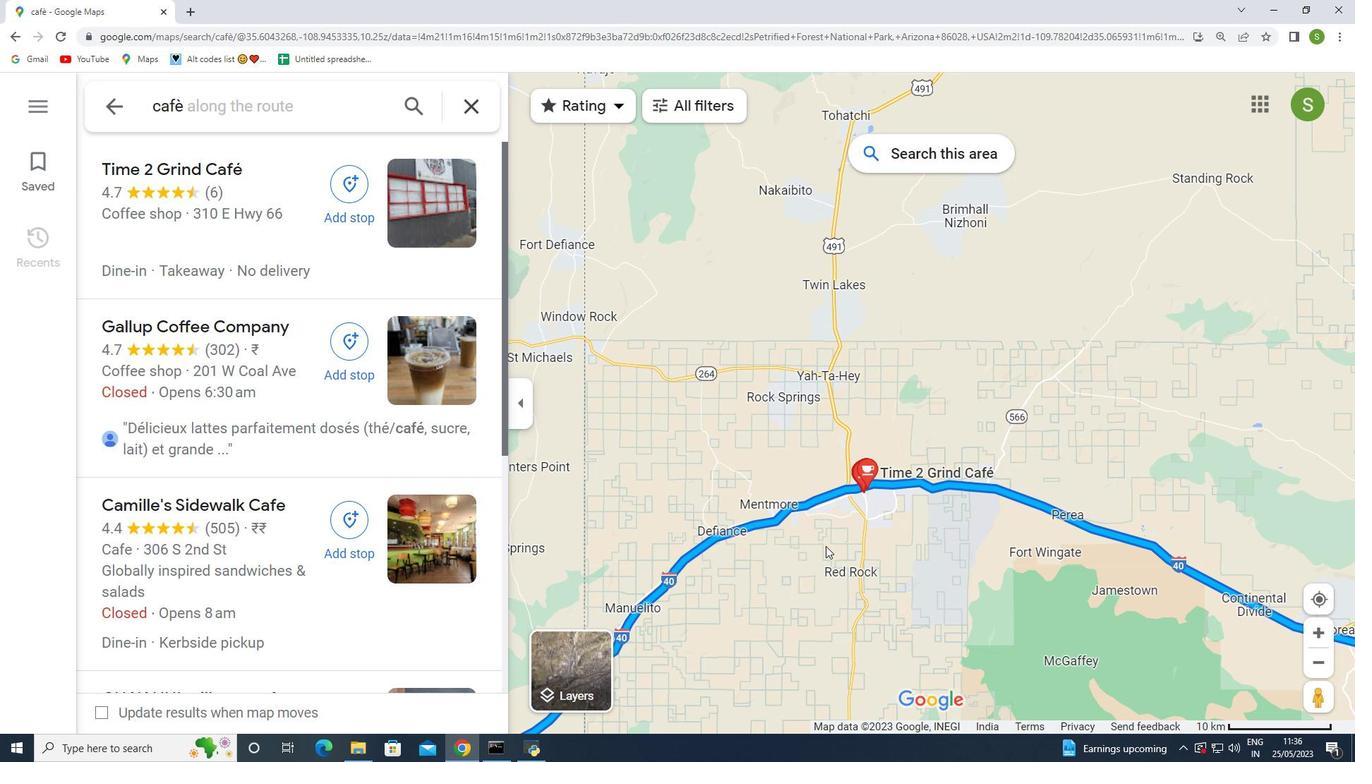 
Action: Mouse scrolled (830, 545) with delta (0, 0)
Screenshot: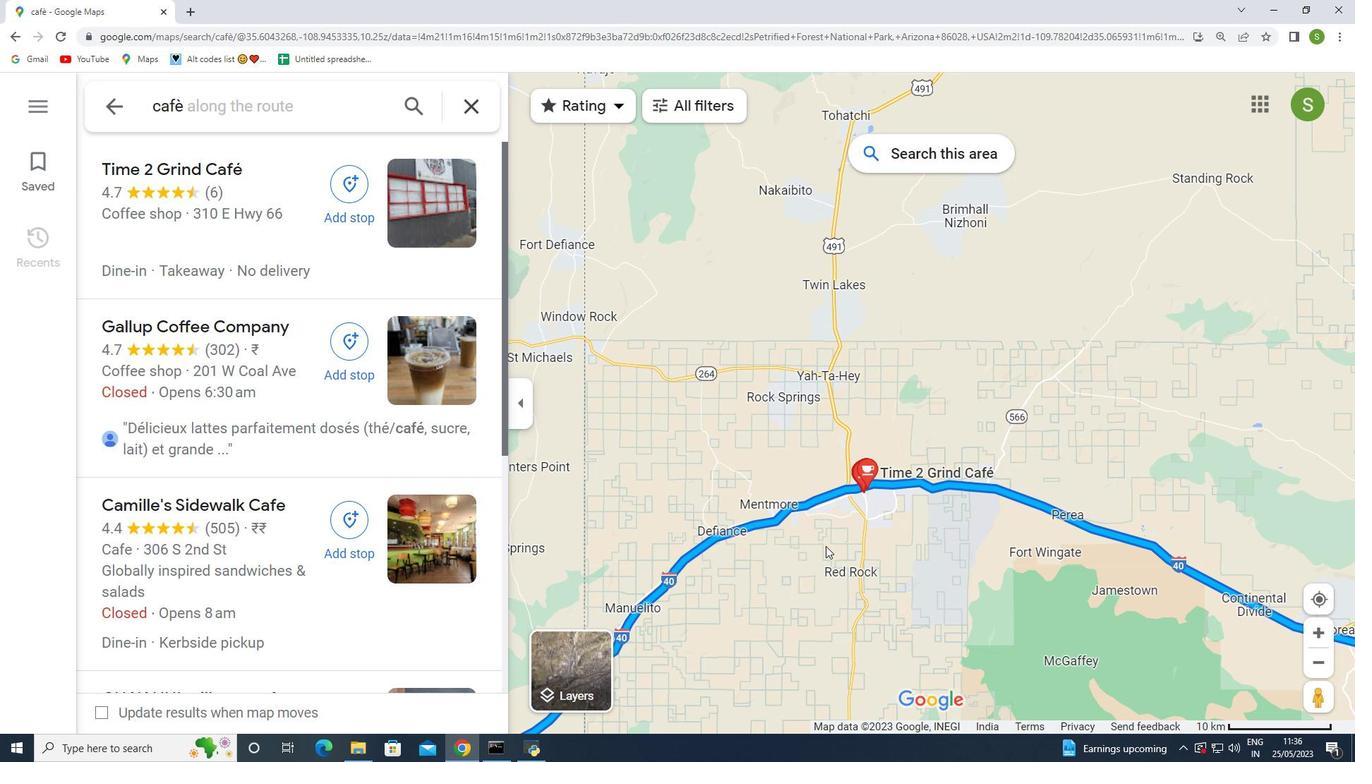 
Action: Mouse moved to (835, 546)
Screenshot: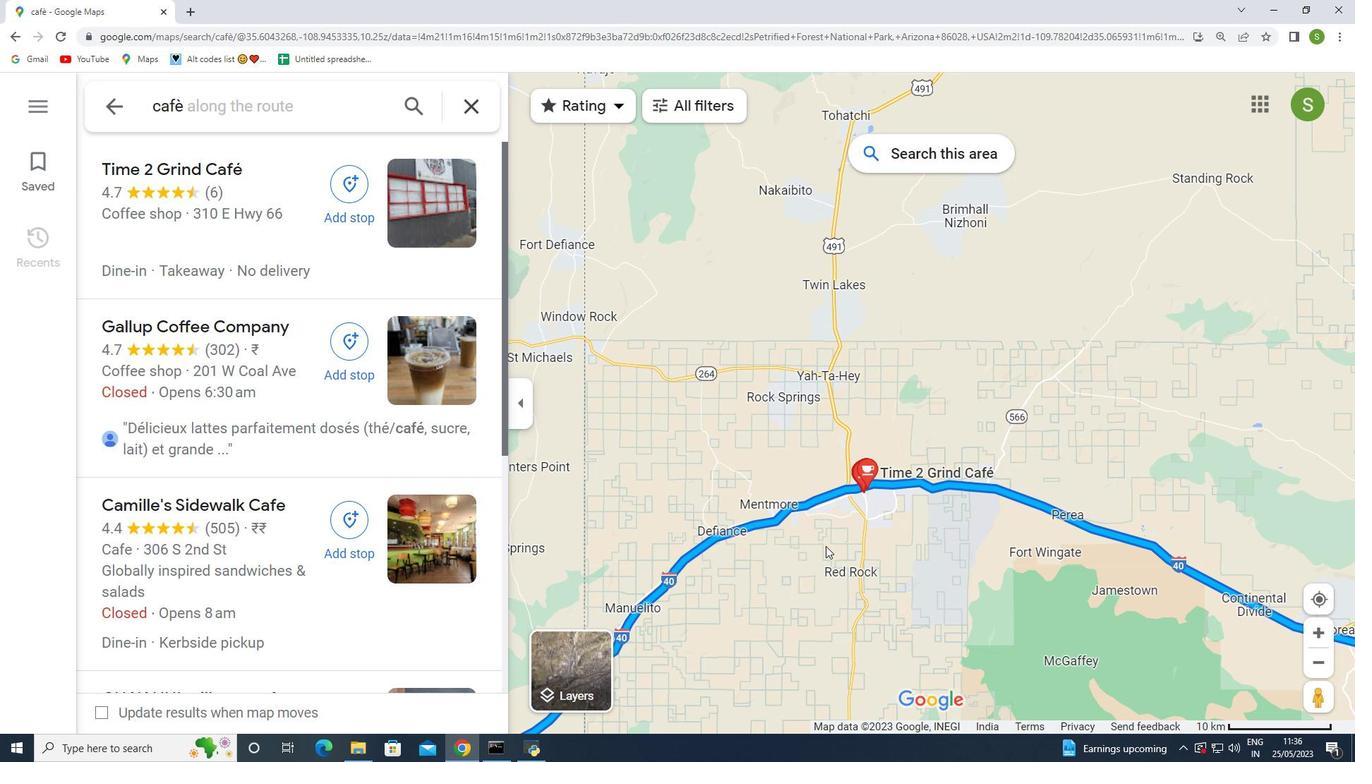 
Action: Mouse scrolled (833, 545) with delta (0, 0)
Screenshot: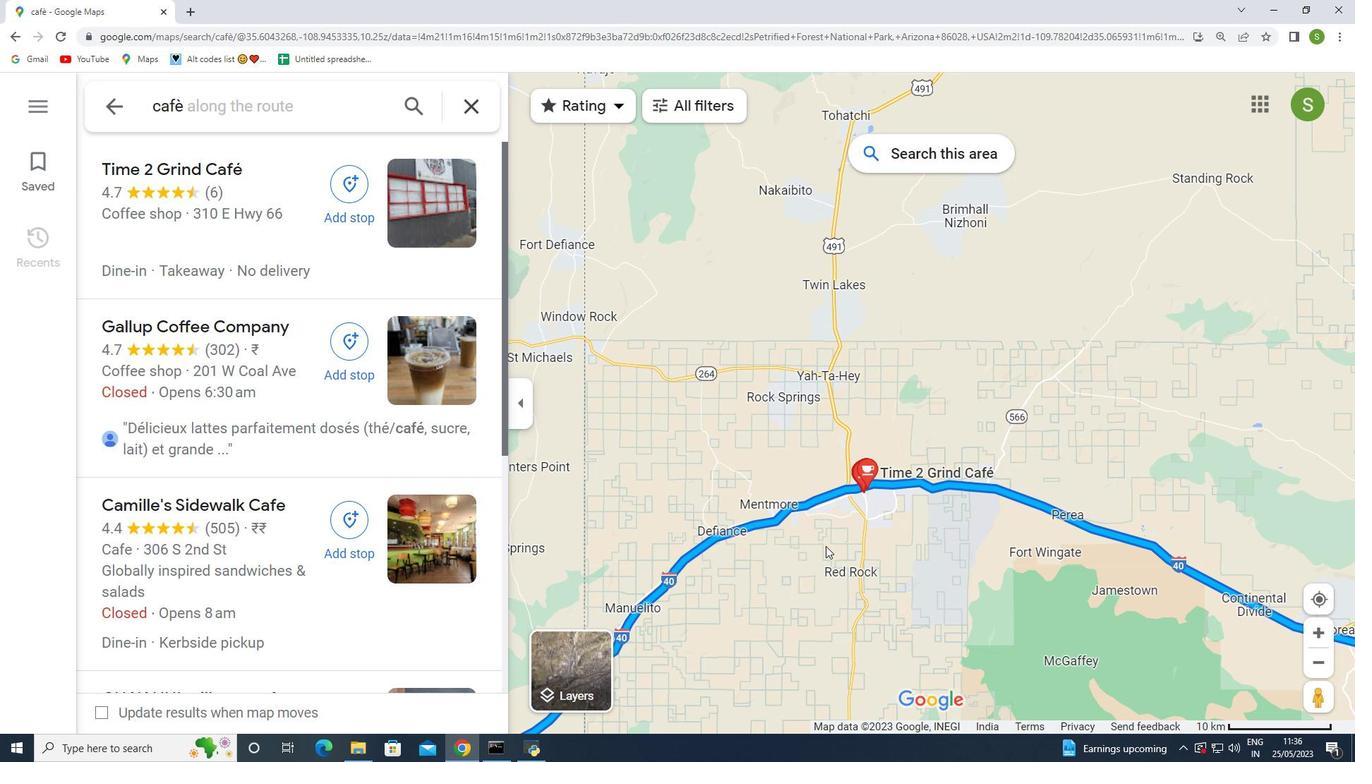 
Action: Mouse moved to (845, 545)
Screenshot: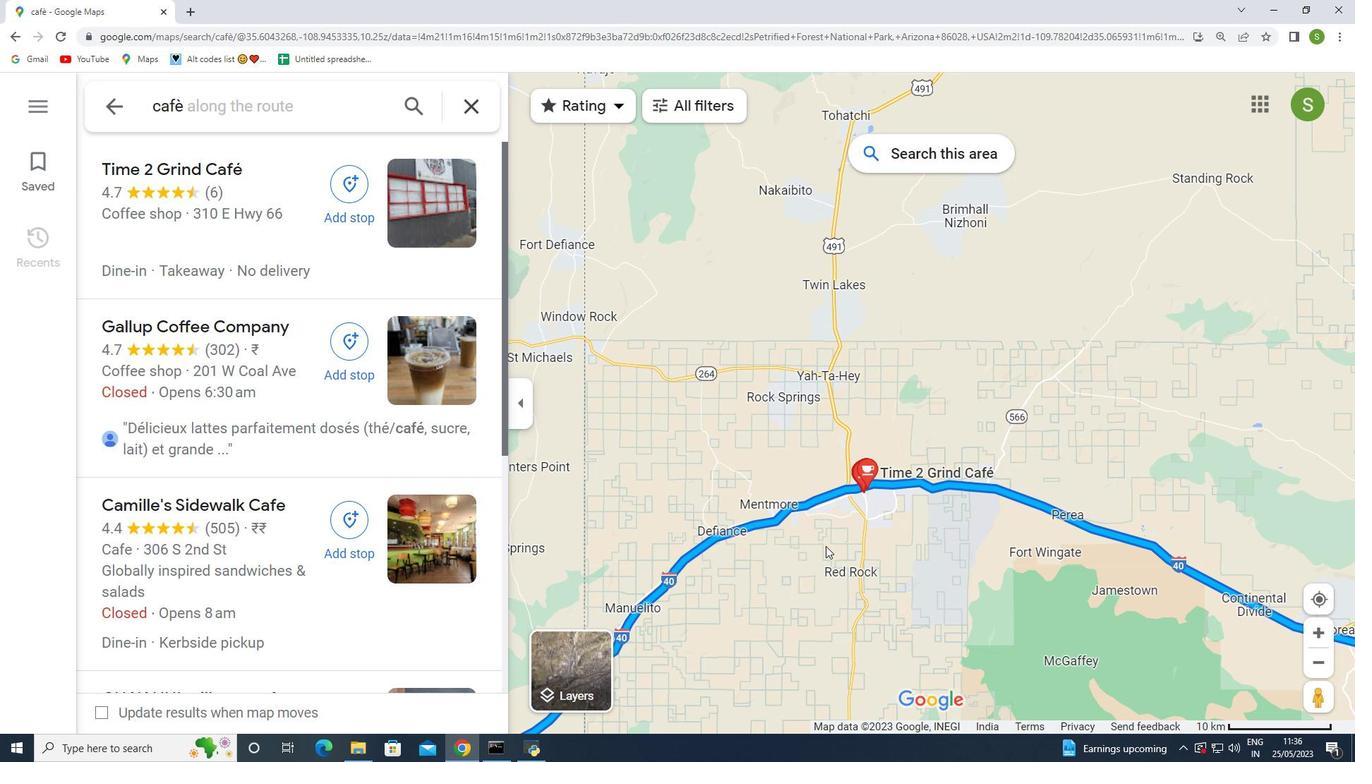 
Action: Mouse scrolled (840, 545) with delta (0, 0)
Screenshot: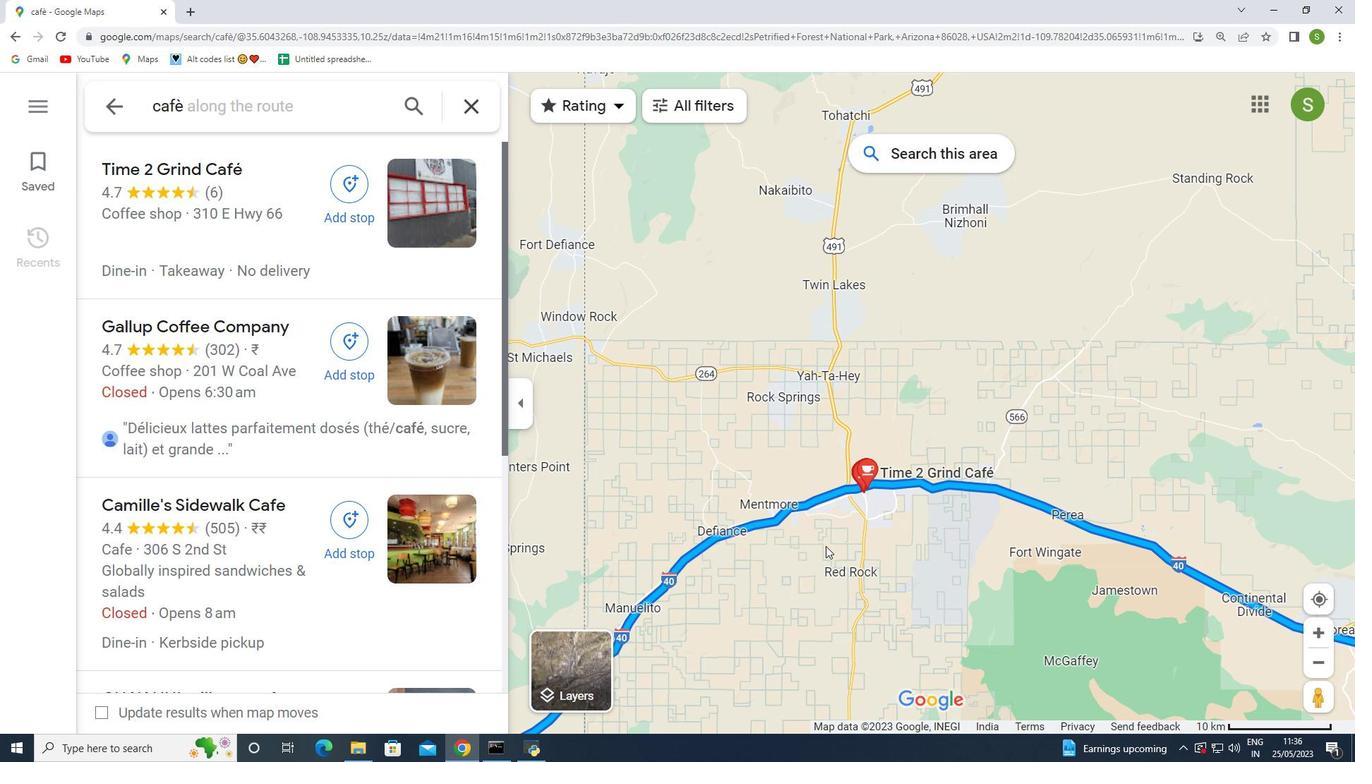 
Action: Mouse moved to (859, 543)
Screenshot: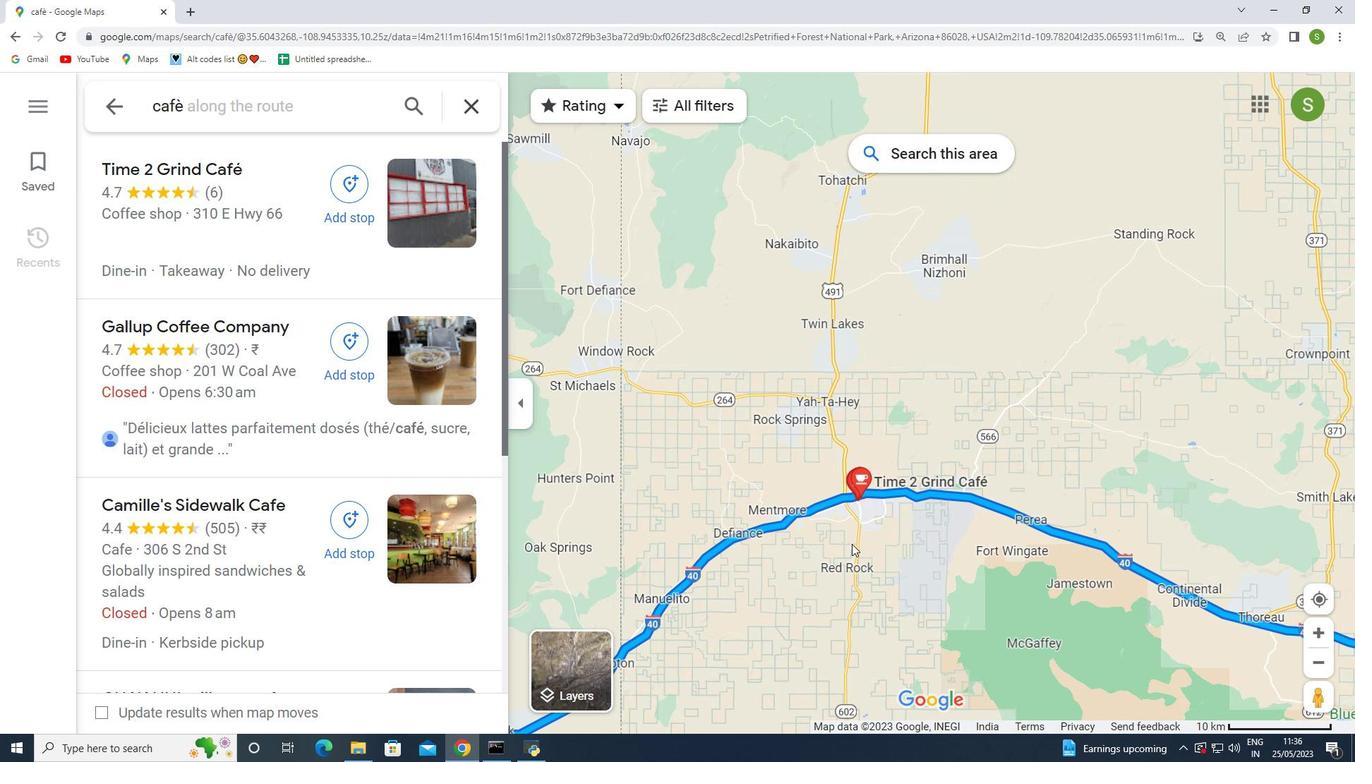
Action: Mouse scrolled (859, 542) with delta (0, 0)
Screenshot: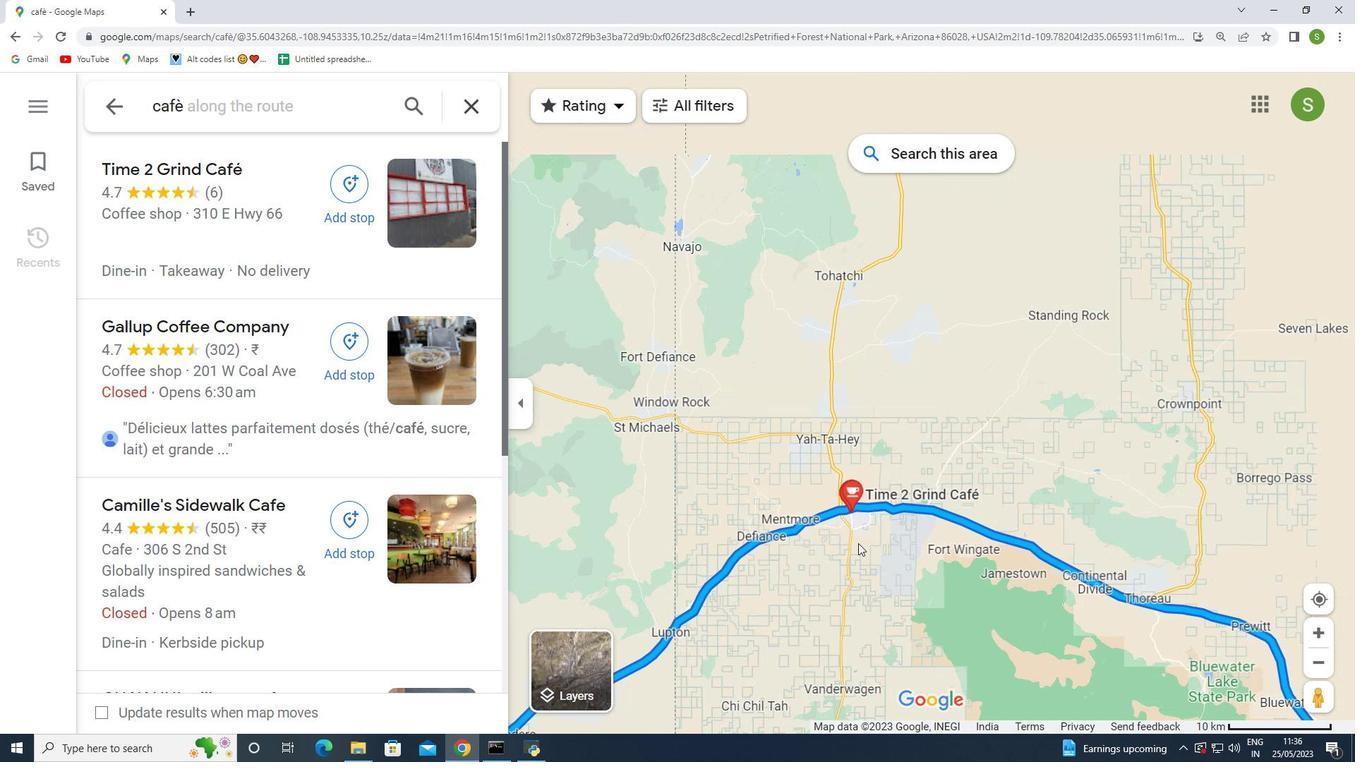 
Action: Mouse moved to (859, 543)
Screenshot: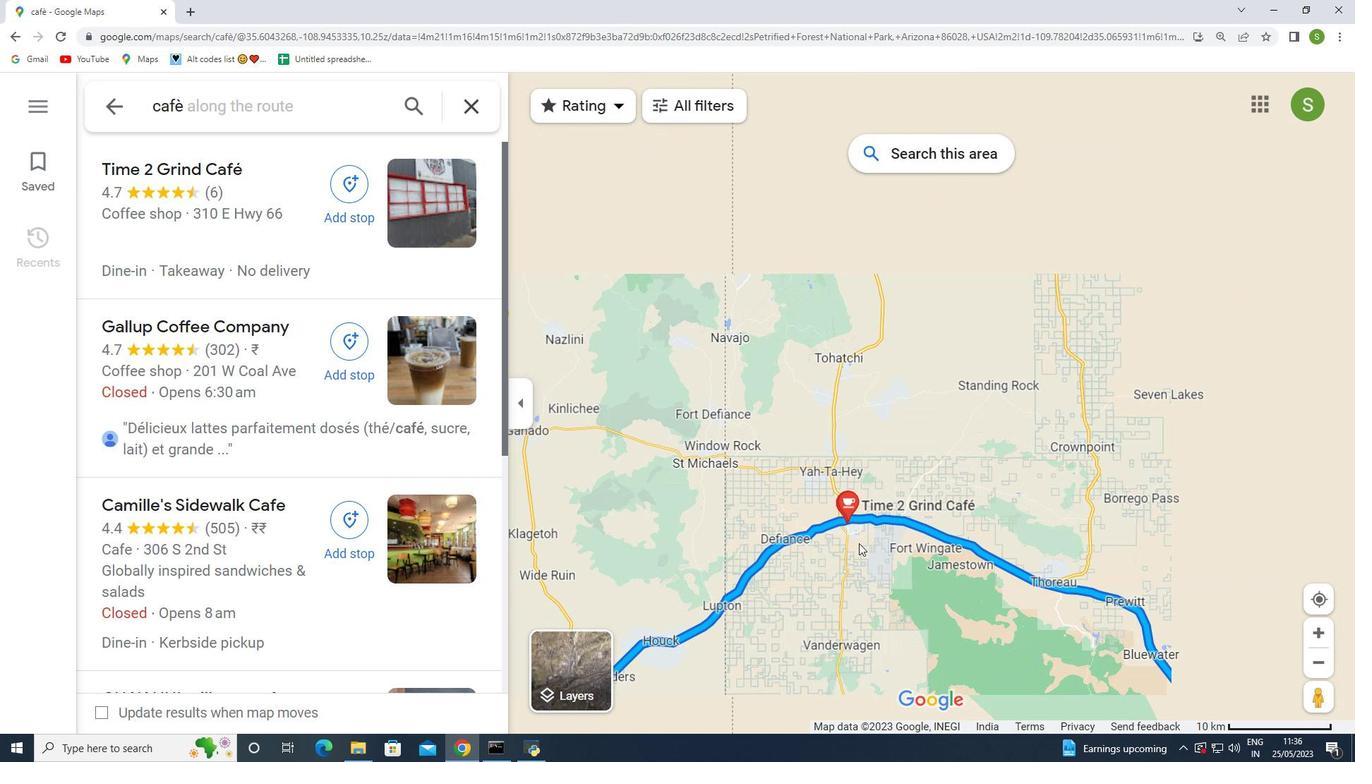 
Action: Mouse scrolled (859, 542) with delta (0, 0)
Screenshot: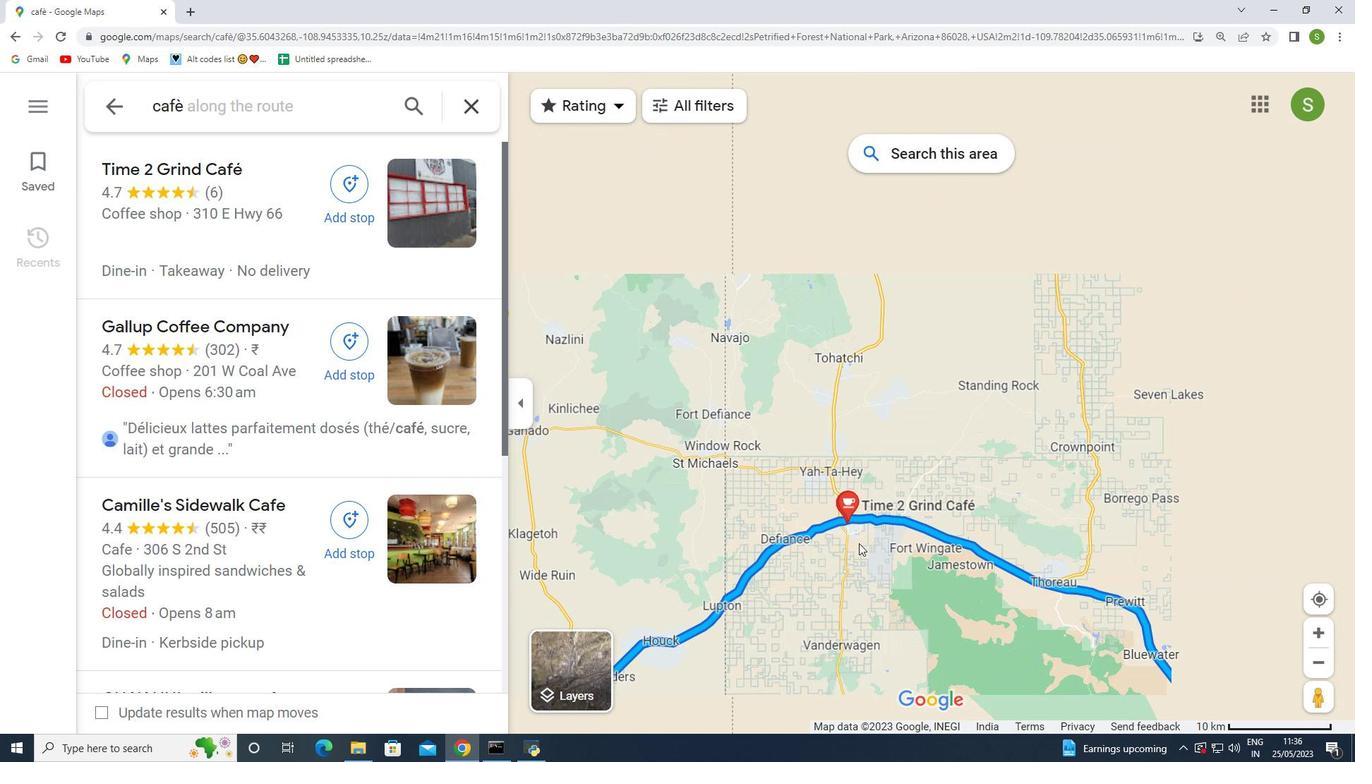 
Action: Mouse moved to (877, 552)
Screenshot: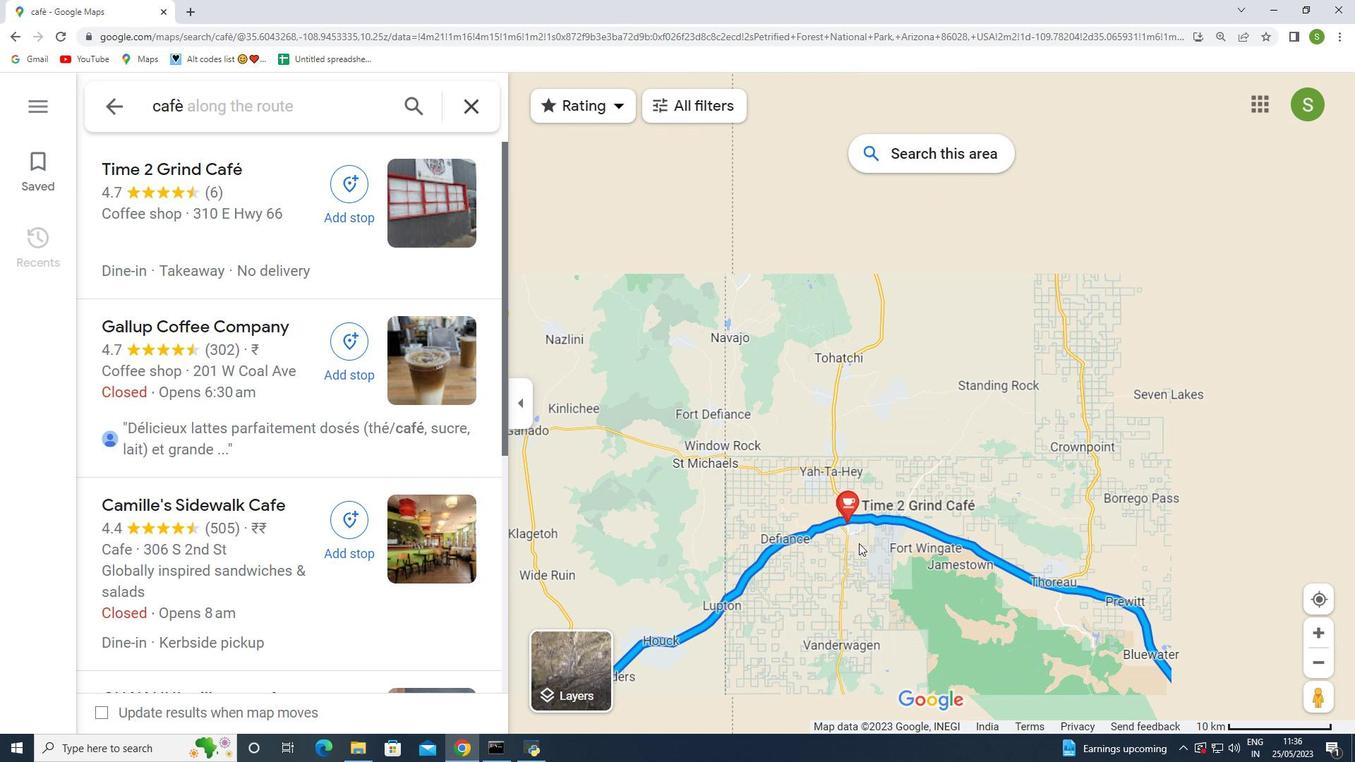 
Action: Mouse scrolled (860, 542) with delta (0, 0)
Screenshot: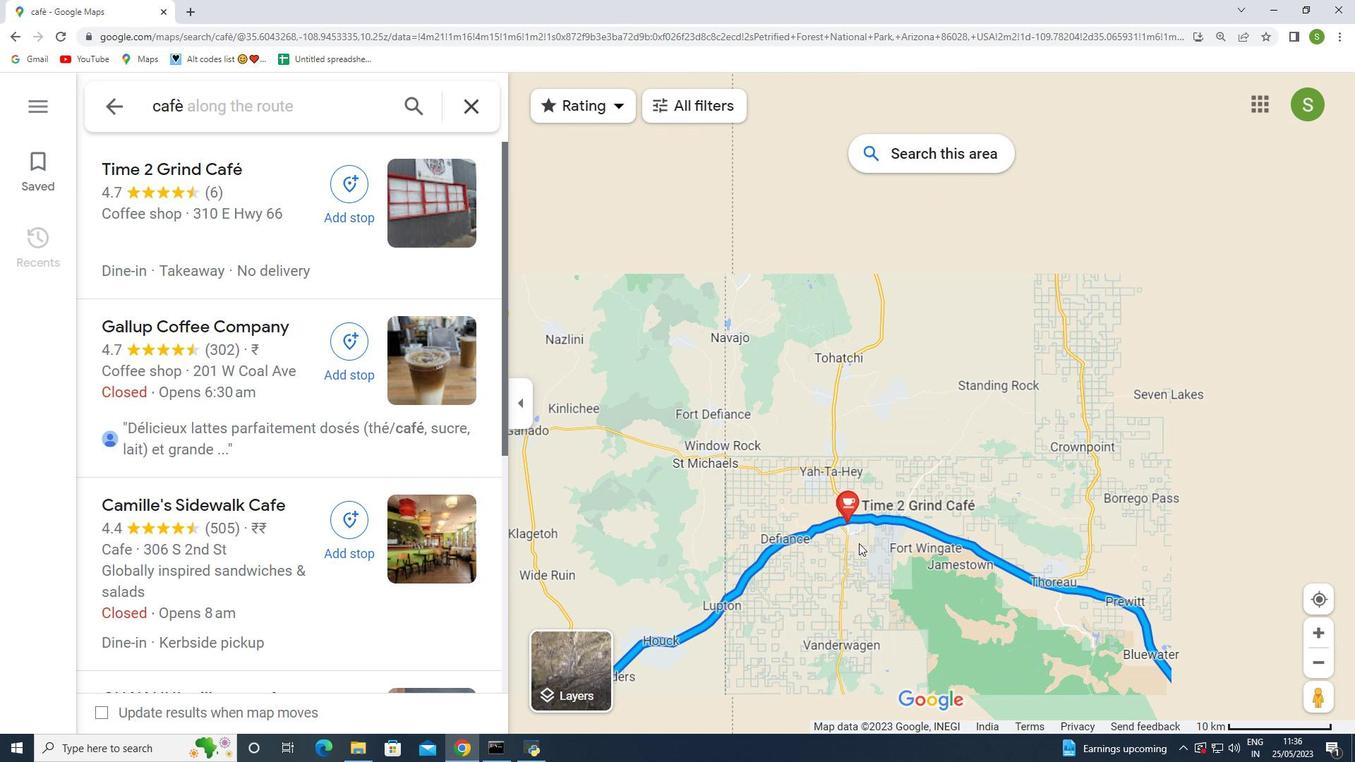 
Action: Mouse scrolled (863, 545) with delta (0, 0)
Screenshot: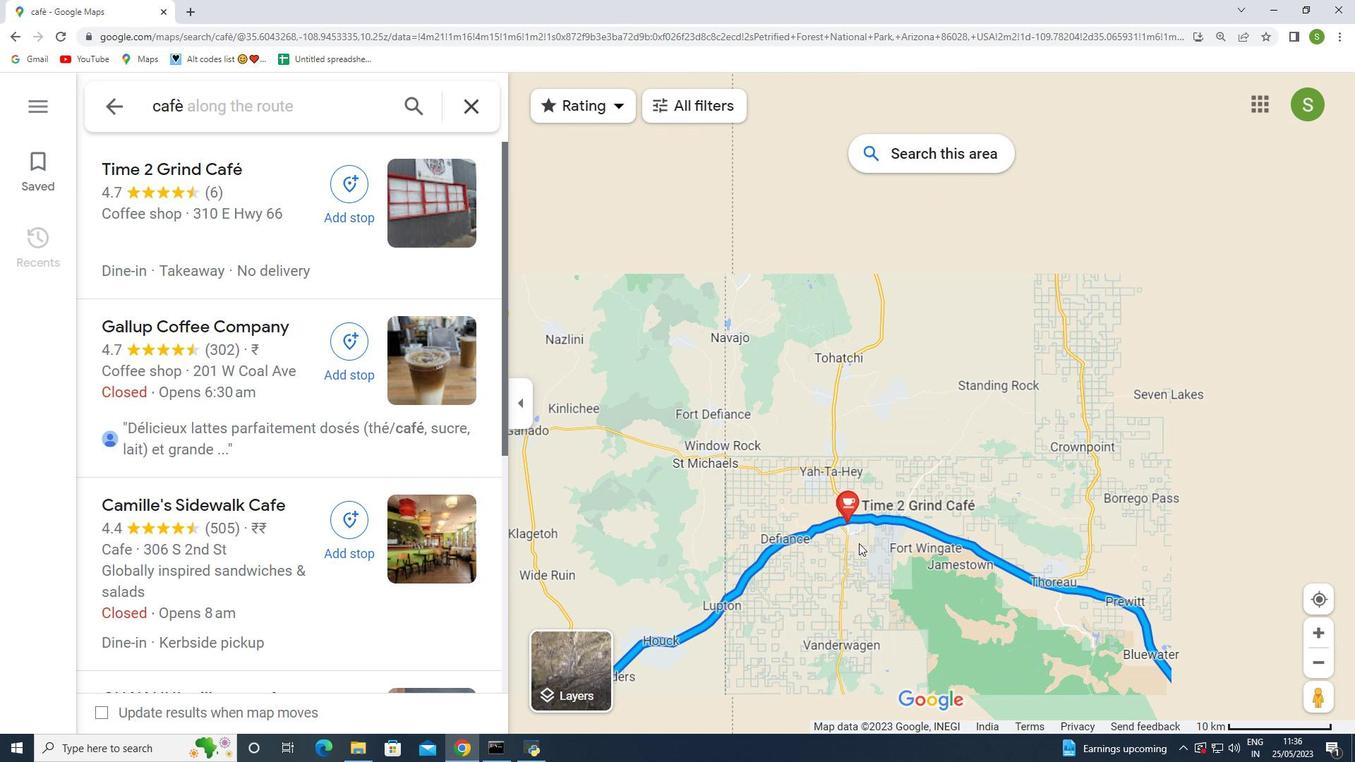
Action: Mouse moved to (878, 552)
Screenshot: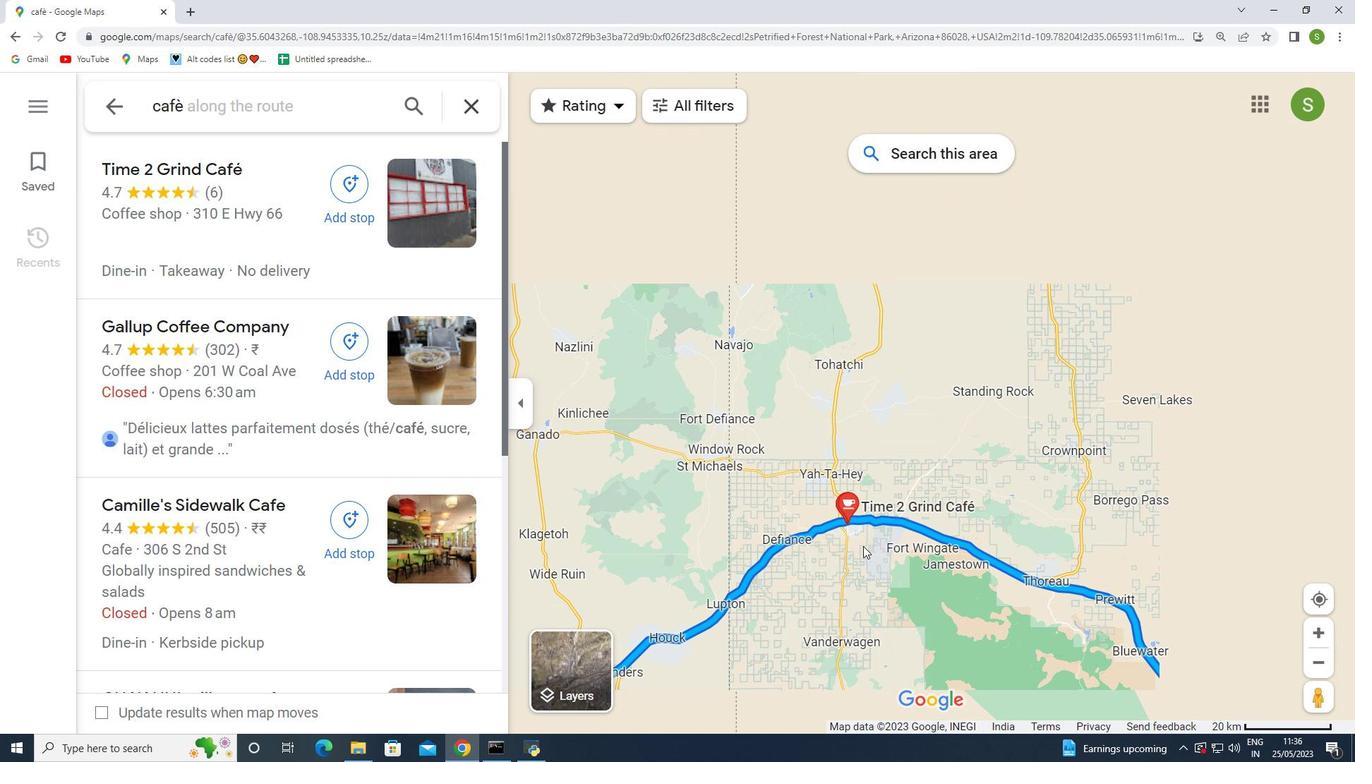 
Action: Mouse scrolled (878, 552) with delta (0, 0)
Screenshot: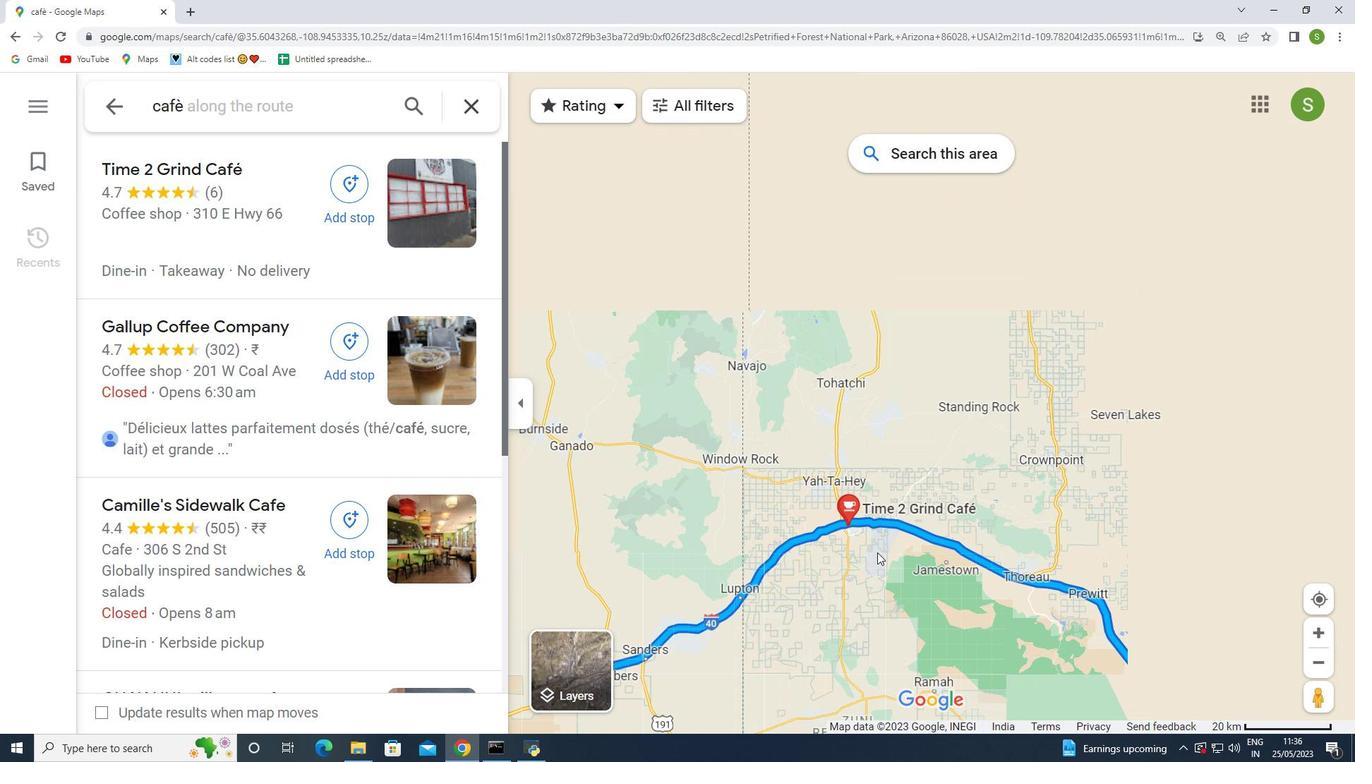 
Action: Mouse scrolled (878, 552) with delta (0, 0)
Screenshot: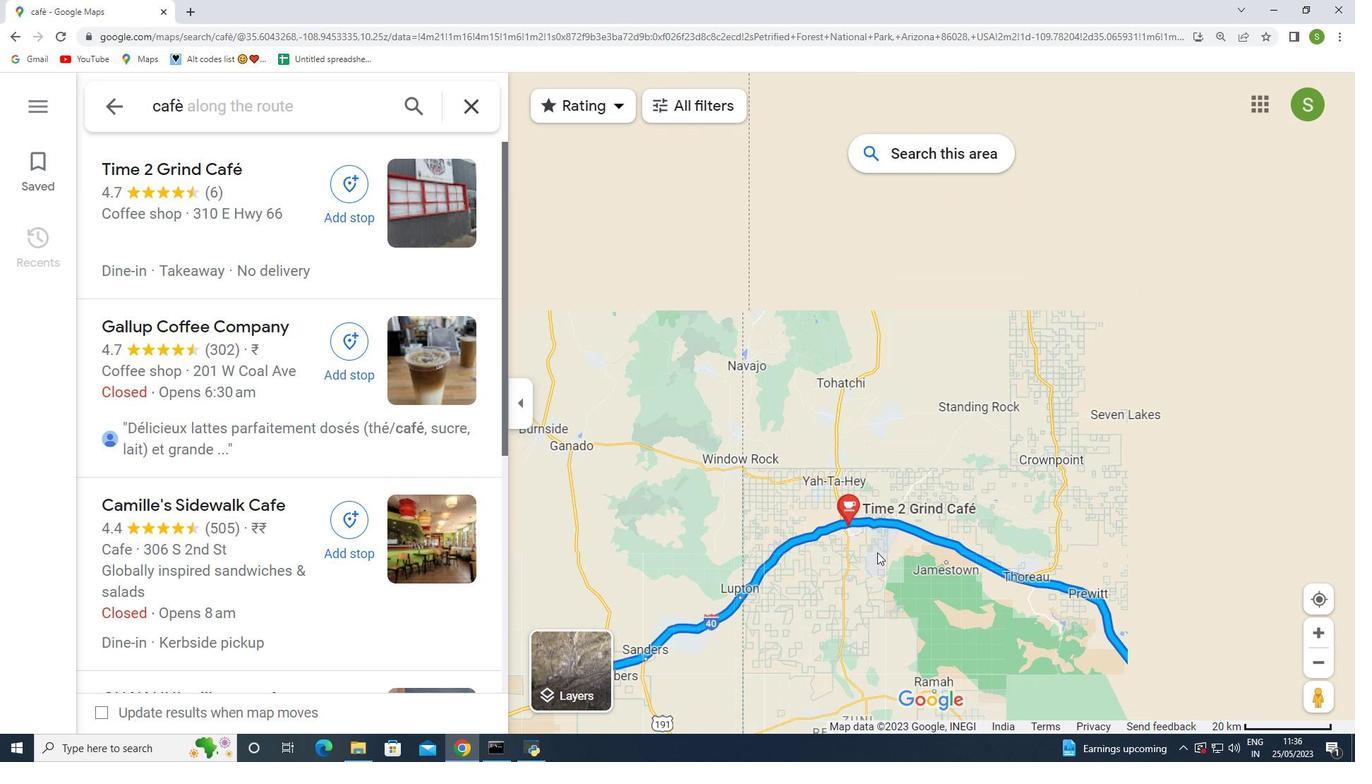 
Action: Mouse scrolled (878, 552) with delta (0, 0)
Screenshot: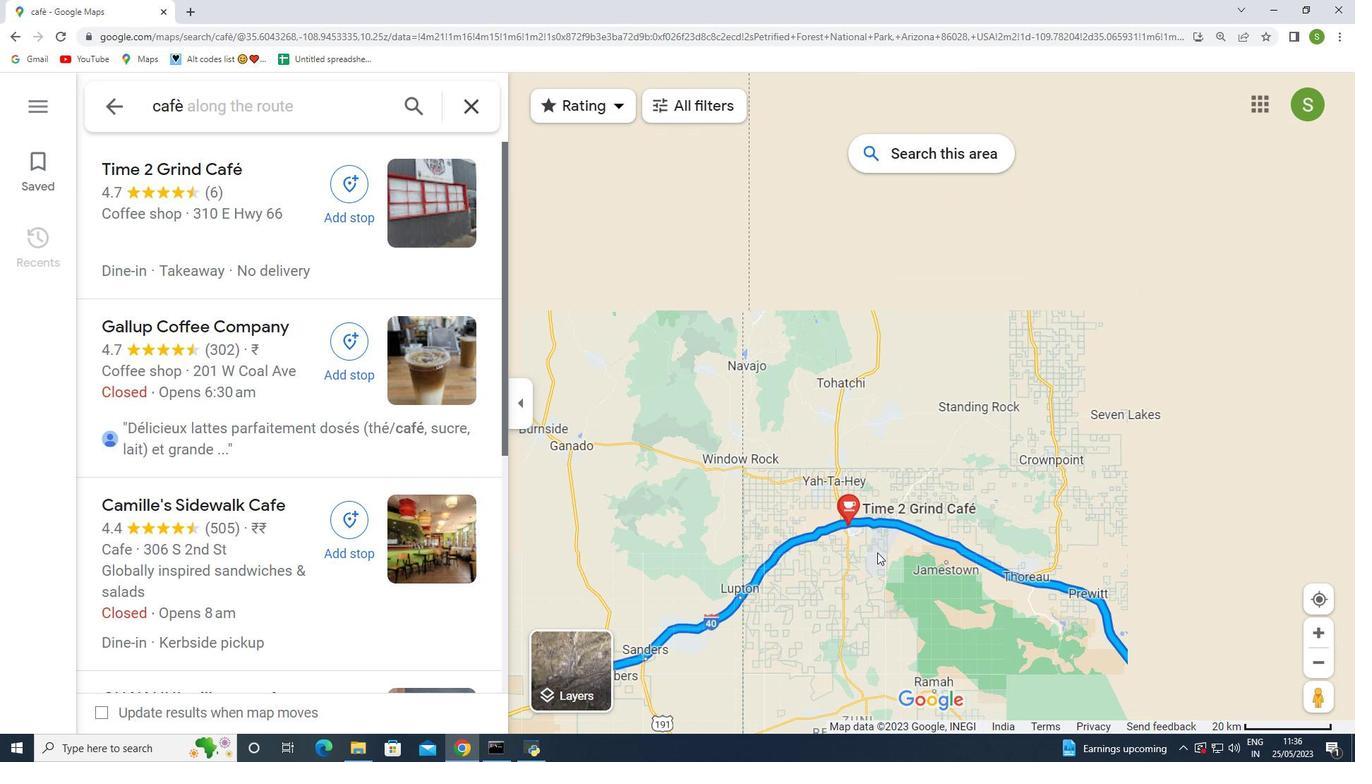 
Action: Mouse scrolled (878, 552) with delta (0, 0)
Screenshot: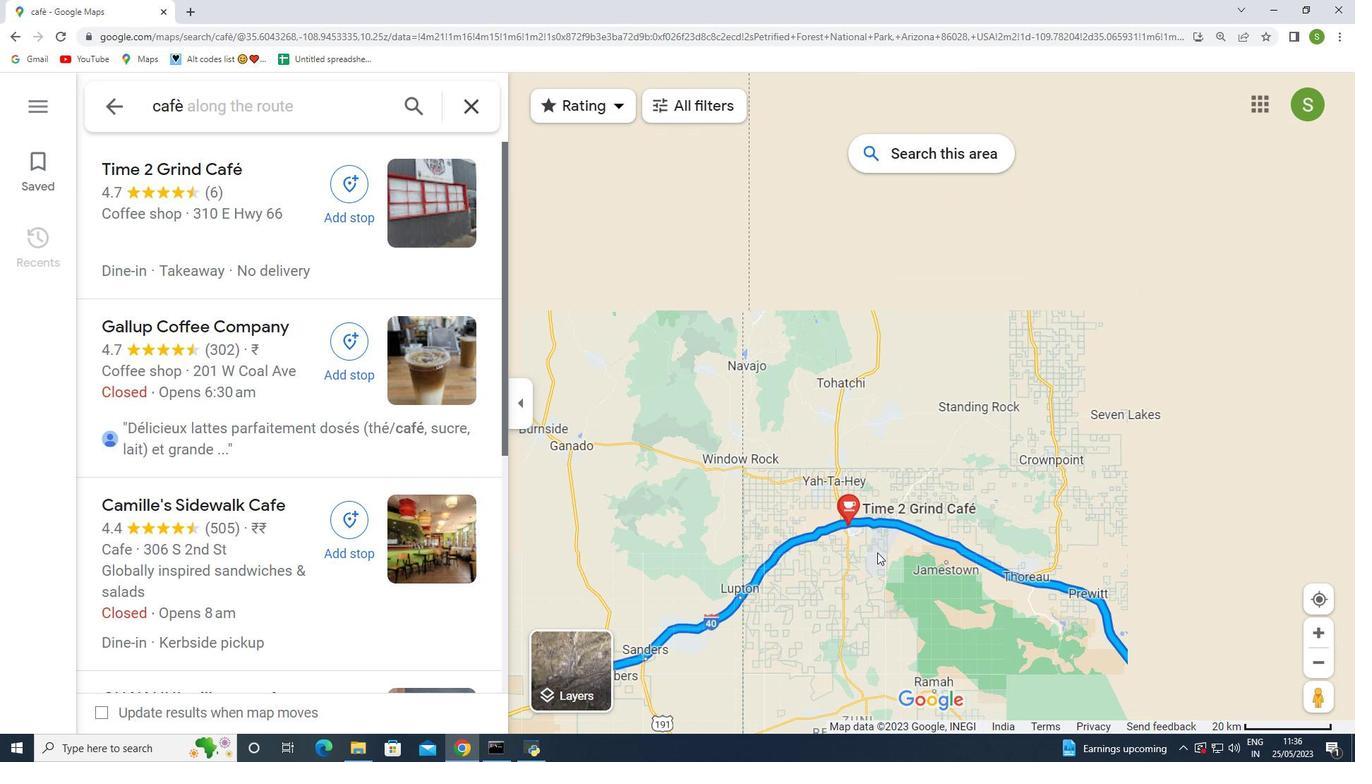 
Action: Mouse moved to (819, 588)
Screenshot: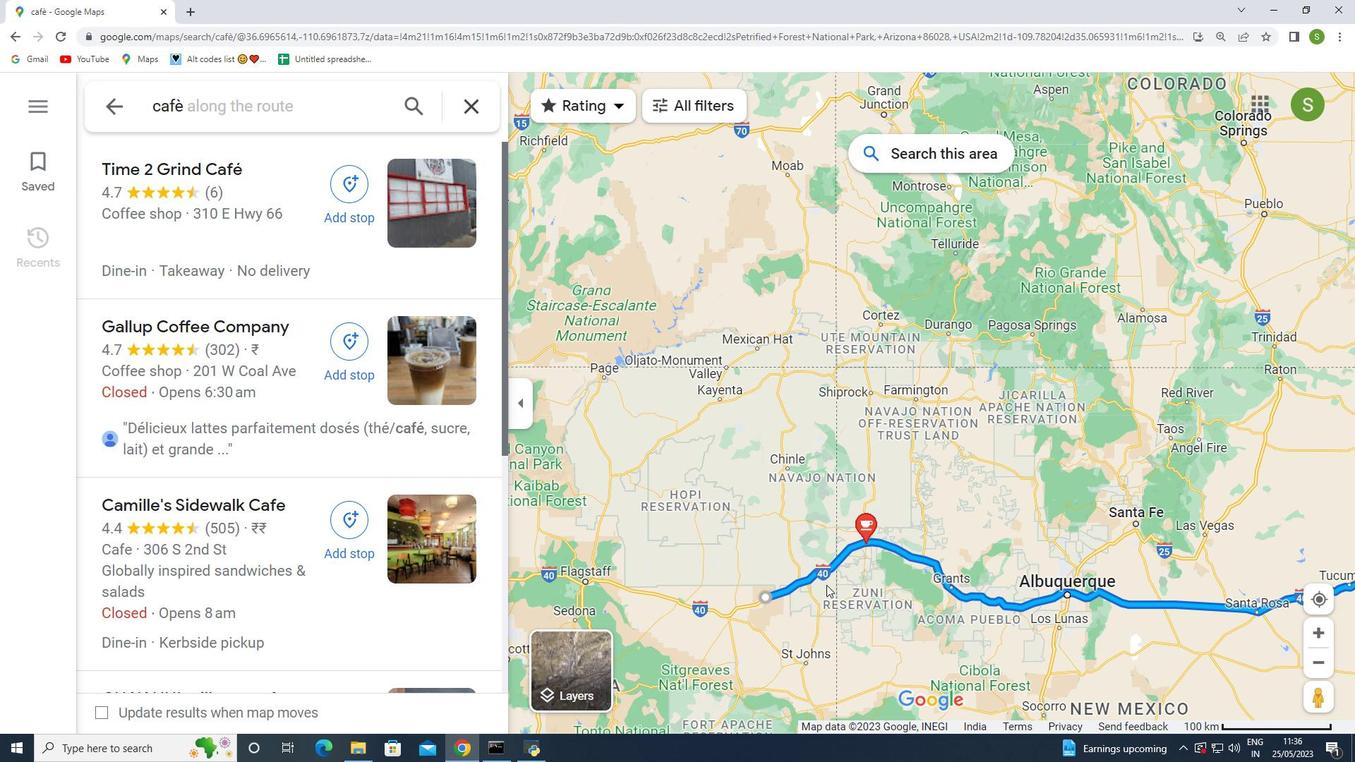
Action: Mouse scrolled (819, 588) with delta (0, 0)
Screenshot: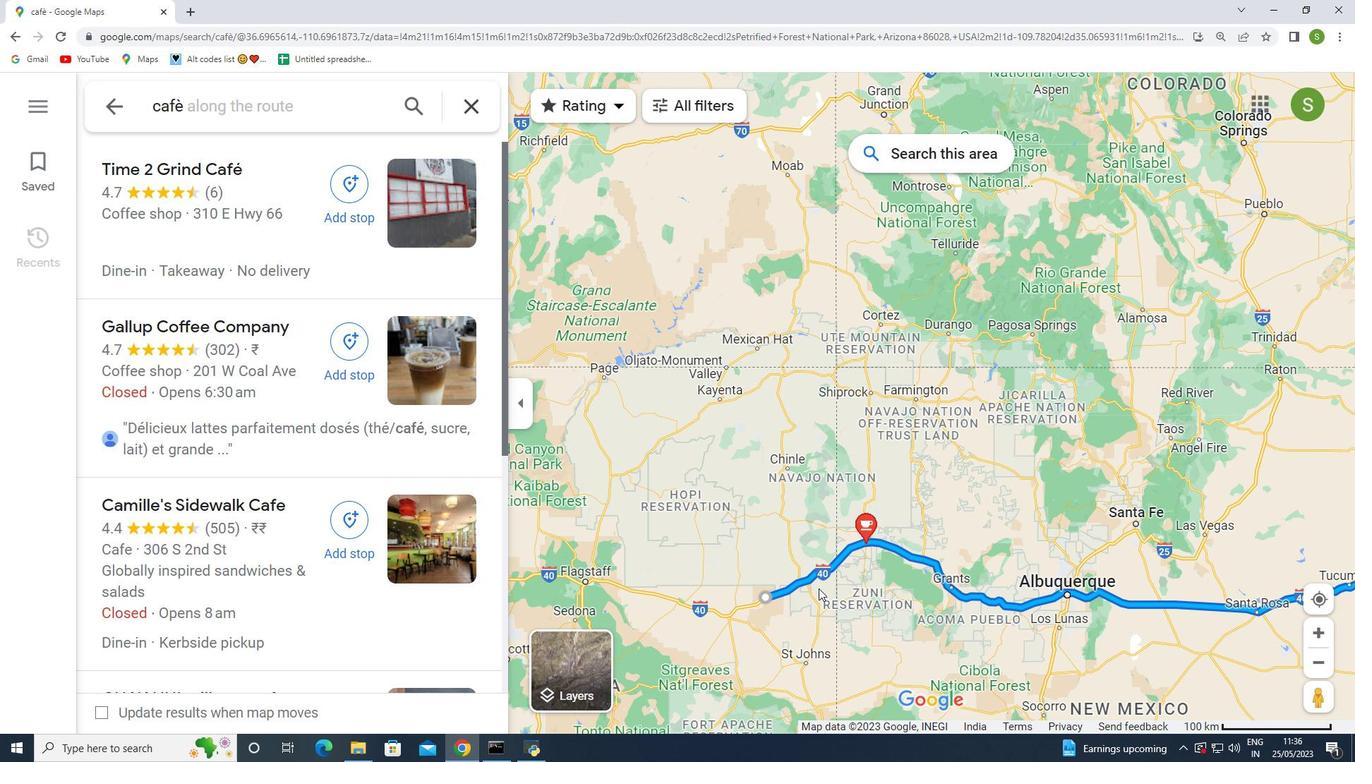 
Action: Mouse scrolled (819, 588) with delta (0, 0)
Screenshot: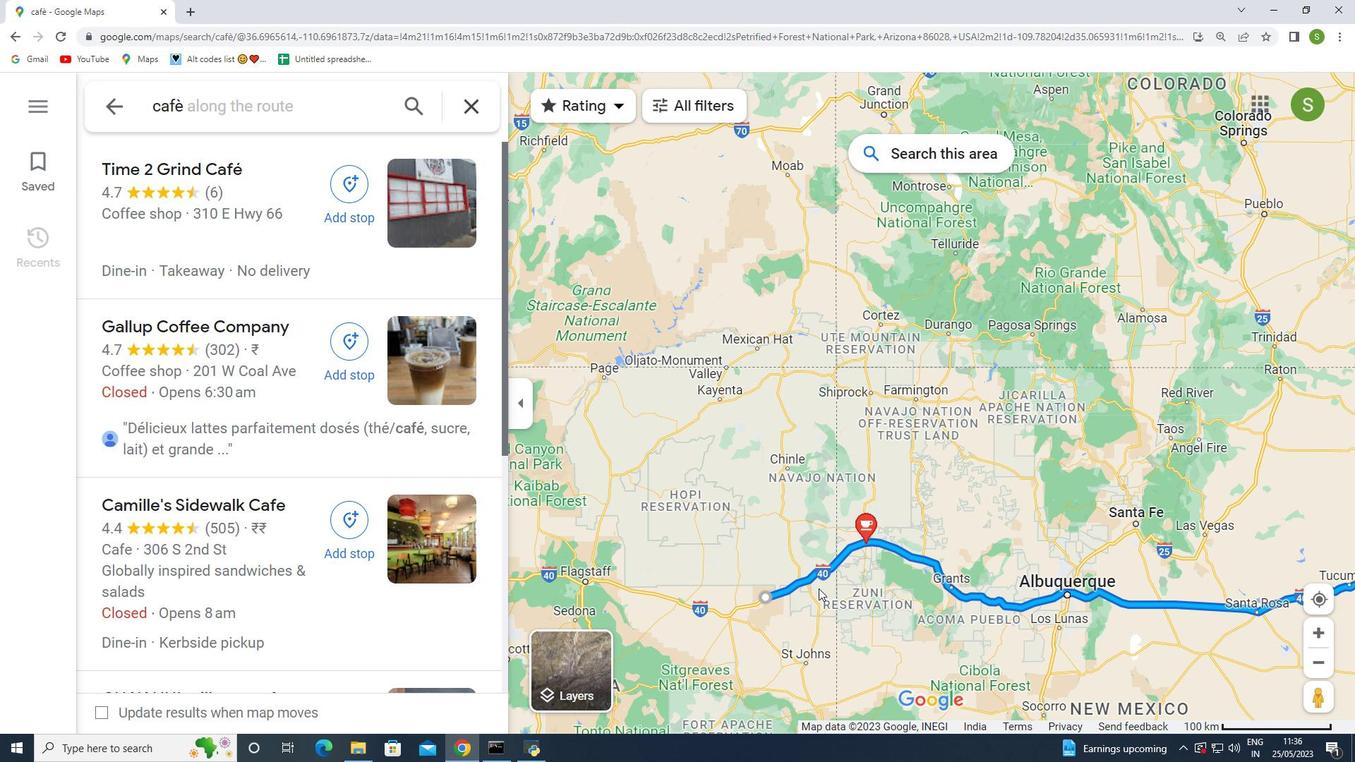 
Action: Mouse scrolled (819, 588) with delta (0, 0)
Screenshot: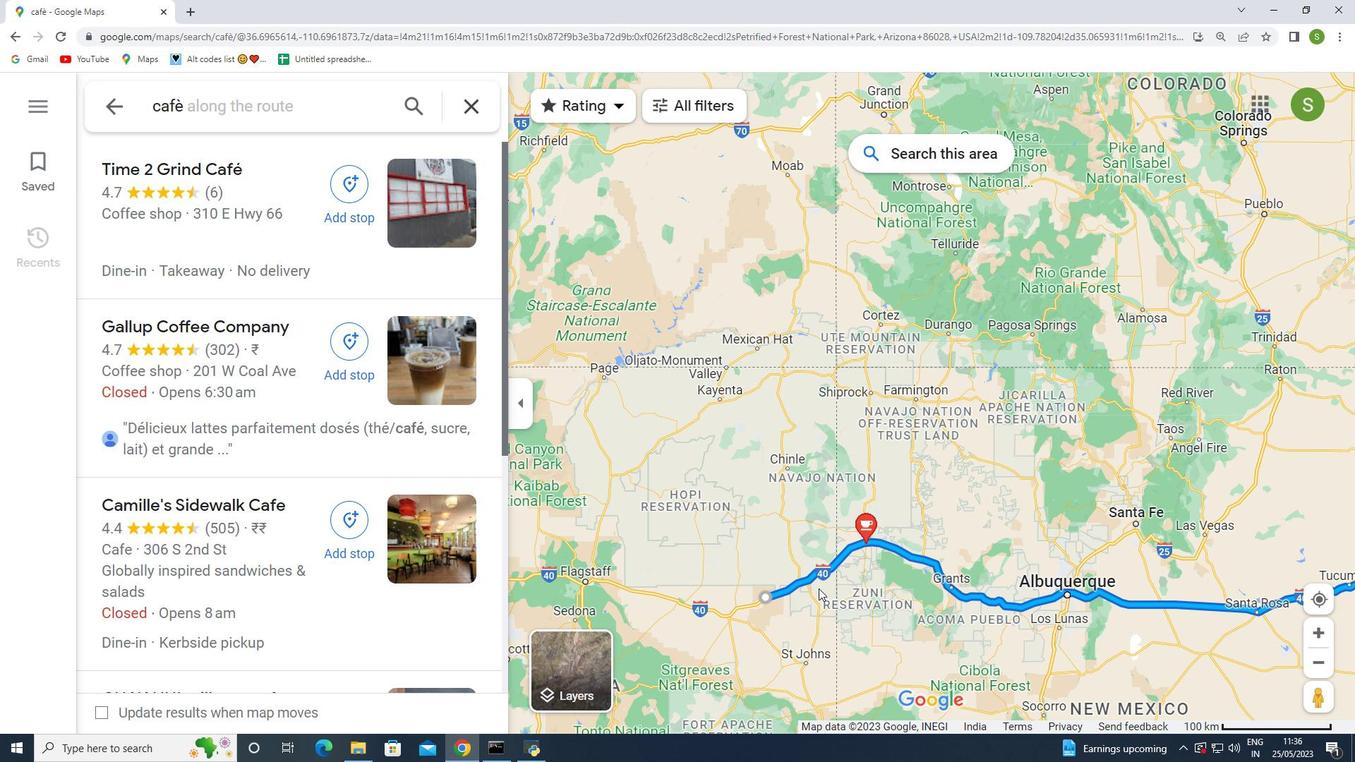 
Action: Mouse scrolled (819, 588) with delta (0, 0)
Screenshot: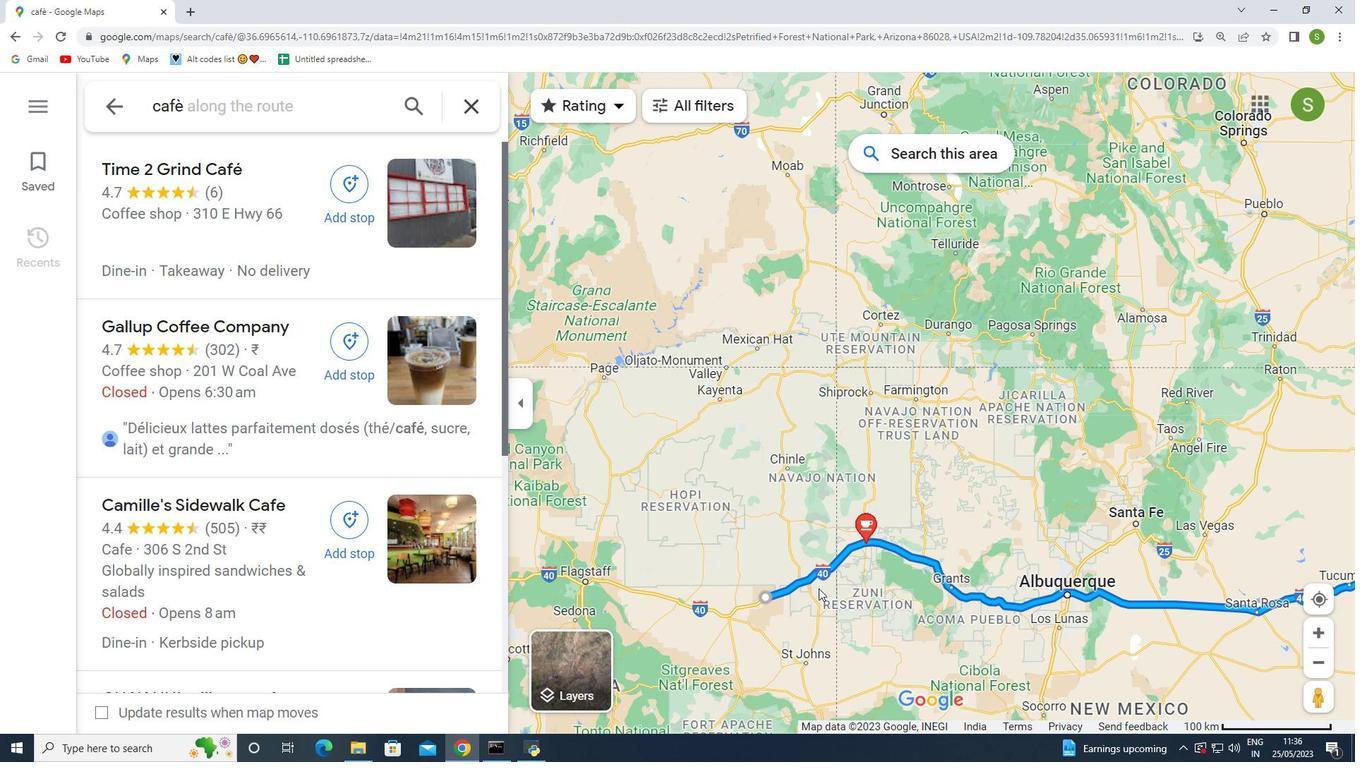 
Action: Mouse moved to (918, 154)
Screenshot: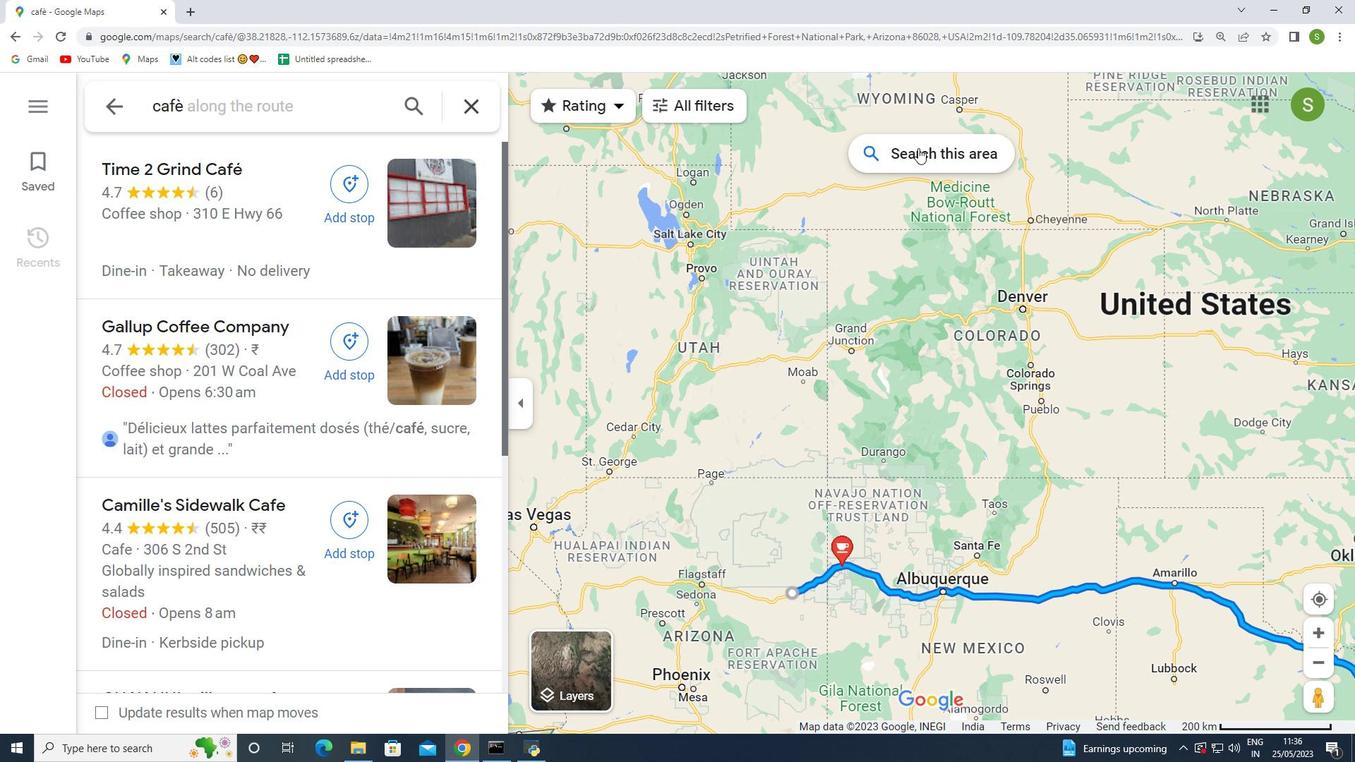 
Action: Mouse pressed left at (918, 154)
Screenshot: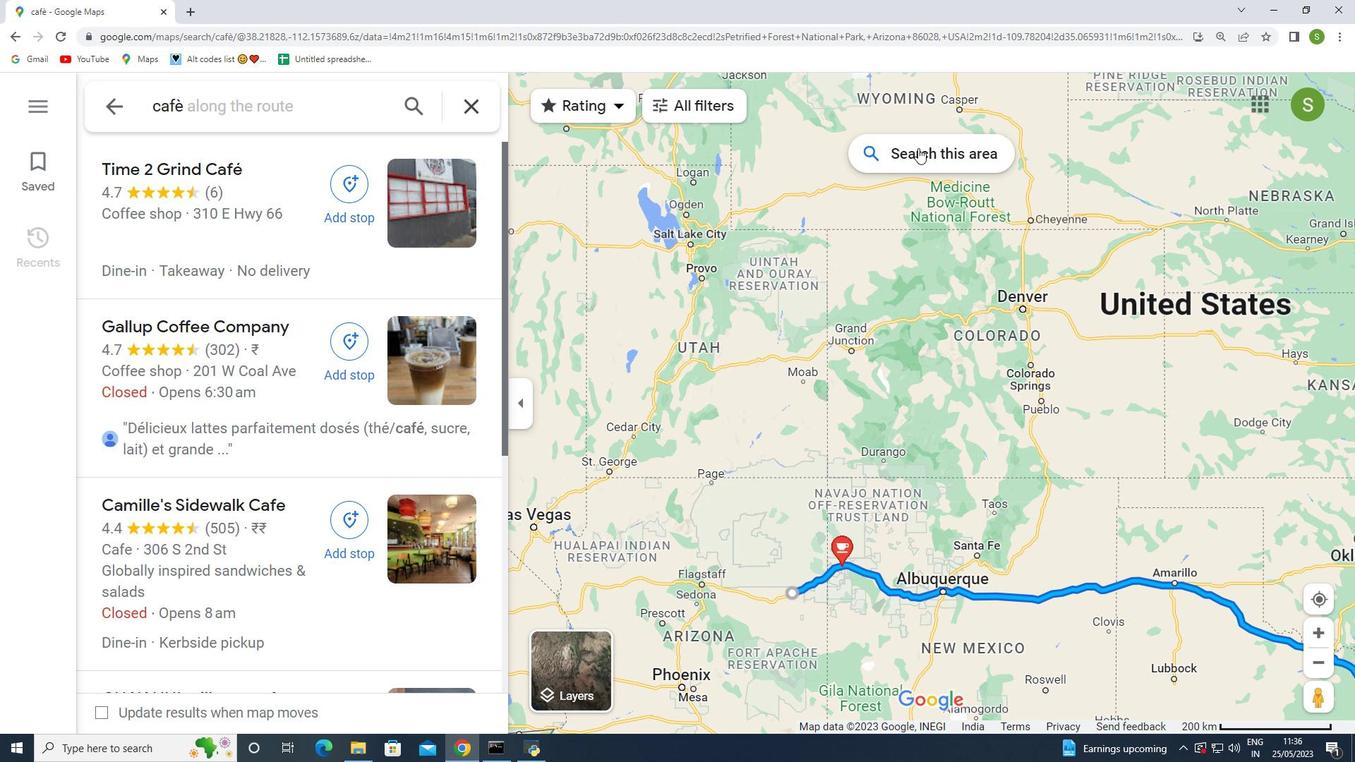 
Action: Mouse moved to (1126, 578)
Screenshot: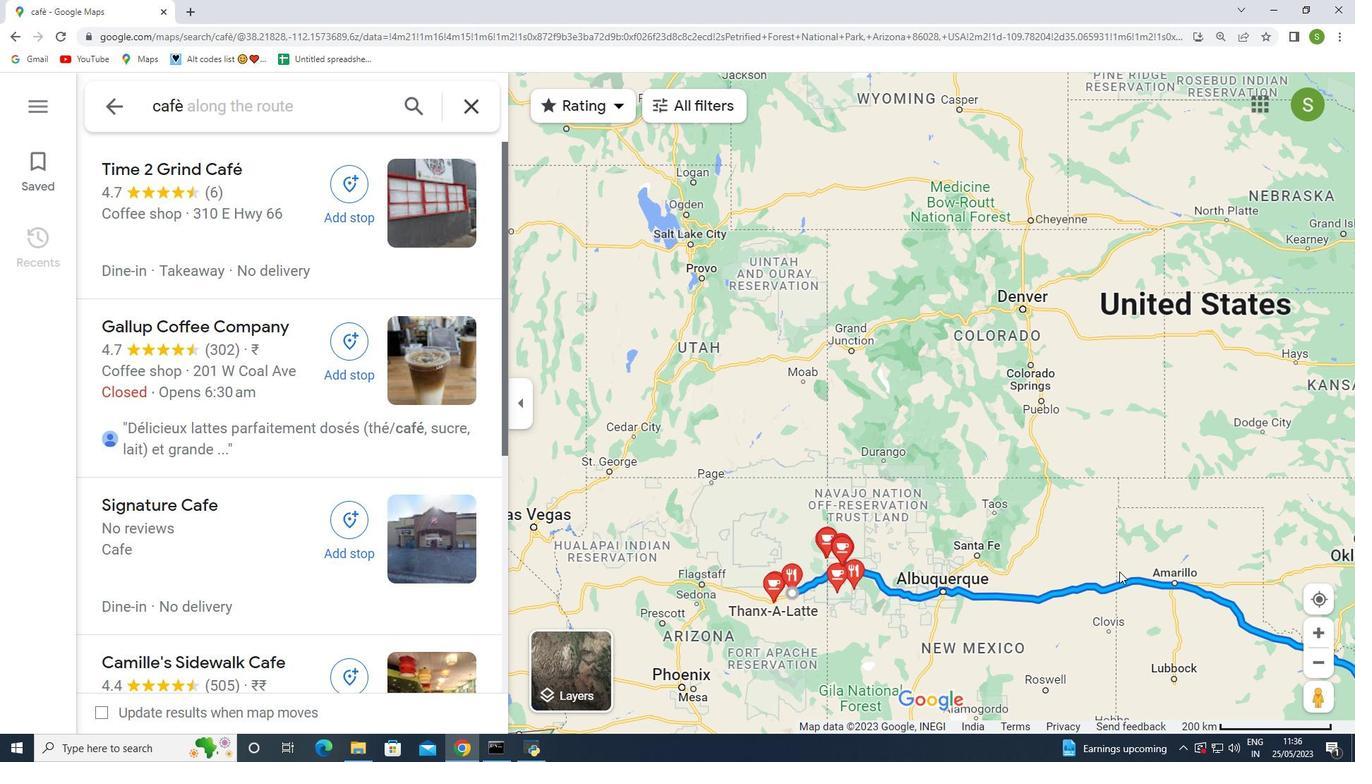 
Action: Mouse scrolled (1119, 571) with delta (0, 0)
Screenshot: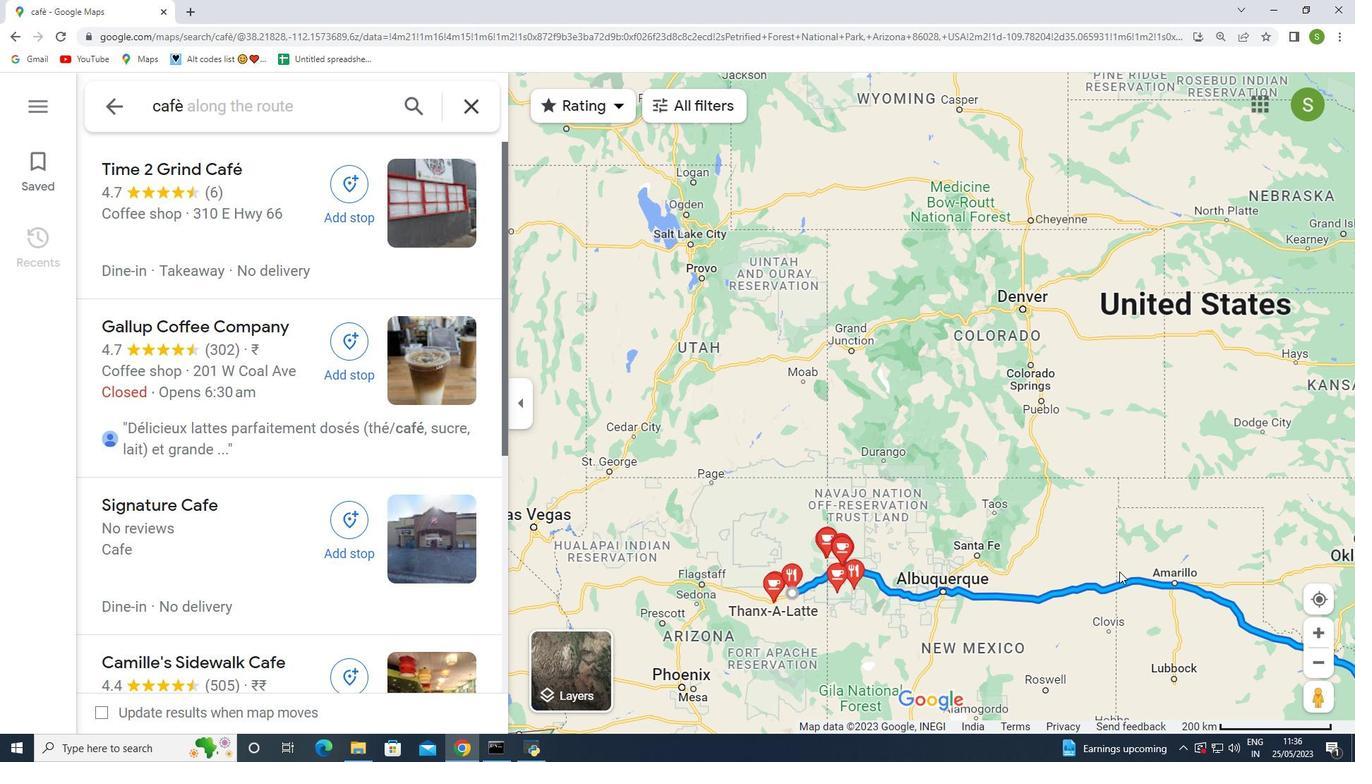 
Action: Mouse moved to (870, 559)
Screenshot: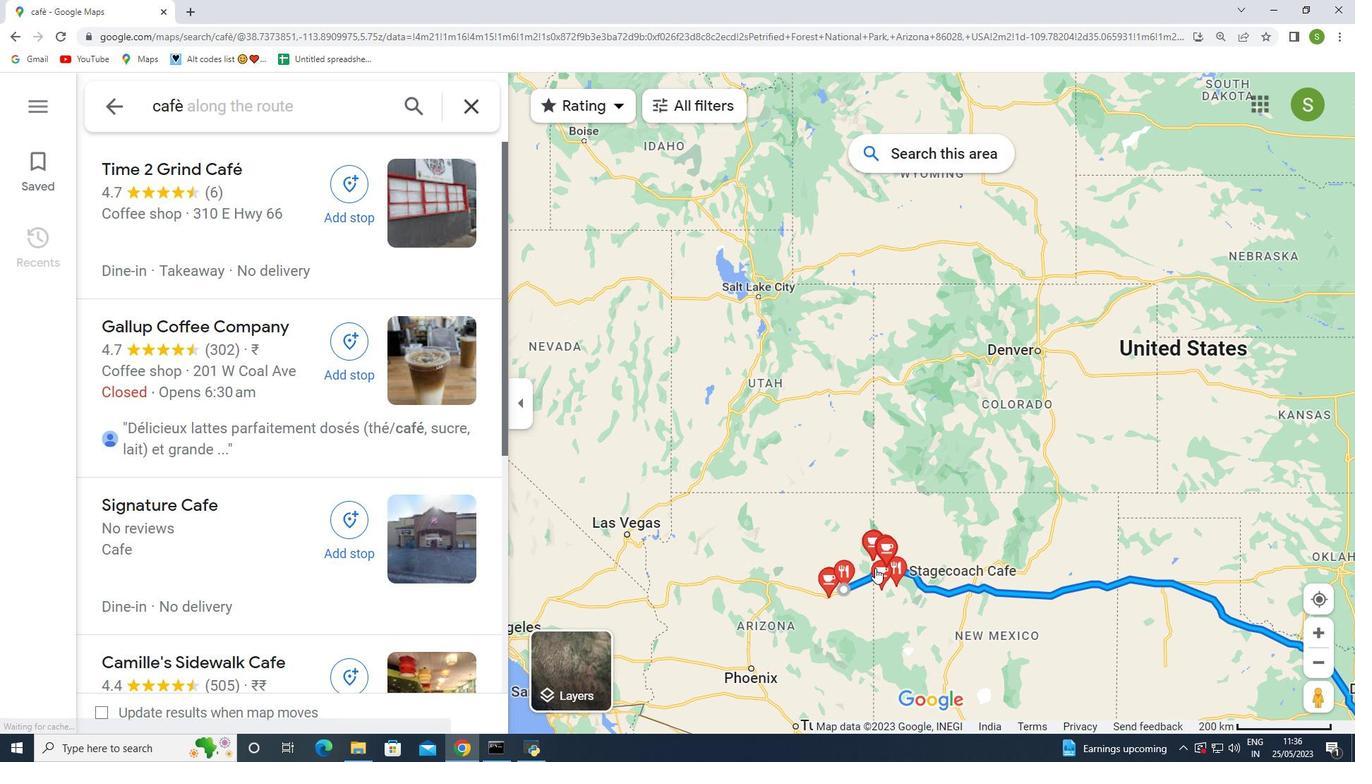 
Action: Mouse scrolled (870, 559) with delta (0, 0)
Screenshot: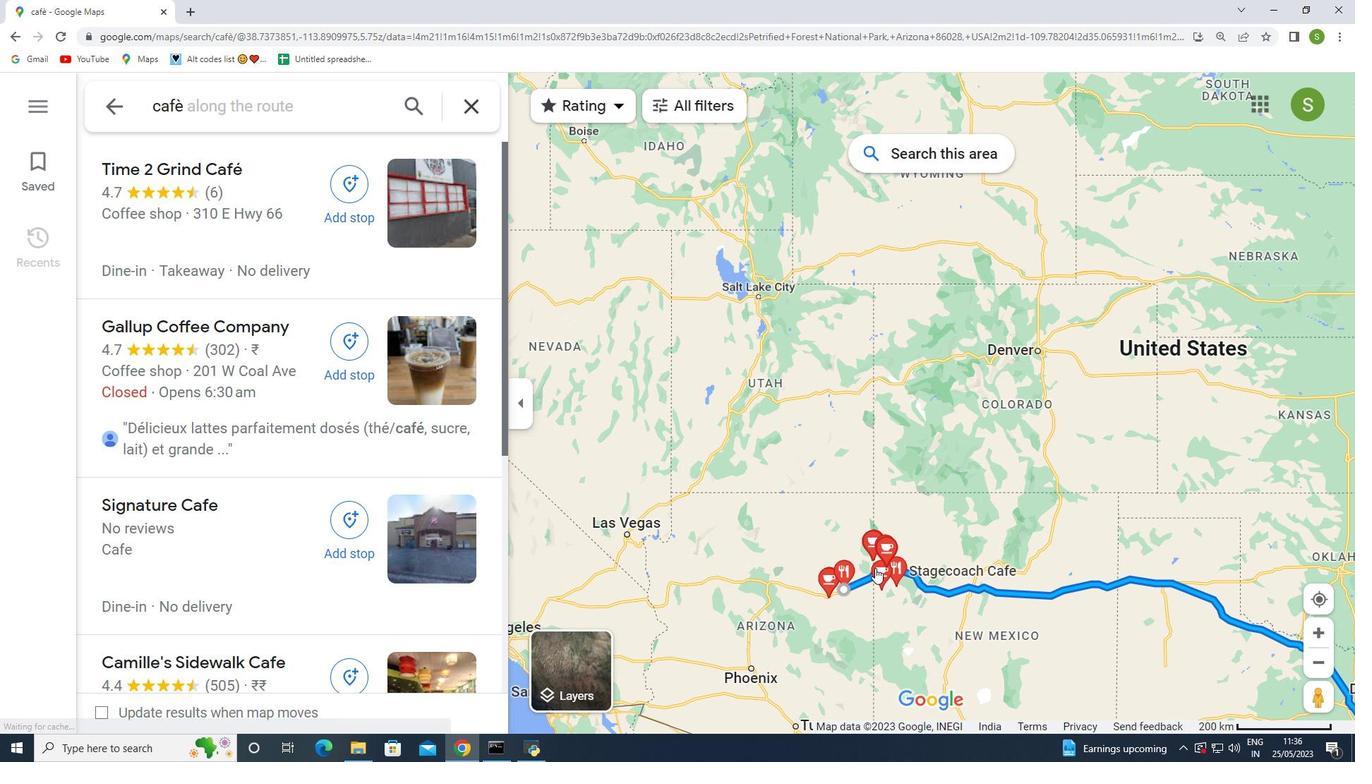 
Action: Mouse moved to (870, 559)
Screenshot: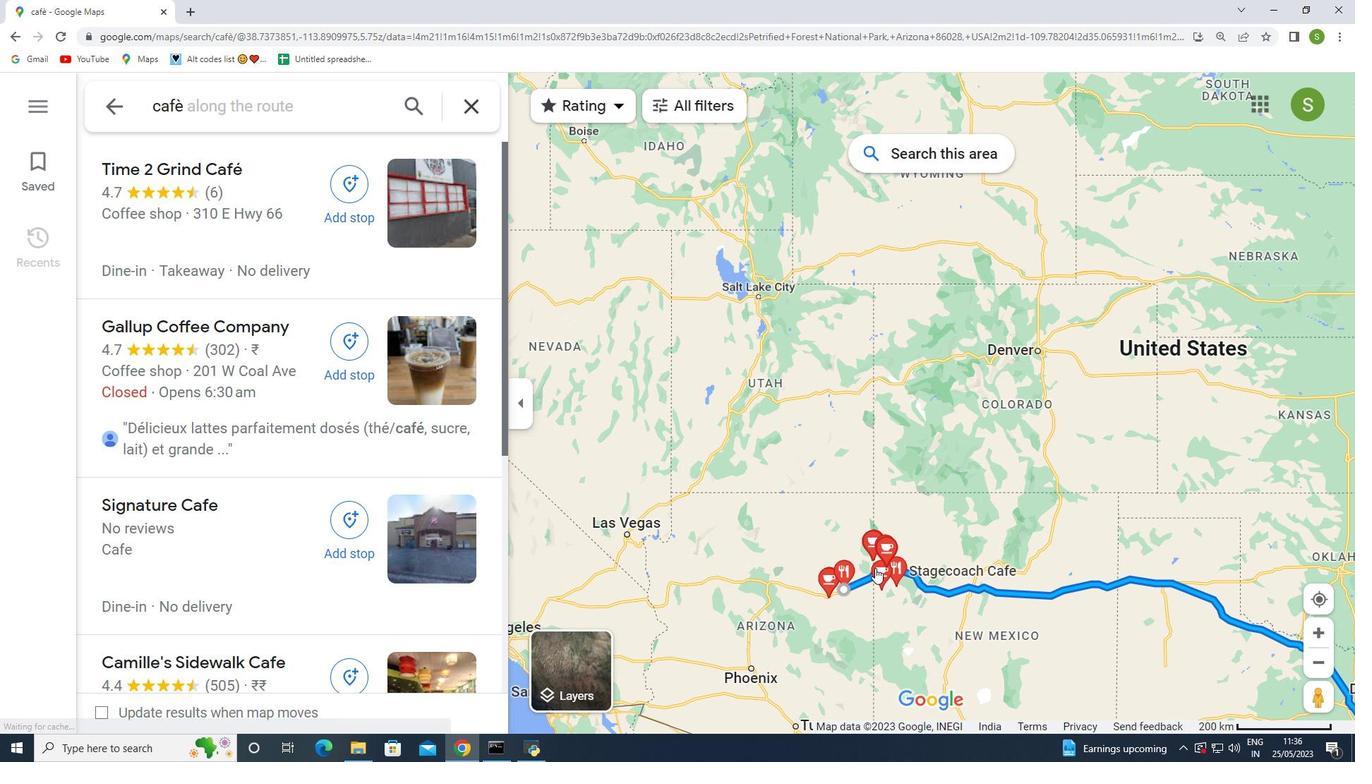 
Action: Mouse scrolled (870, 559) with delta (0, 0)
Screenshot: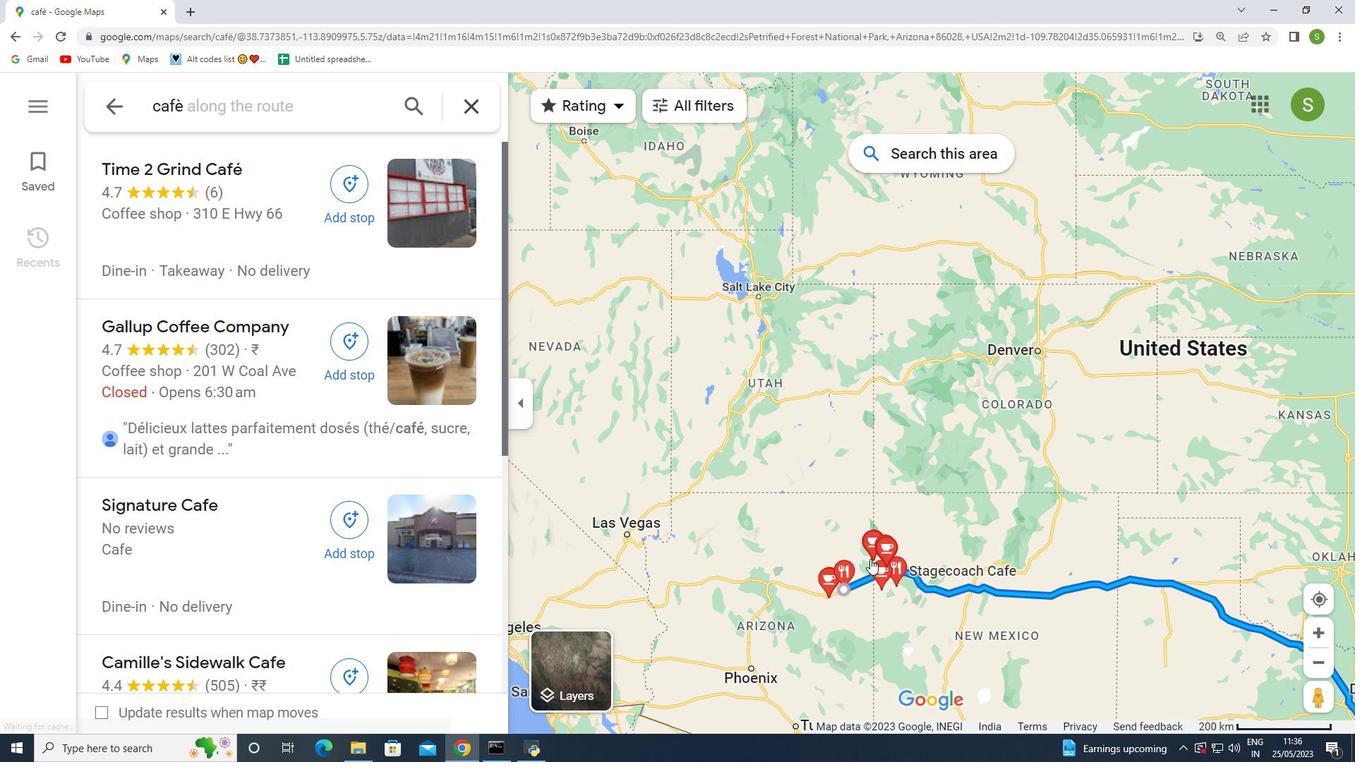 
Action: Mouse moved to (868, 569)
Screenshot: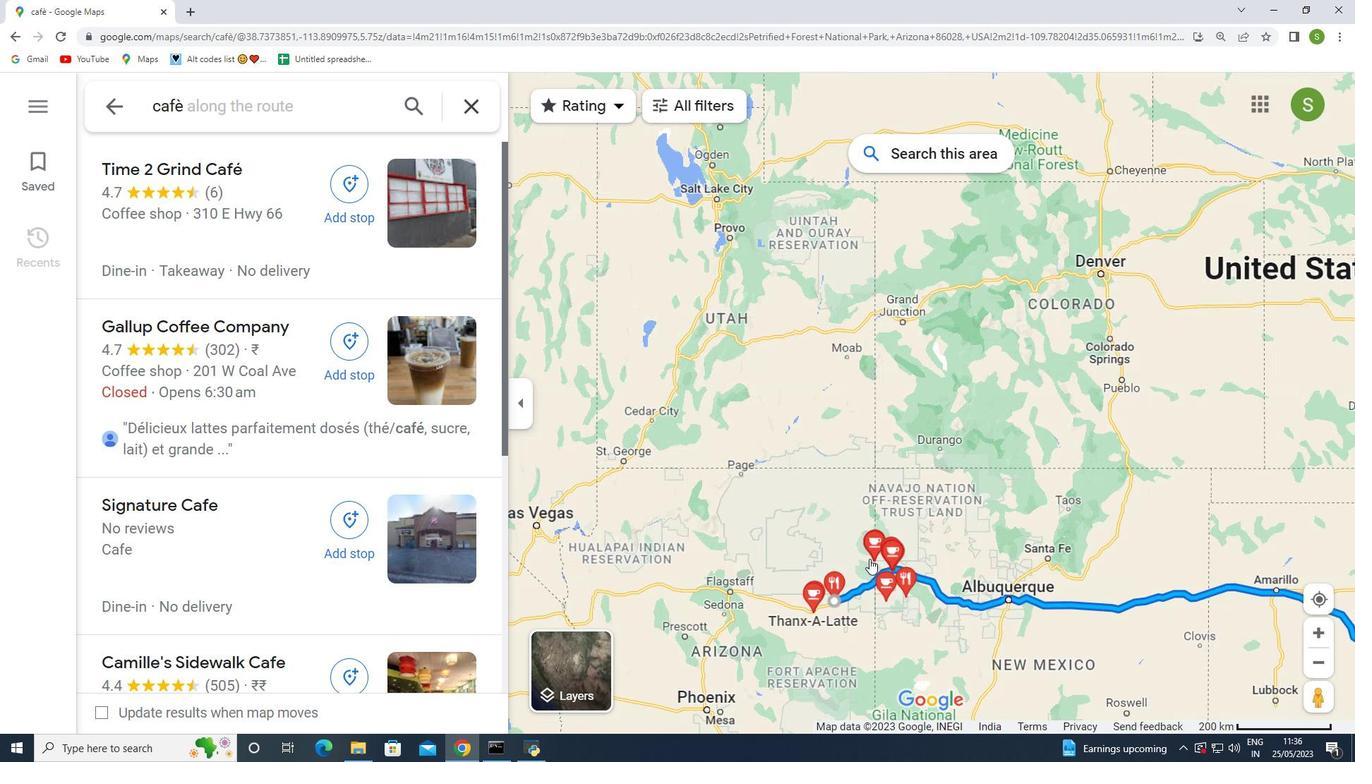 
Action: Mouse scrolled (868, 570) with delta (0, 0)
Screenshot: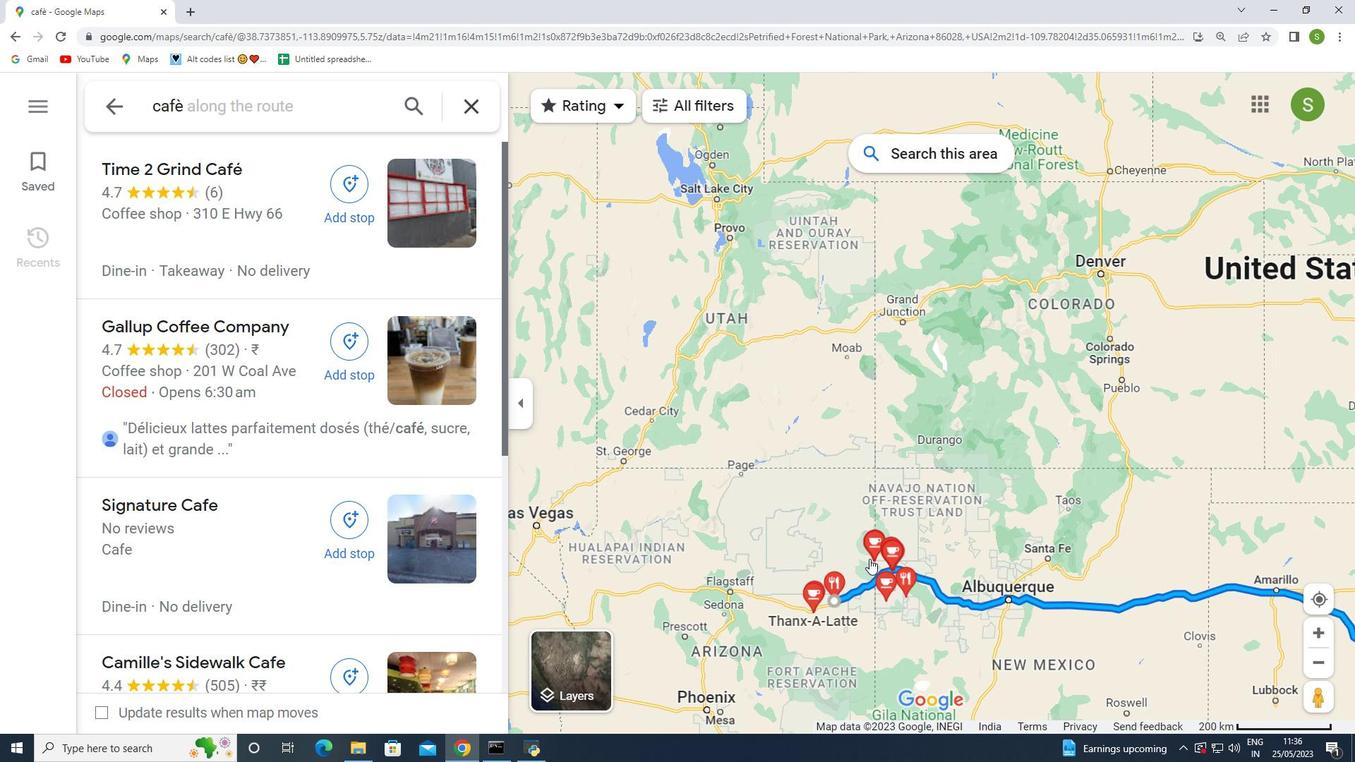 
Action: Mouse moved to (256, 223)
Screenshot: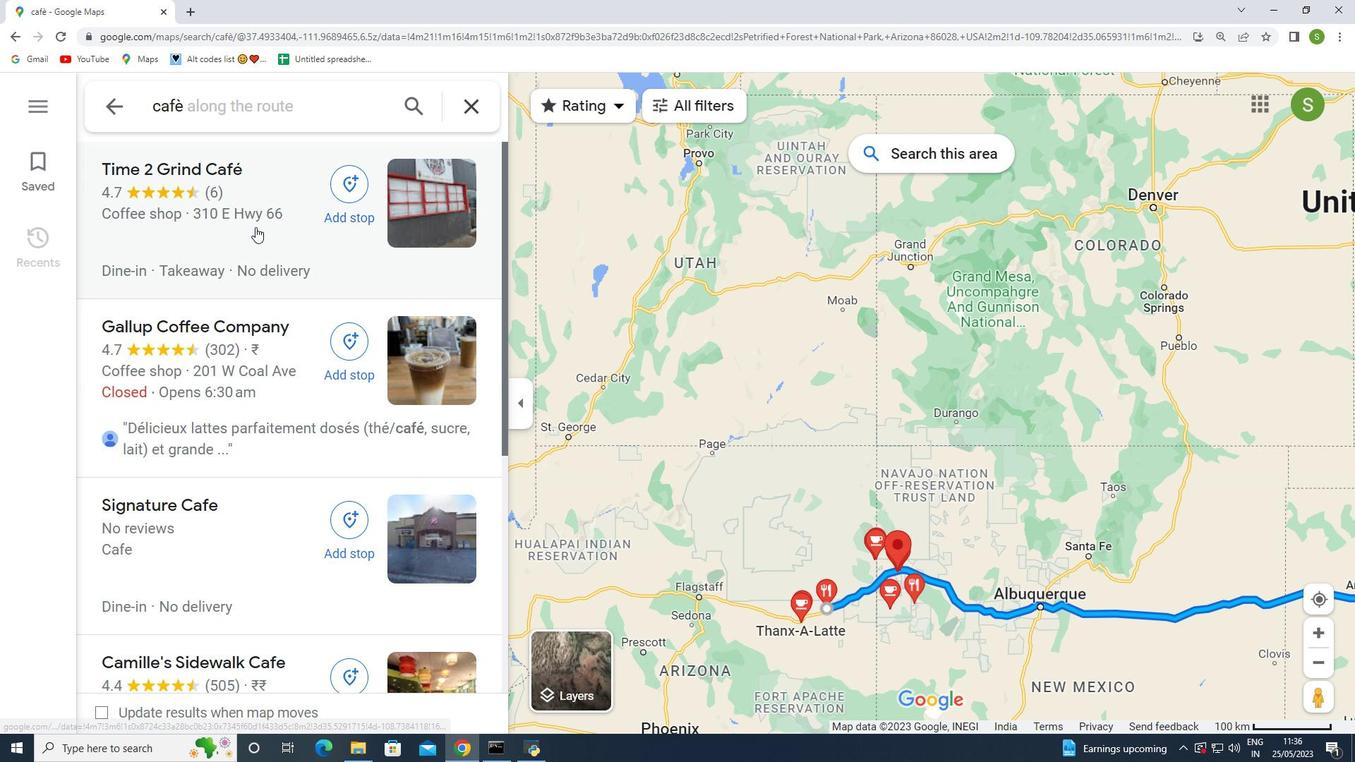 
Action: Mouse scrolled (256, 224) with delta (0, 0)
Screenshot: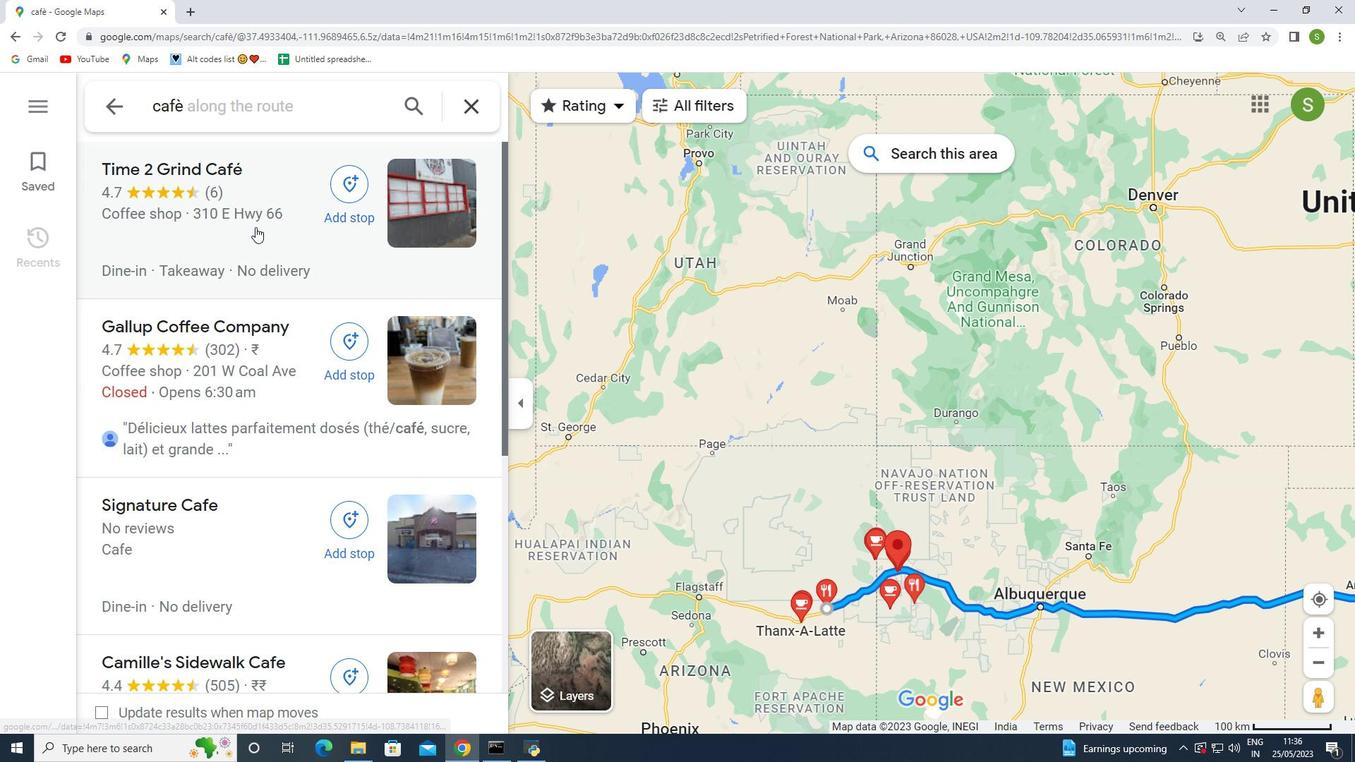 
Action: Mouse moved to (257, 223)
Screenshot: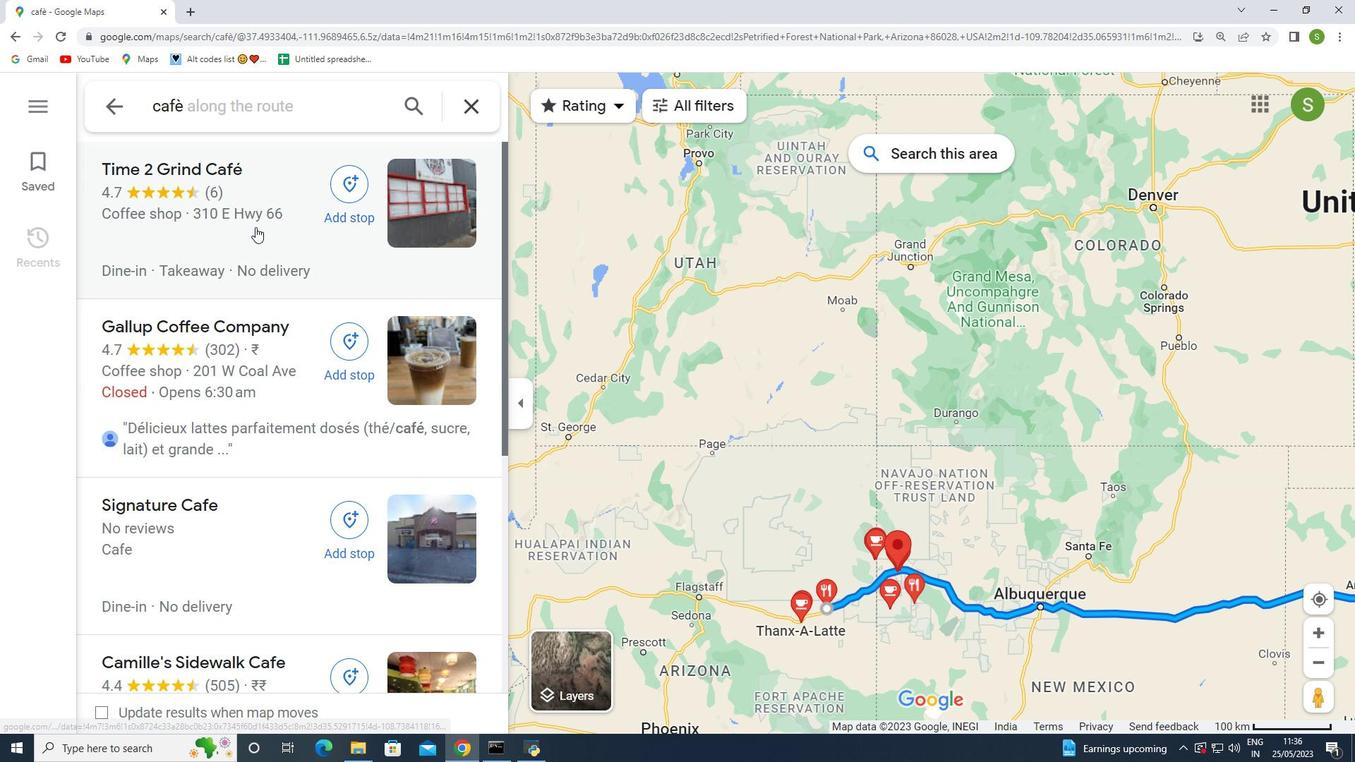 
Action: Mouse scrolled (257, 224) with delta (0, 0)
Screenshot: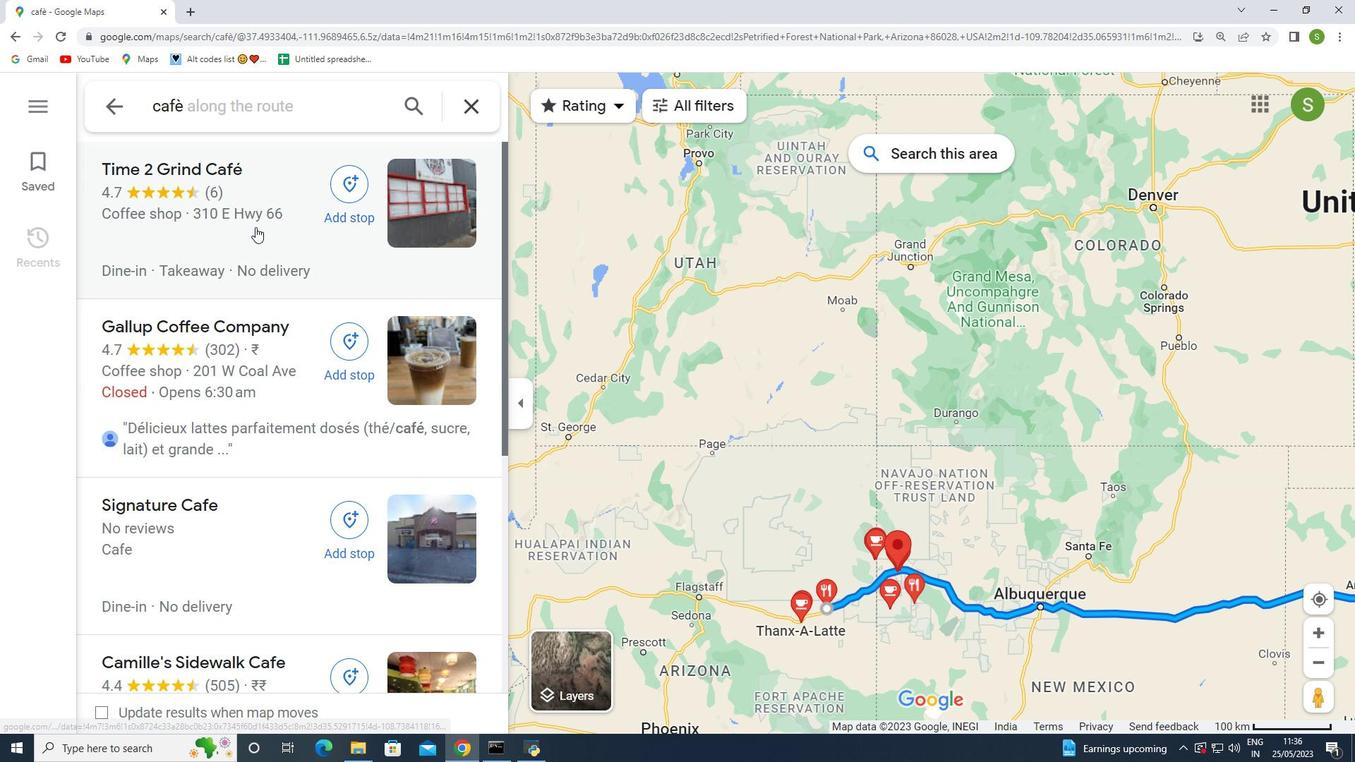 
Action: Mouse scrolled (257, 224) with delta (0, 0)
Screenshot: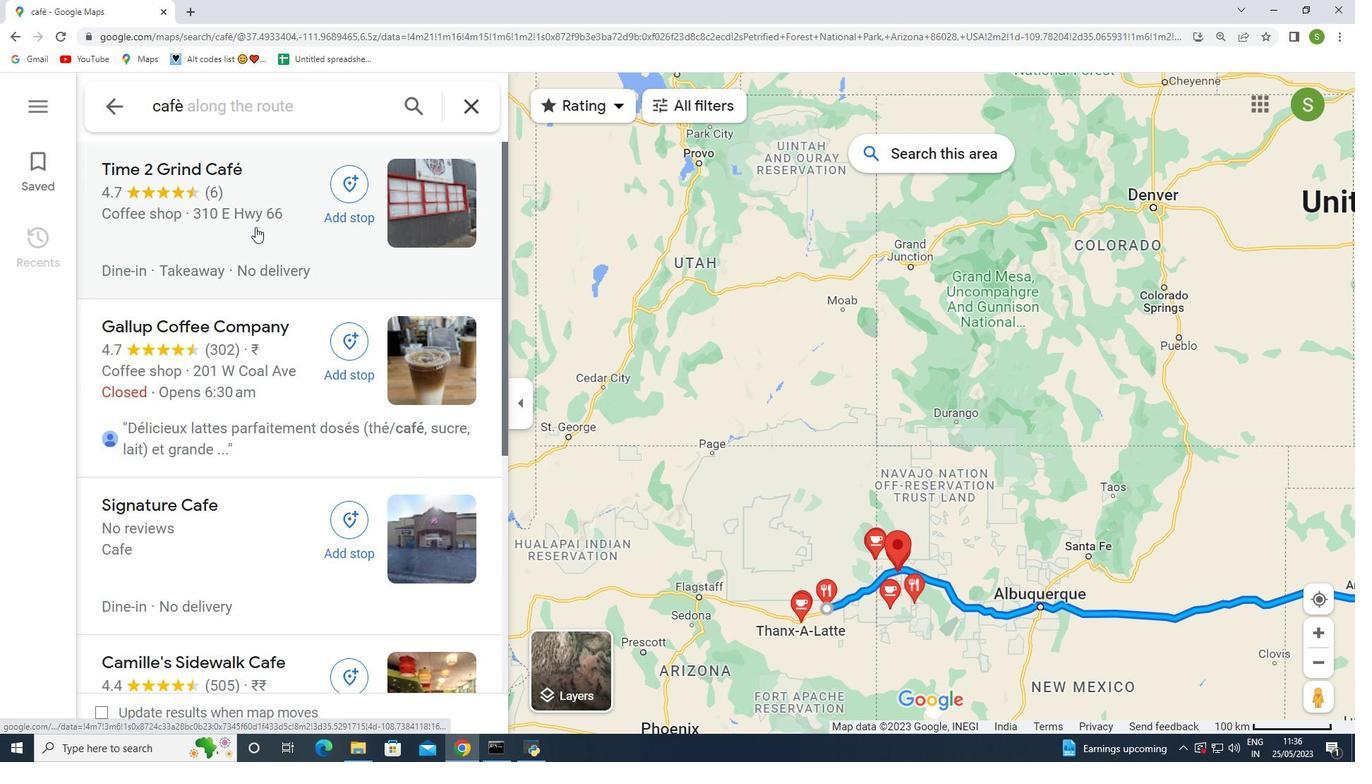 
Action: Mouse scrolled (257, 224) with delta (0, 0)
Screenshot: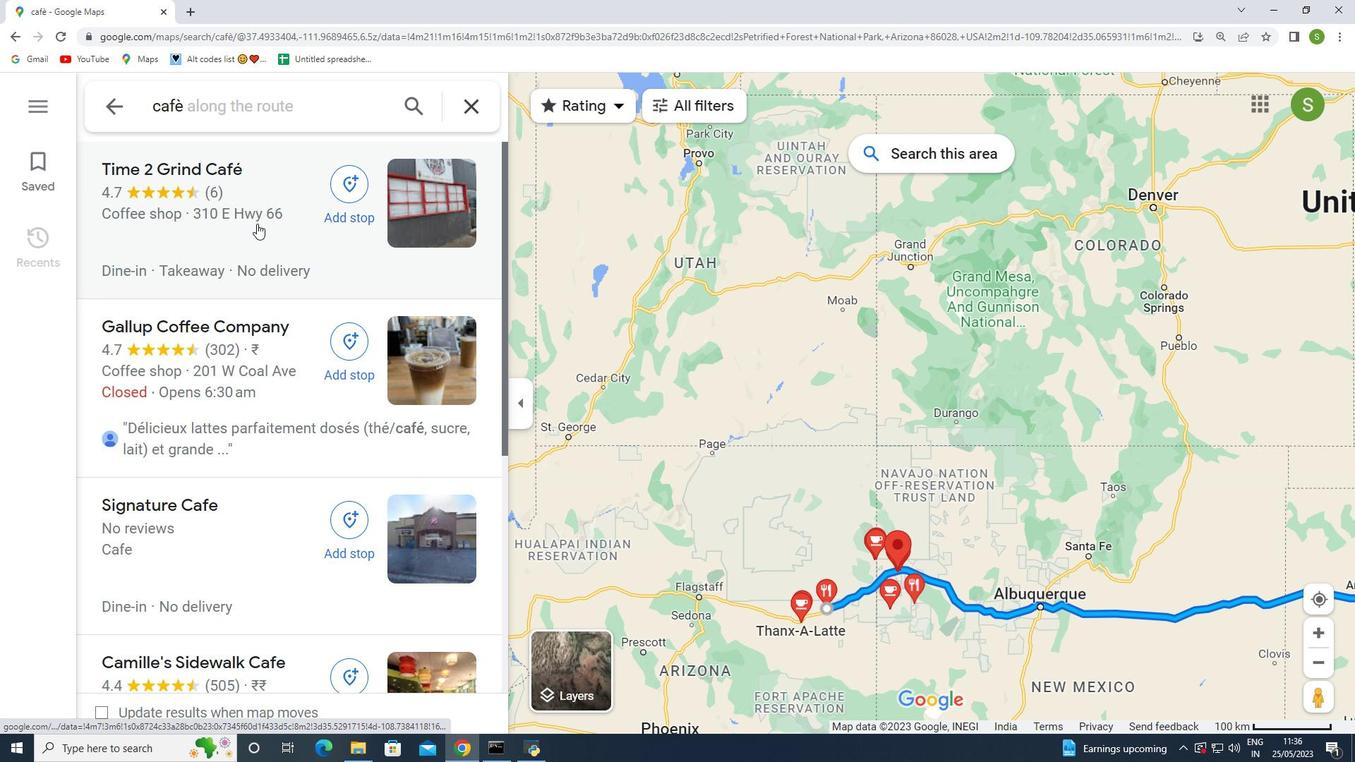 
Action: Mouse scrolled (257, 224) with delta (0, 0)
Screenshot: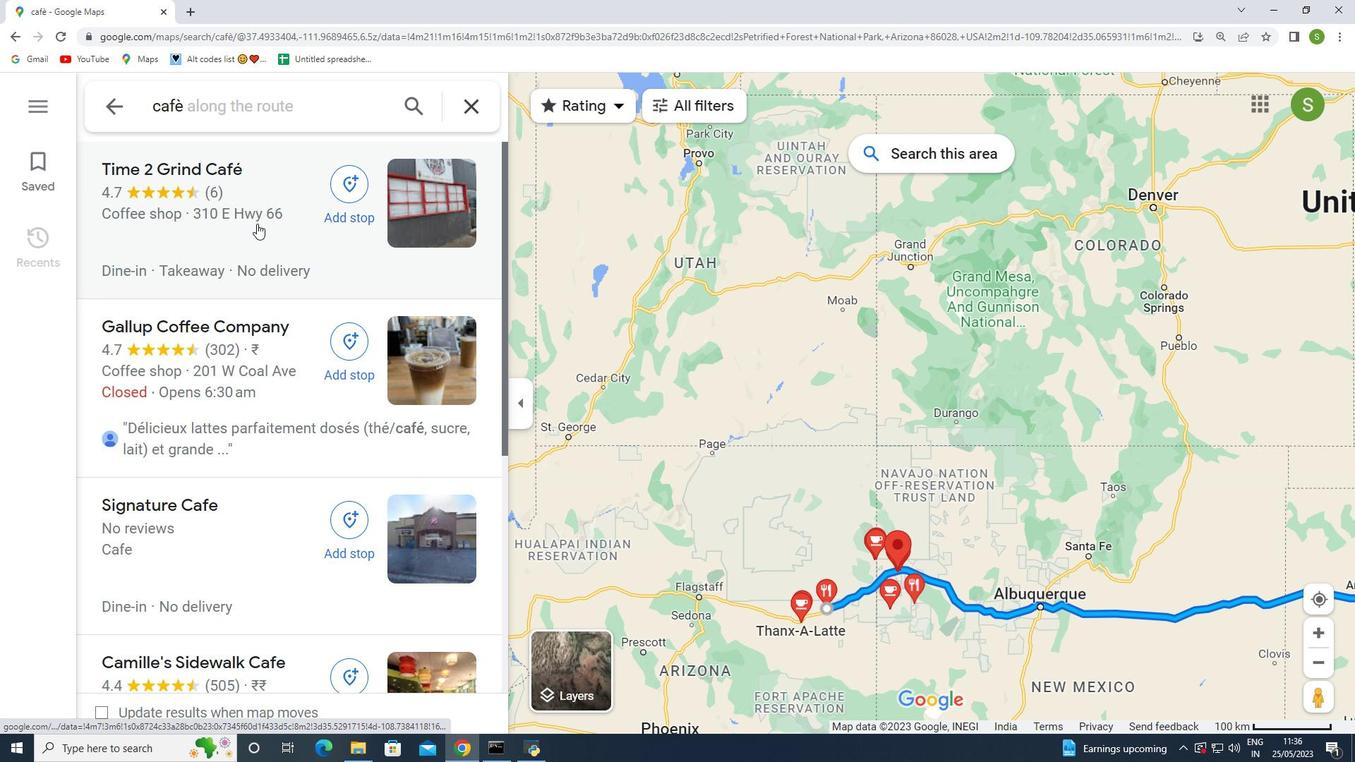 
Action: Mouse moved to (257, 223)
Screenshot: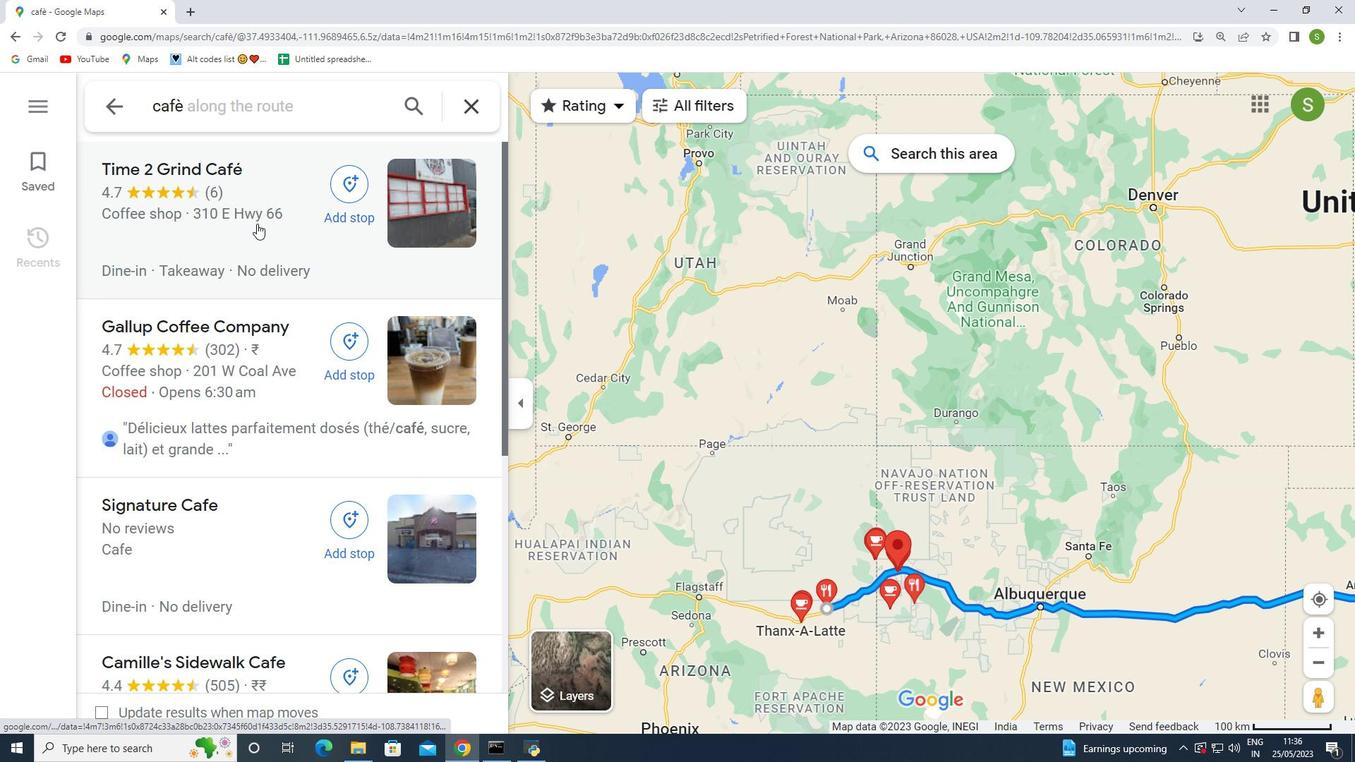 
Action: Mouse scrolled (257, 223) with delta (0, 0)
Screenshot: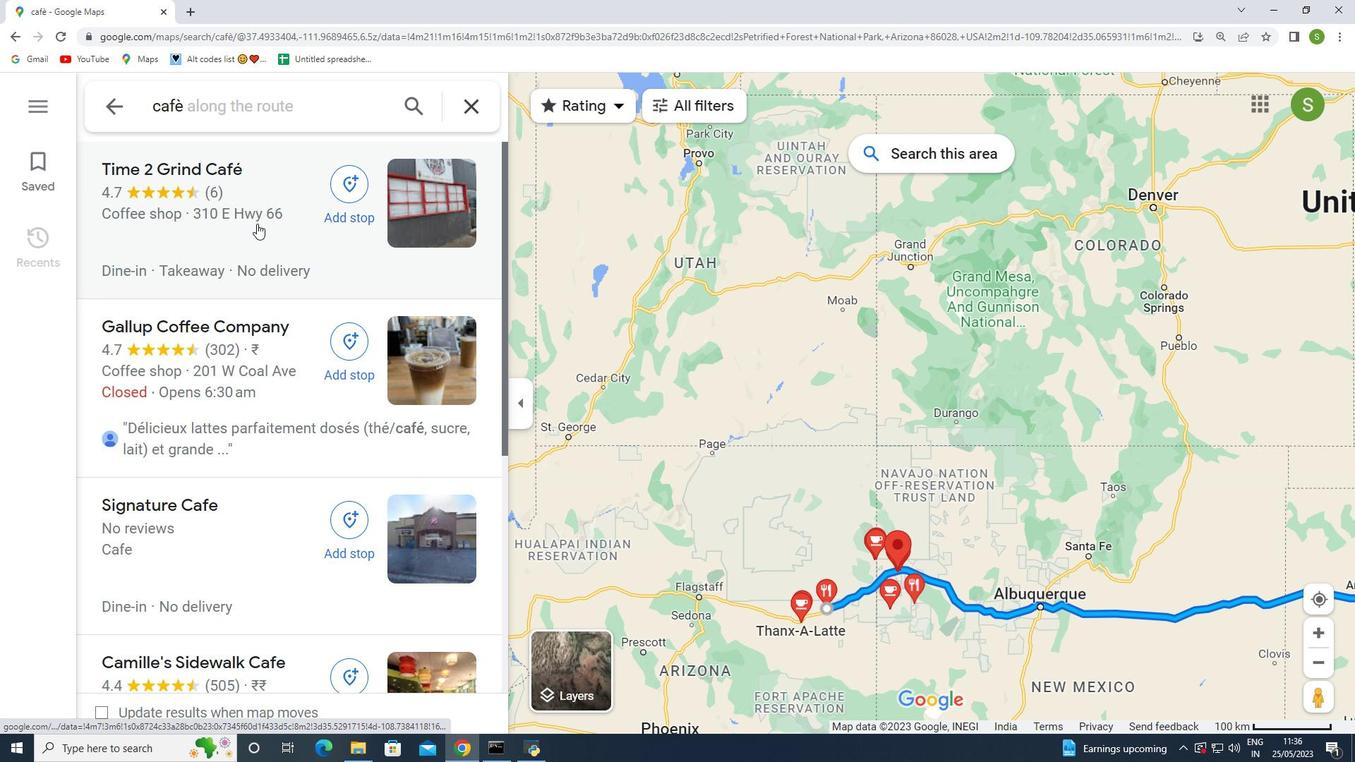 
Action: Mouse scrolled (257, 223) with delta (0, 0)
Screenshot: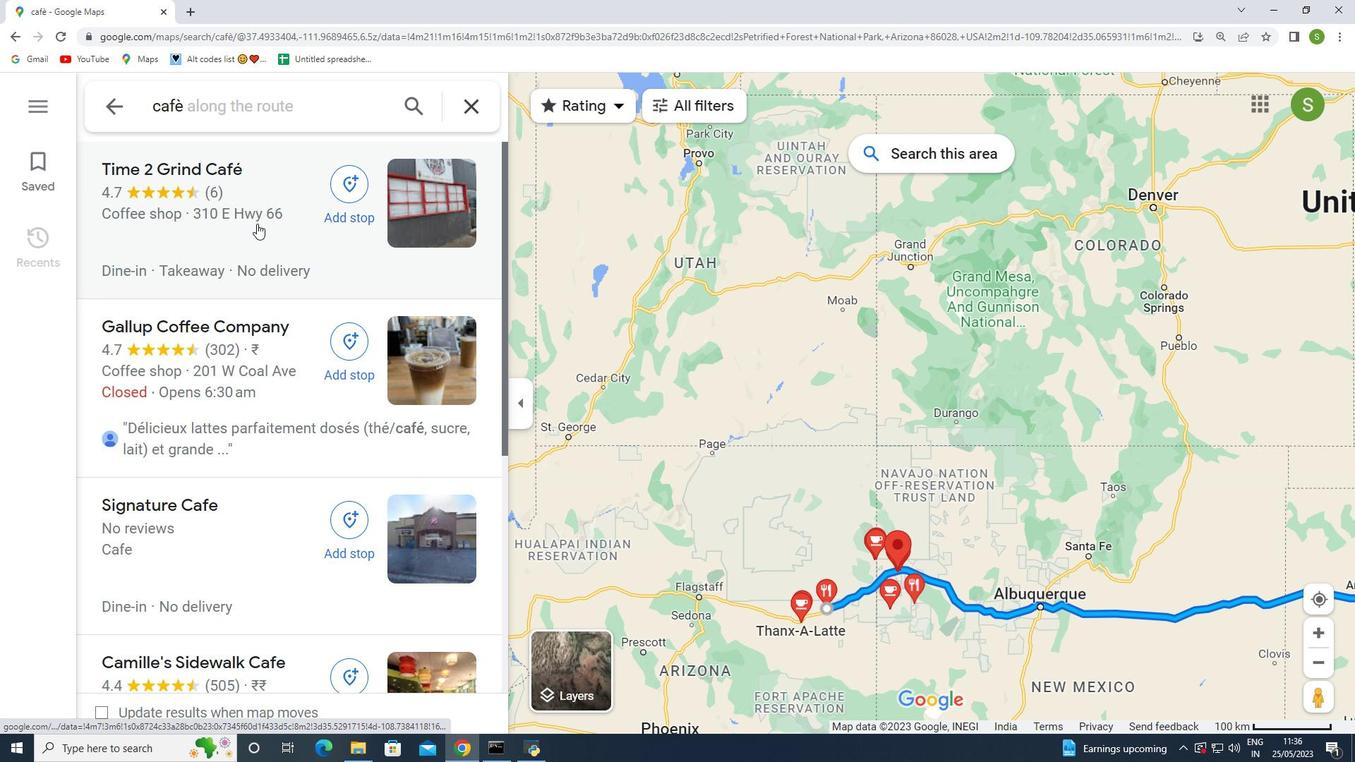 
Action: Mouse moved to (187, 163)
Screenshot: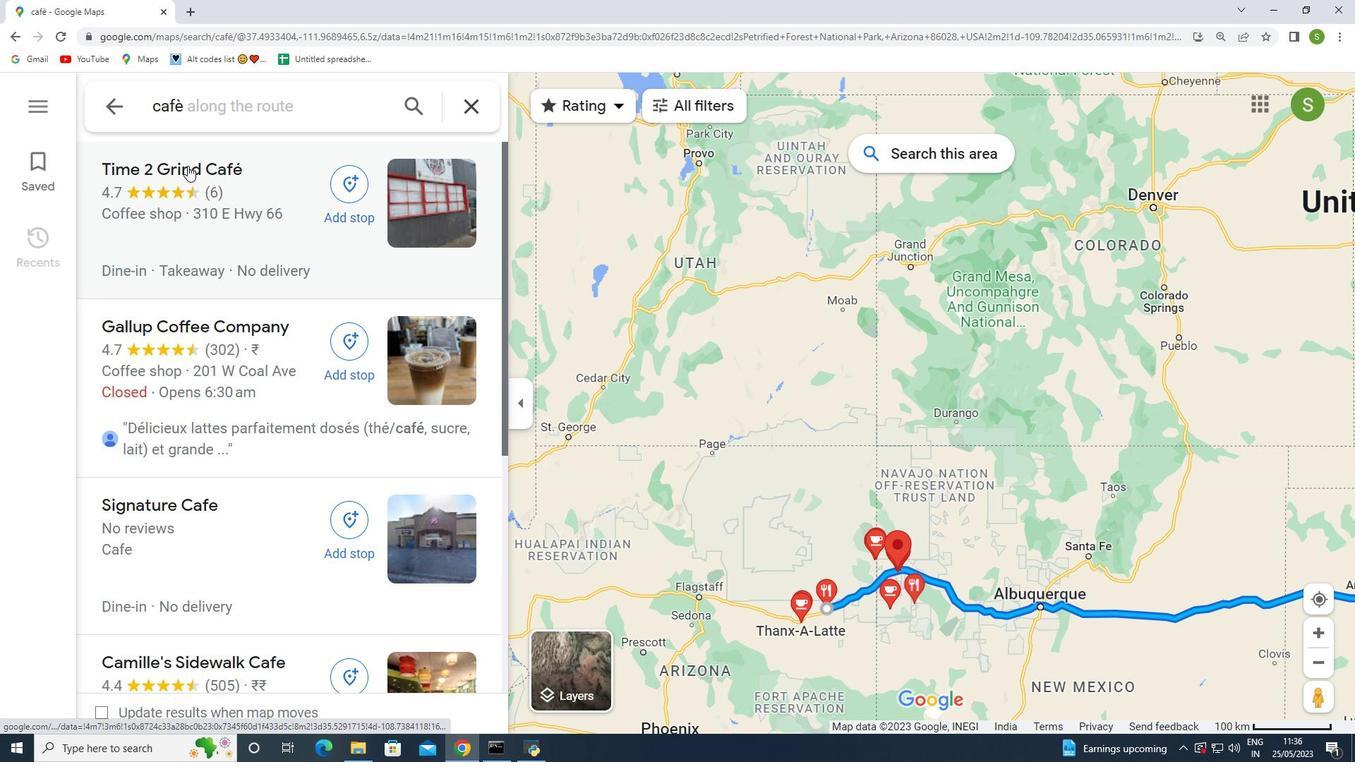 
Action: Mouse pressed left at (187, 163)
Screenshot: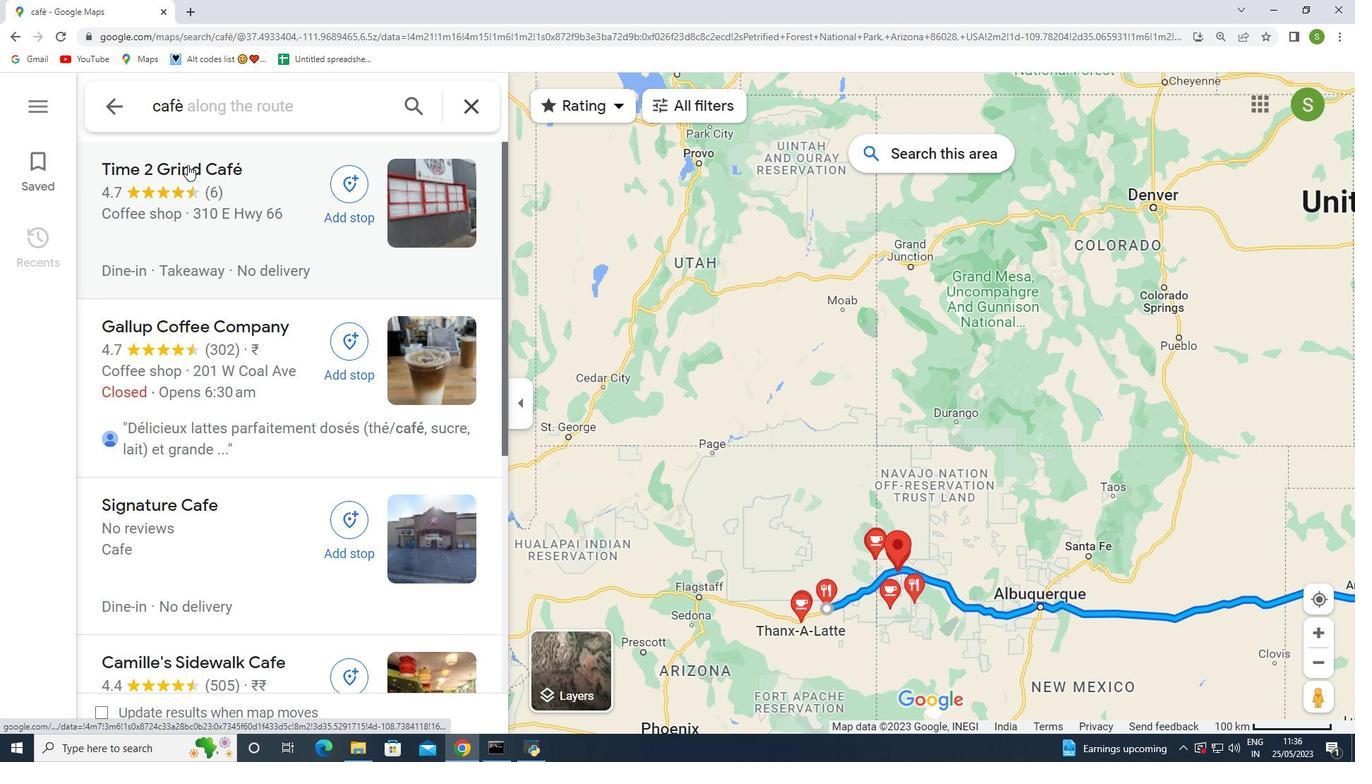 
Action: Mouse moved to (600, 264)
Screenshot: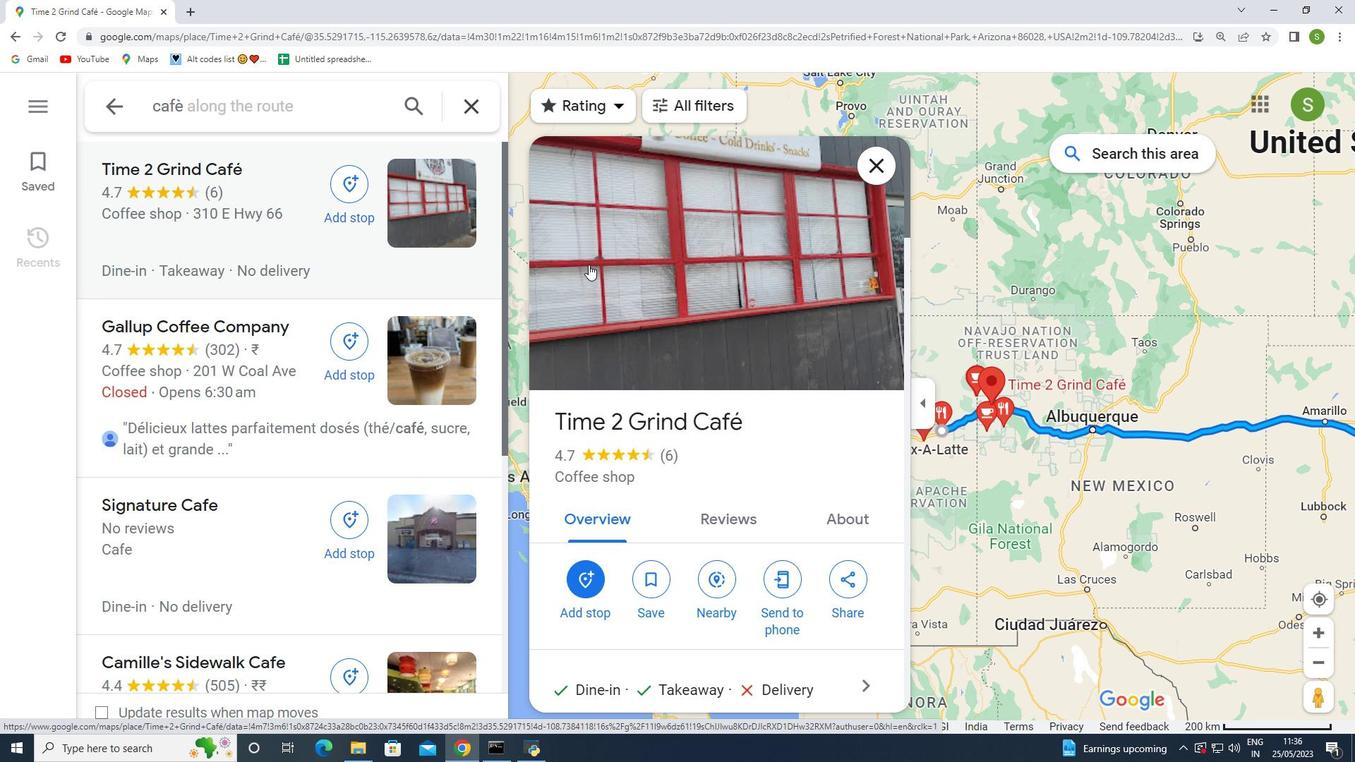 
Action: Mouse pressed left at (600, 264)
Screenshot: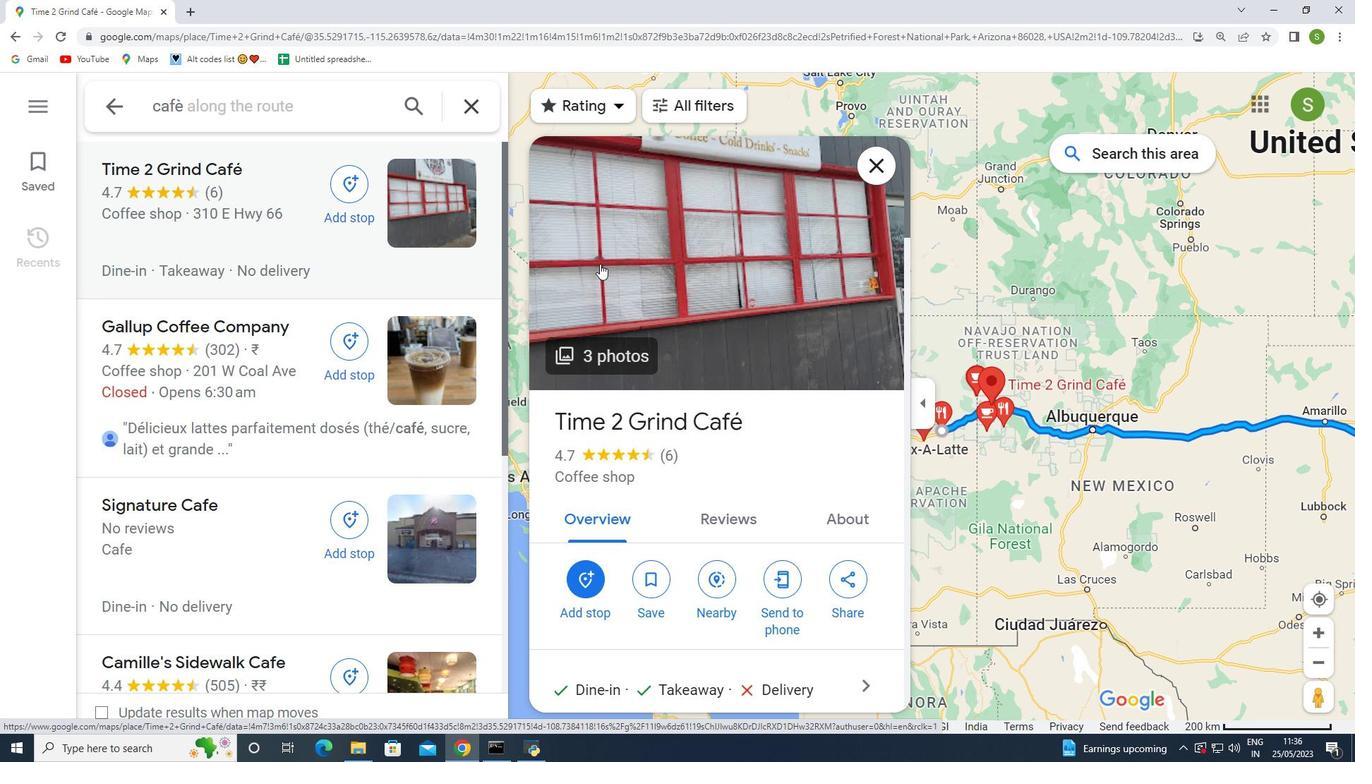 
Action: Mouse moved to (967, 639)
Screenshot: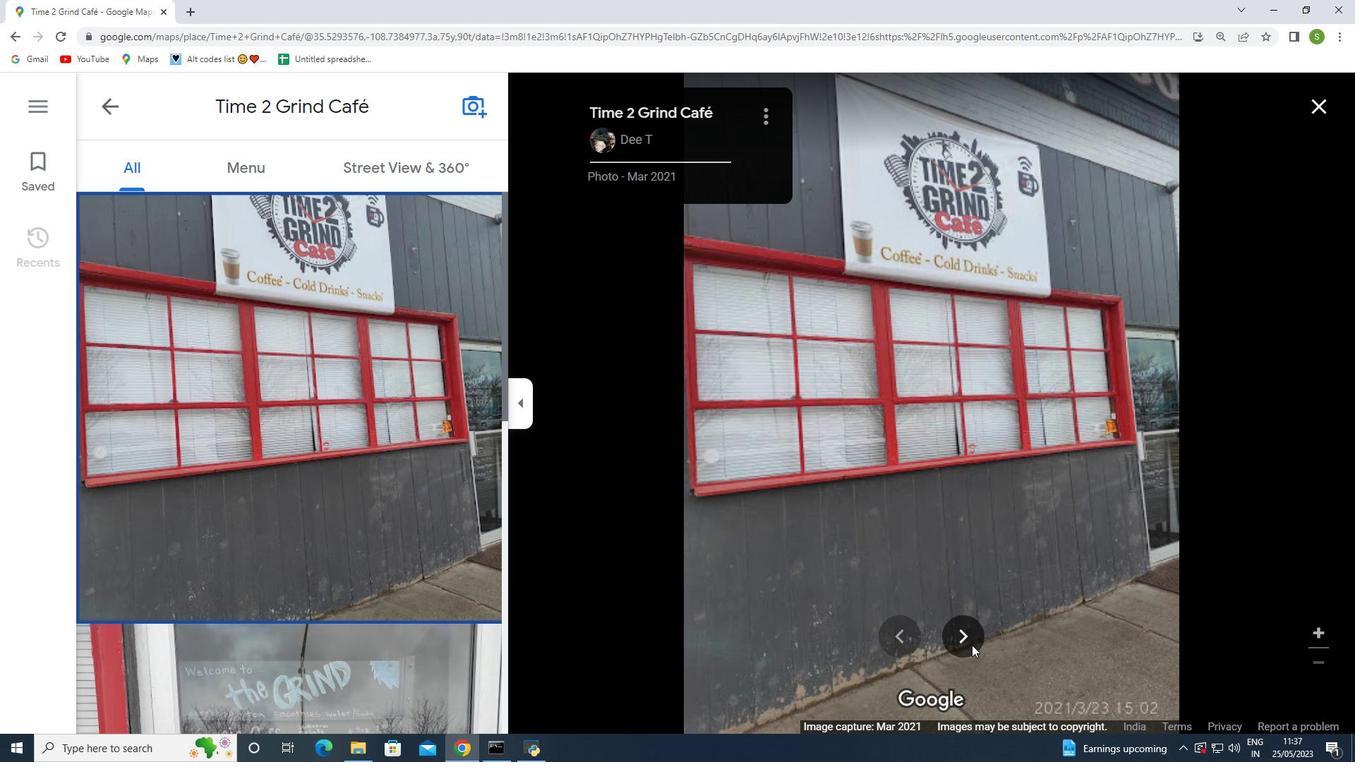 
Action: Mouse pressed left at (967, 639)
Screenshot: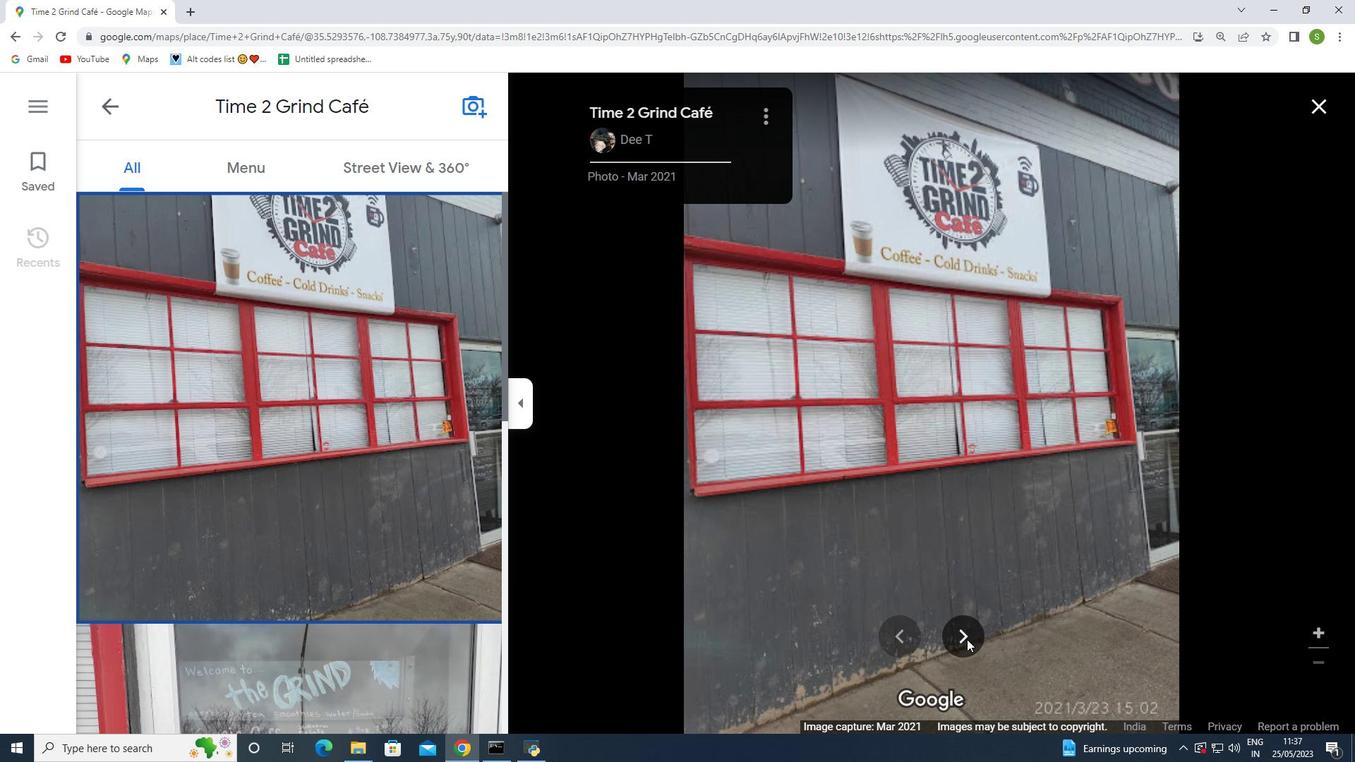 
Action: Mouse pressed left at (967, 639)
Screenshot: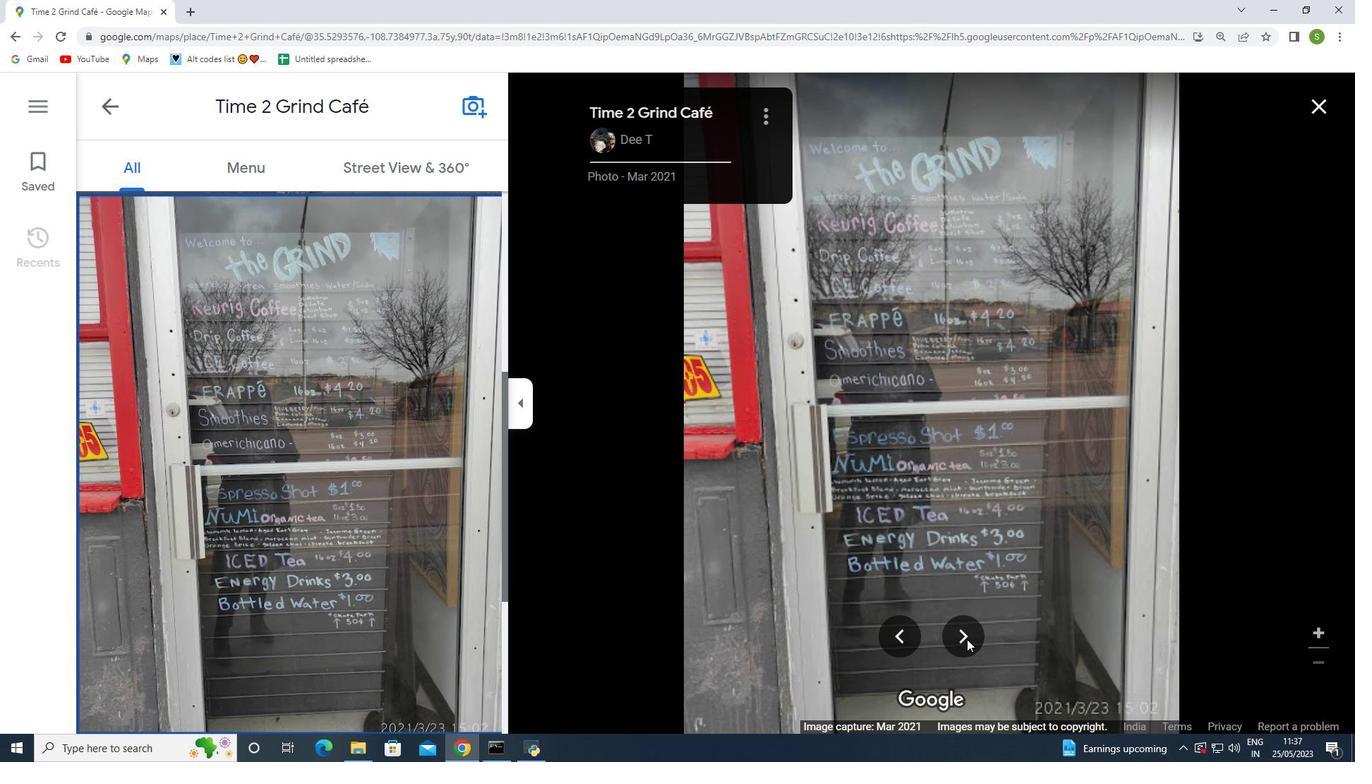 
Action: Mouse pressed left at (967, 639)
Screenshot: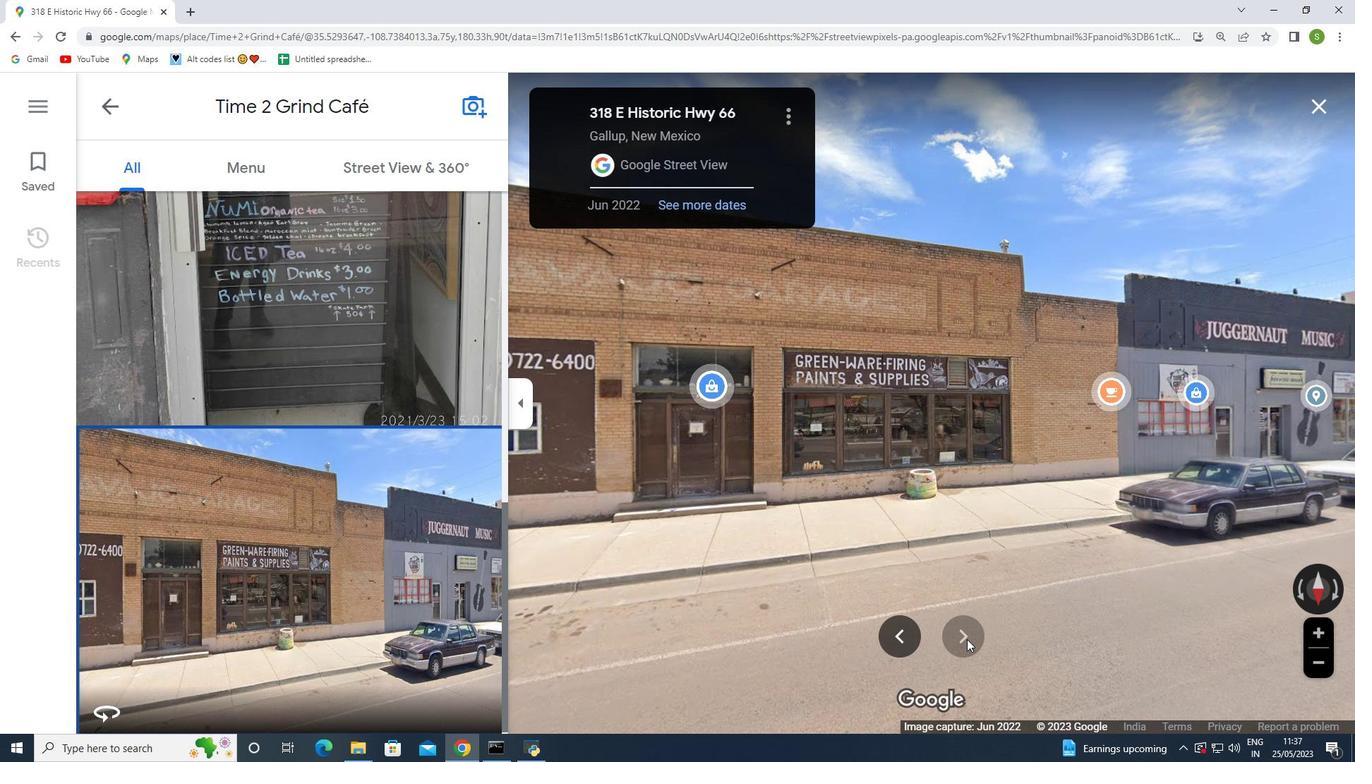 
Action: Mouse moved to (1315, 112)
Screenshot: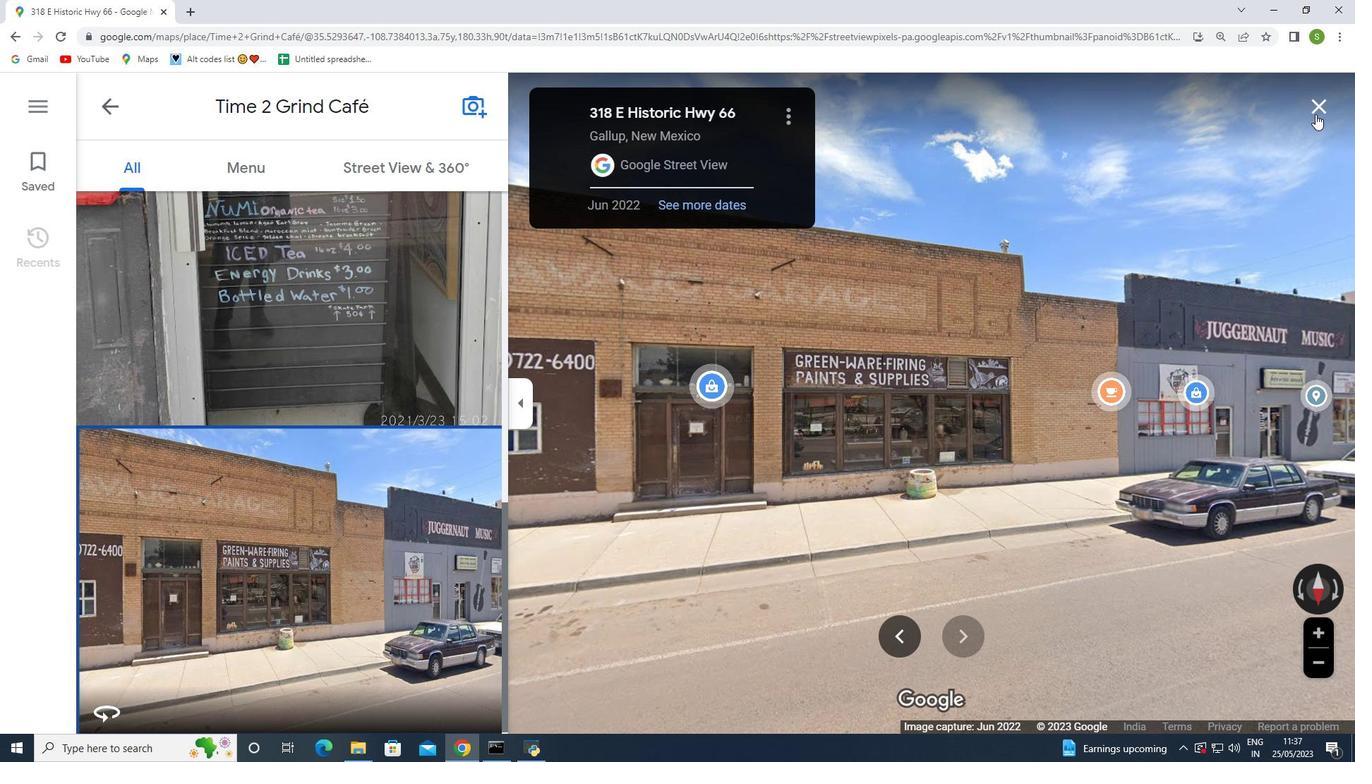 
Action: Mouse pressed left at (1315, 112)
Screenshot: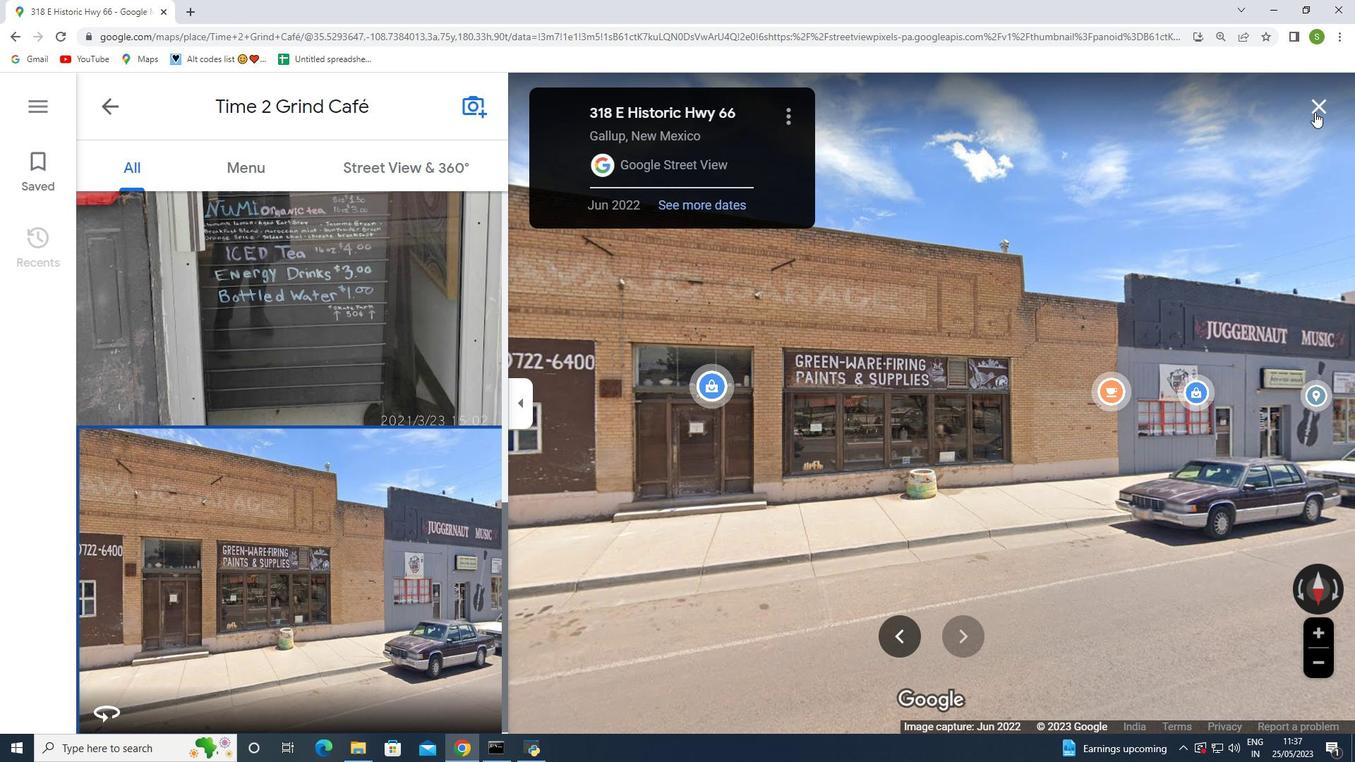
Action: Mouse moved to (163, 324)
Screenshot: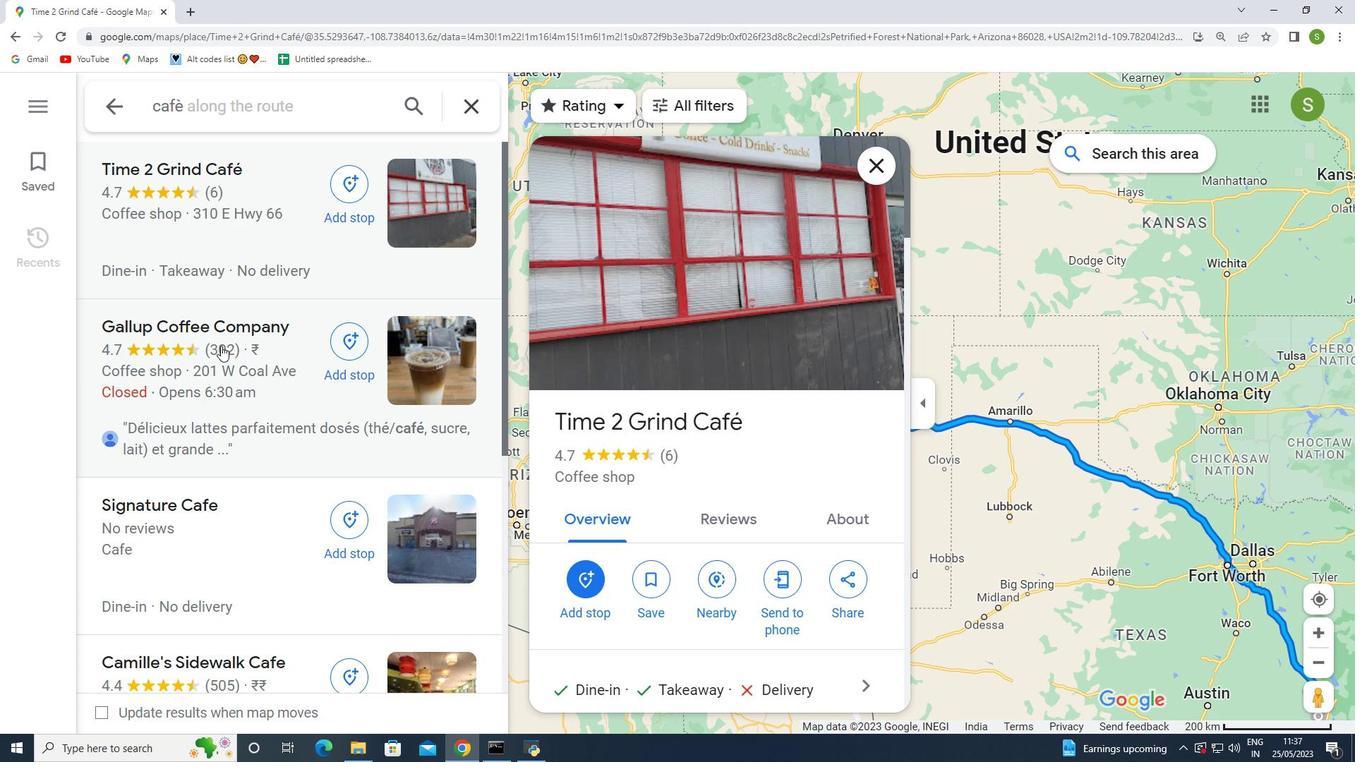
Action: Mouse pressed left at (163, 324)
Screenshot: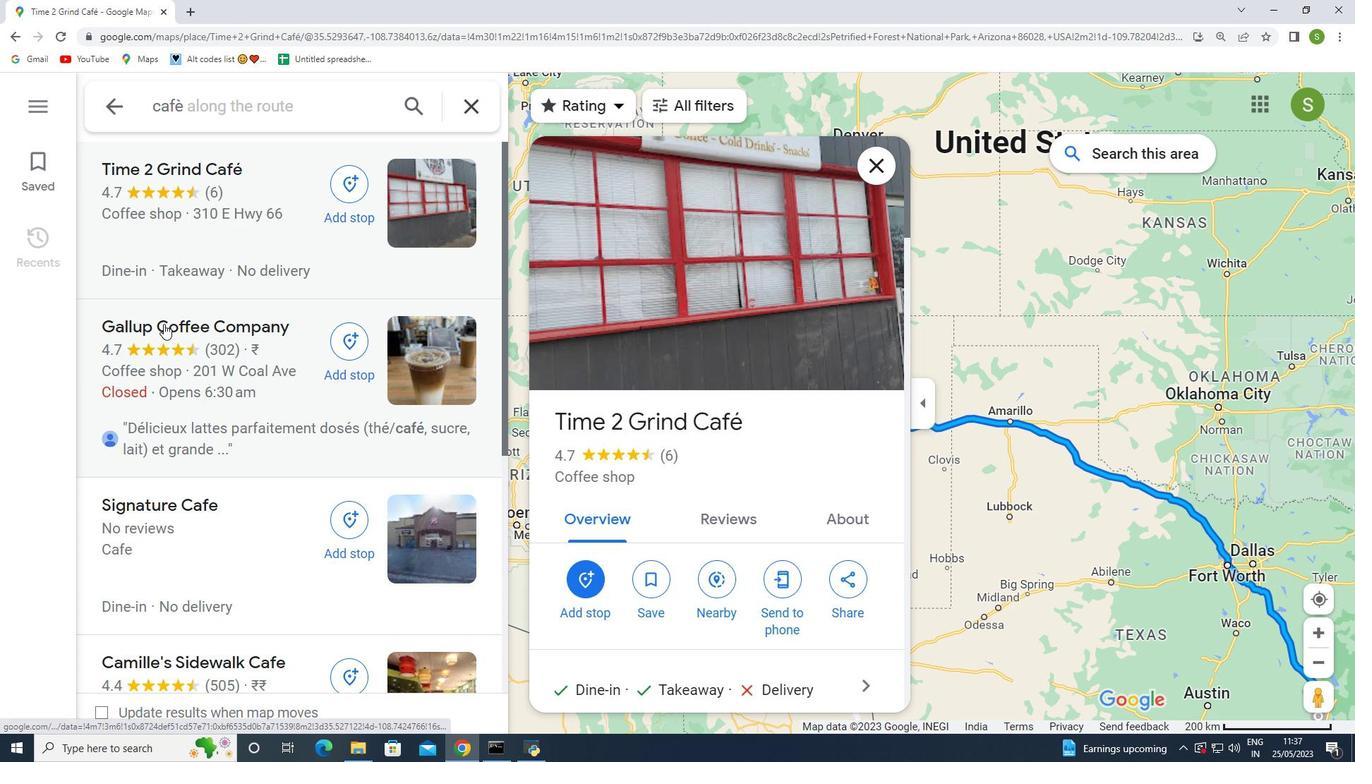 
Action: Mouse moved to (701, 415)
Screenshot: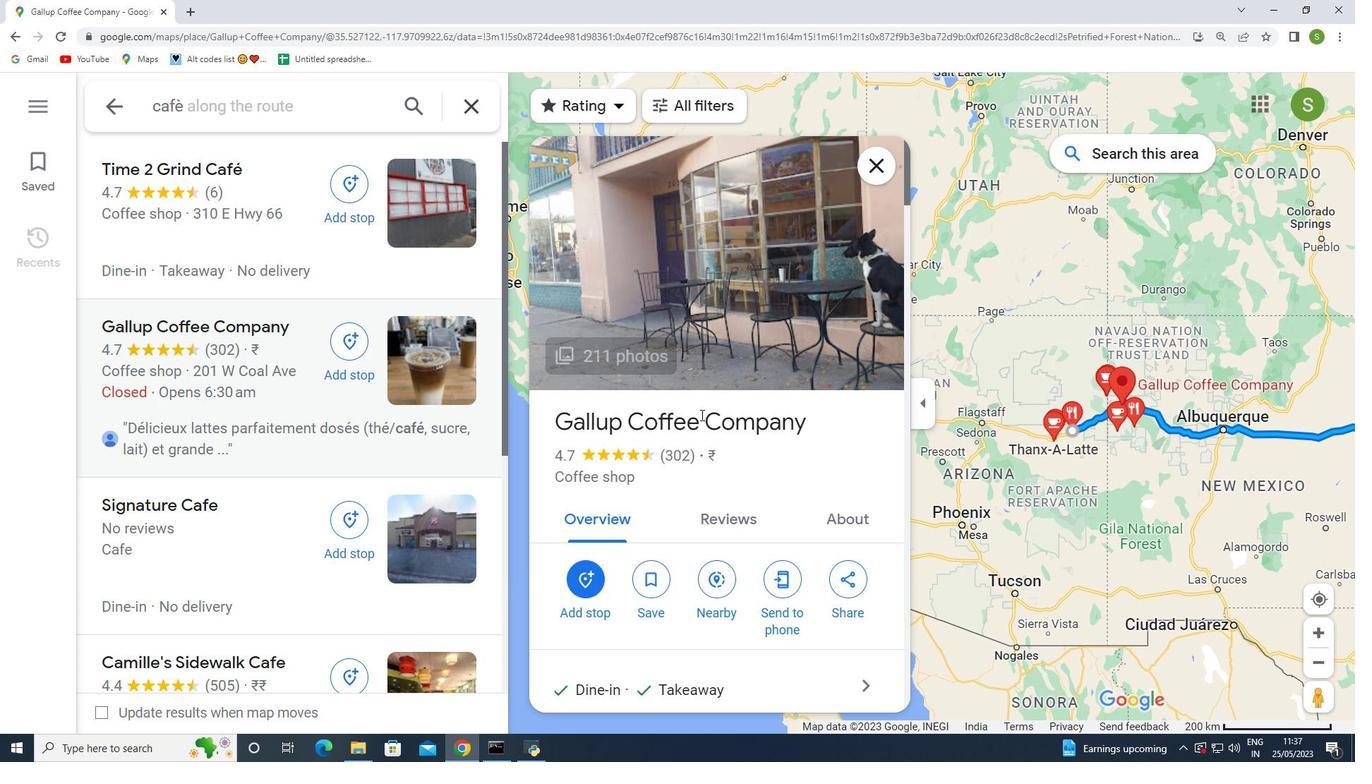 
Action: Mouse scrolled (701, 414) with delta (0, 0)
Screenshot: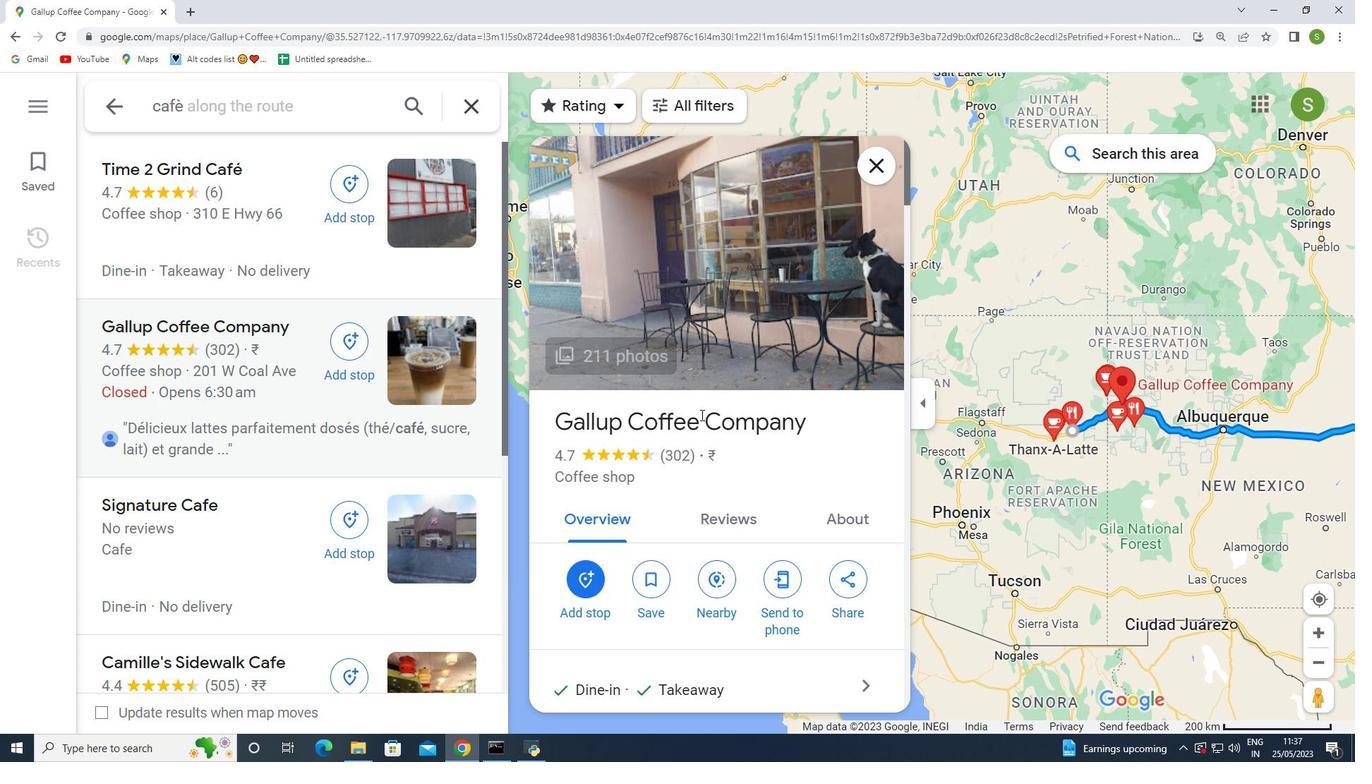 
Action: Mouse scrolled (701, 414) with delta (0, 0)
Screenshot: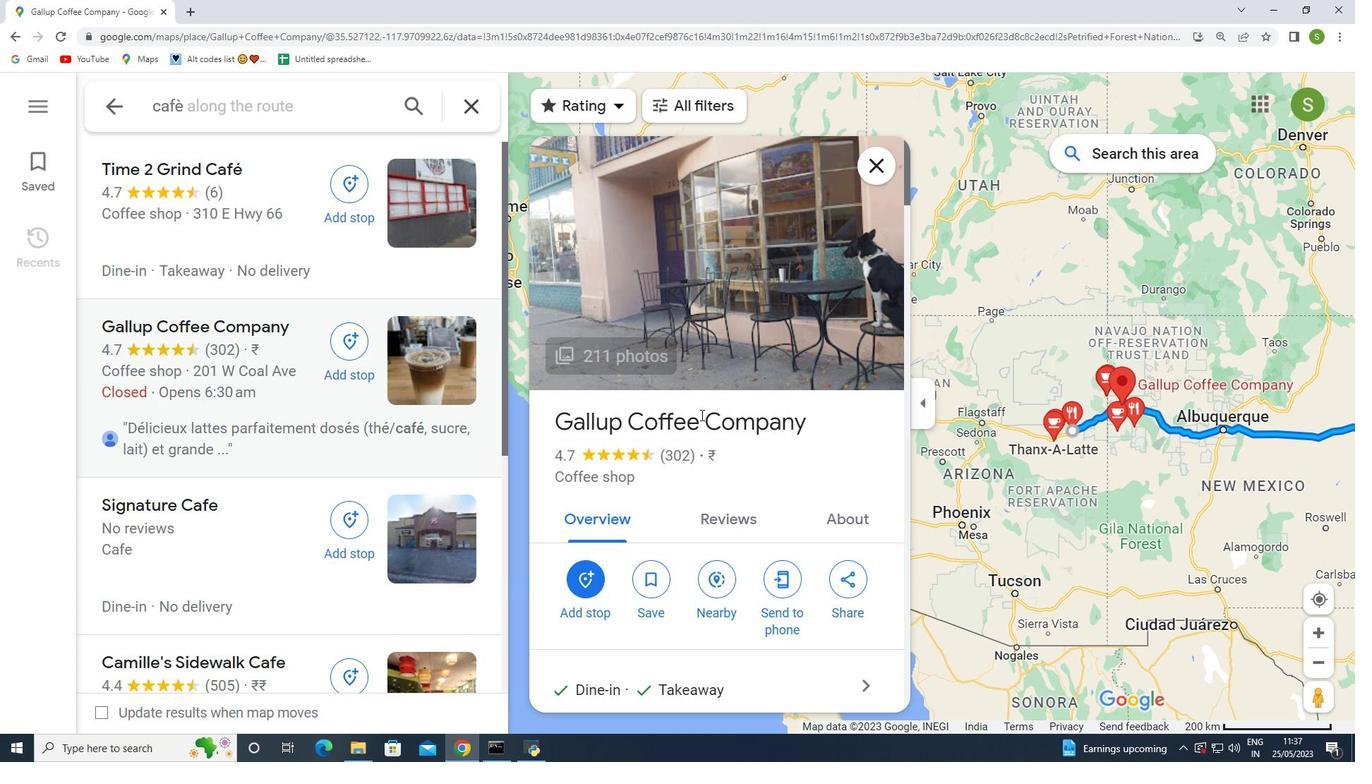 
Action: Mouse scrolled (701, 414) with delta (0, 0)
Screenshot: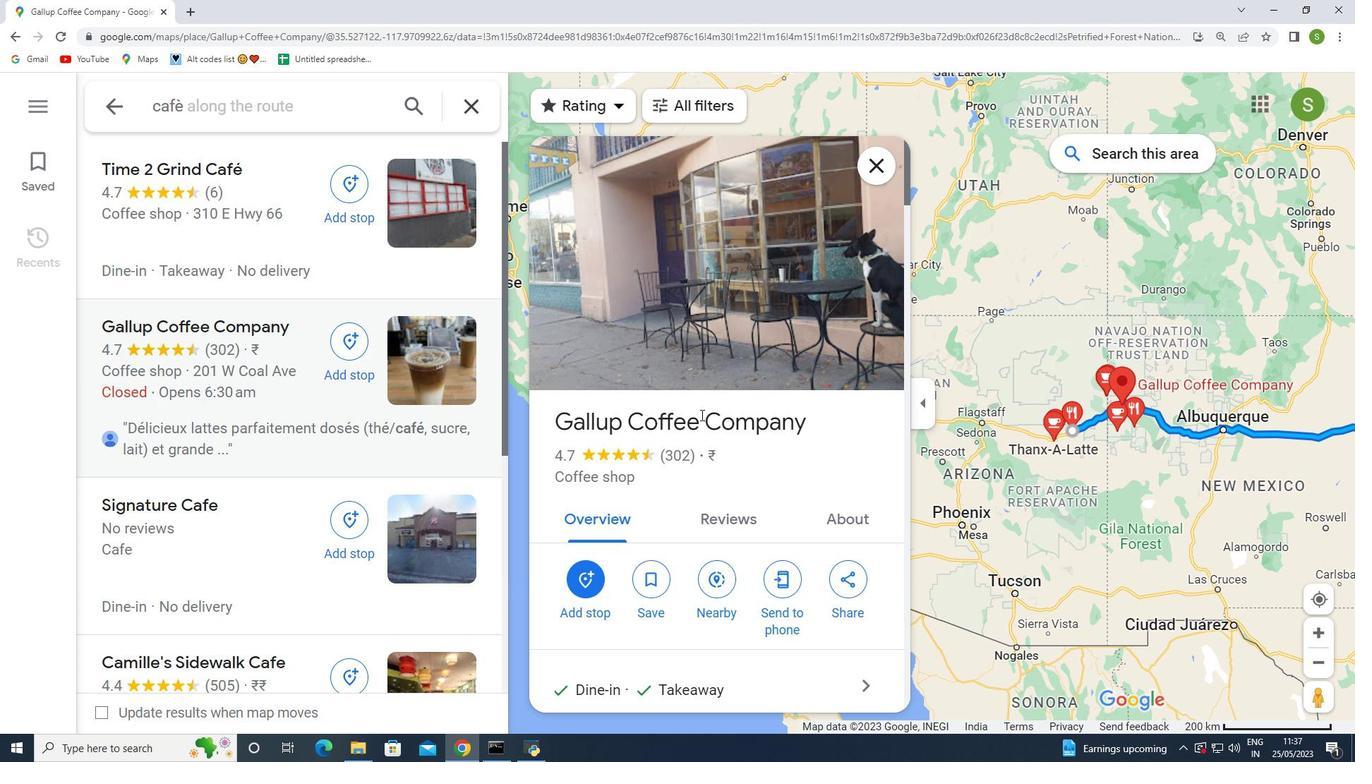 
Action: Mouse moved to (699, 418)
Screenshot: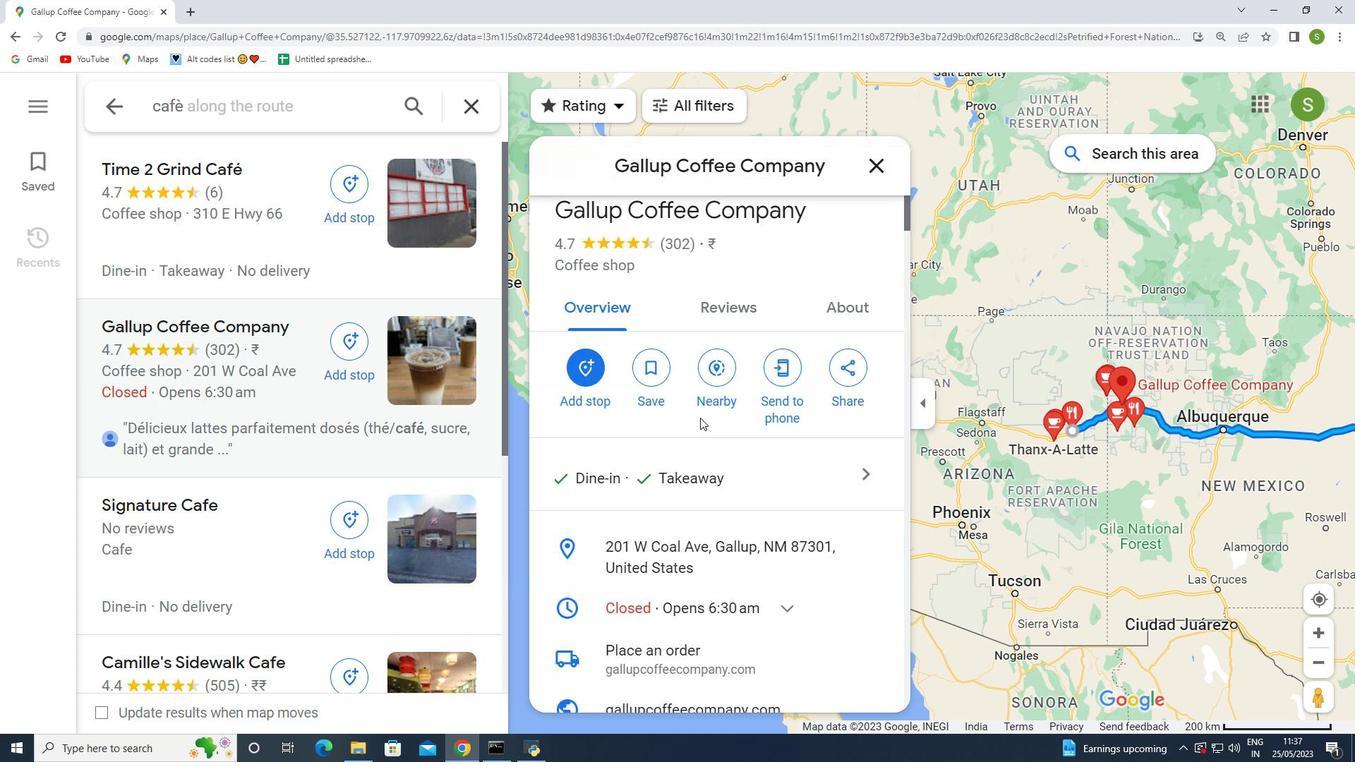 
Action: Mouse scrolled (699, 417) with delta (0, 0)
Screenshot: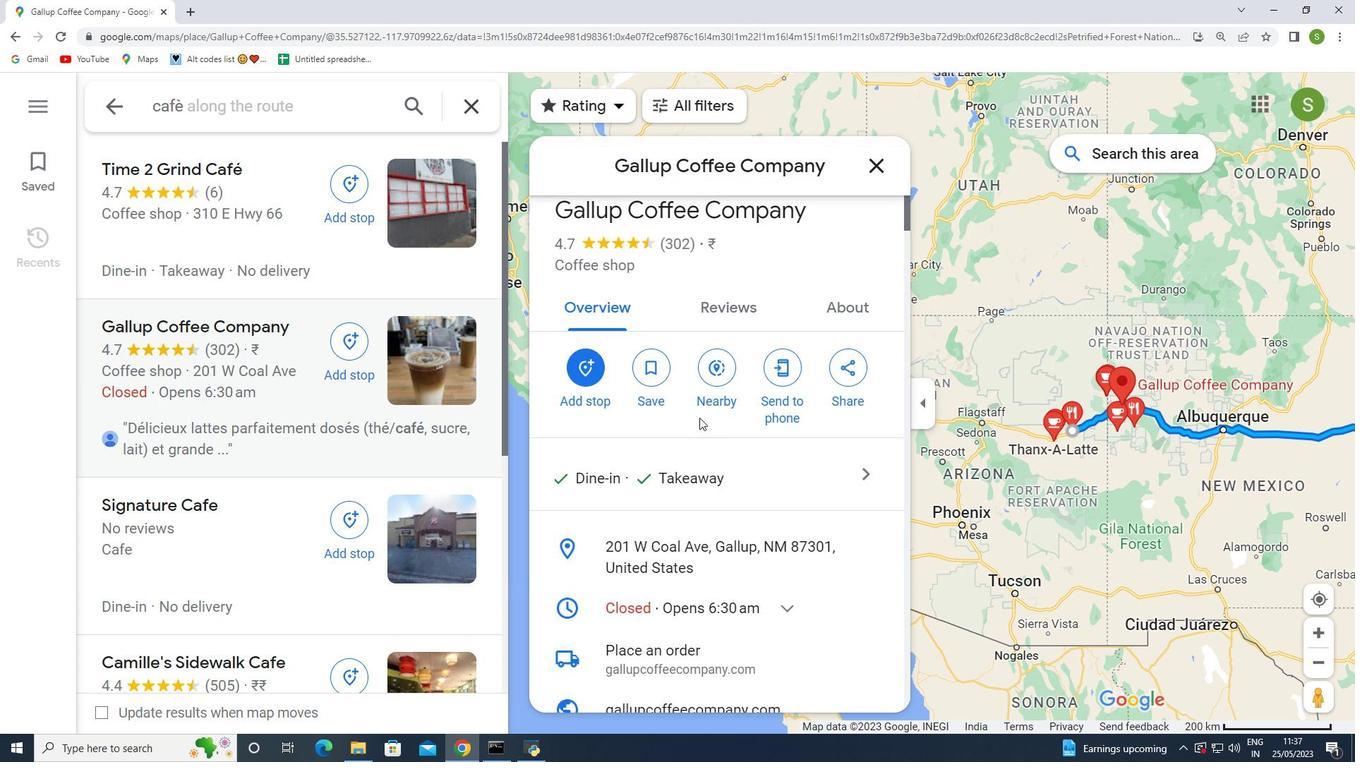 
Action: Mouse scrolled (699, 417) with delta (0, 0)
Screenshot: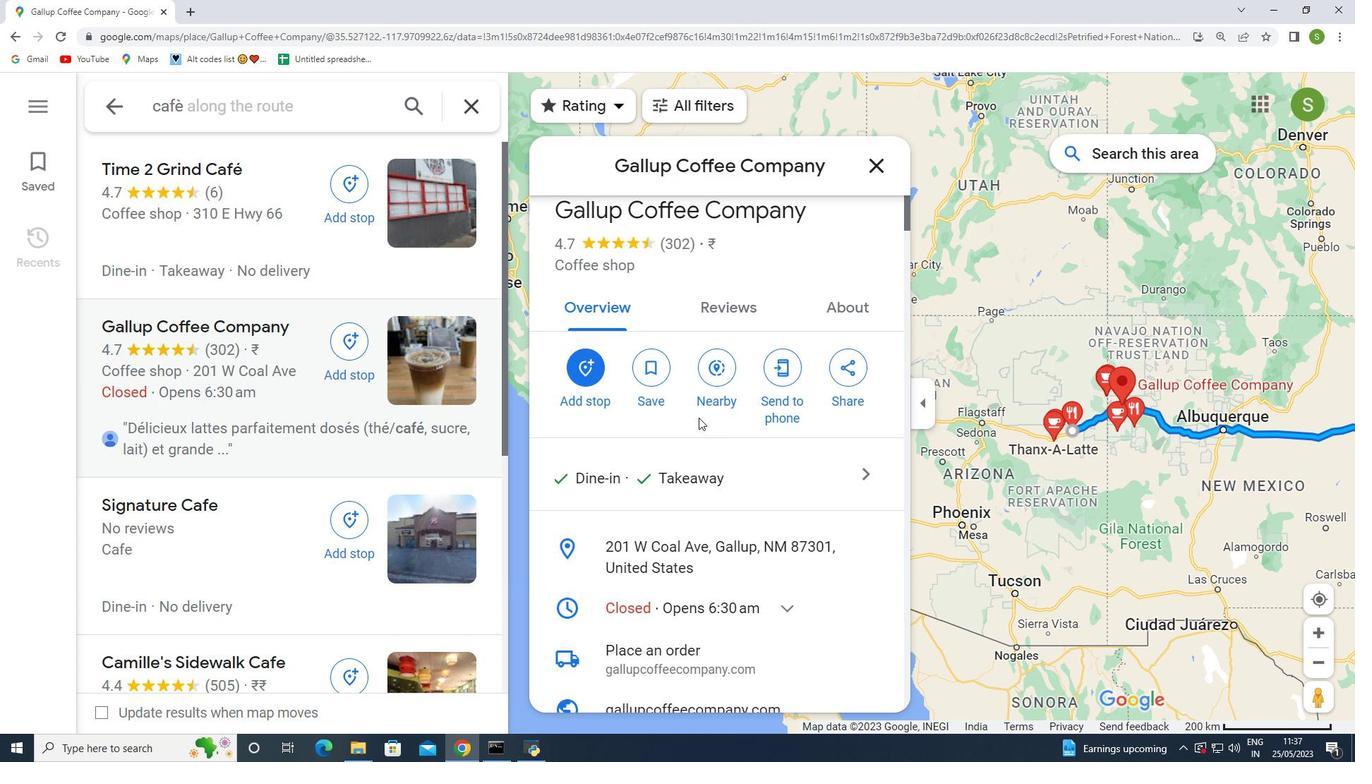 
Action: Mouse moved to (699, 418)
Screenshot: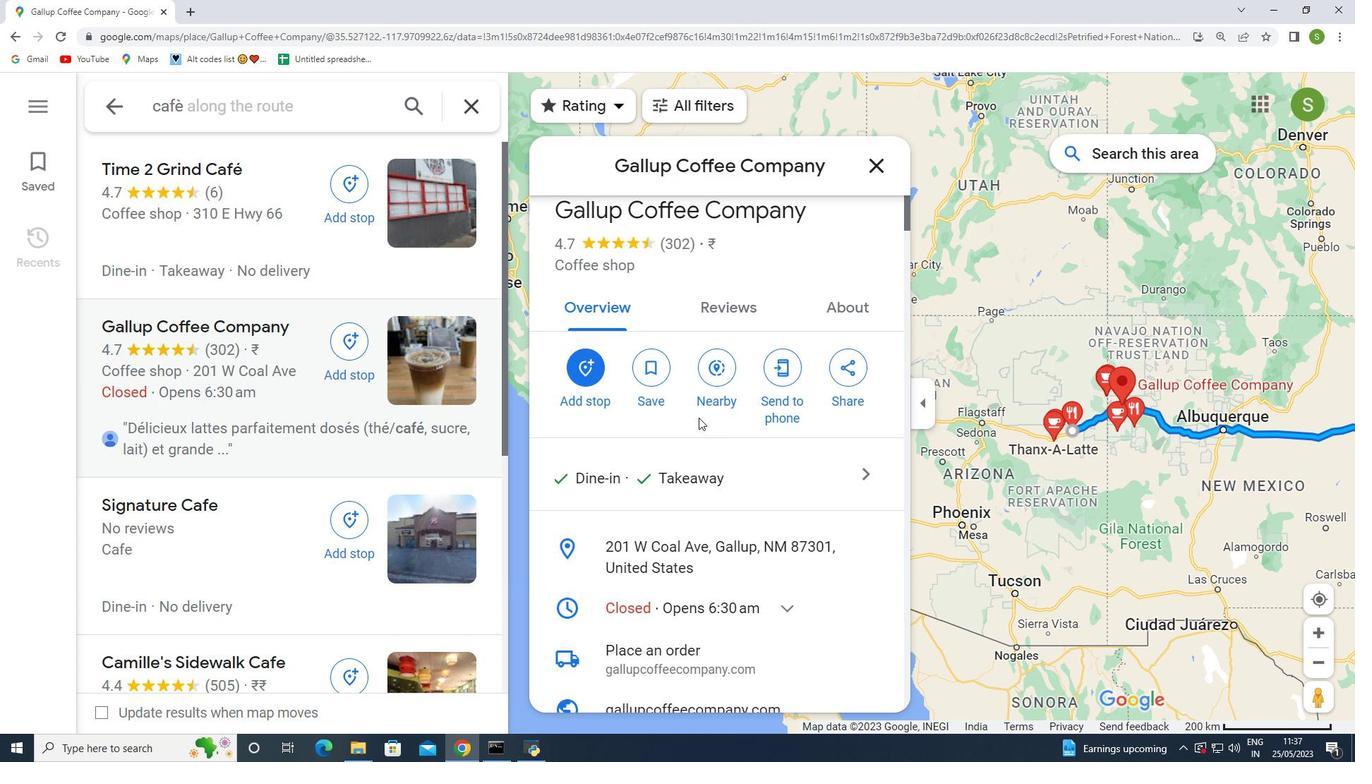
Action: Mouse scrolled (699, 417) with delta (0, 0)
Screenshot: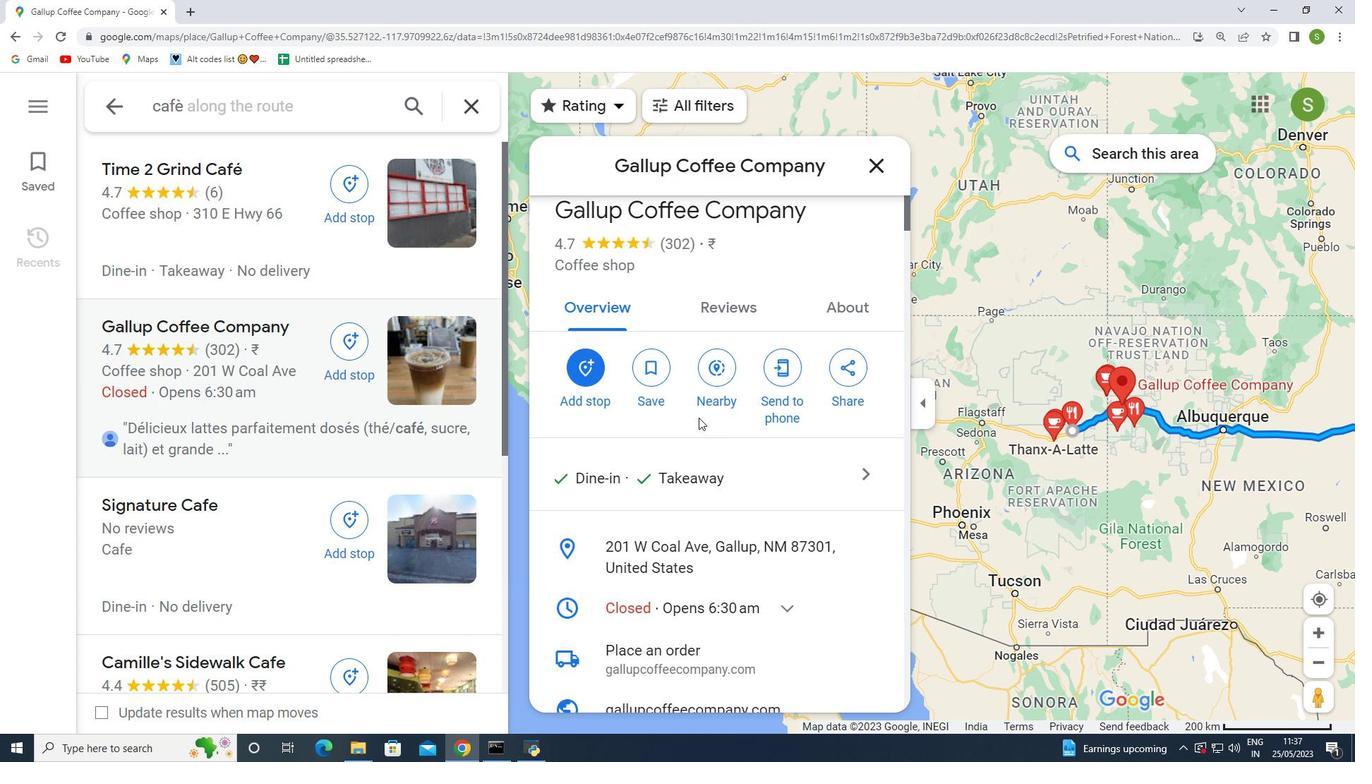 
Action: Mouse moved to (732, 403)
Screenshot: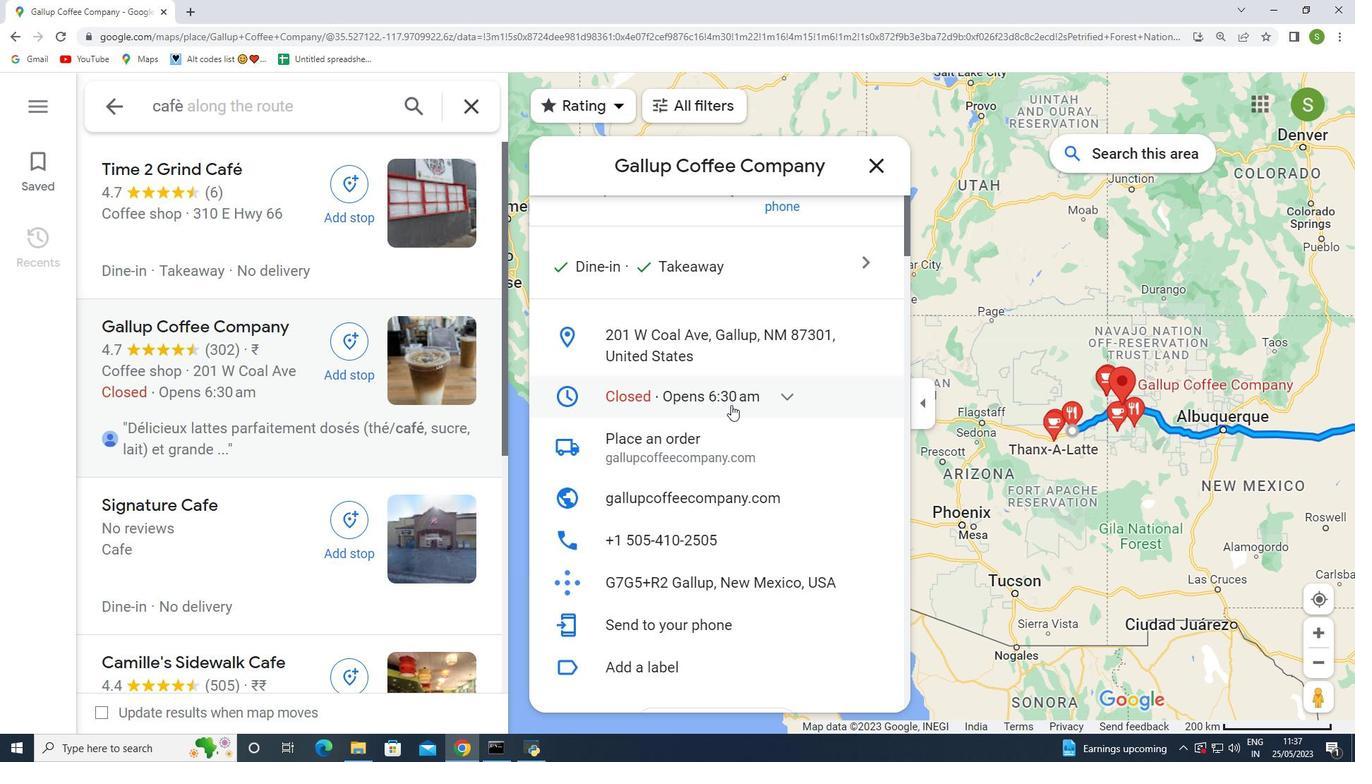 
Action: Mouse scrolled (732, 403) with delta (0, 0)
Screenshot: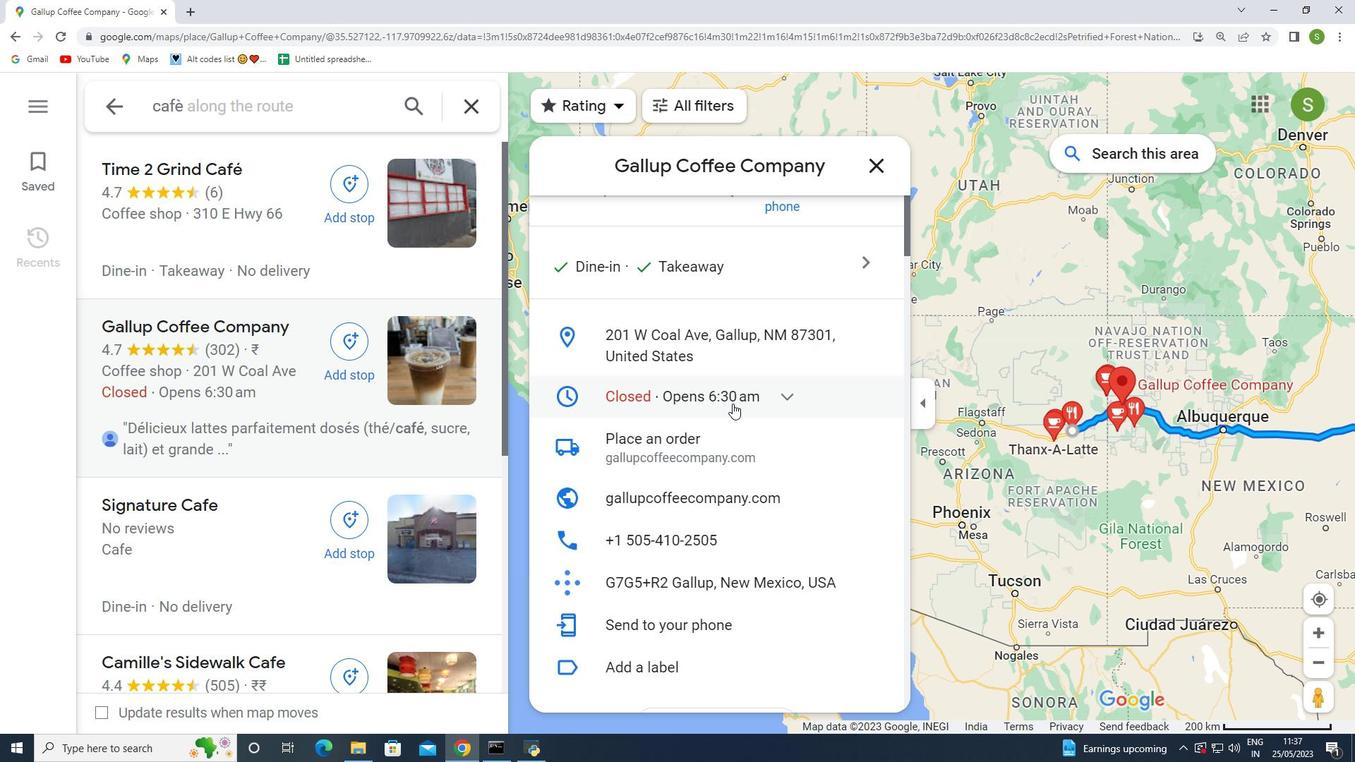 
Action: Mouse scrolled (732, 403) with delta (0, 0)
Screenshot: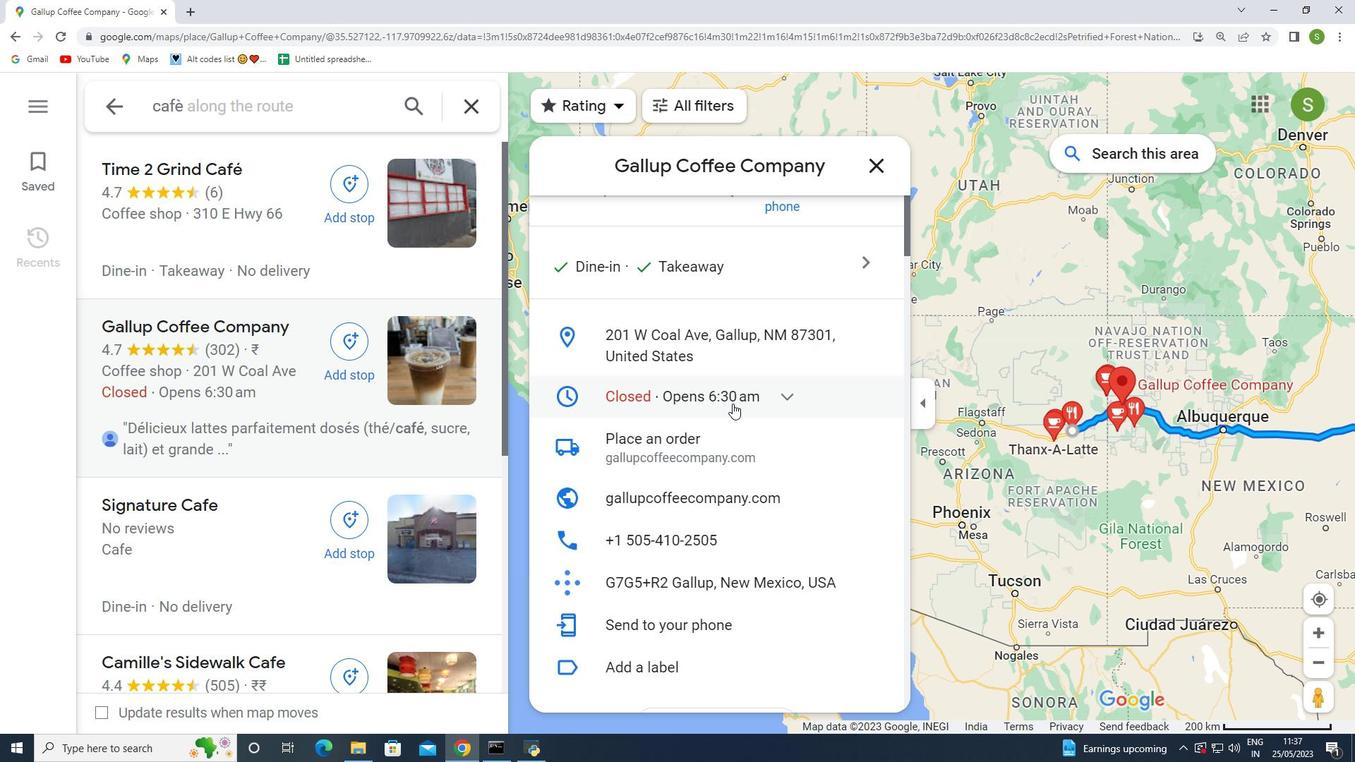 
Action: Mouse moved to (786, 258)
Screenshot: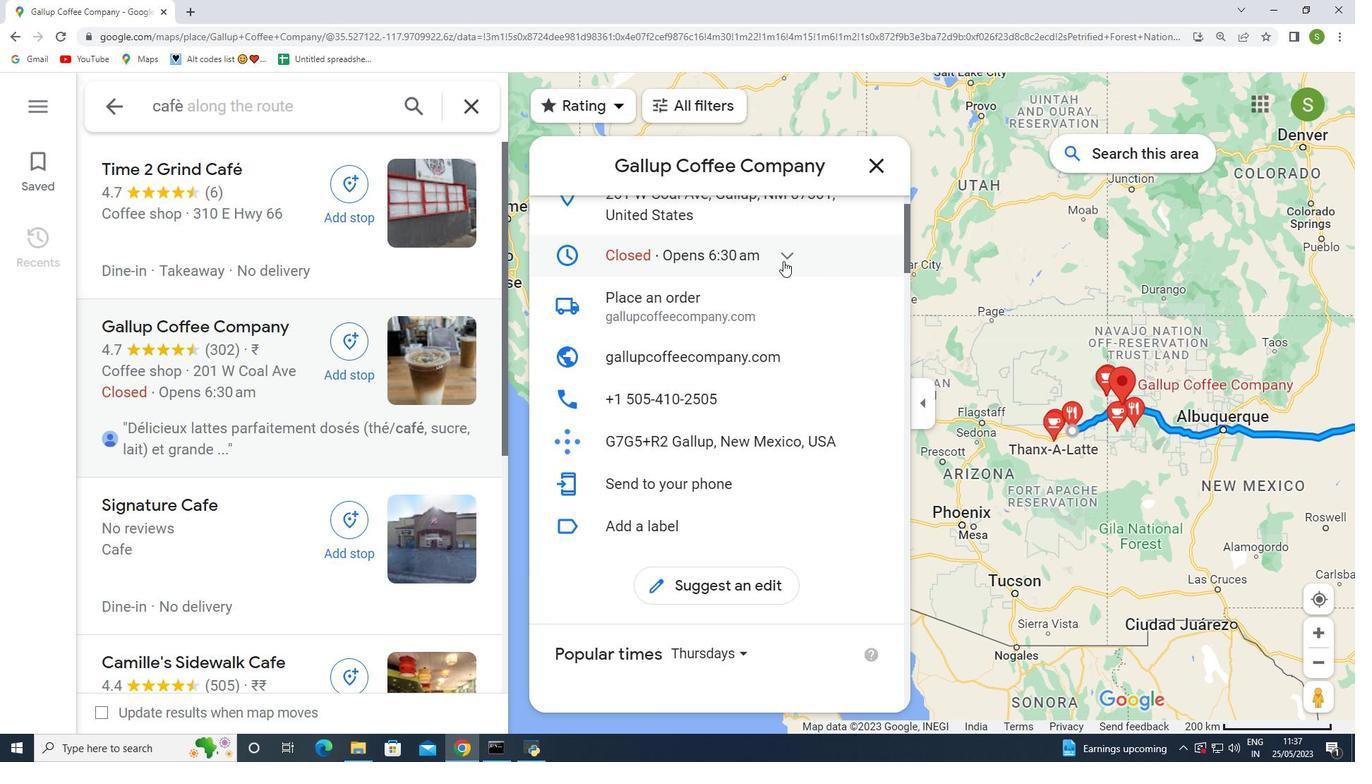 
Action: Mouse pressed left at (786, 258)
Screenshot: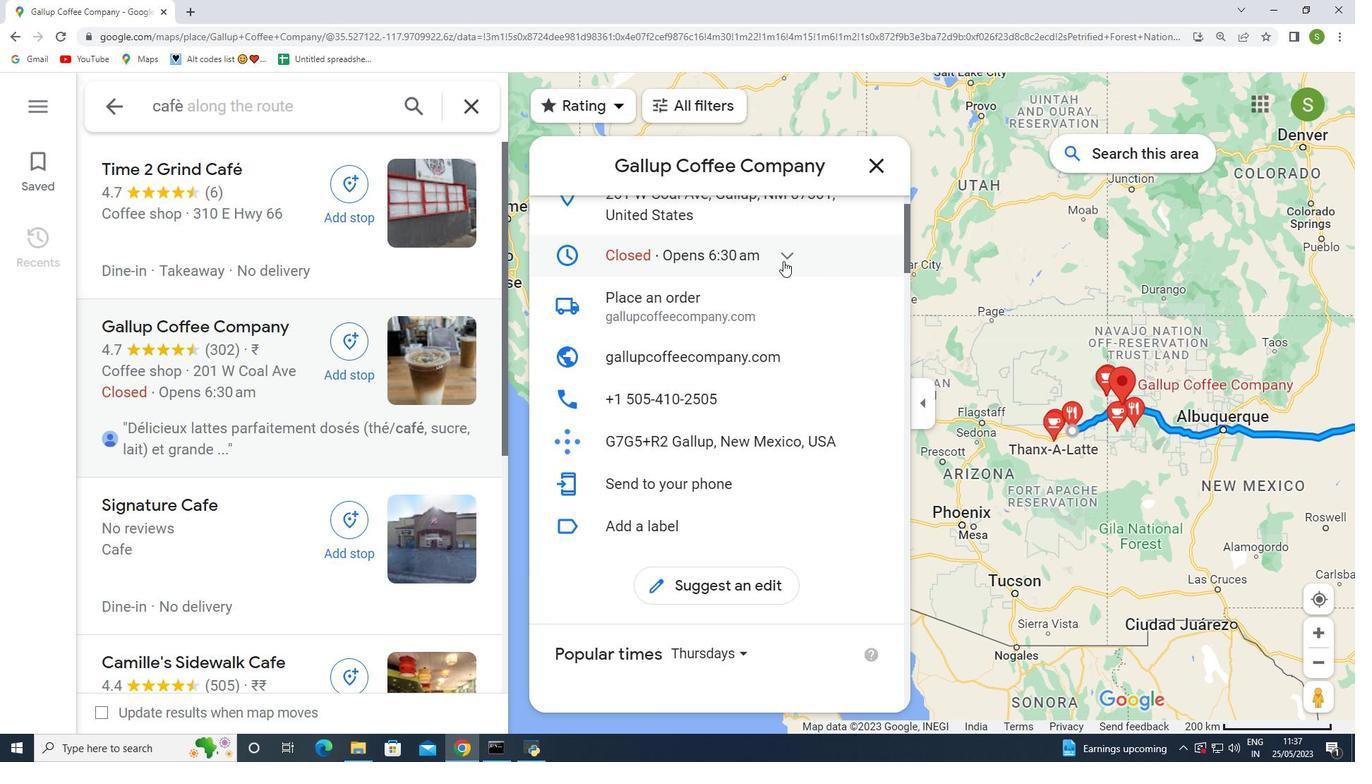
Action: Mouse moved to (671, 249)
Screenshot: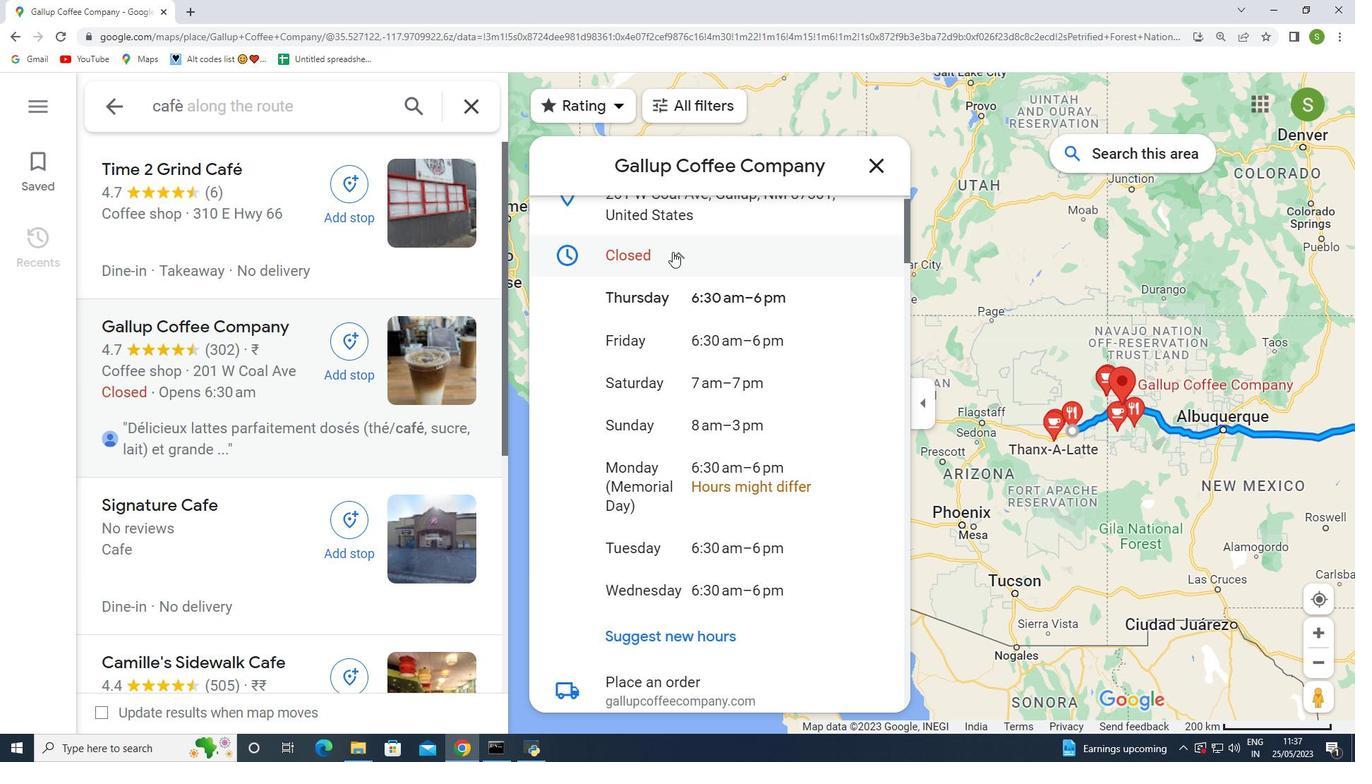 
Action: Mouse pressed left at (671, 249)
Screenshot: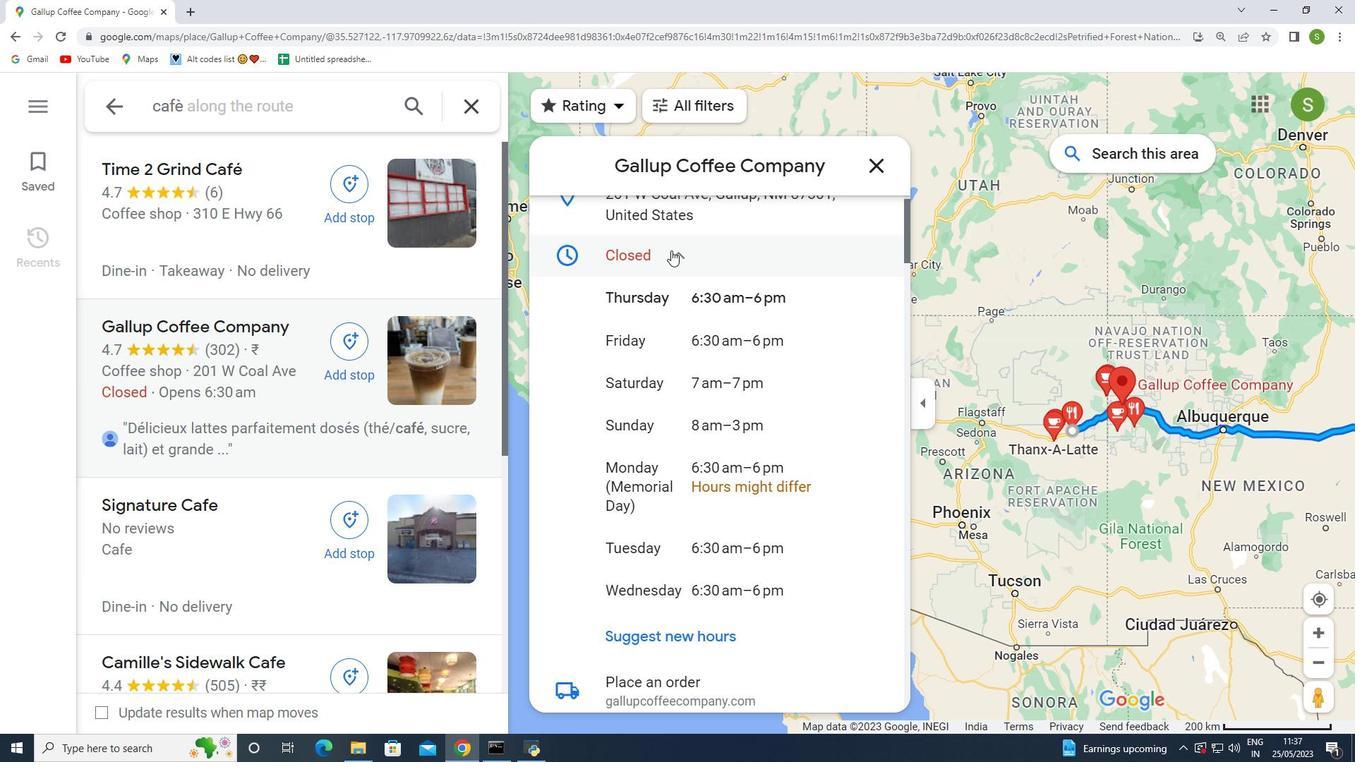 
Action: Mouse moved to (689, 374)
Screenshot: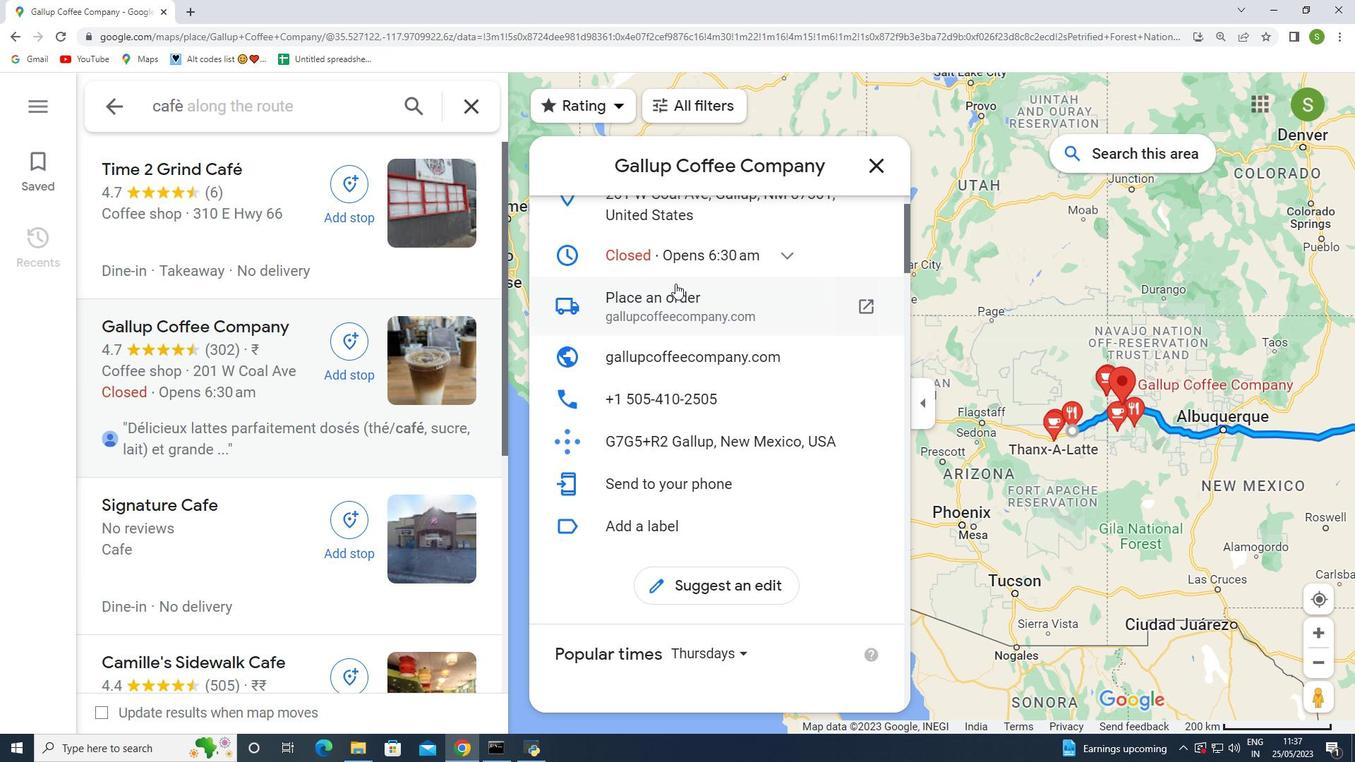
Action: Mouse scrolled (689, 373) with delta (0, 0)
Screenshot: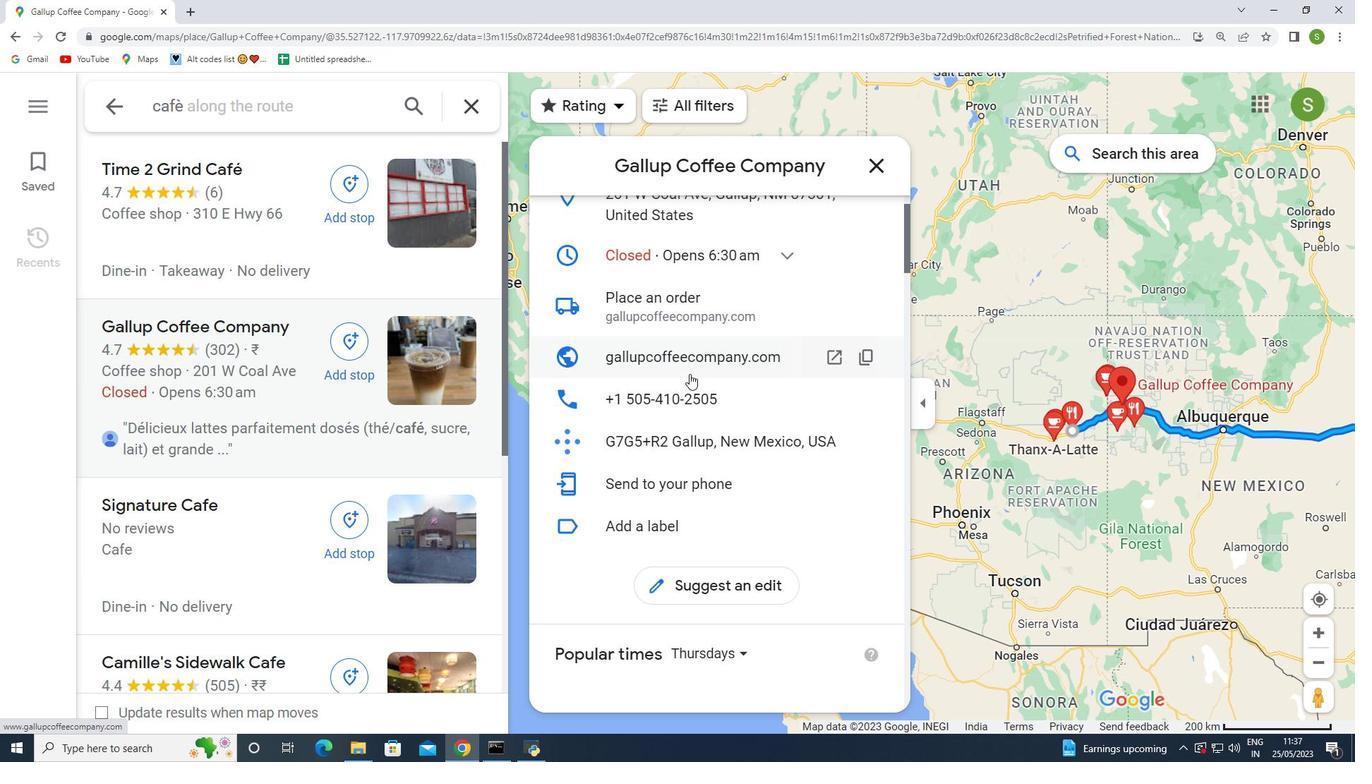 
Action: Mouse scrolled (689, 373) with delta (0, 0)
Screenshot: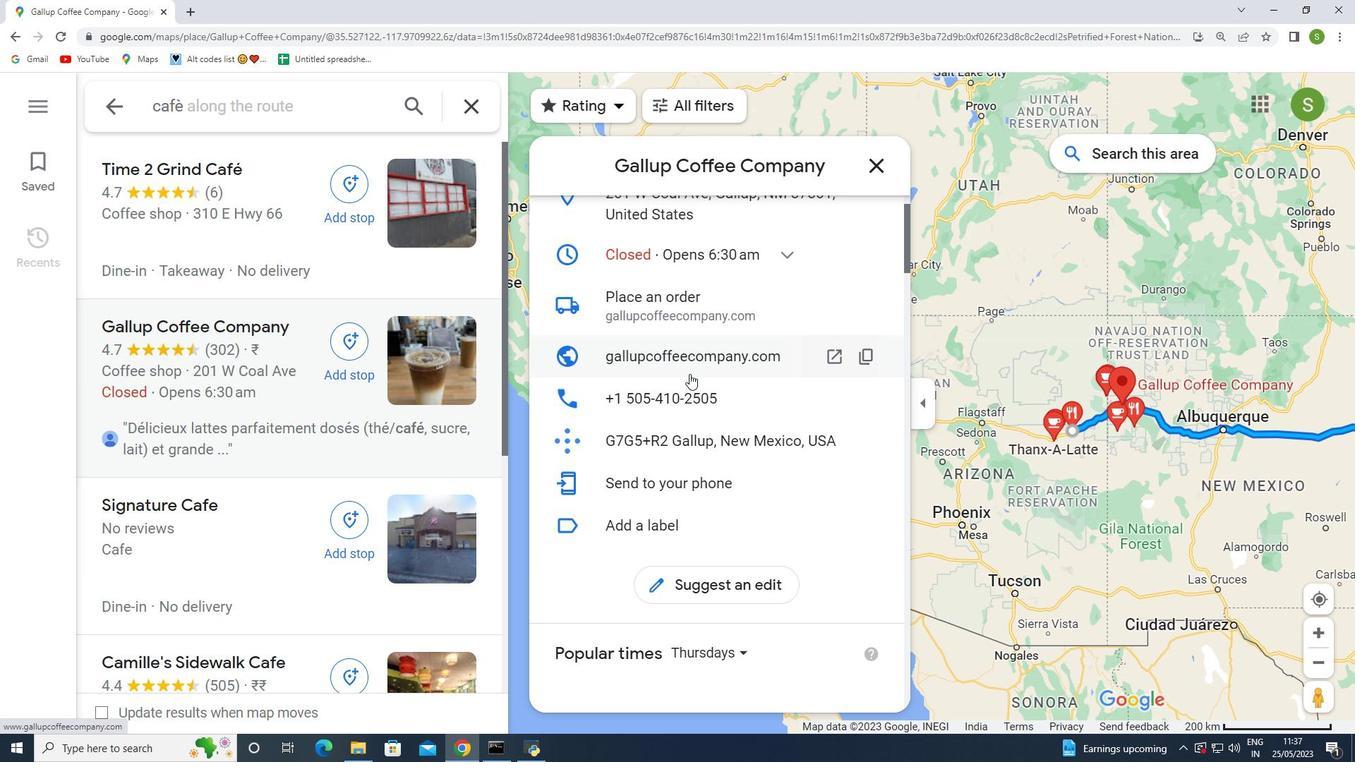 
Action: Mouse scrolled (689, 373) with delta (0, 0)
Screenshot: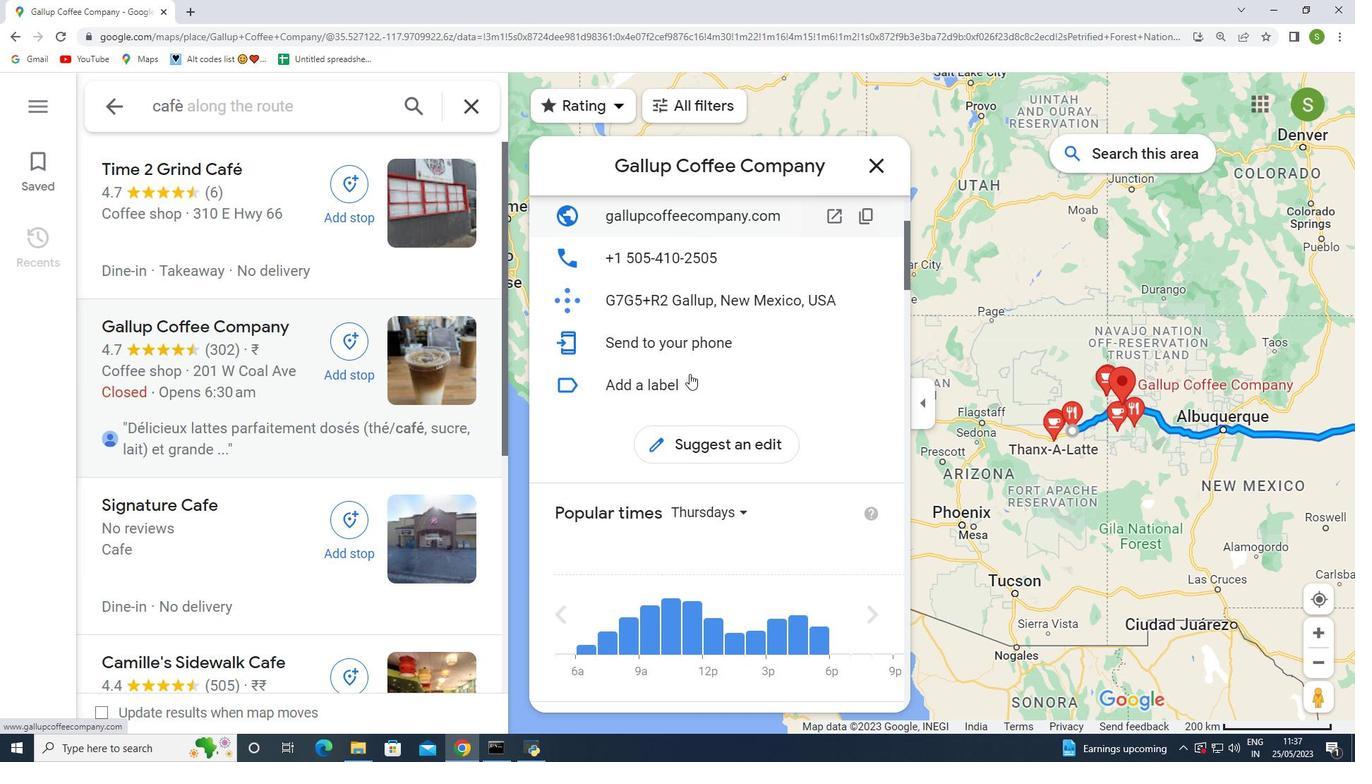 
Action: Mouse moved to (697, 381)
Screenshot: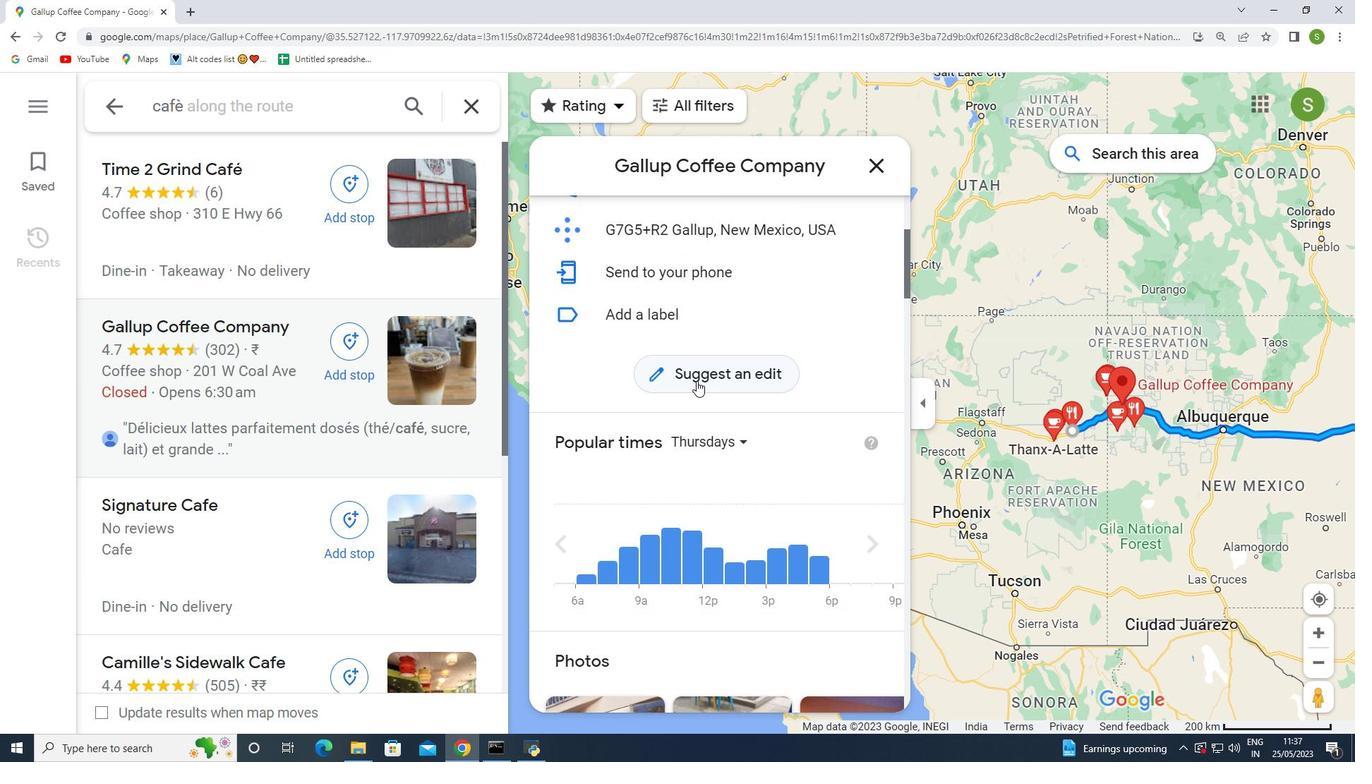 
Action: Mouse scrolled (697, 381) with delta (0, 0)
Screenshot: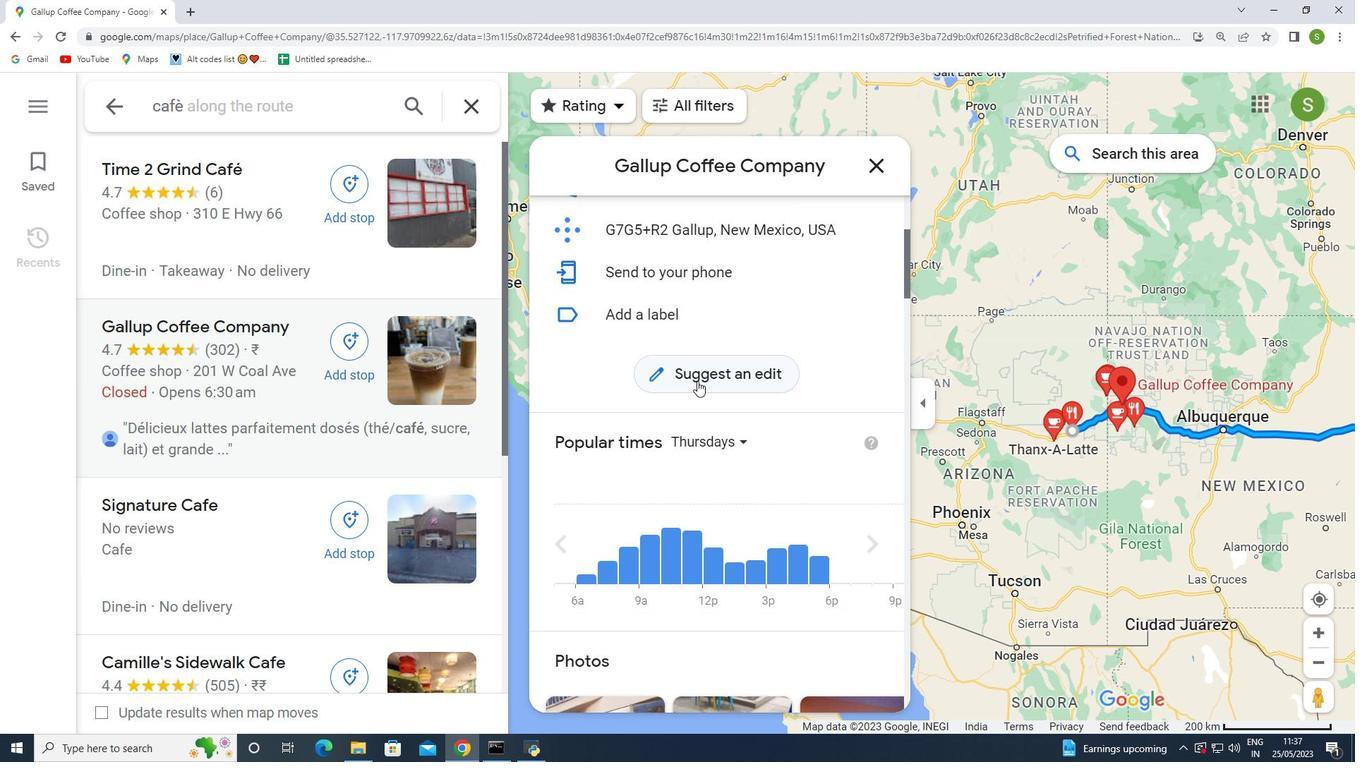 
Action: Mouse scrolled (697, 381) with delta (0, 0)
Screenshot: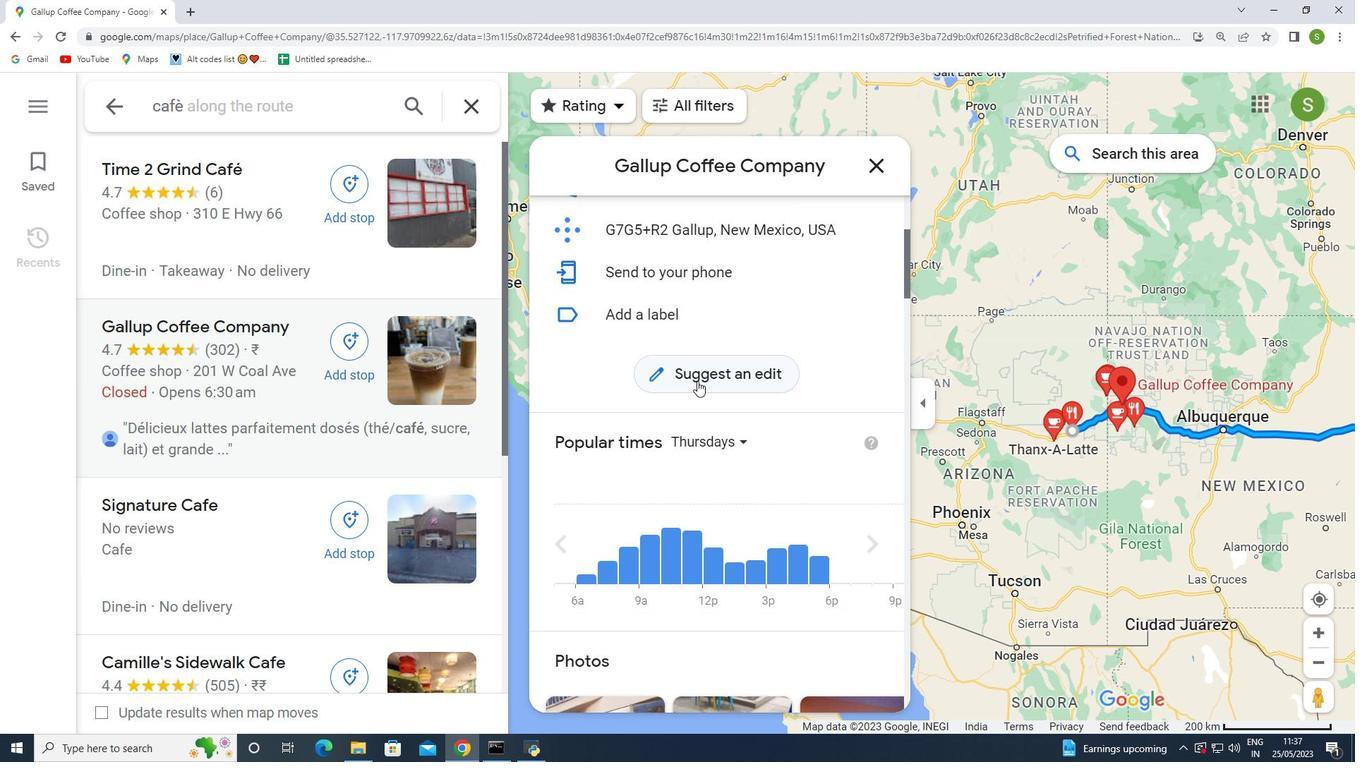 
Action: Mouse scrolled (697, 381) with delta (0, 0)
Screenshot: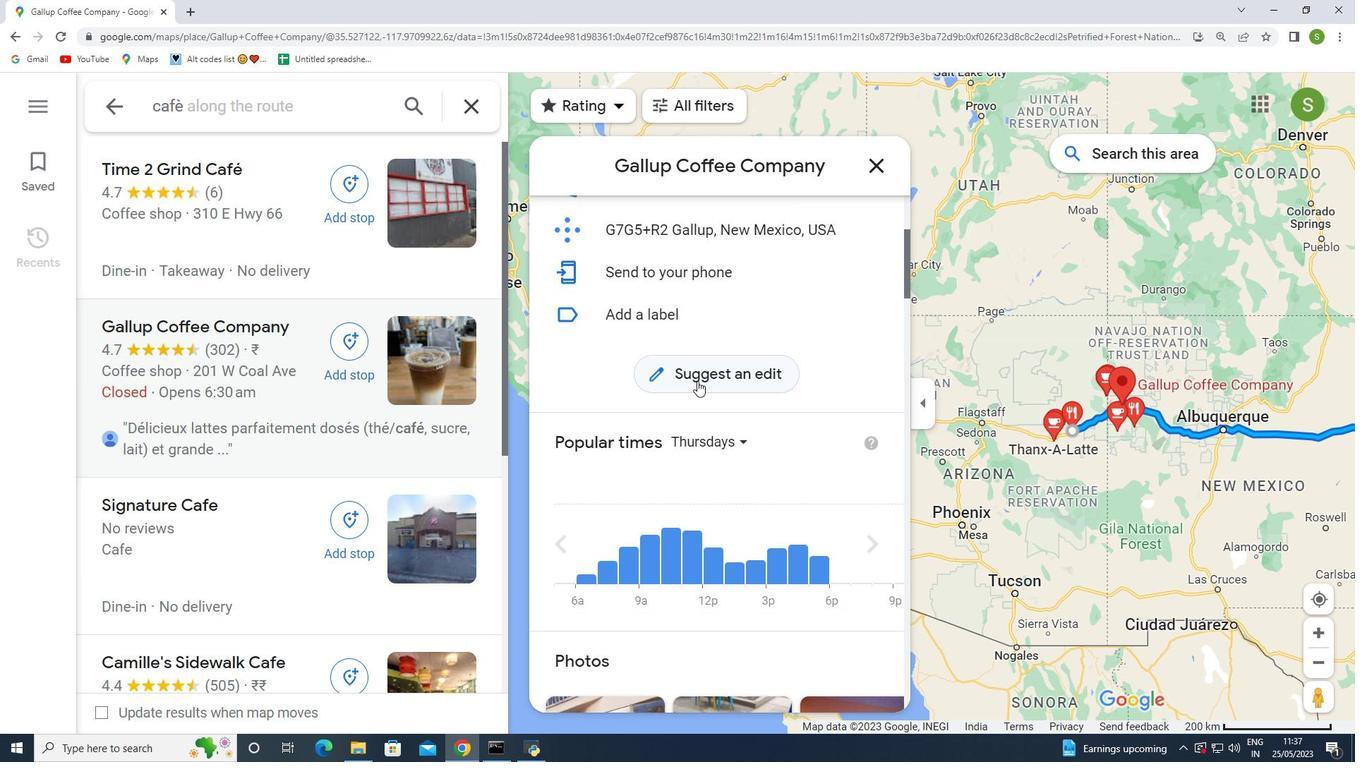 
Action: Mouse scrolled (697, 381) with delta (0, 0)
Screenshot: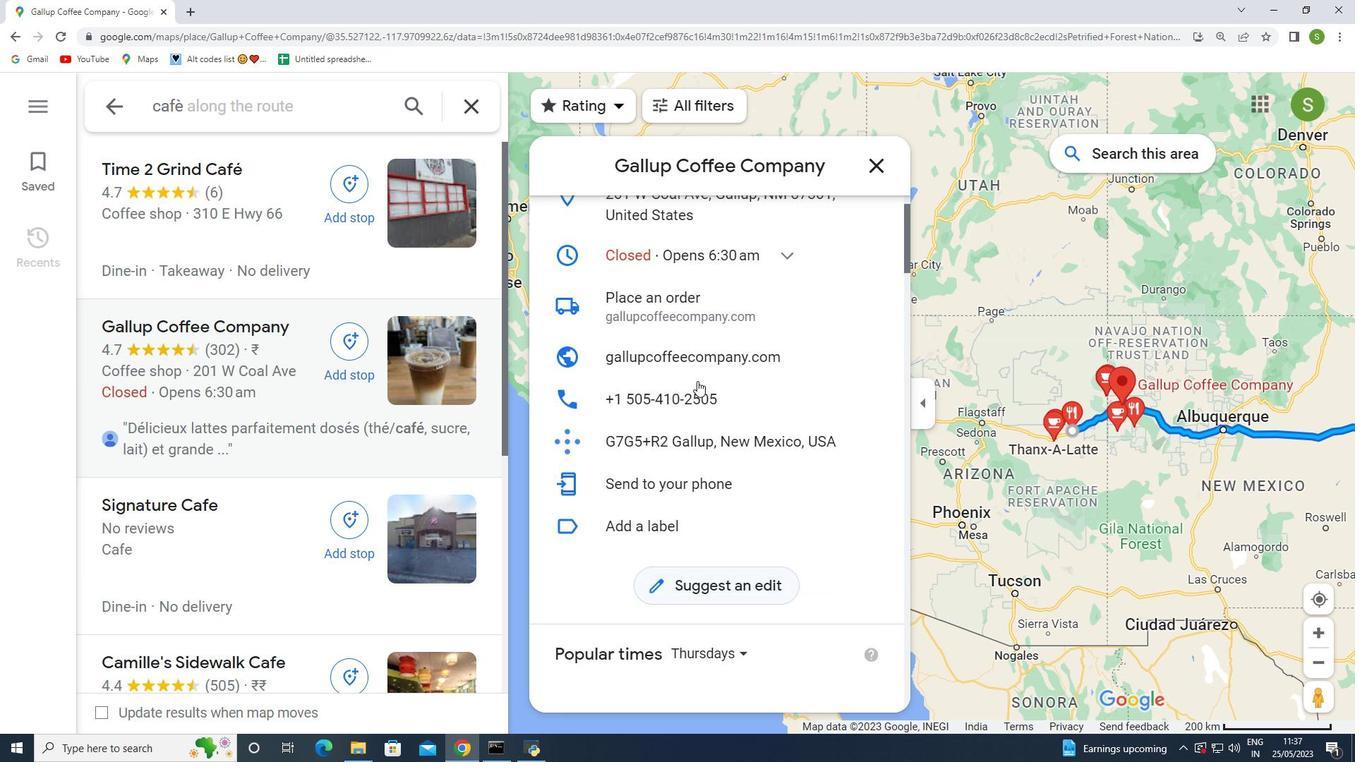 
Action: Mouse scrolled (697, 381) with delta (0, 0)
Screenshot: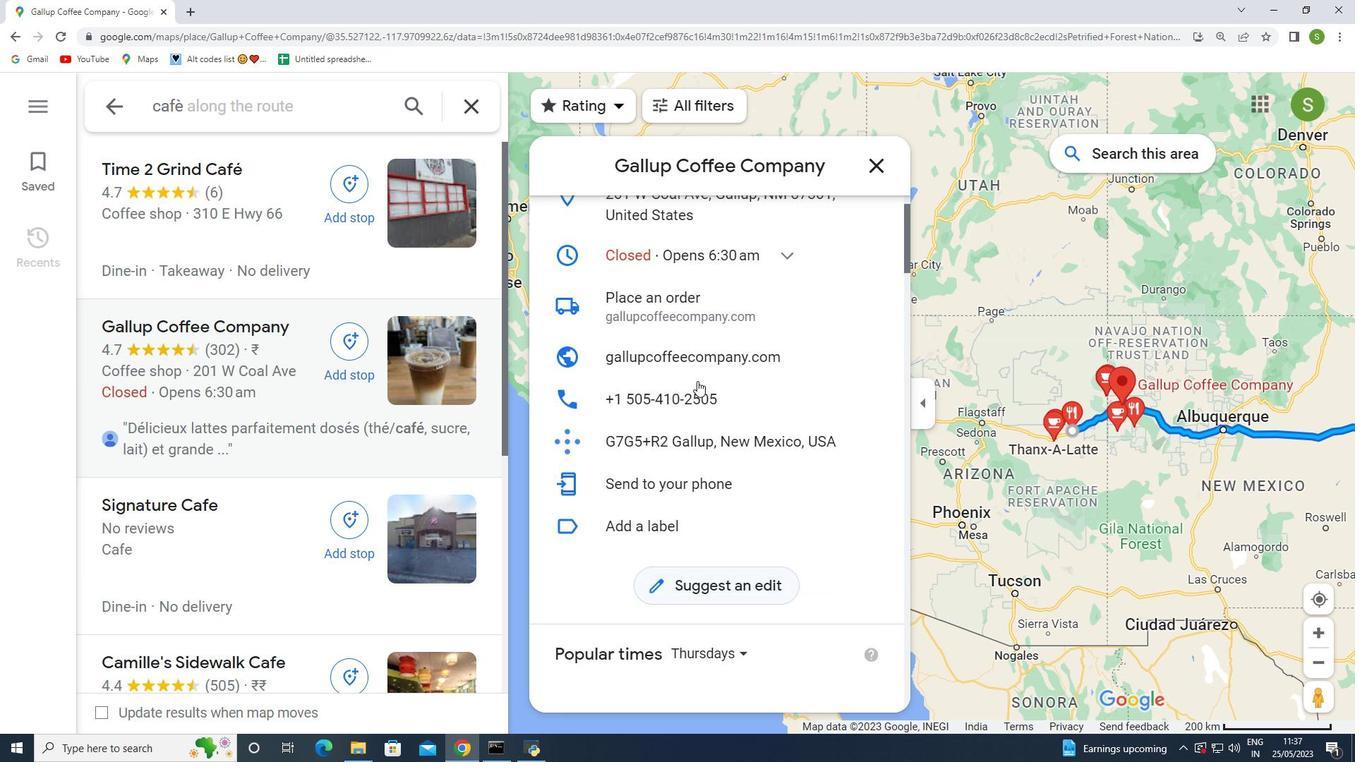 
Action: Mouse moved to (697, 381)
Screenshot: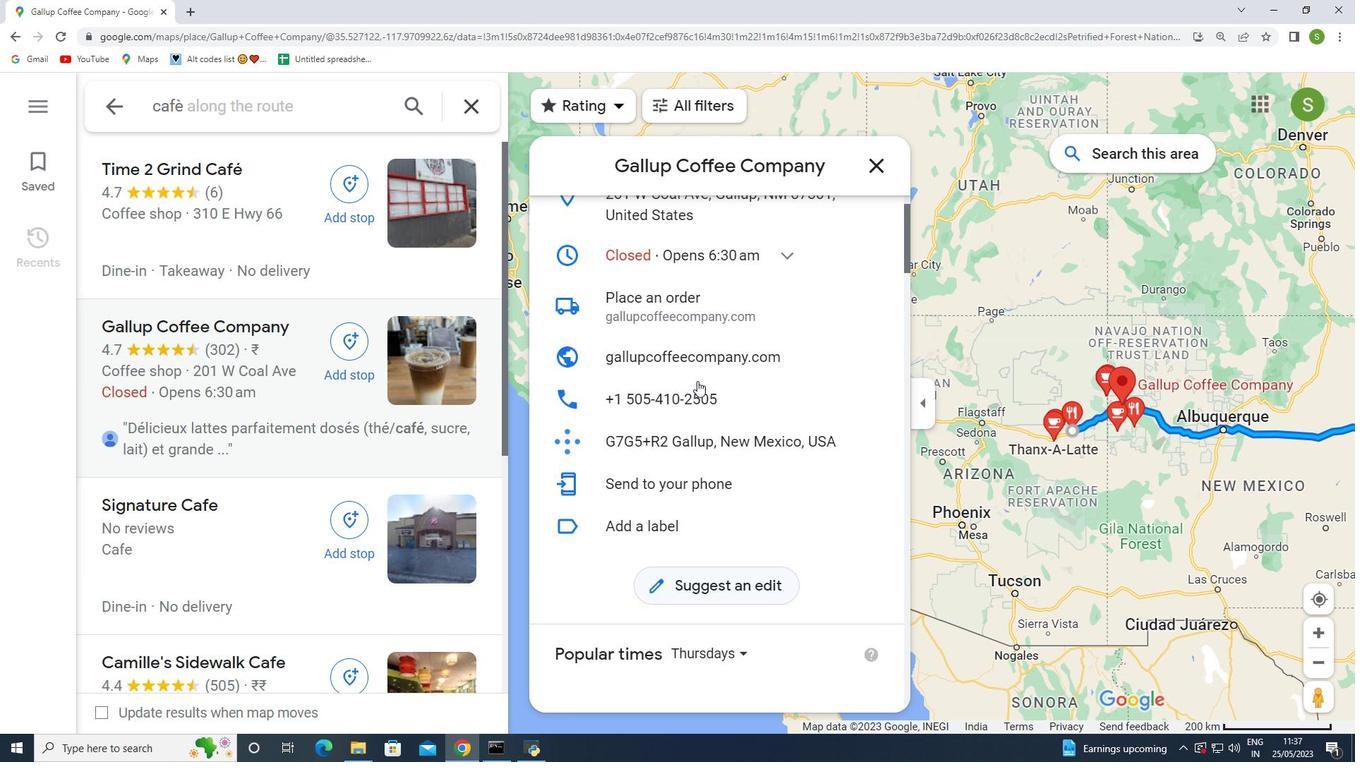 
Action: Mouse scrolled (697, 381) with delta (0, 0)
Screenshot: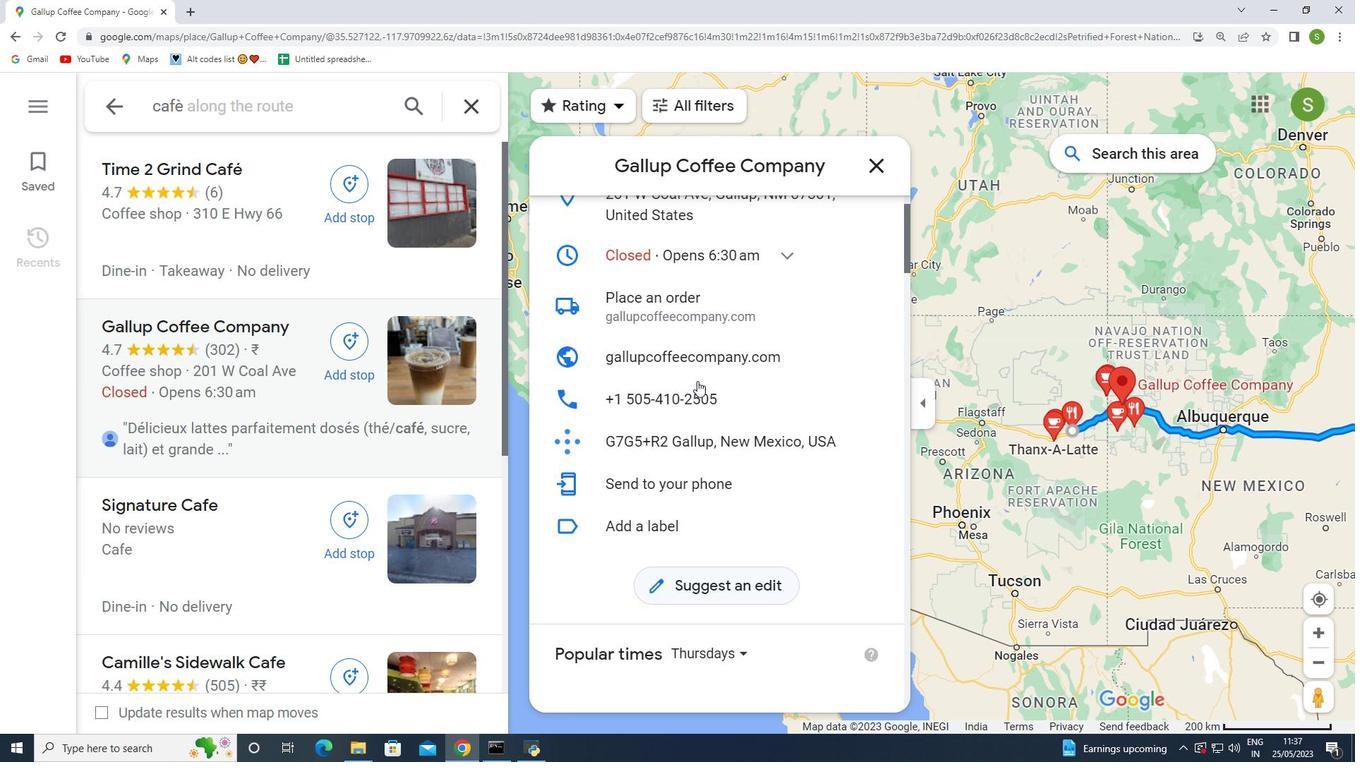 
Action: Mouse moved to (694, 371)
Screenshot: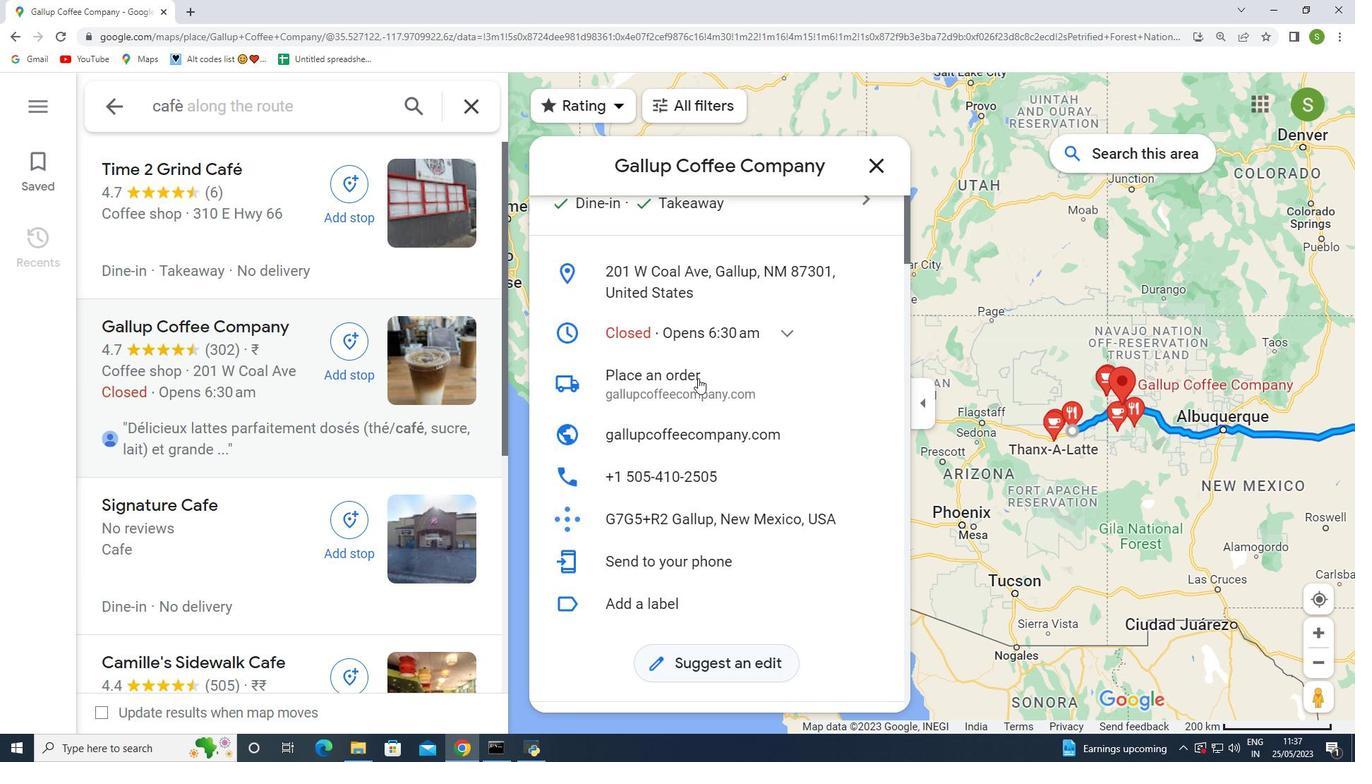 
Action: Mouse scrolled (694, 372) with delta (0, 0)
Screenshot: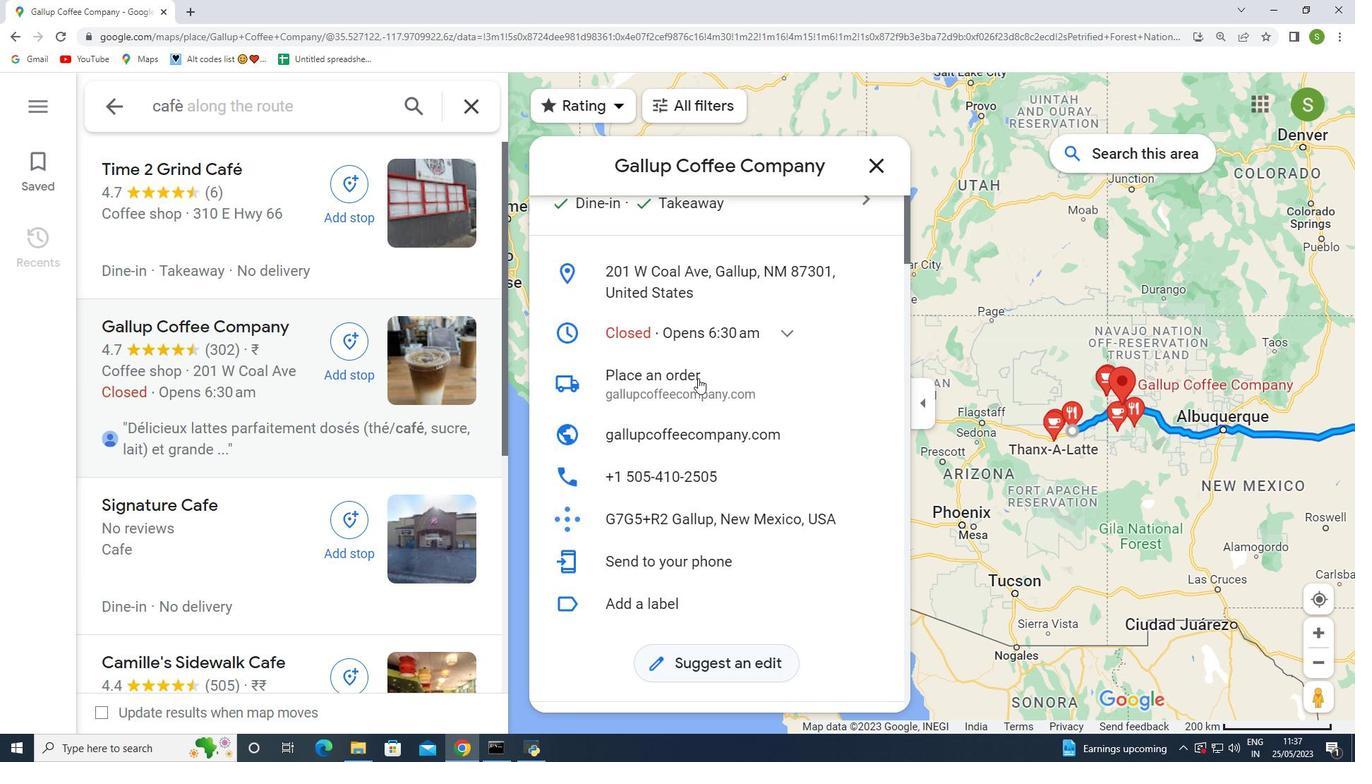 
Action: Mouse scrolled (694, 372) with delta (0, 0)
Screenshot: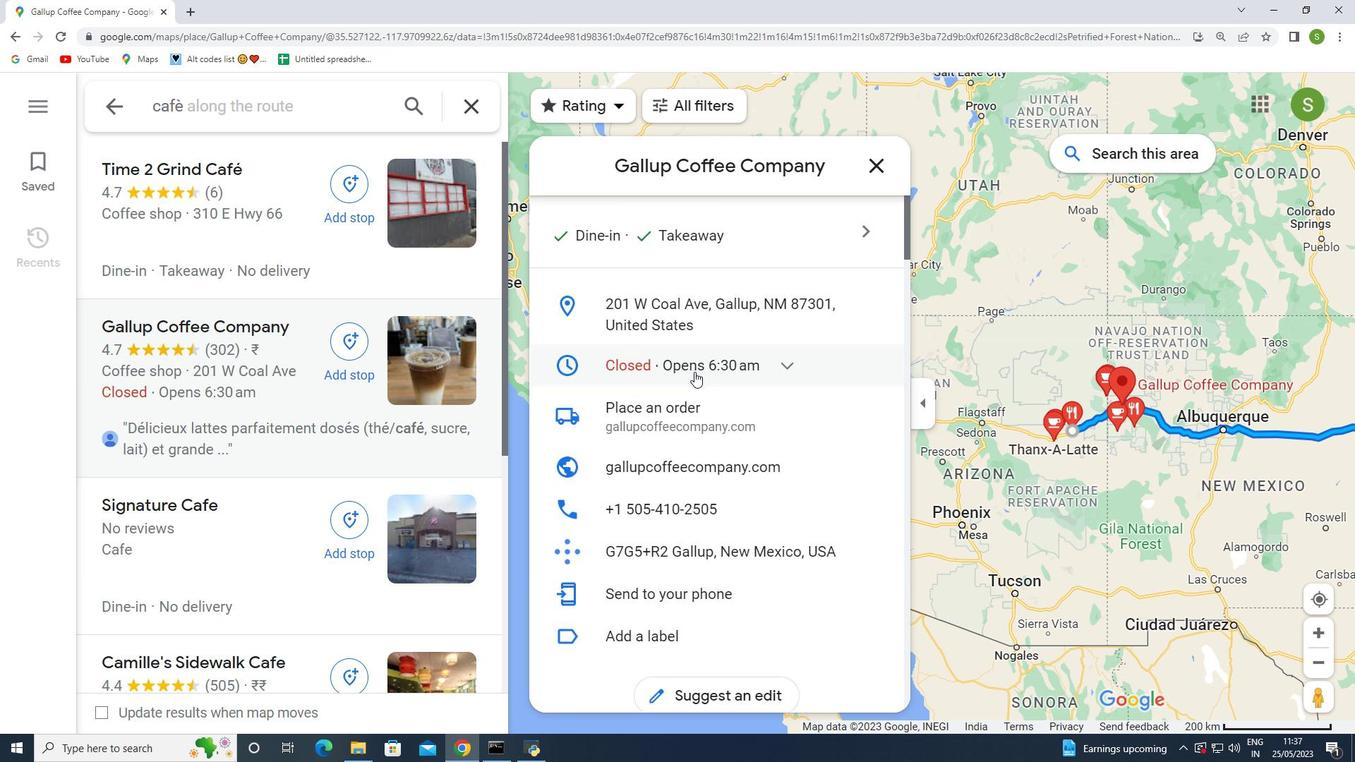 
Action: Mouse scrolled (694, 372) with delta (0, 0)
Screenshot: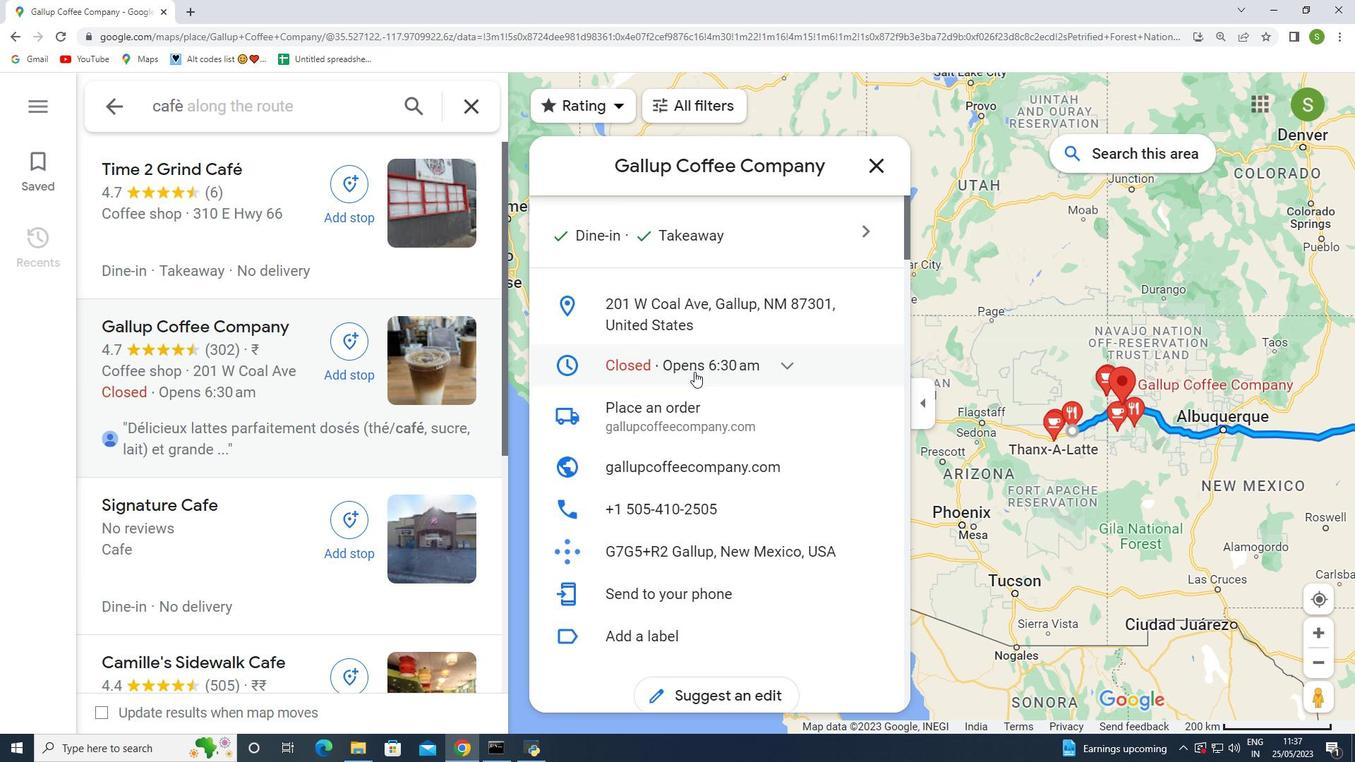 
Action: Mouse scrolled (694, 372) with delta (0, 0)
Screenshot: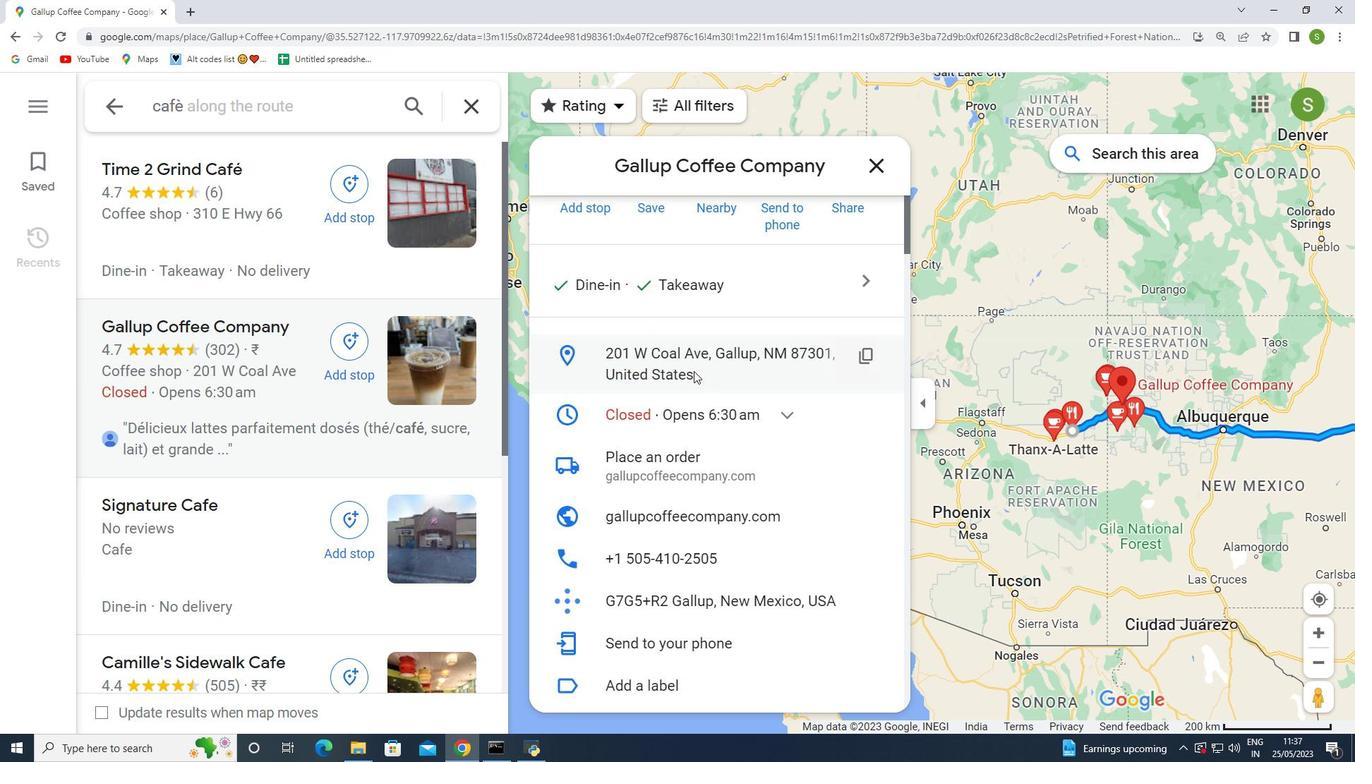 
Action: Mouse scrolled (694, 372) with delta (0, 0)
Screenshot: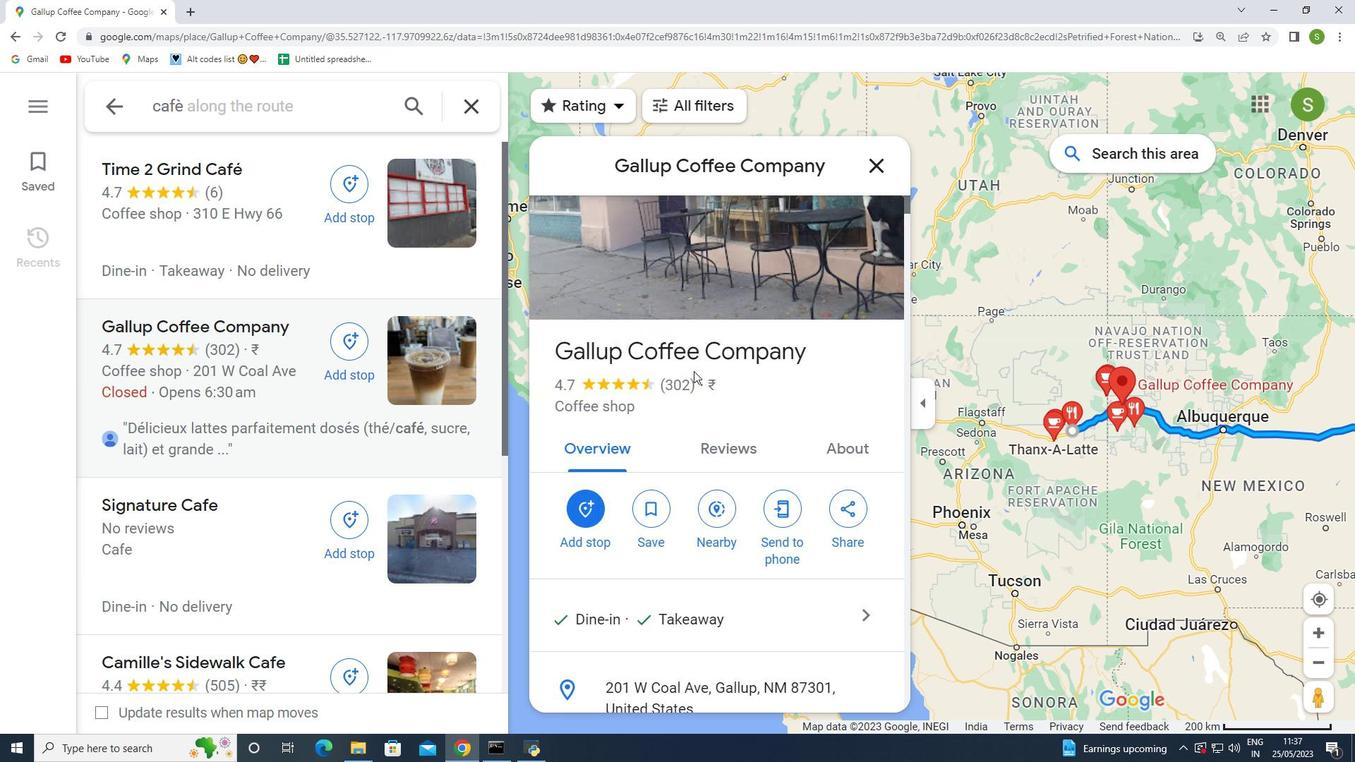 
Action: Mouse scrolled (694, 372) with delta (0, 0)
Screenshot: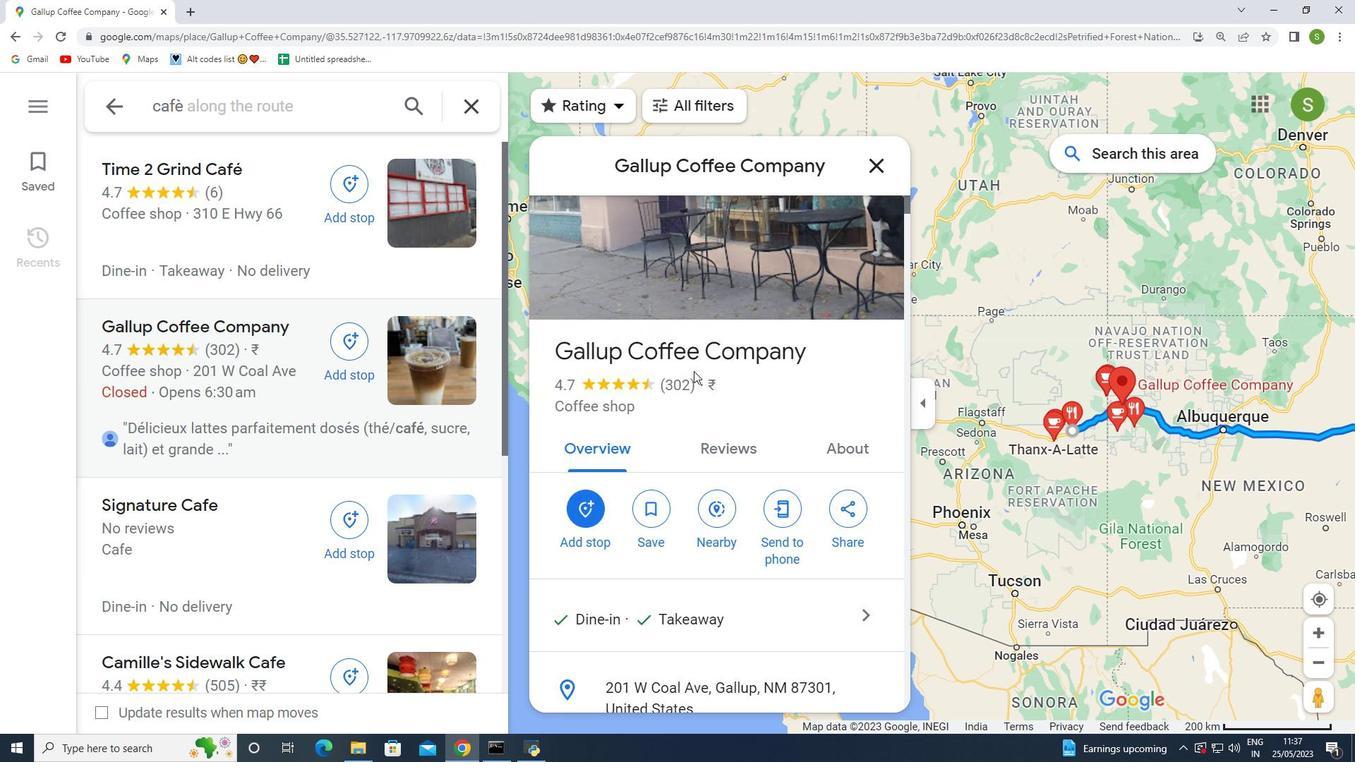 
Action: Mouse scrolled (694, 372) with delta (0, 0)
Screenshot: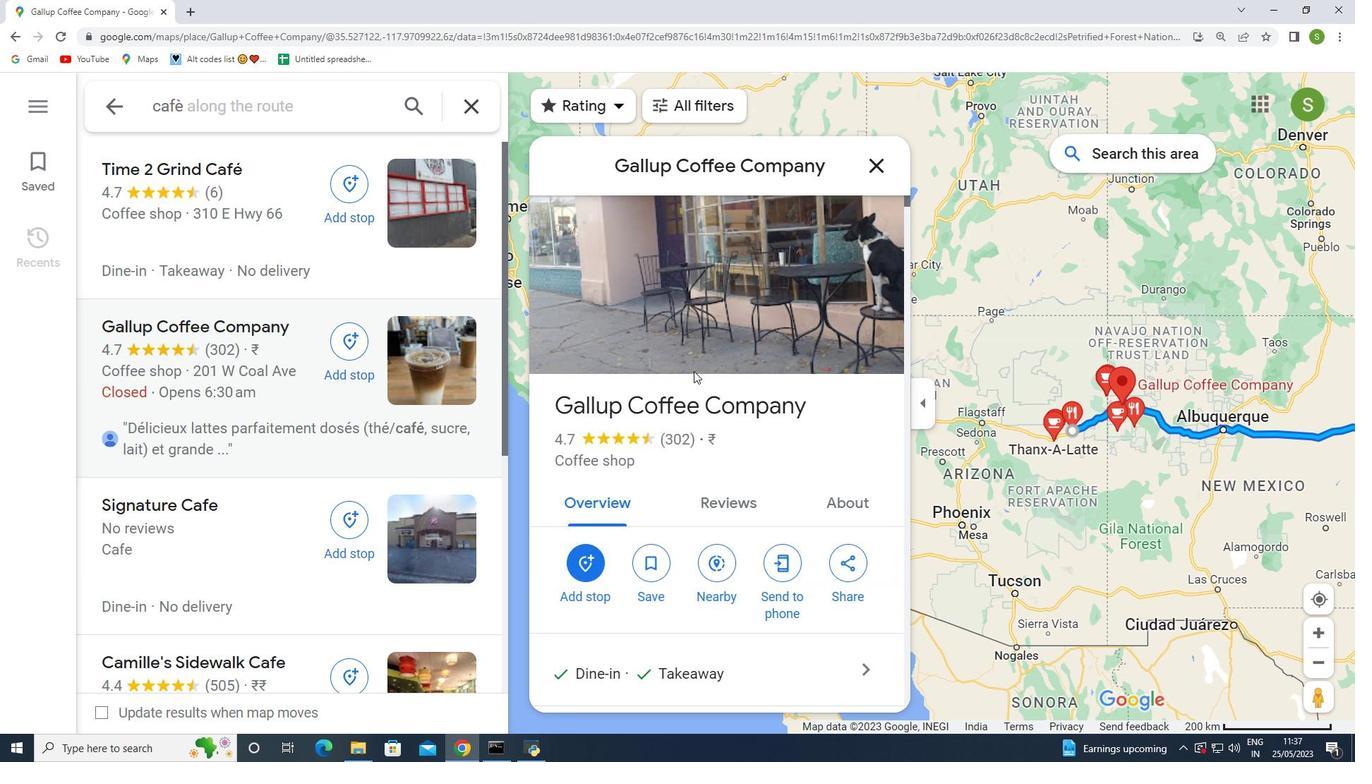 
Action: Mouse scrolled (694, 372) with delta (0, 0)
Screenshot: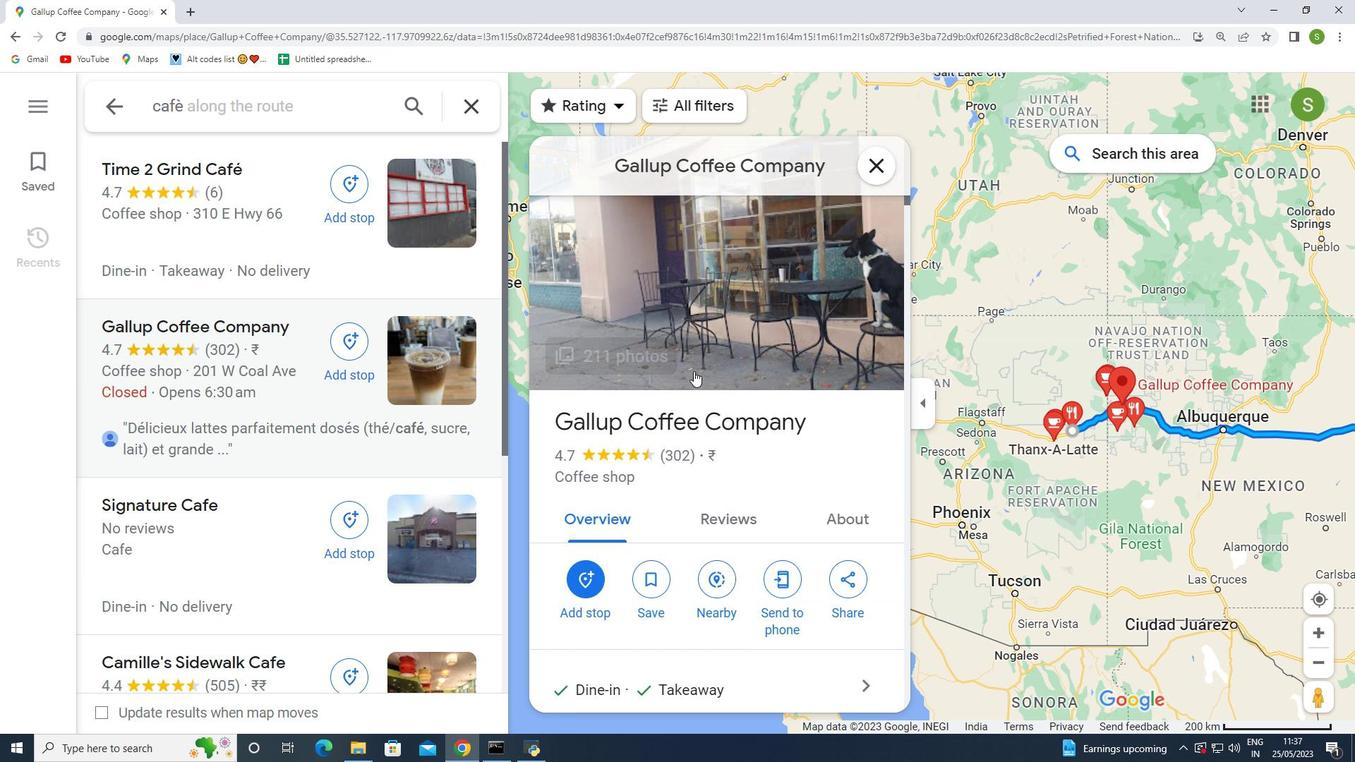 
Action: Mouse moved to (706, 300)
Screenshot: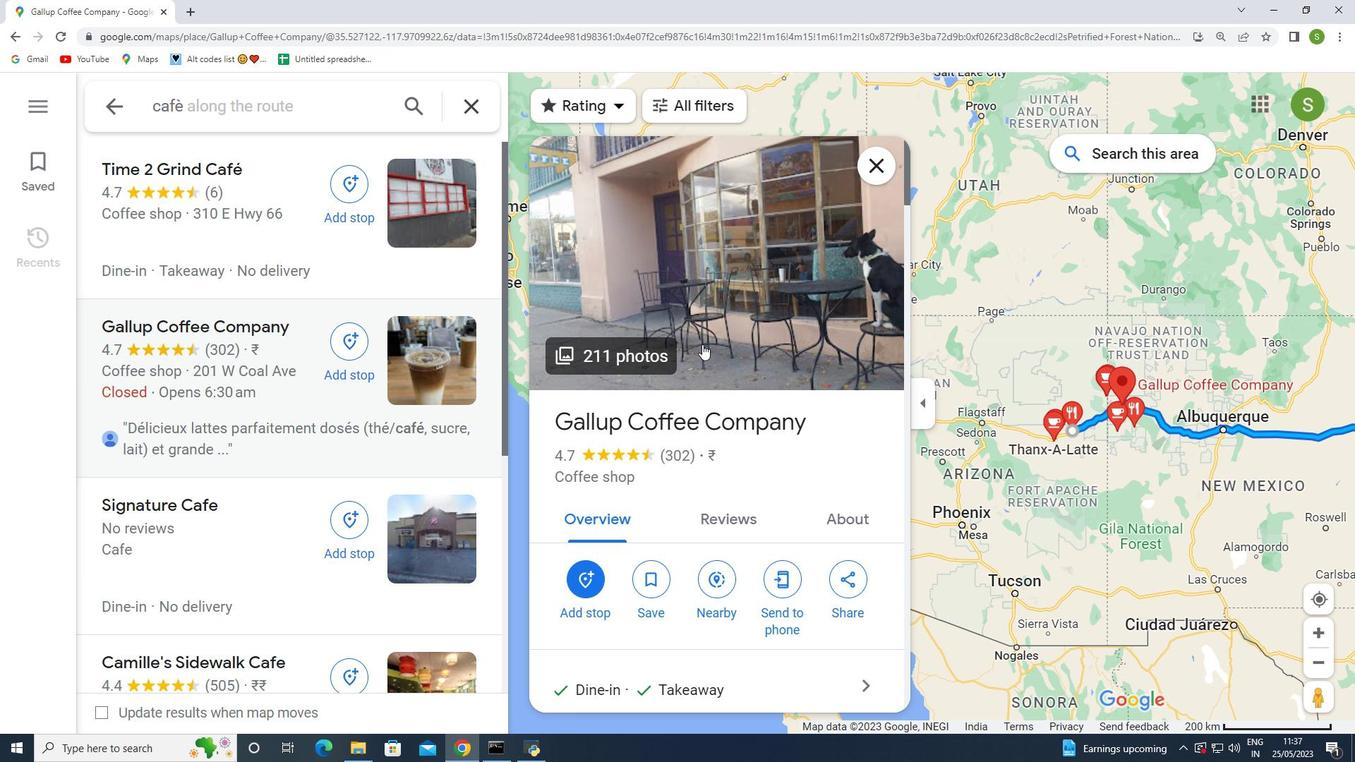 
Action: Mouse pressed left at (706, 300)
Screenshot: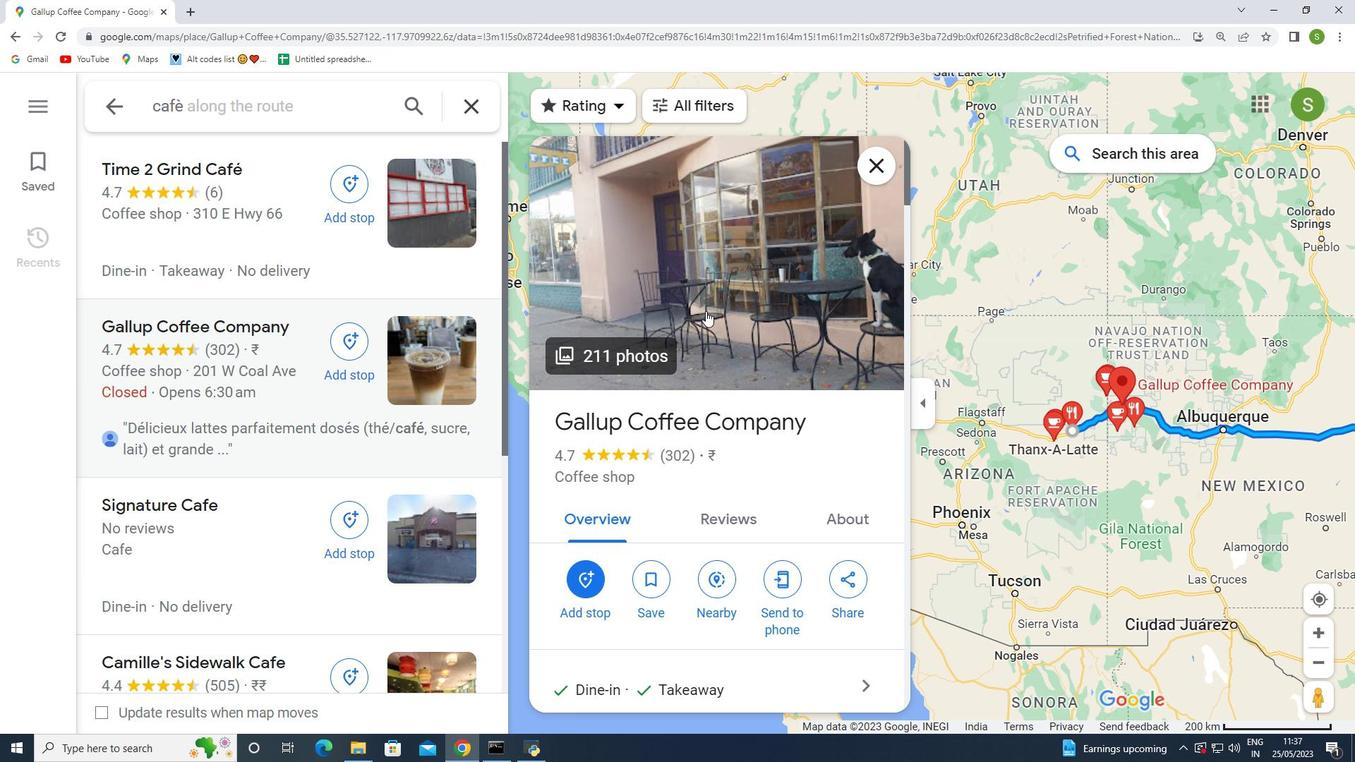 
Action: Mouse moved to (971, 631)
Screenshot: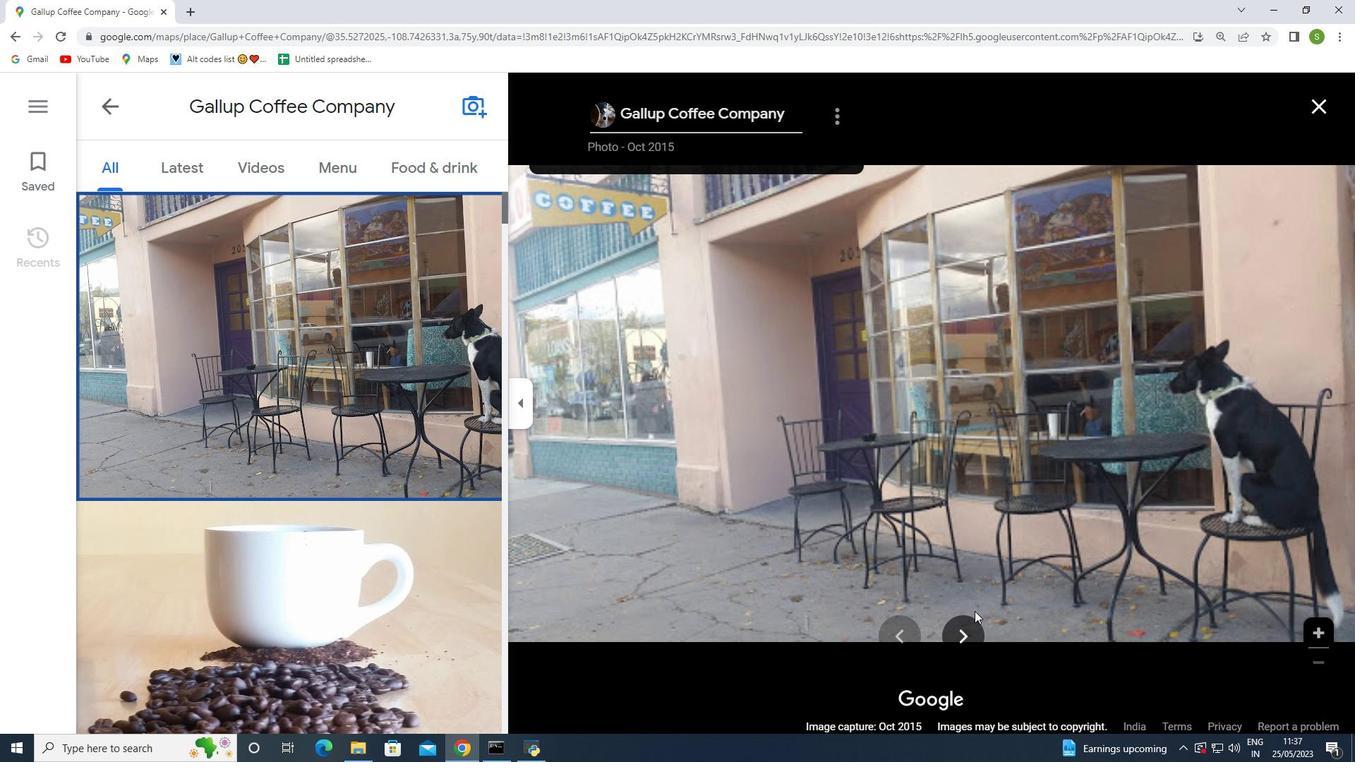 
Action: Mouse pressed left at (971, 631)
Screenshot: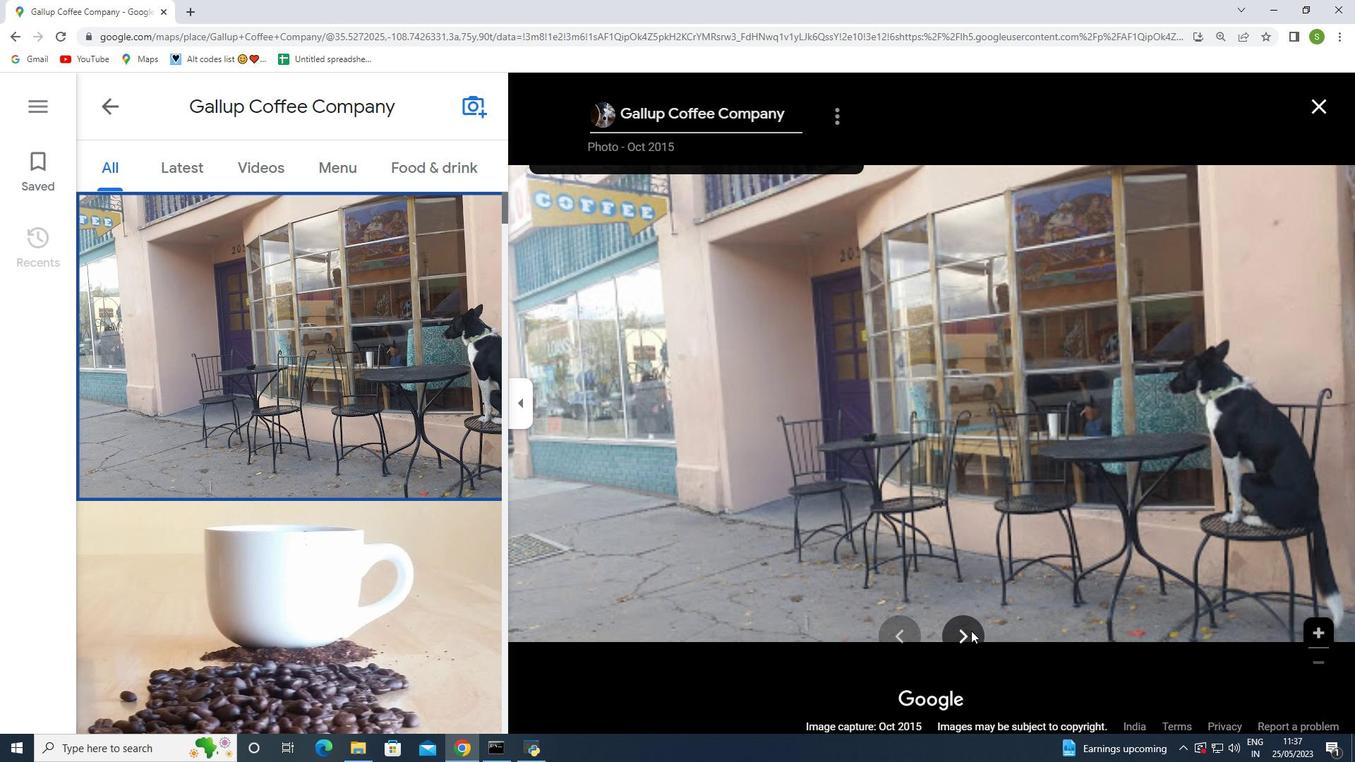
Action: Mouse moved to (969, 628)
Screenshot: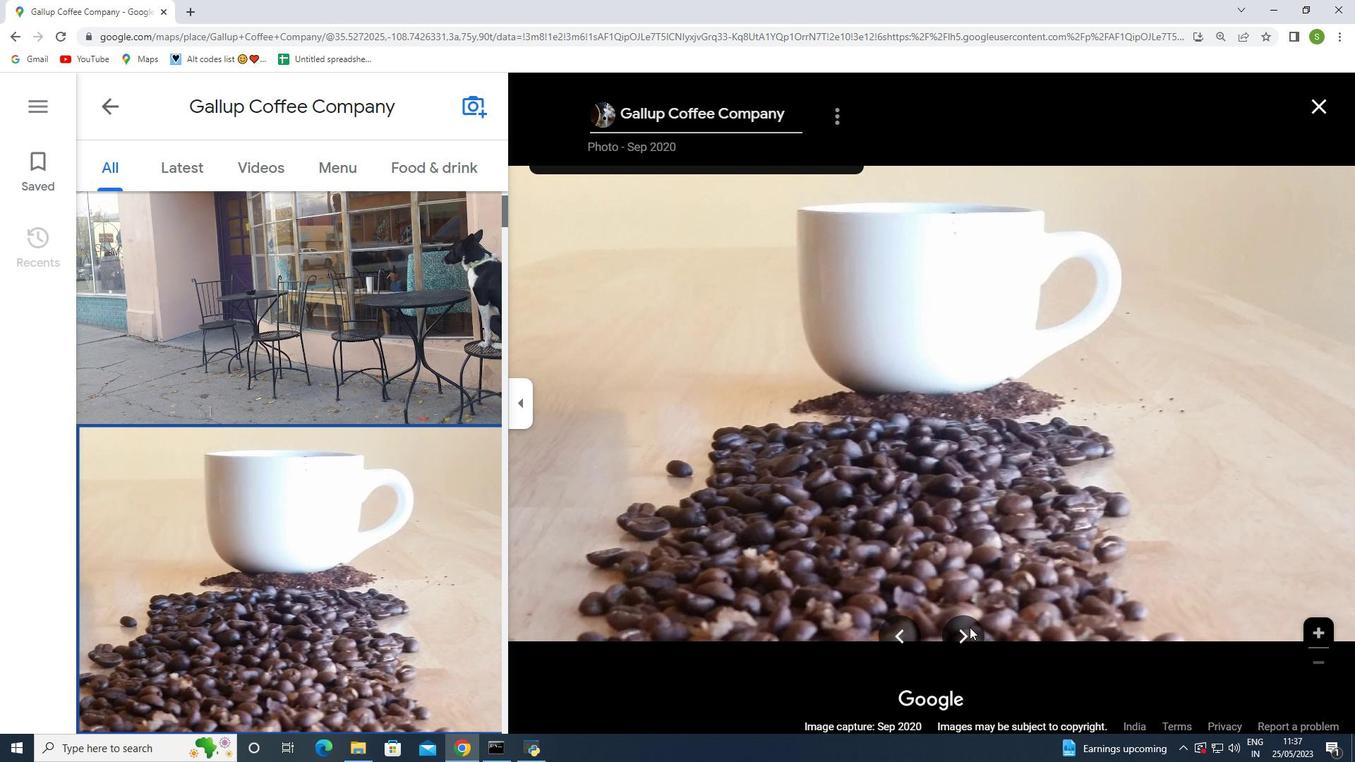 
Action: Mouse pressed left at (969, 628)
Screenshot: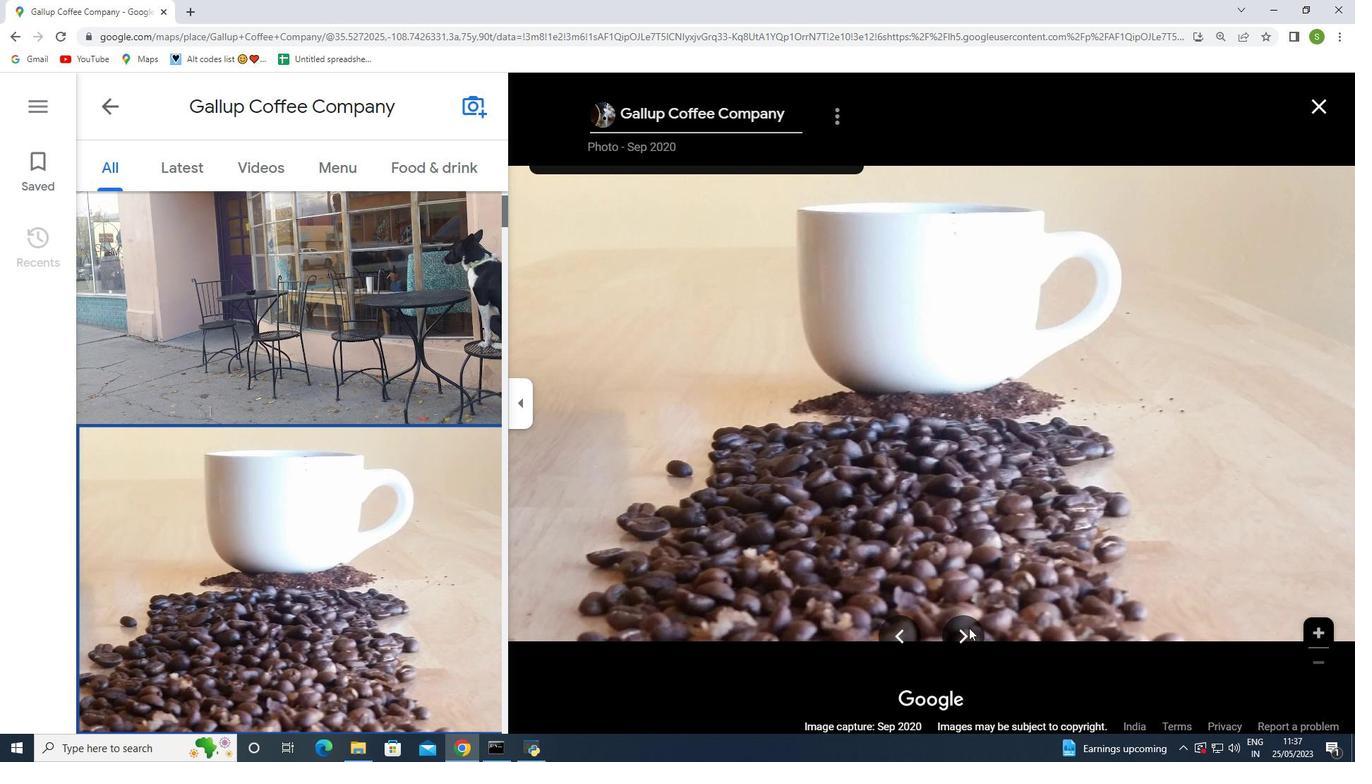 
Action: Mouse moved to (968, 633)
Screenshot: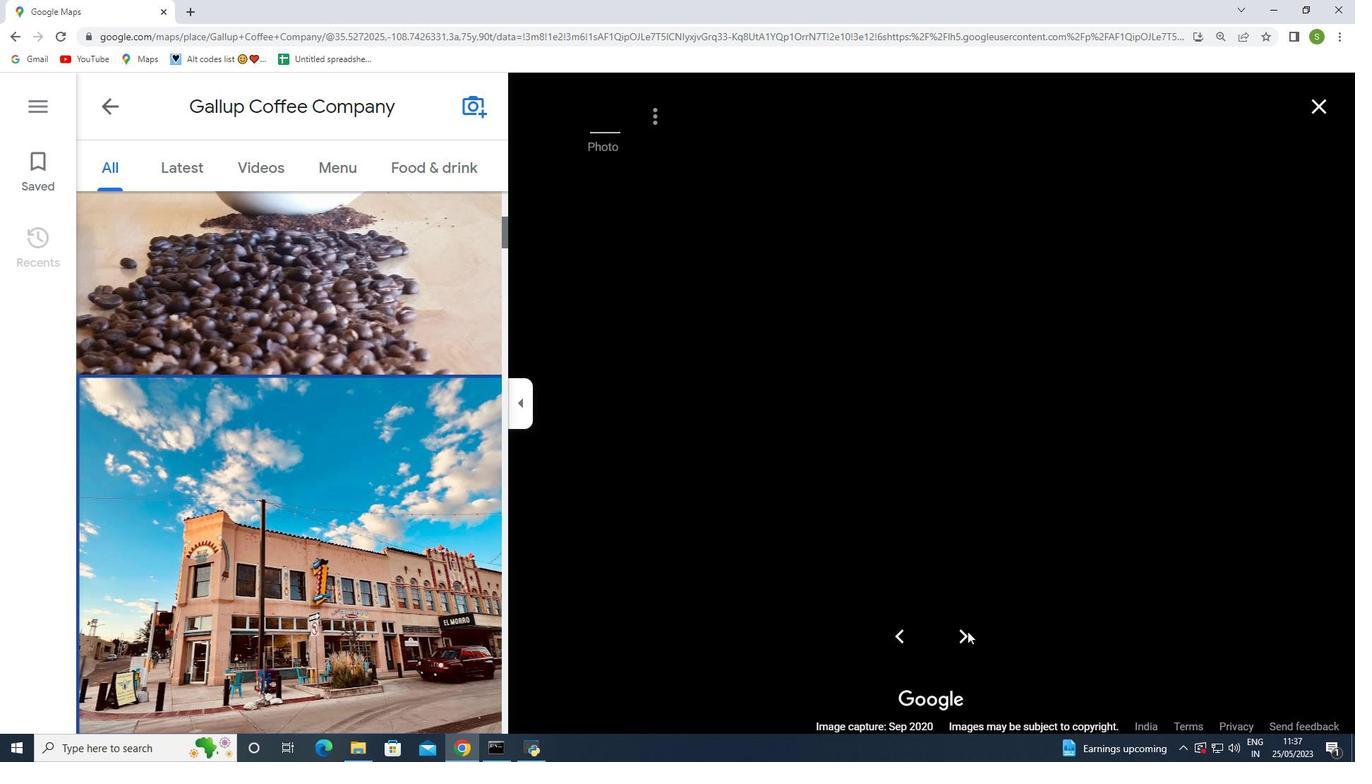 
Action: Mouse pressed left at (968, 633)
Screenshot: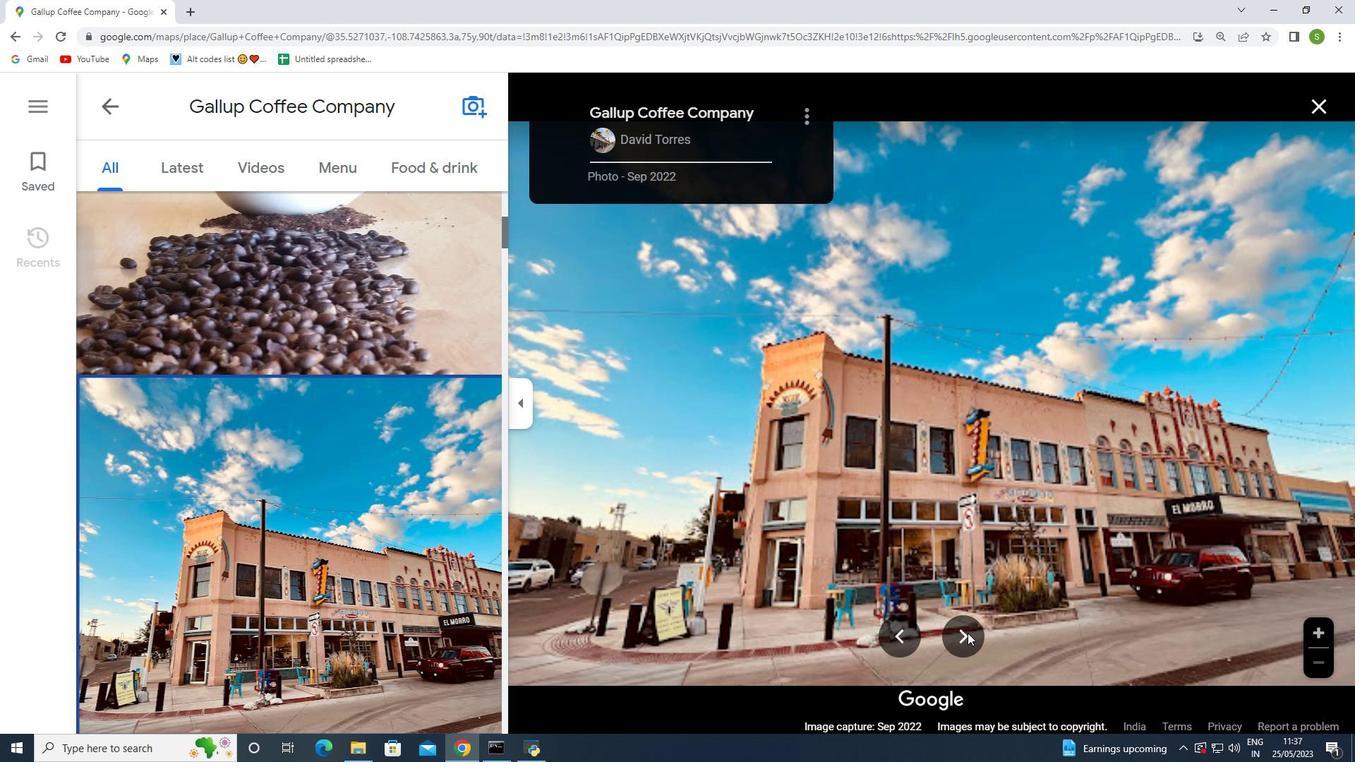 
Action: Mouse moved to (953, 646)
Screenshot: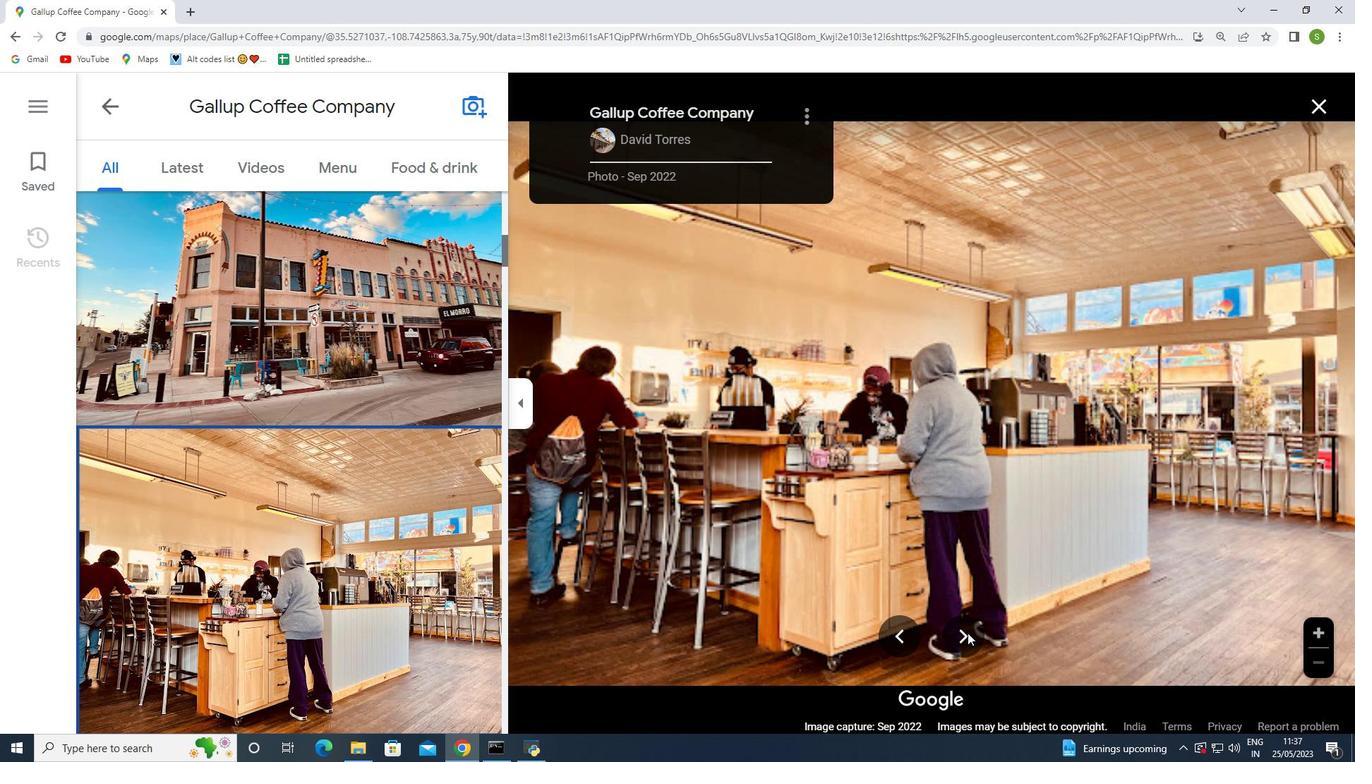 
Action: Mouse pressed left at (953, 646)
Screenshot: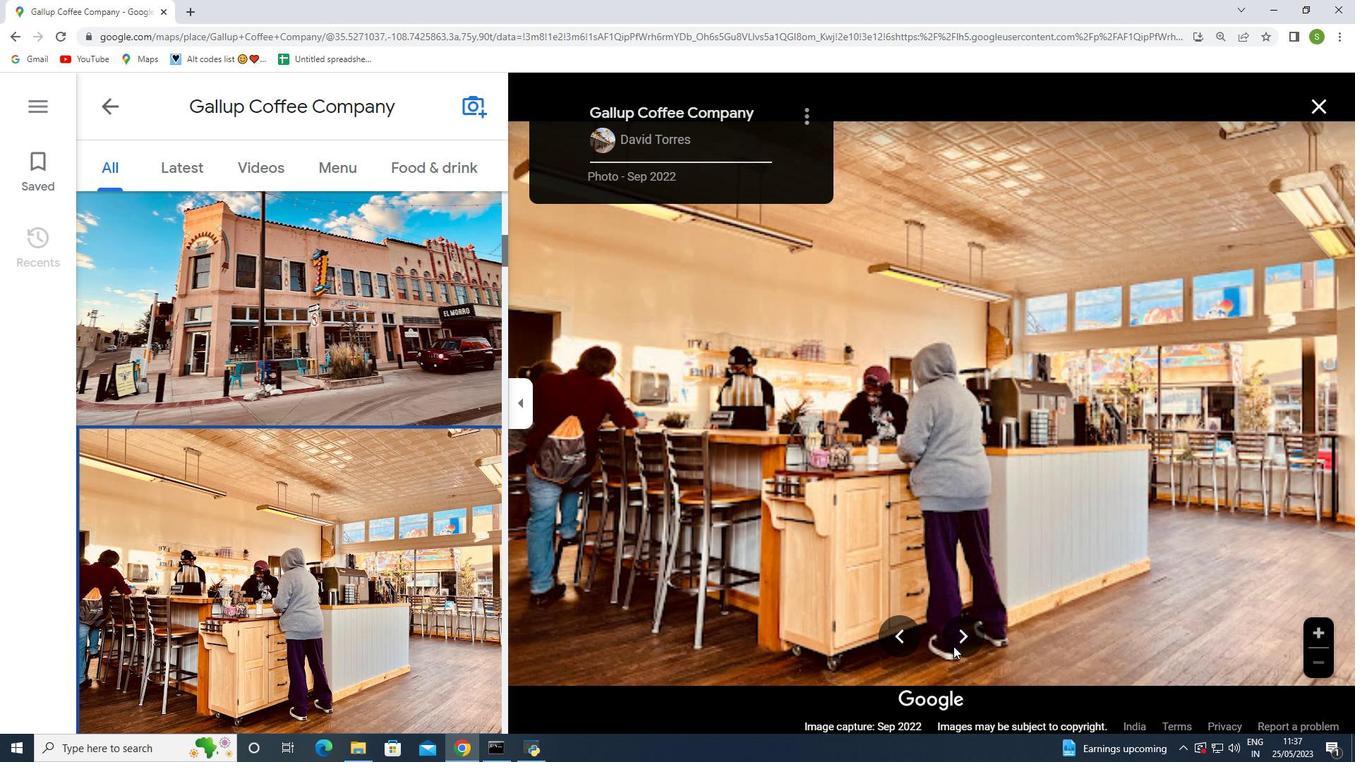 
Action: Mouse moved to (974, 636)
Screenshot: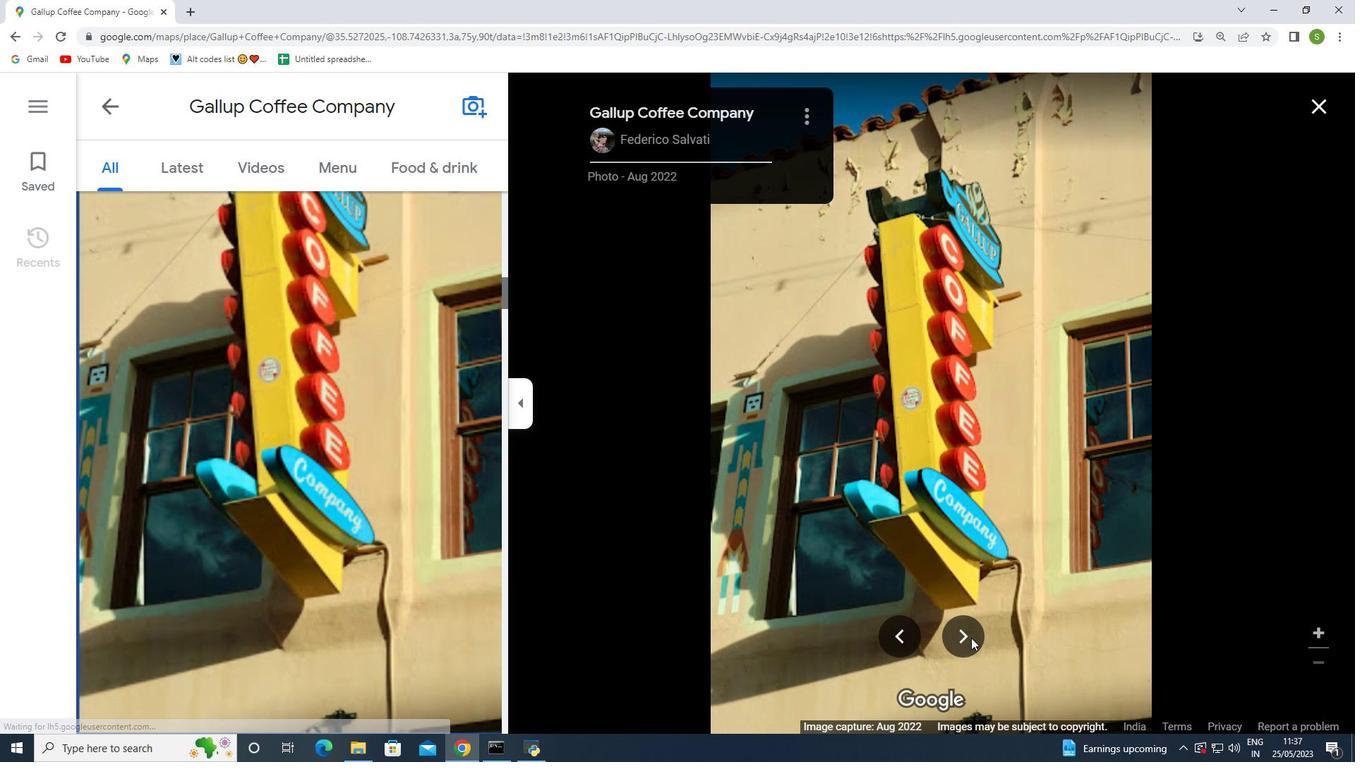 
Action: Mouse pressed left at (974, 636)
Screenshot: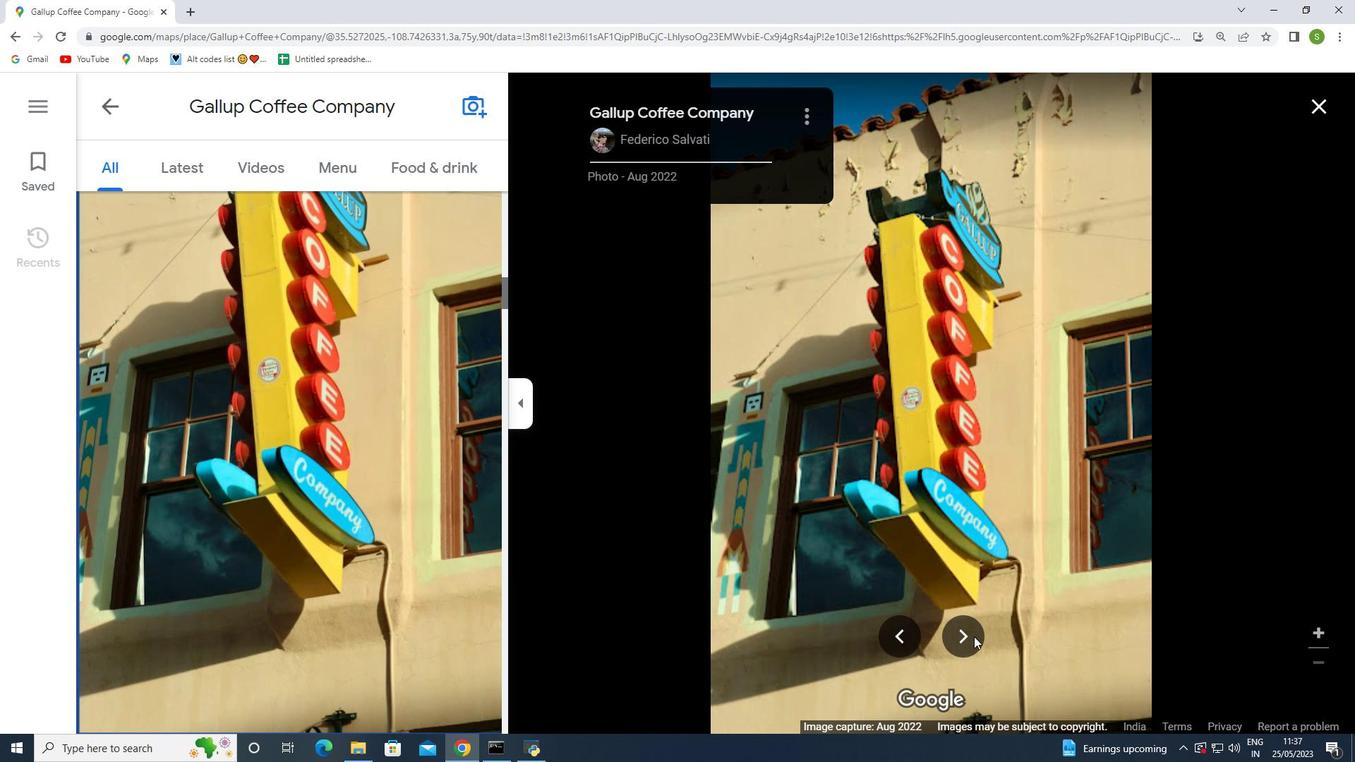 
Action: Mouse moved to (962, 632)
Screenshot: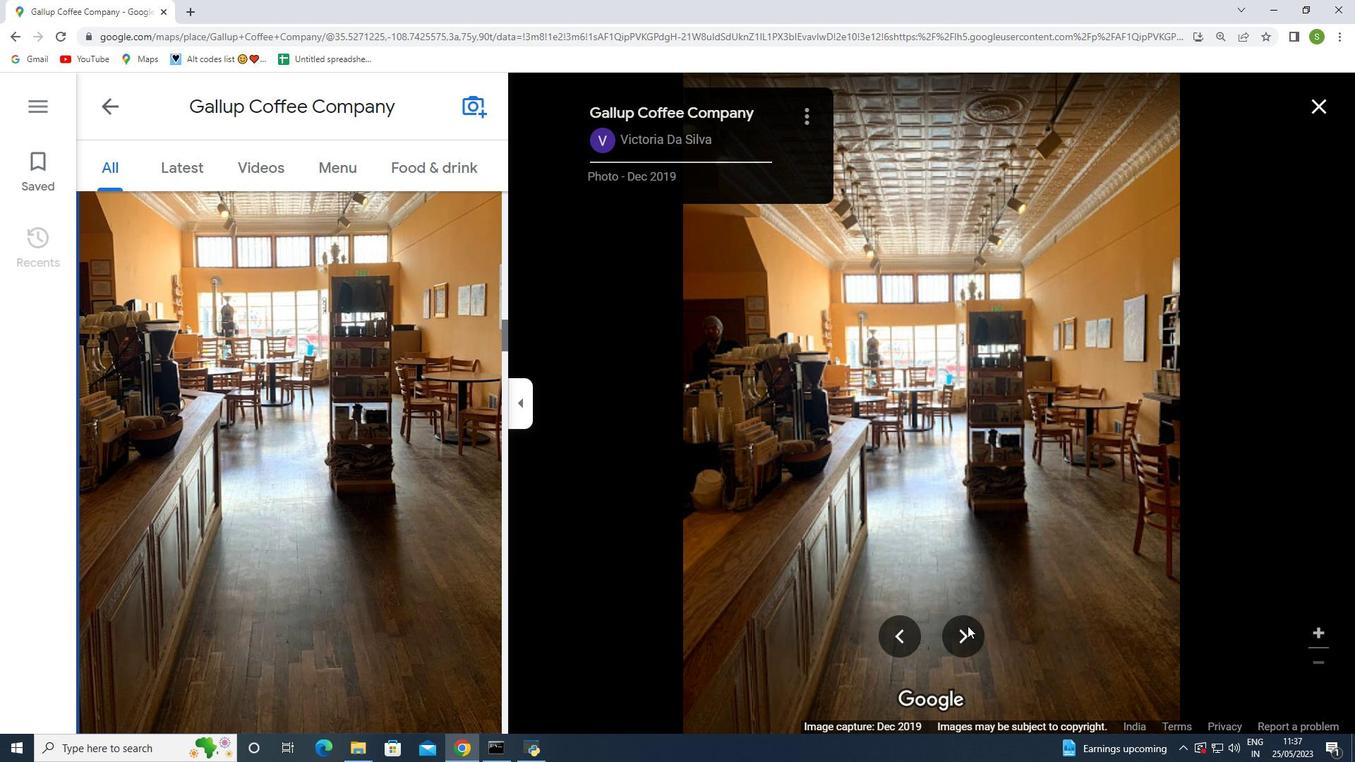 
Action: Mouse pressed left at (962, 632)
Screenshot: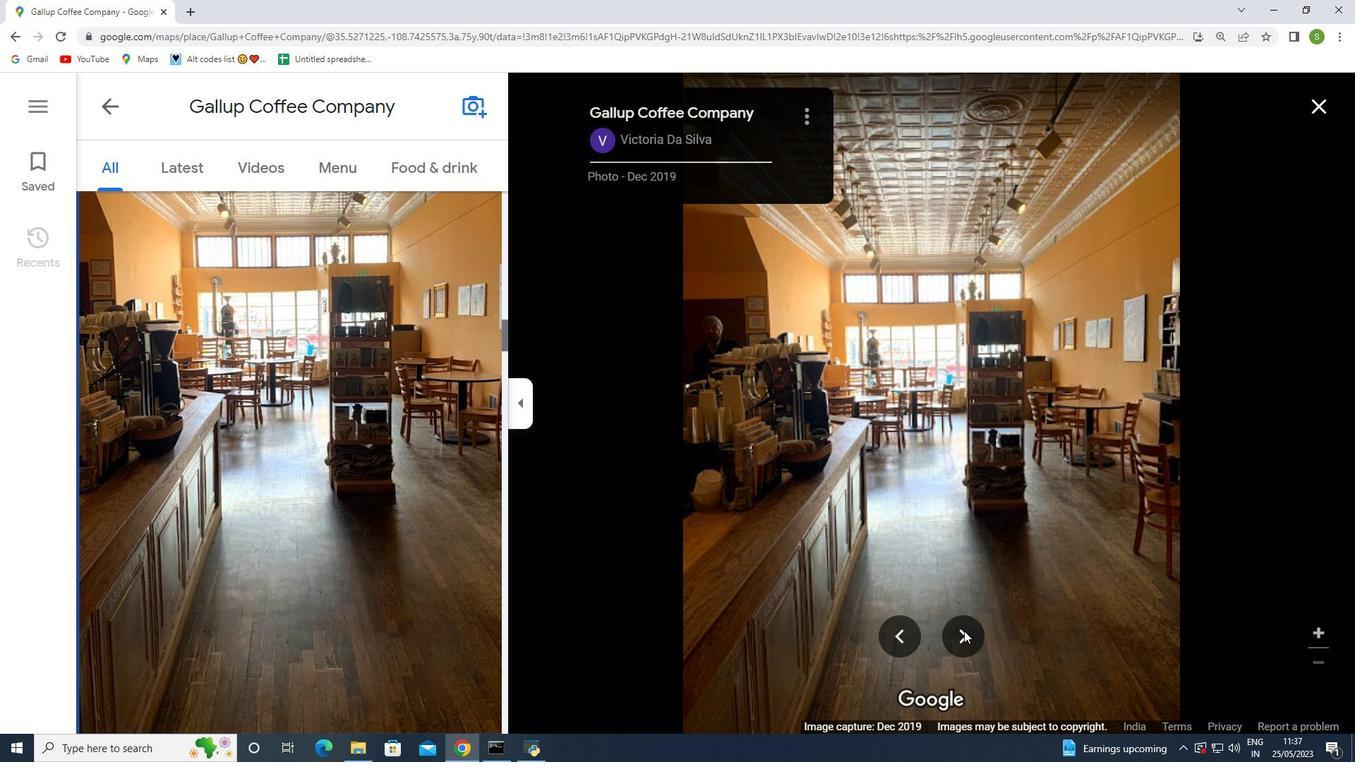 
Action: Mouse moved to (962, 632)
Screenshot: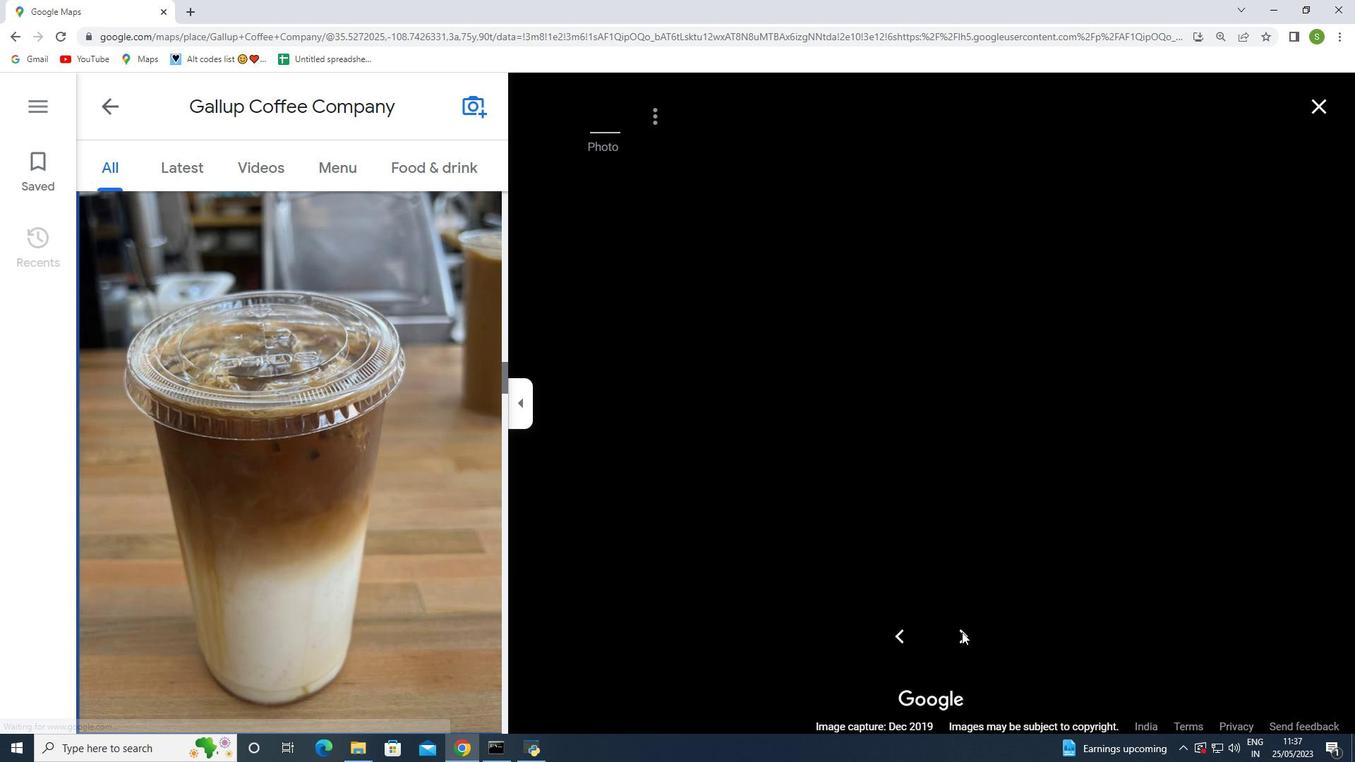 
Action: Mouse pressed left at (962, 632)
Screenshot: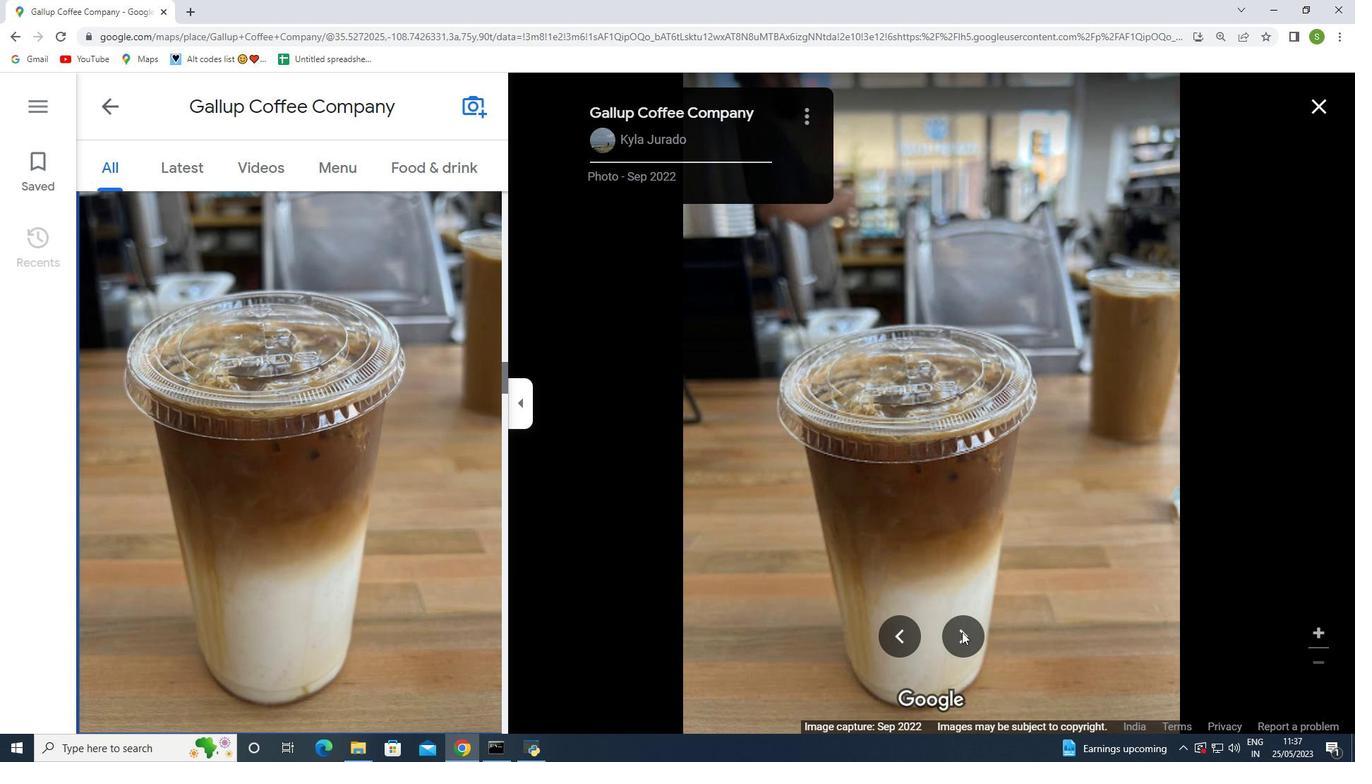 
Action: Mouse pressed left at (962, 632)
Screenshot: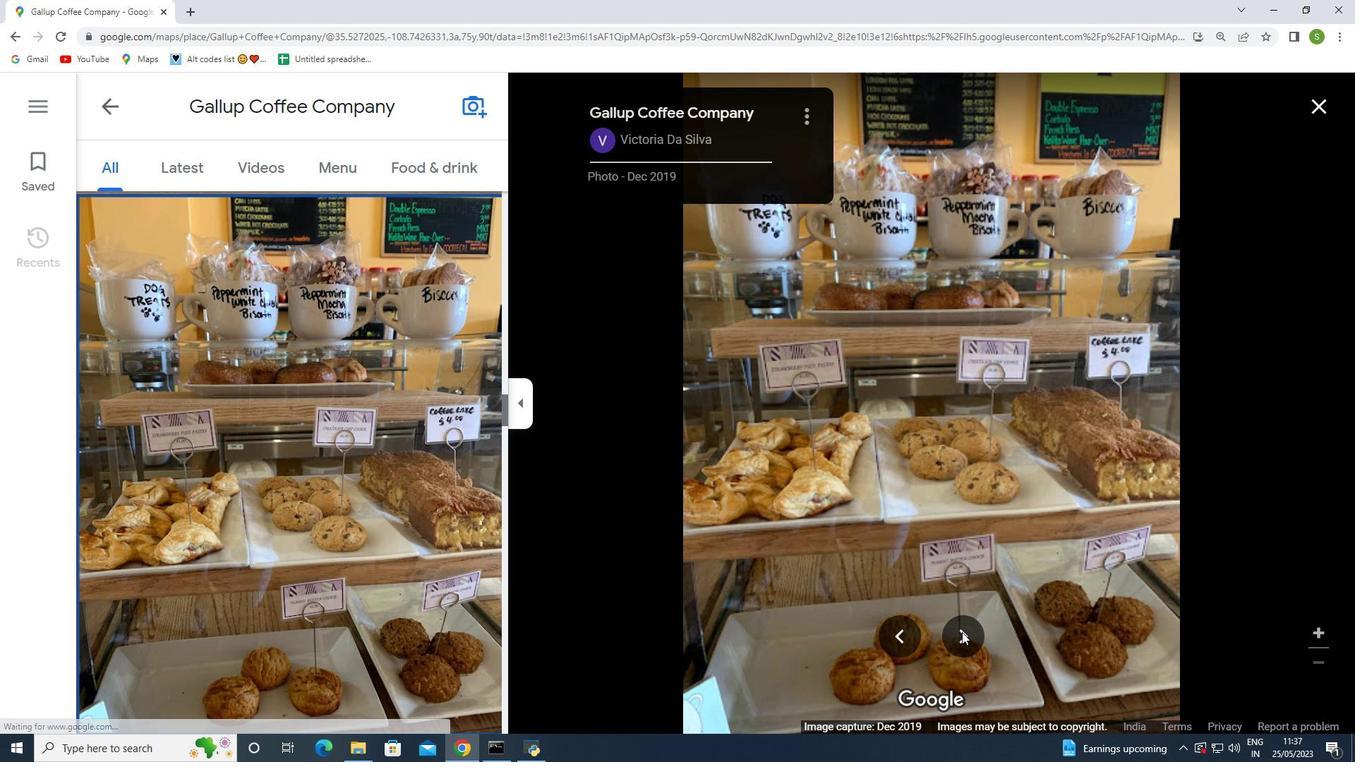 
Action: Mouse pressed left at (962, 632)
Screenshot: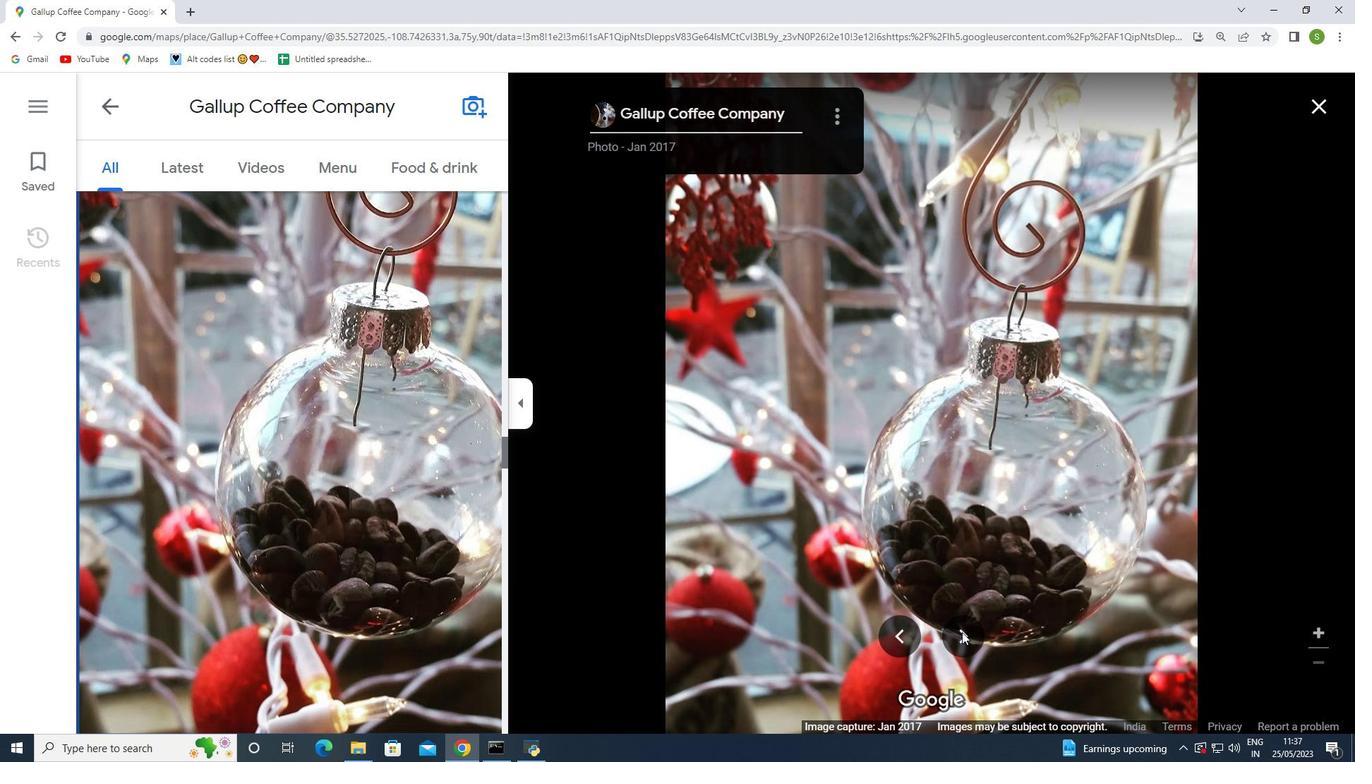 
Action: Mouse pressed left at (962, 632)
Screenshot: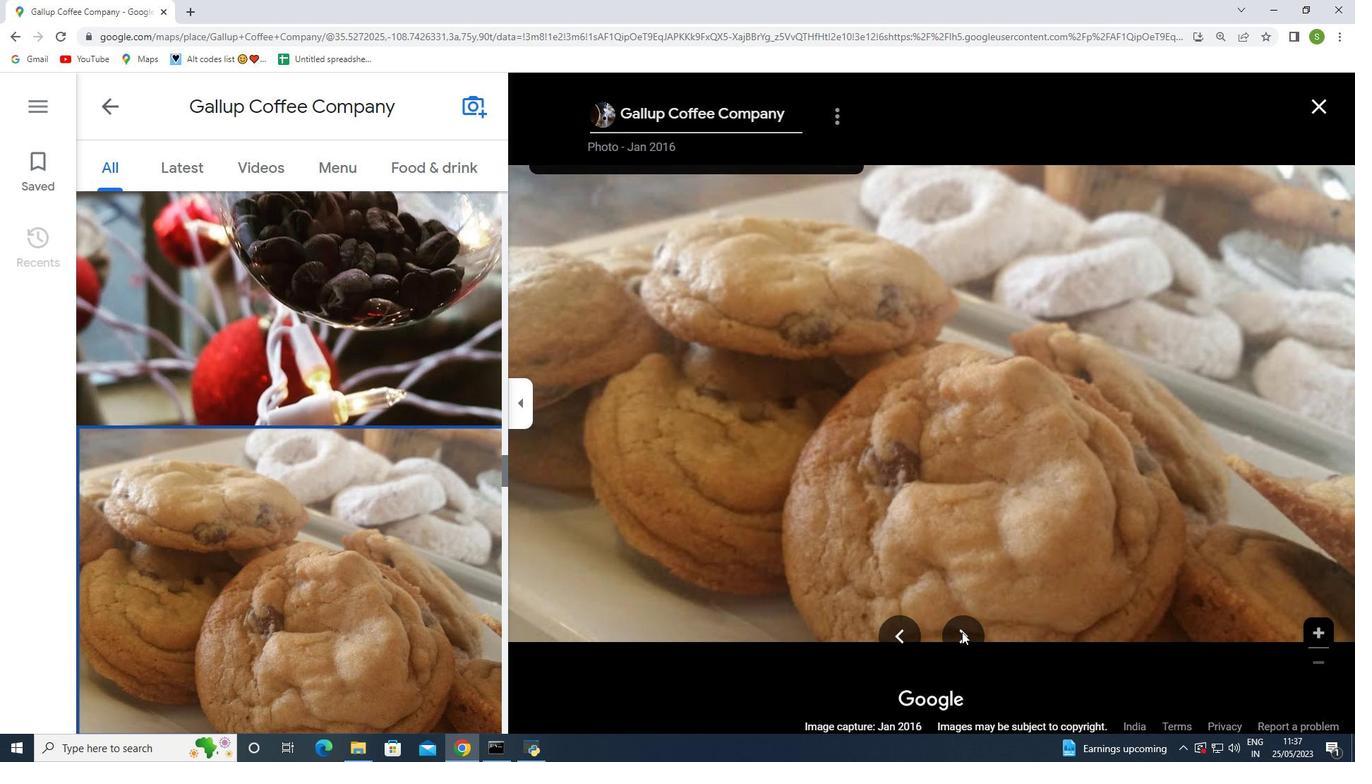 
Action: Mouse pressed left at (962, 632)
Screenshot: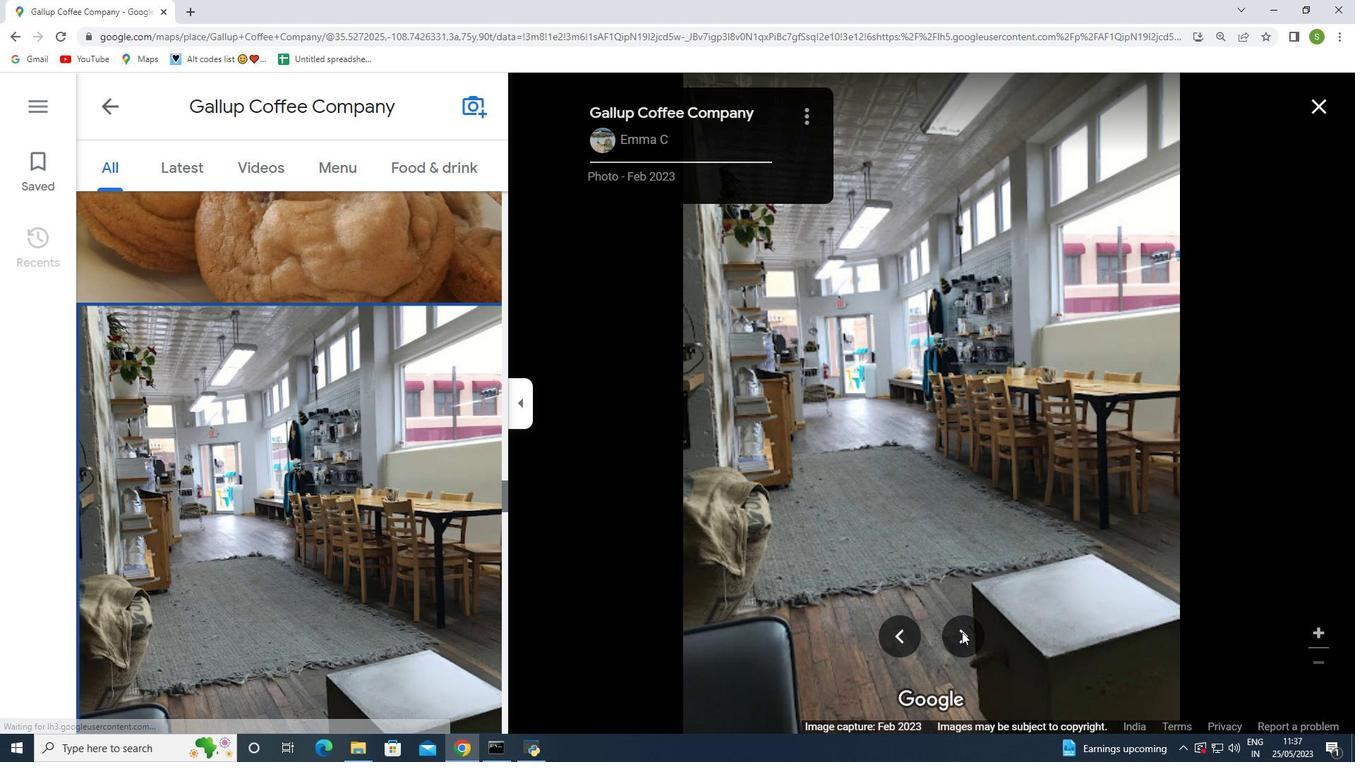 
Action: Mouse pressed left at (962, 632)
Screenshot: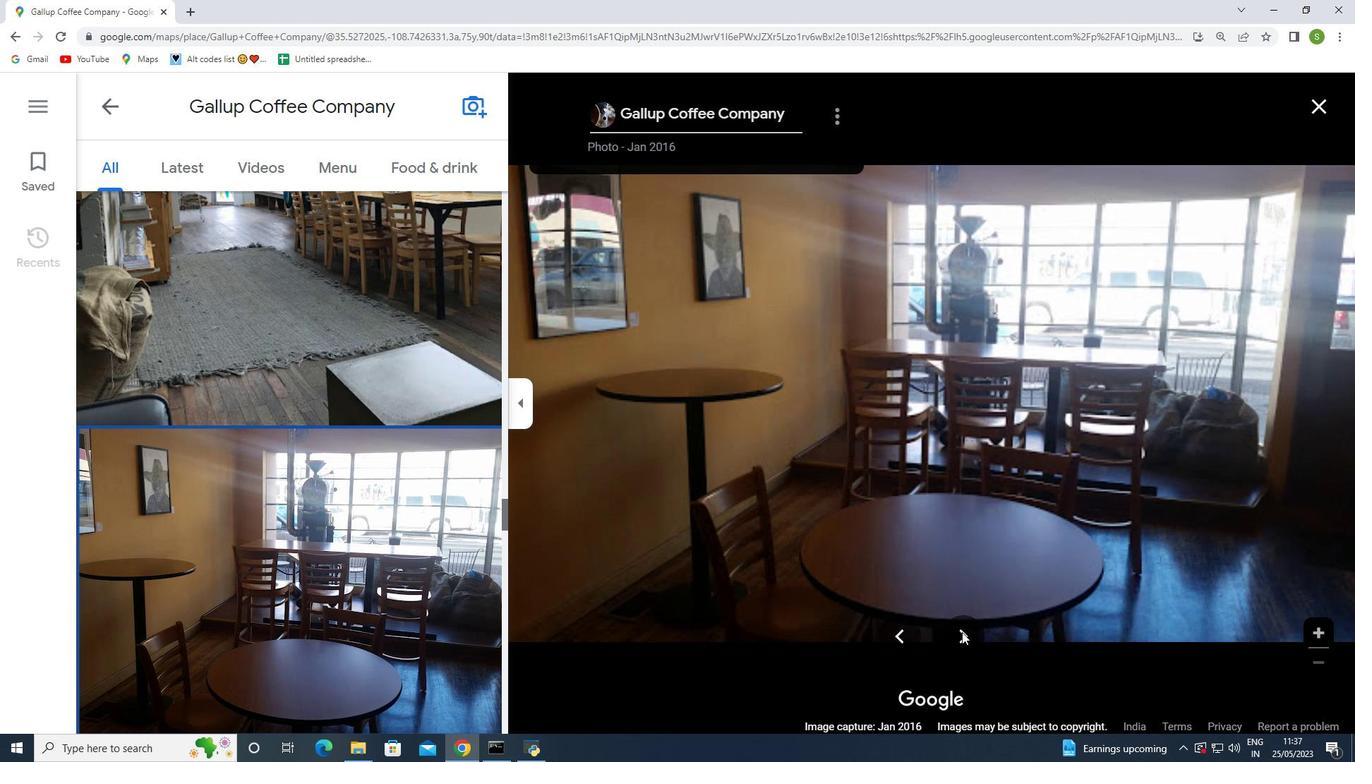 
Action: Mouse moved to (967, 623)
Screenshot: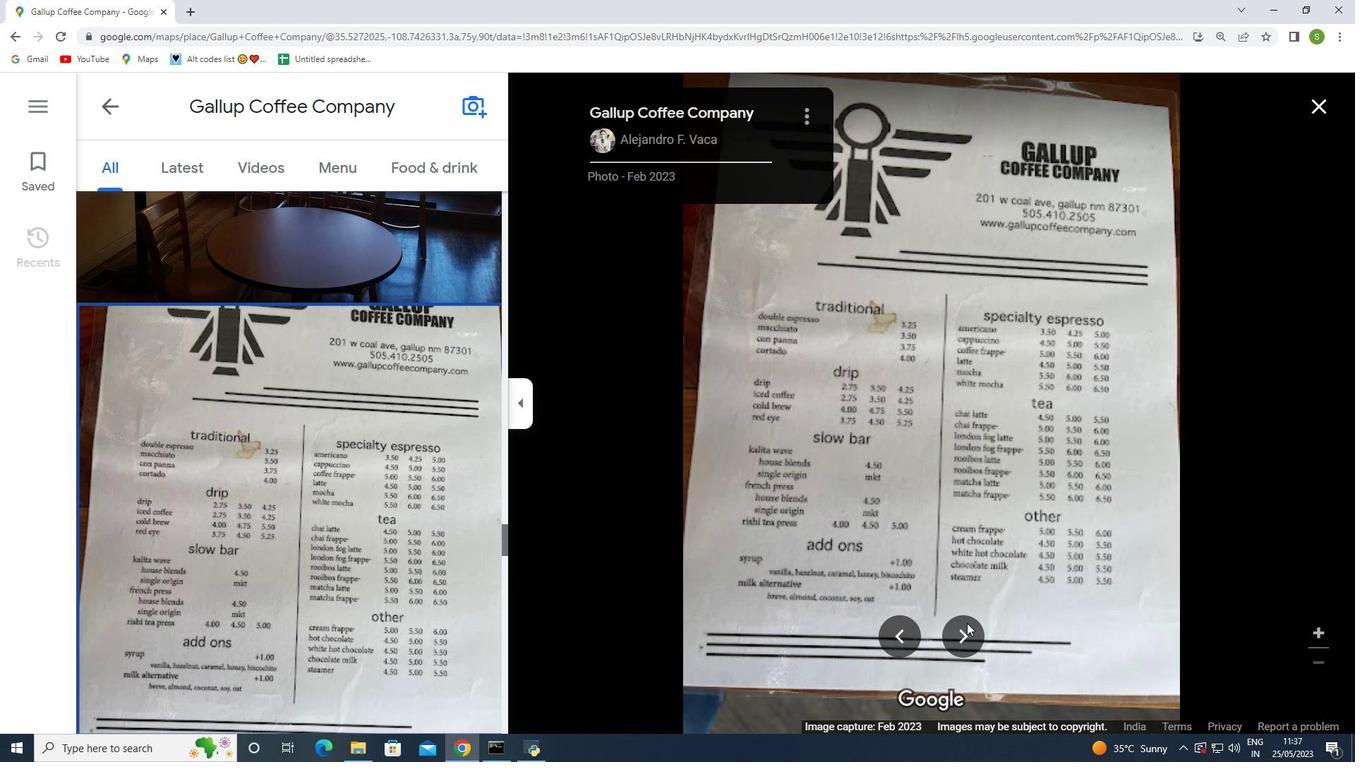 
Action: Mouse pressed left at (967, 623)
Screenshot: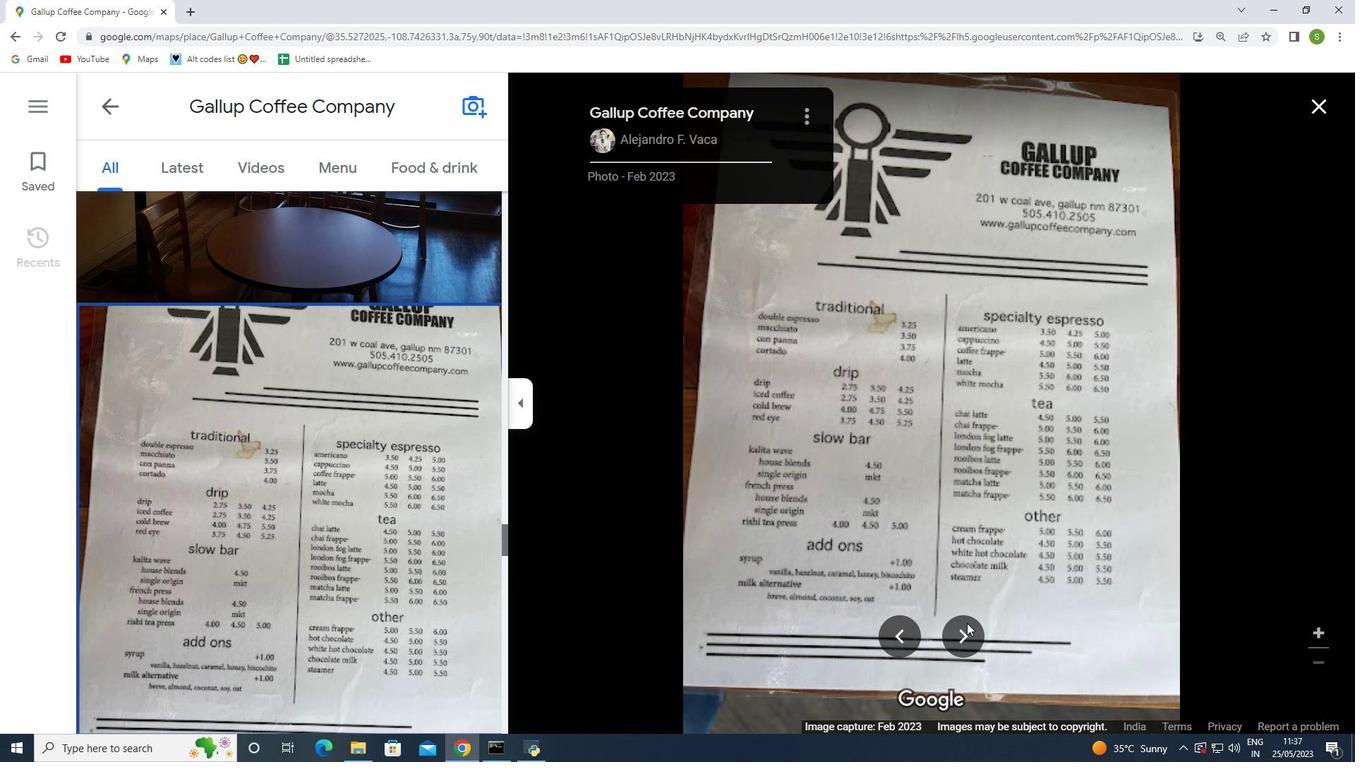 
Action: Mouse moved to (956, 630)
Screenshot: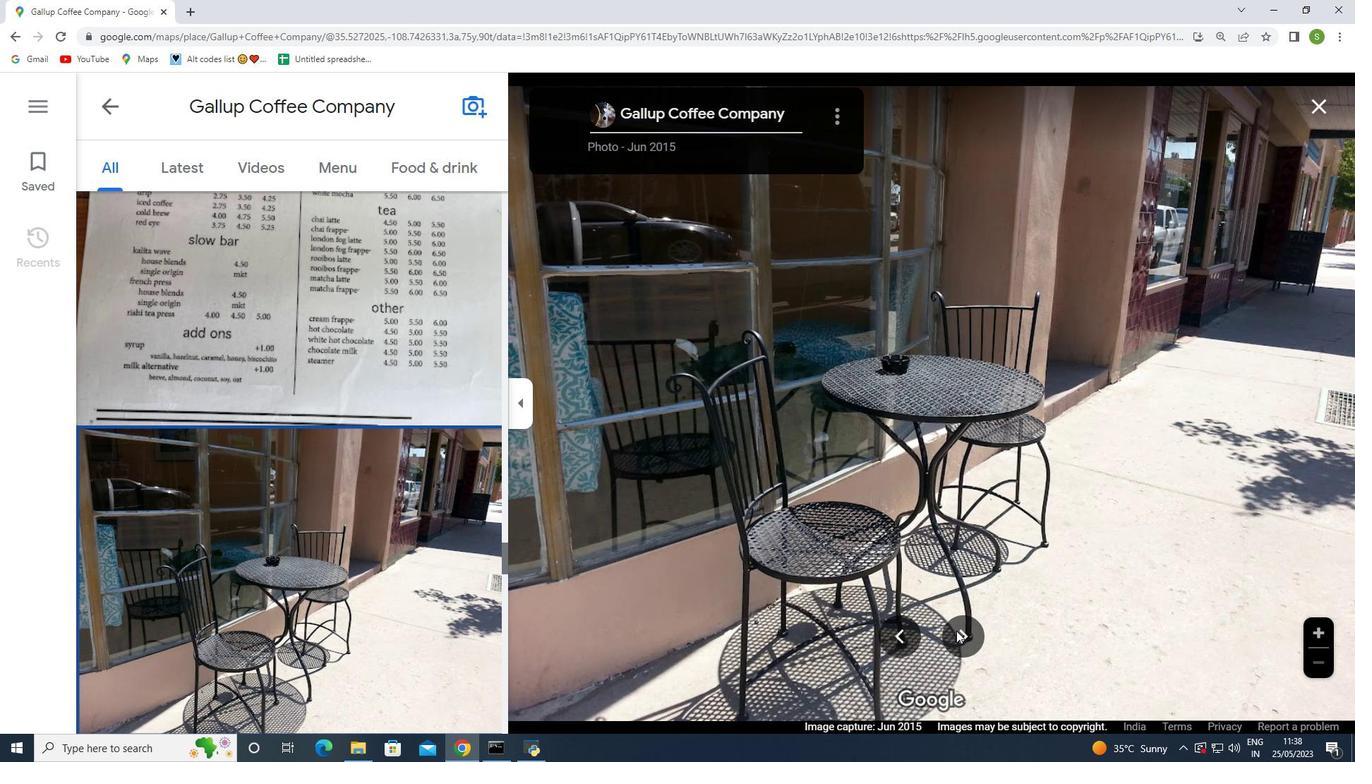 
Action: Mouse pressed left at (956, 630)
